 Task: Slide 8 - Products Or Services.
Action: Mouse moved to (175, 60)
Screenshot: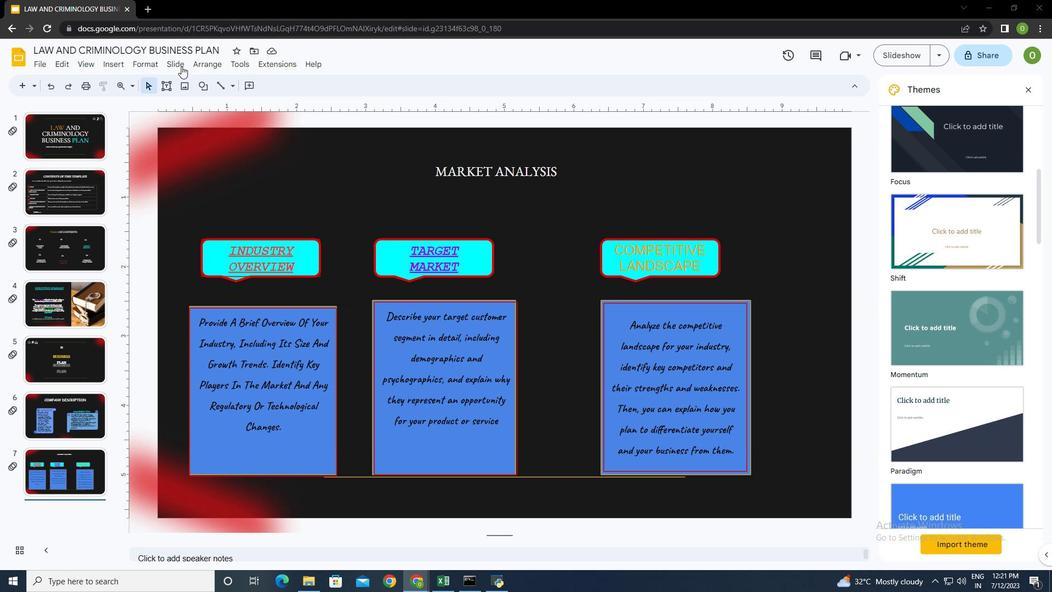
Action: Mouse pressed left at (175, 60)
Screenshot: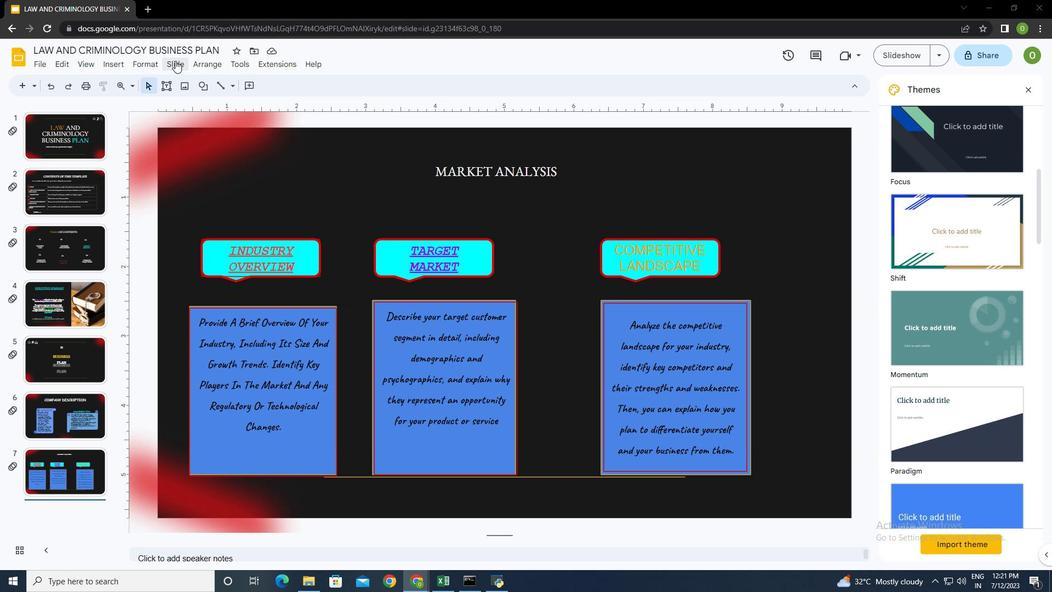 
Action: Mouse moved to (214, 81)
Screenshot: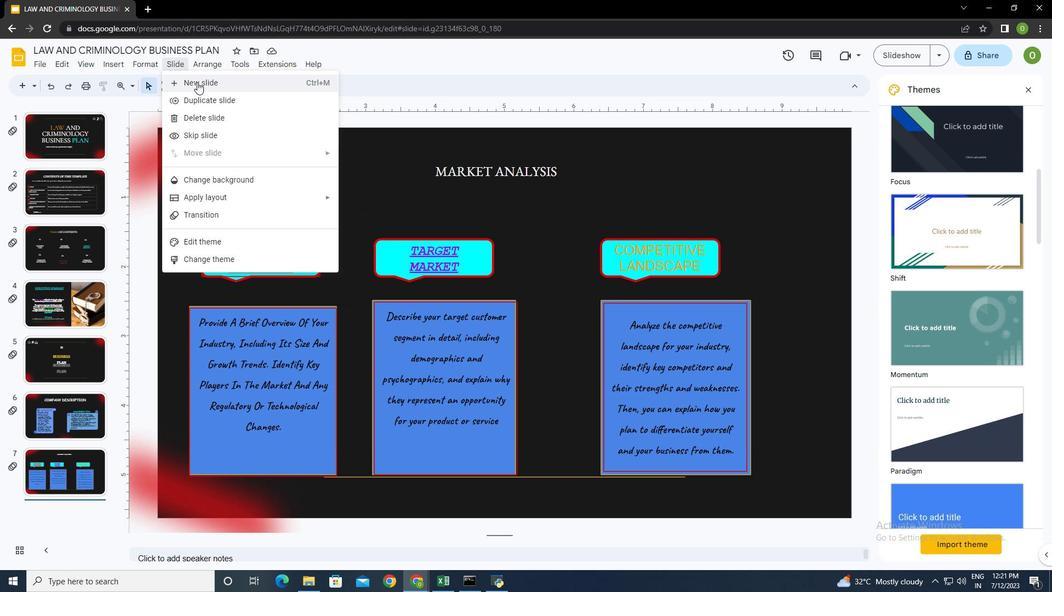 
Action: Mouse pressed left at (214, 81)
Screenshot: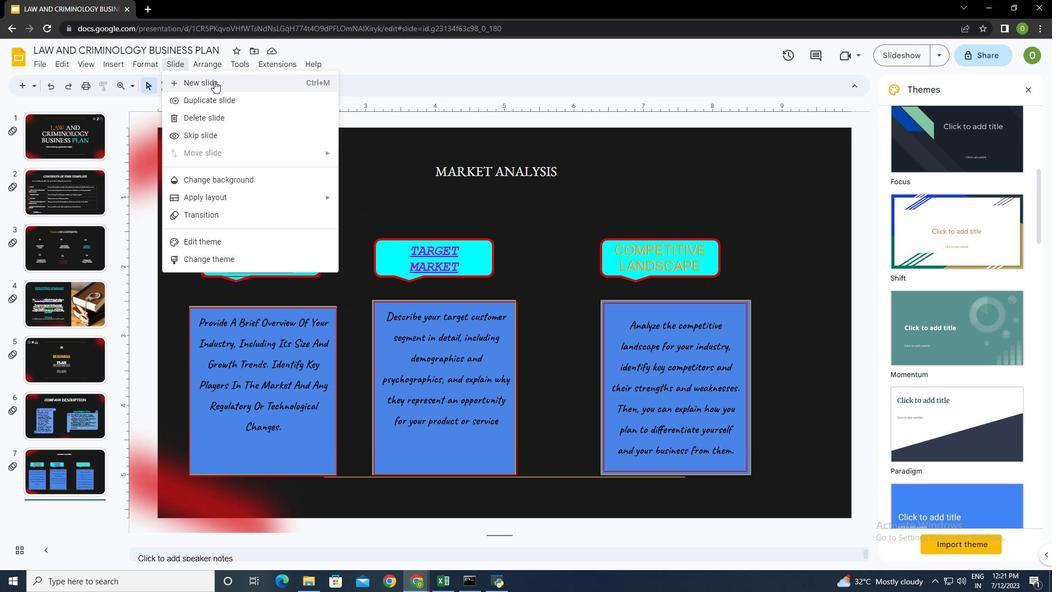 
Action: Mouse moved to (388, 276)
Screenshot: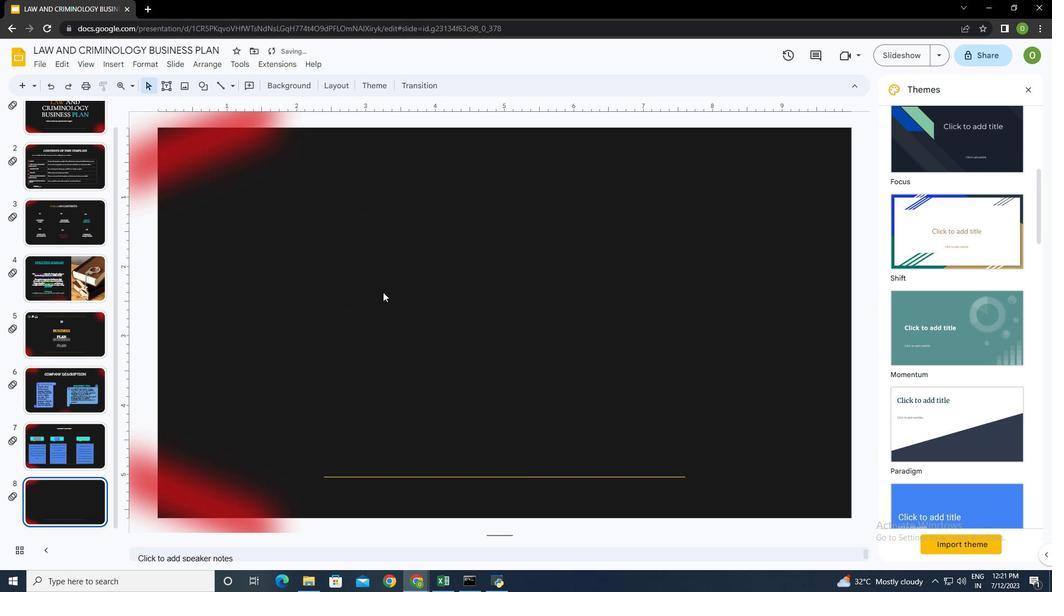 
Action: Mouse pressed left at (388, 276)
Screenshot: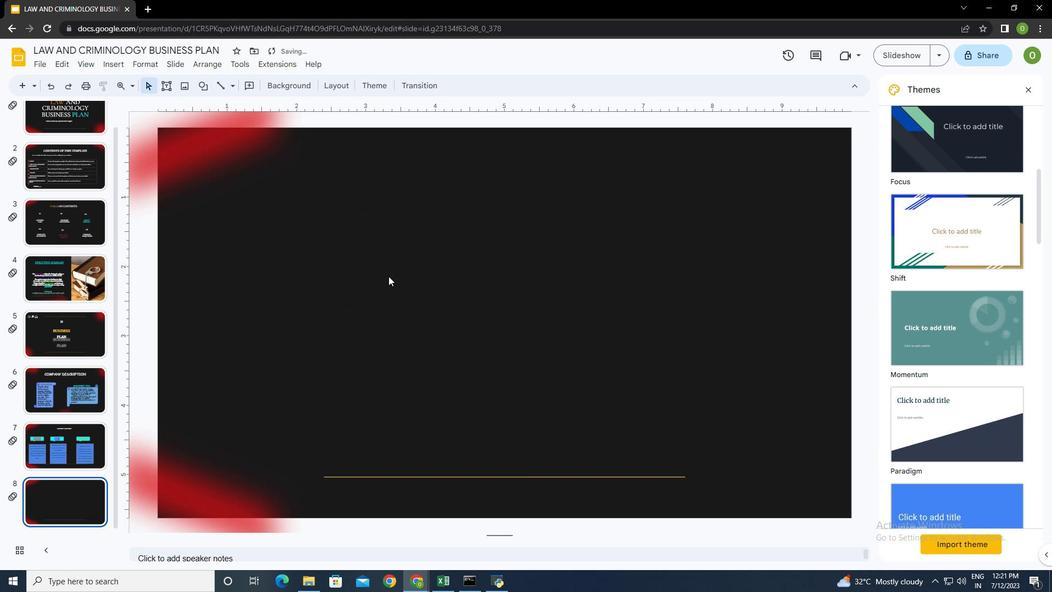 
Action: Mouse moved to (163, 89)
Screenshot: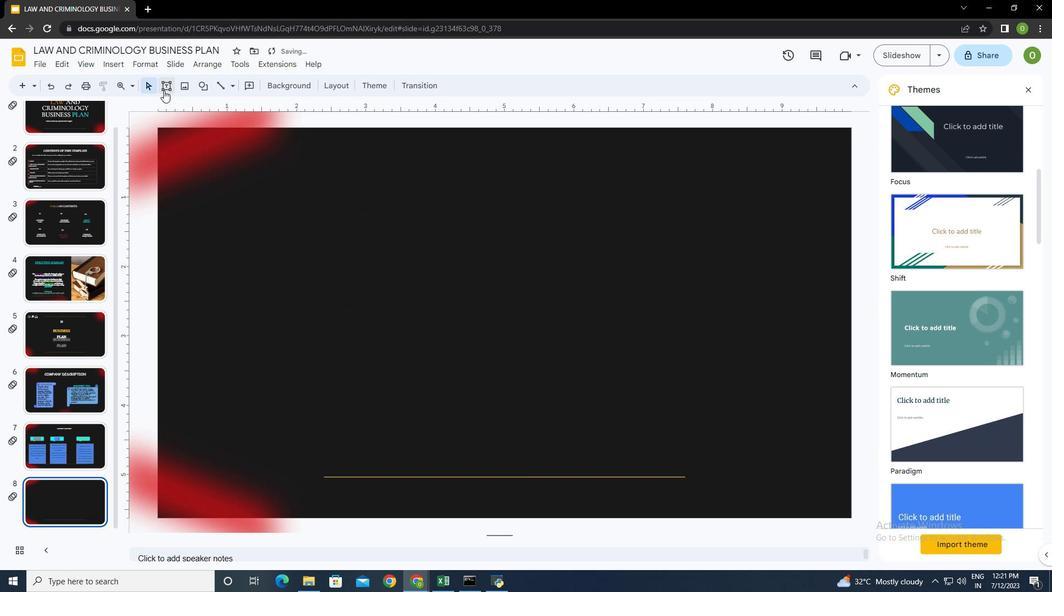 
Action: Mouse pressed left at (163, 89)
Screenshot: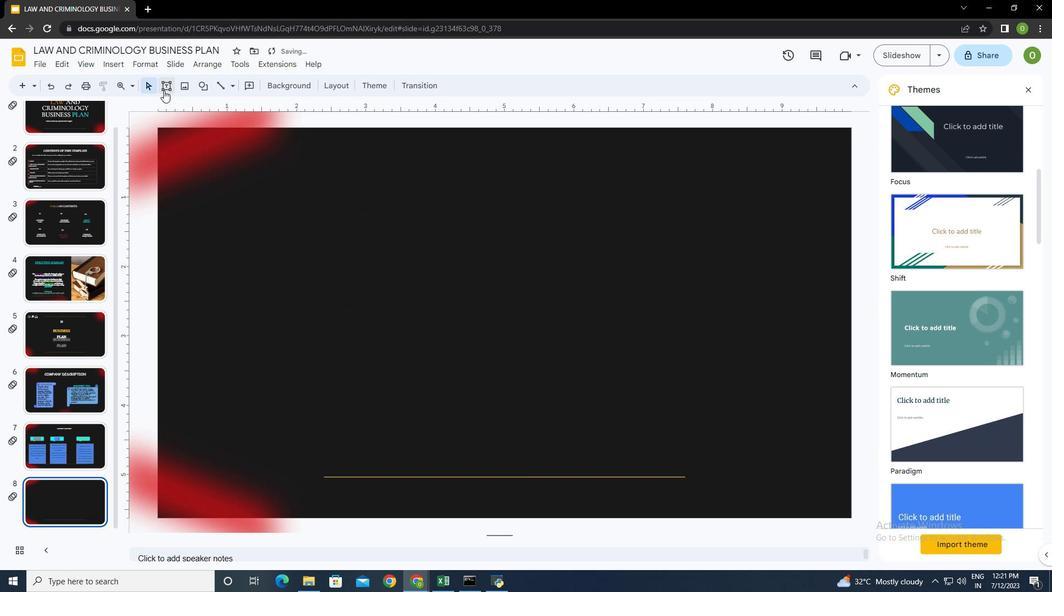 
Action: Mouse moved to (293, 146)
Screenshot: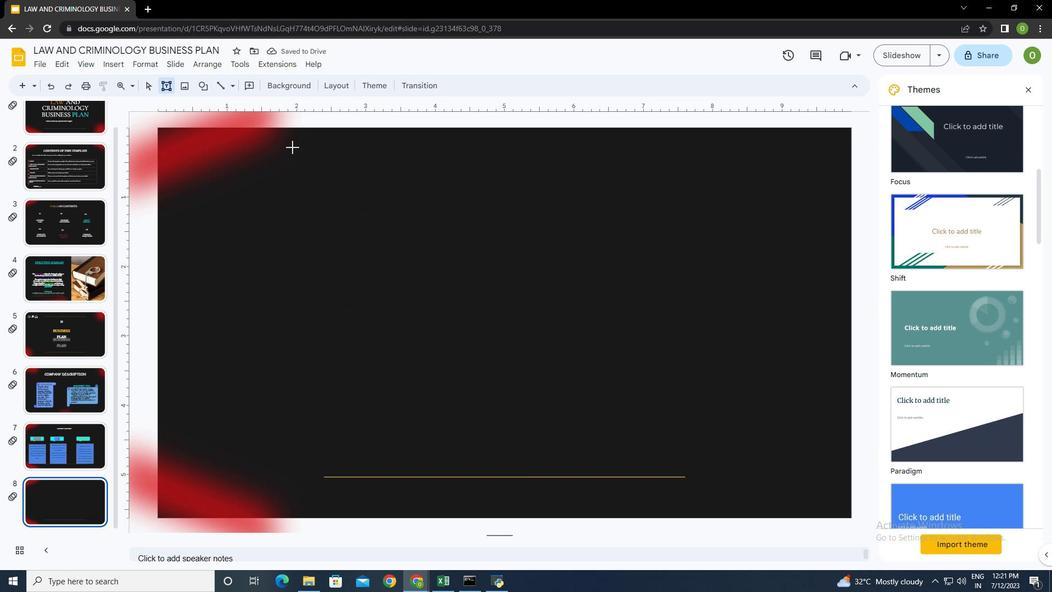 
Action: Mouse pressed left at (293, 146)
Screenshot: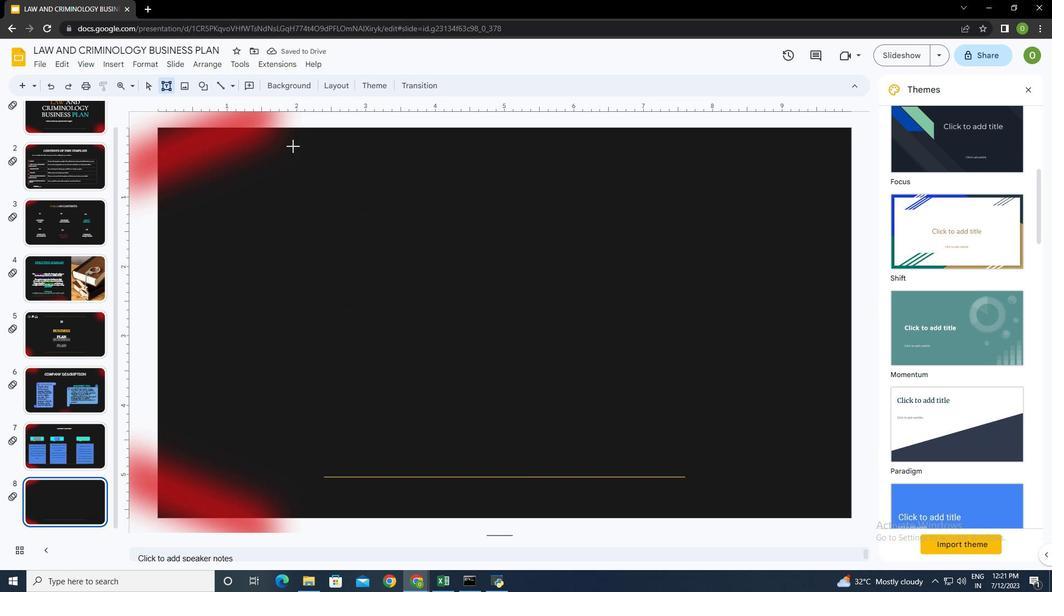 
Action: Mouse moved to (489, 85)
Screenshot: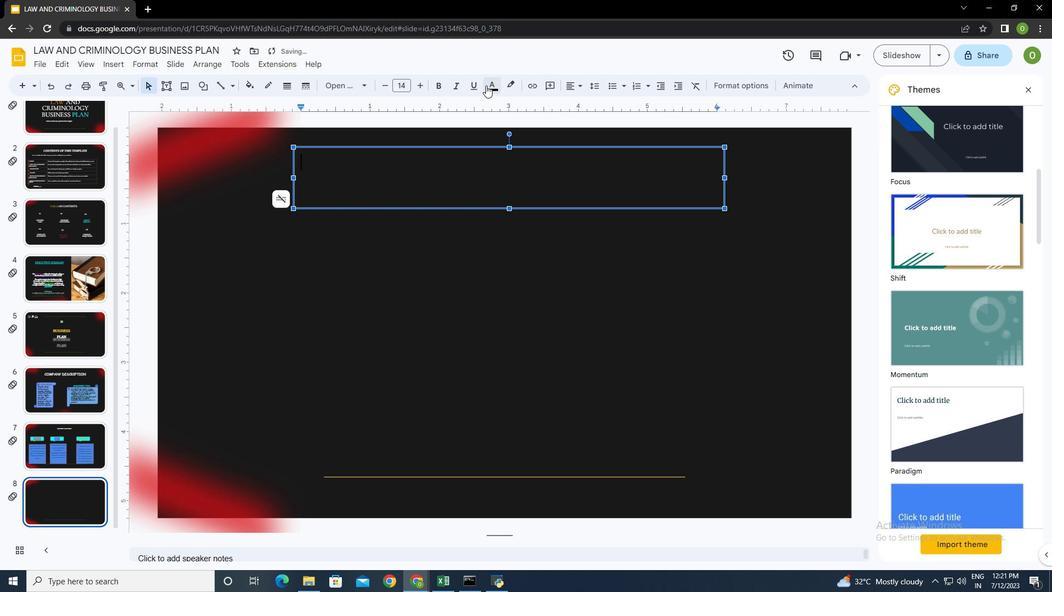 
Action: Mouse pressed left at (489, 85)
Screenshot: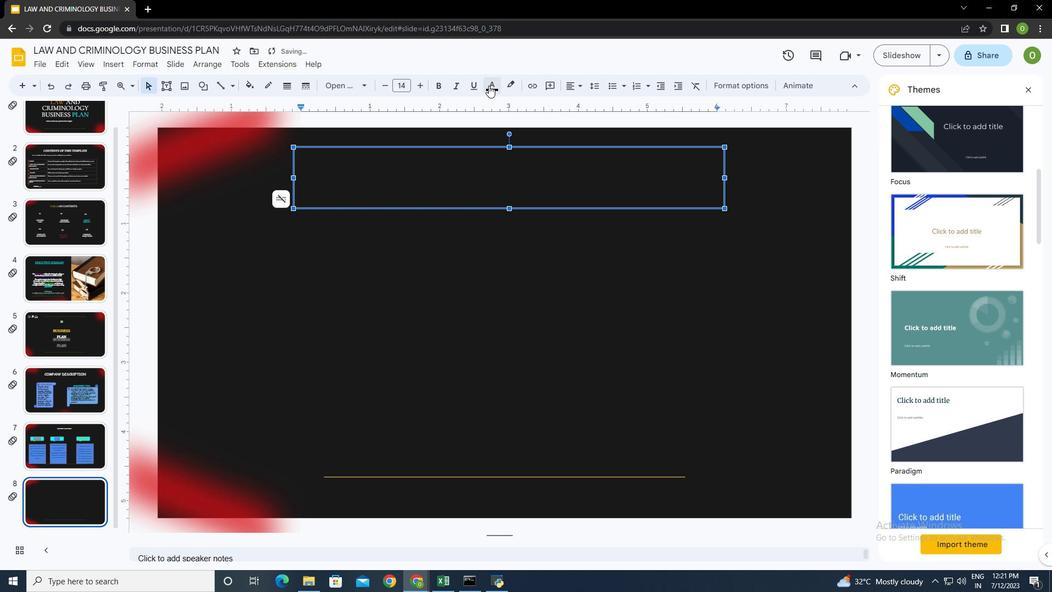 
Action: Mouse moved to (496, 120)
Screenshot: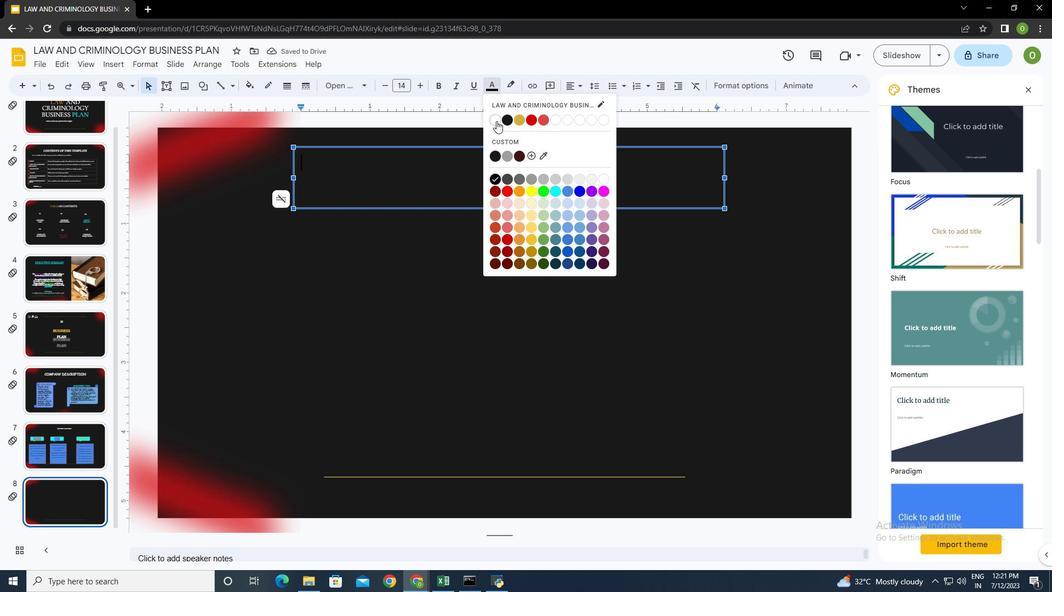 
Action: Mouse pressed left at (496, 120)
Screenshot: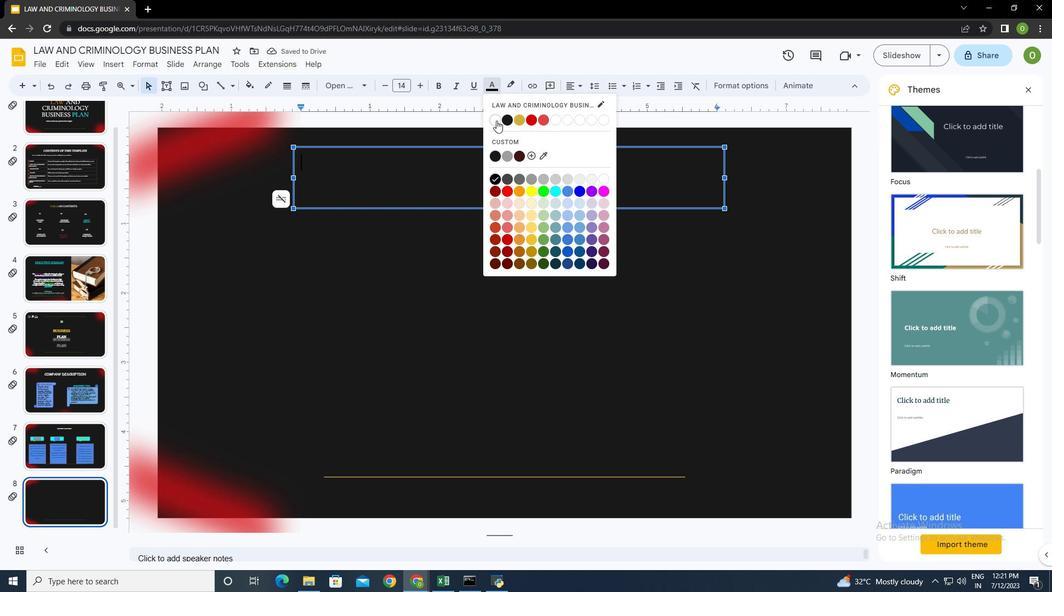 
Action: Mouse moved to (357, 166)
Screenshot: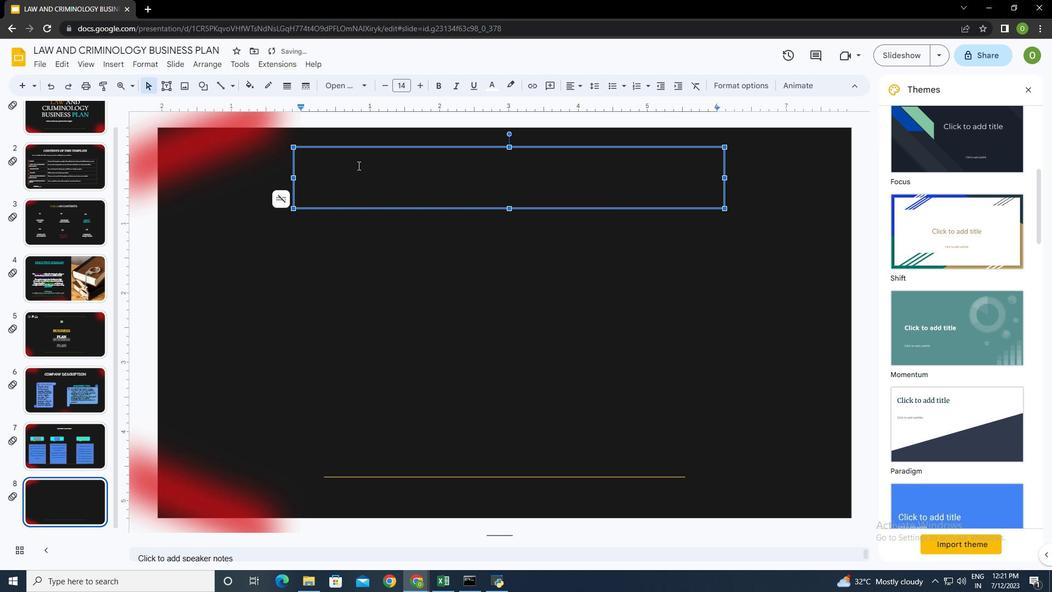 
Action: Key pressed <Key.shift><Key.caps_lock>PRODUCTS<Key.space>OR<Key.space>SERVICES
Screenshot: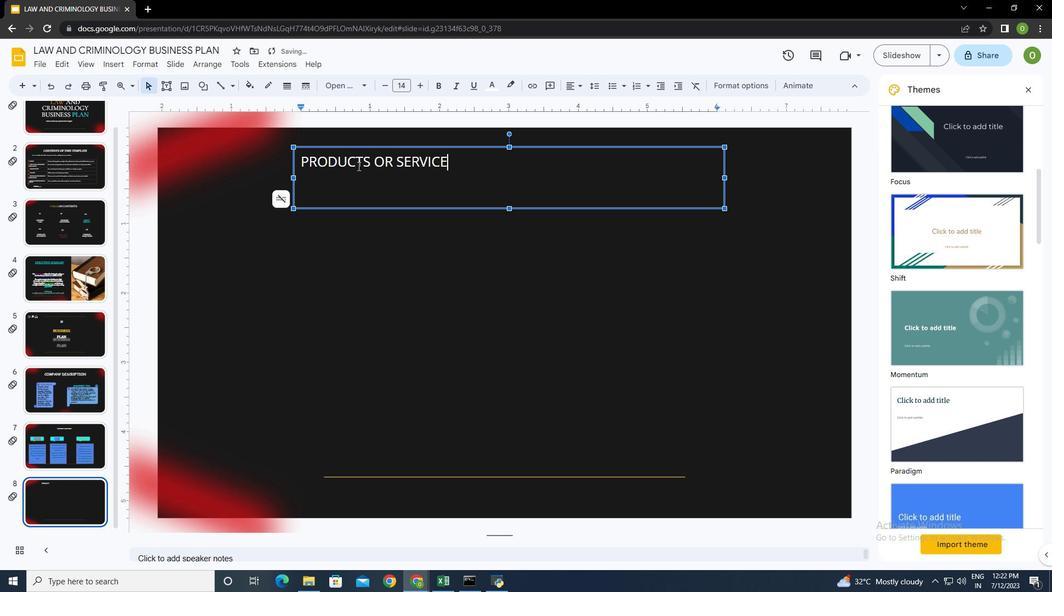 
Action: Mouse moved to (460, 161)
Screenshot: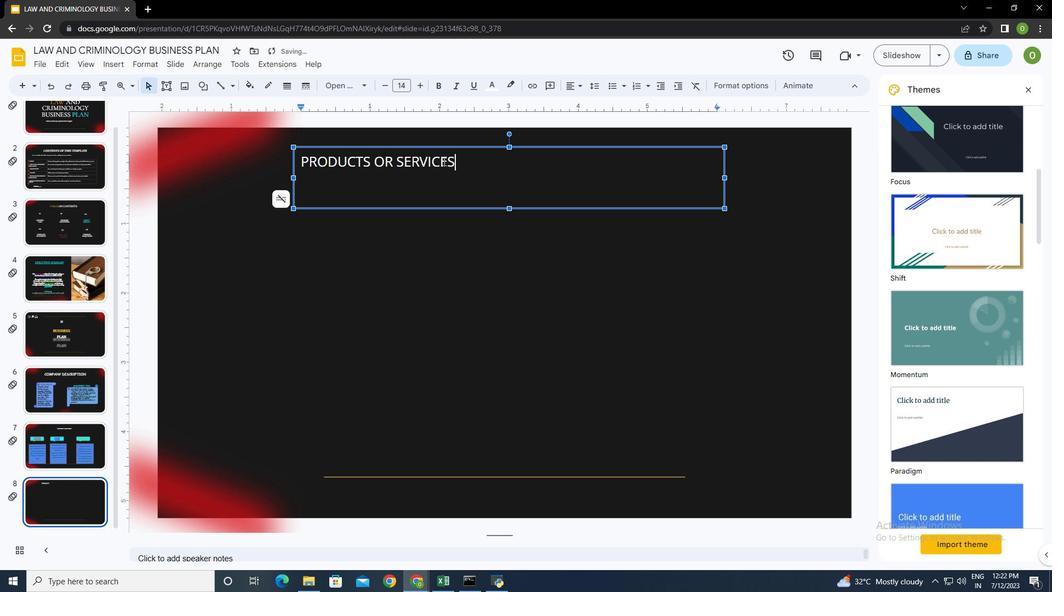 
Action: Mouse pressed left at (460, 161)
Screenshot: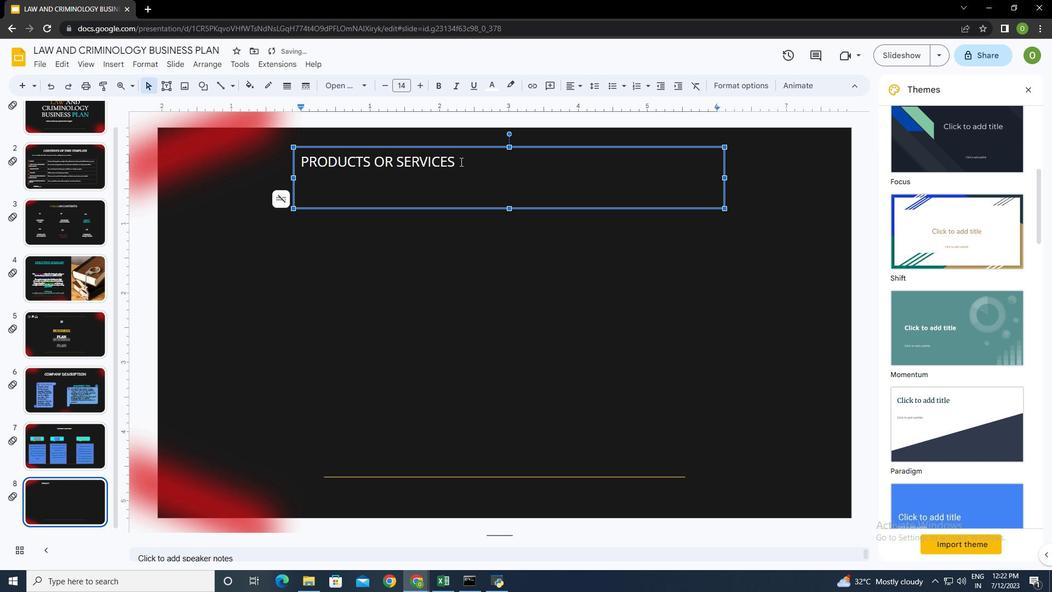 
Action: Mouse moved to (441, 87)
Screenshot: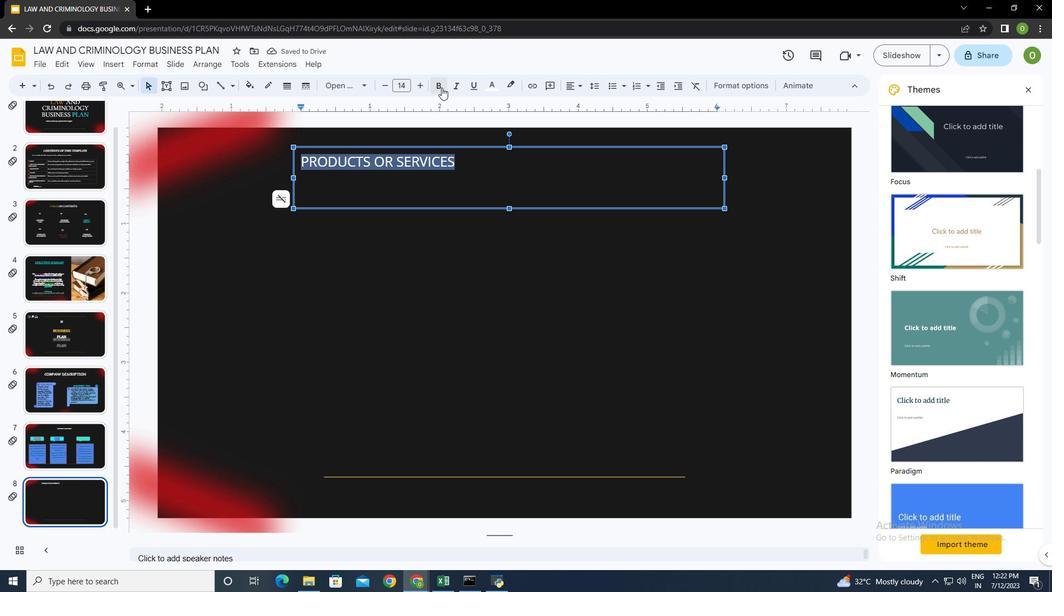 
Action: Mouse pressed left at (441, 87)
Screenshot: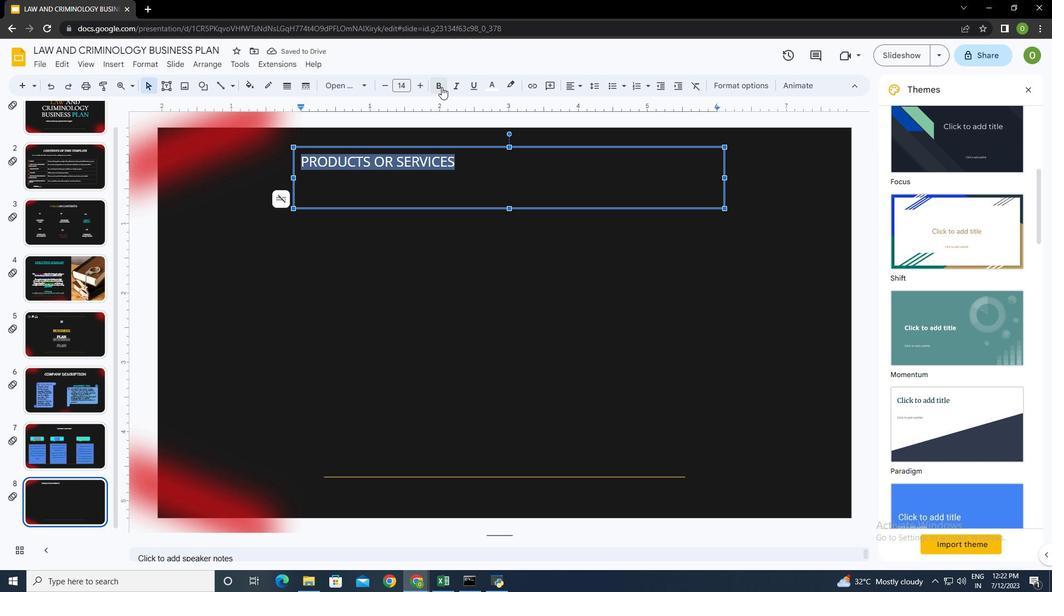 
Action: Mouse moved to (577, 86)
Screenshot: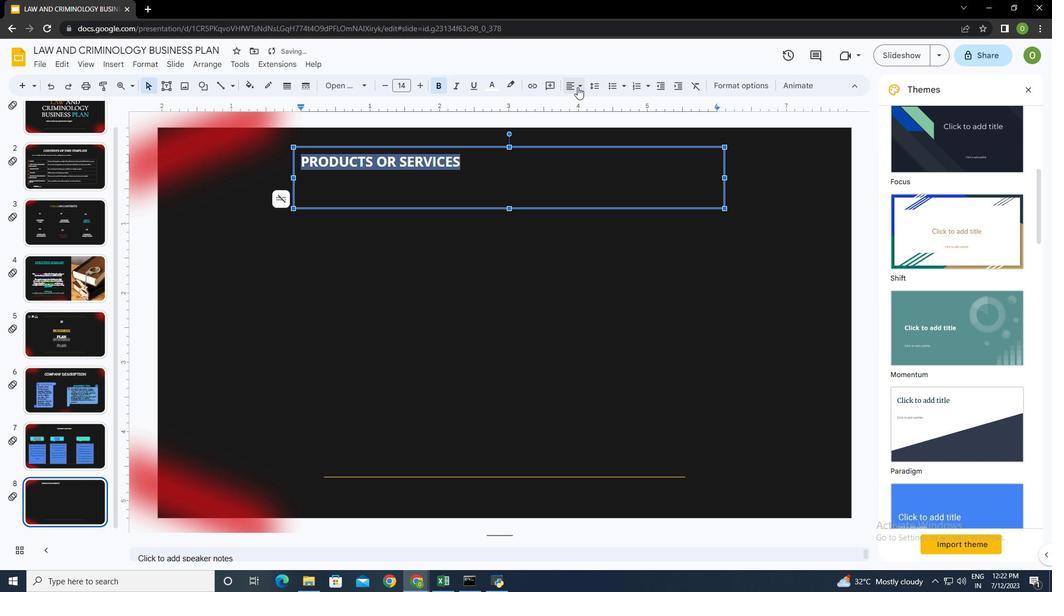 
Action: Mouse pressed left at (577, 86)
Screenshot: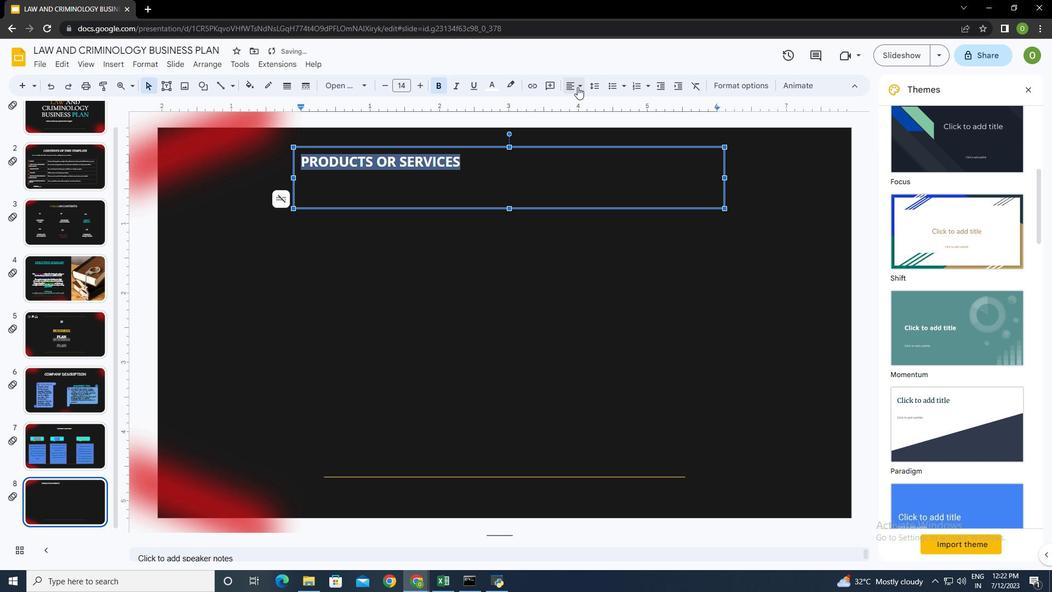 
Action: Mouse moved to (585, 105)
Screenshot: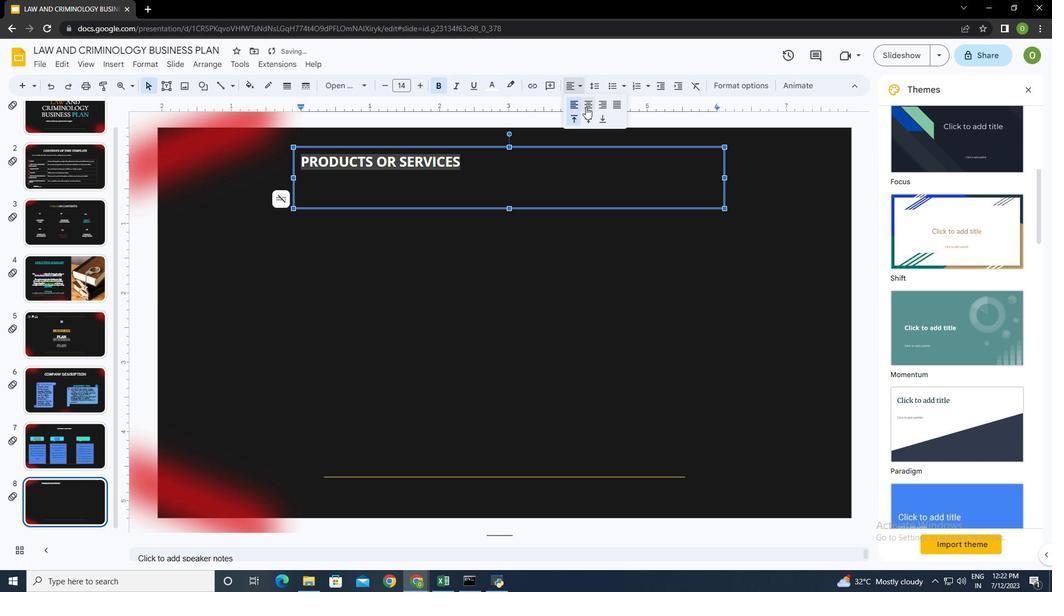 
Action: Mouse pressed left at (585, 105)
Screenshot: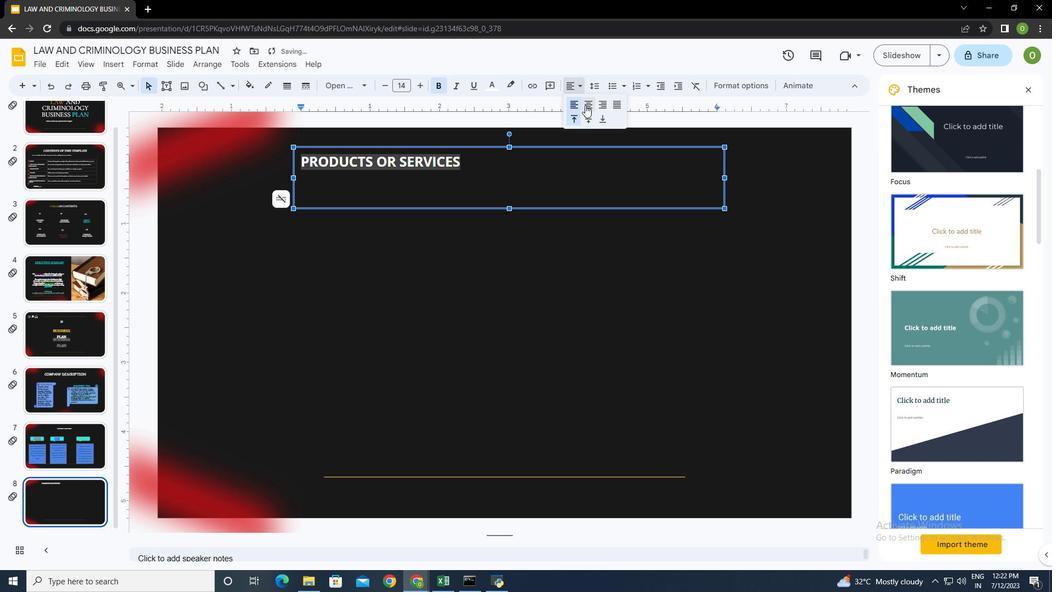 
Action: Mouse moved to (581, 88)
Screenshot: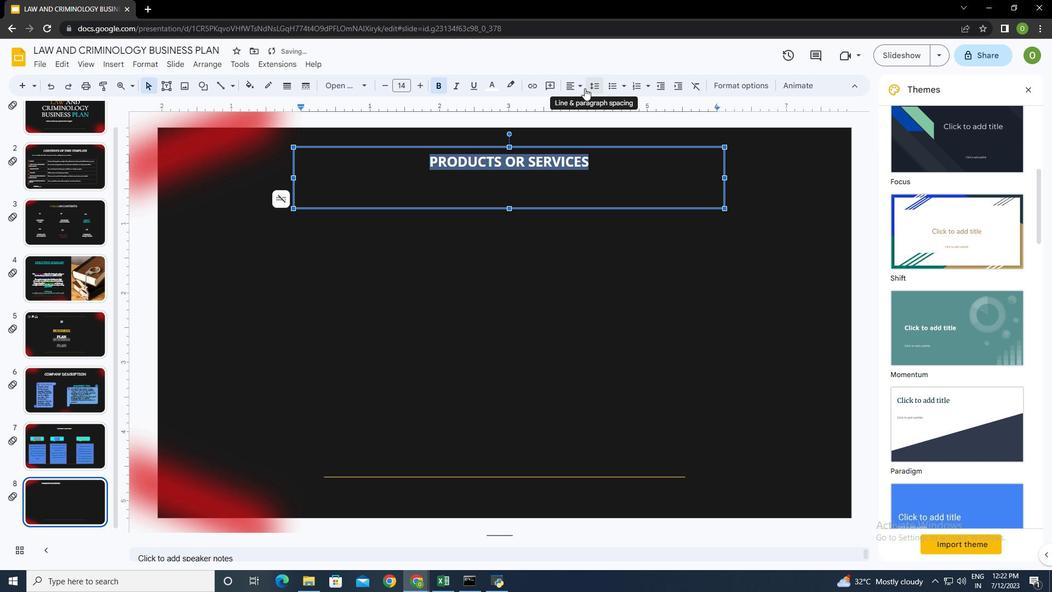 
Action: Mouse pressed left at (581, 88)
Screenshot: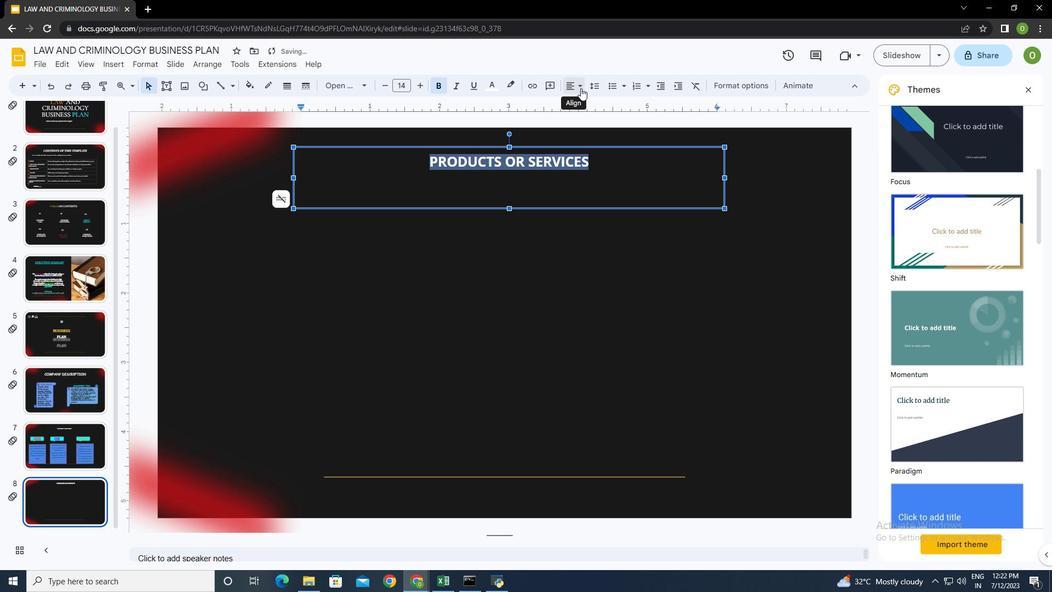 
Action: Mouse moved to (588, 120)
Screenshot: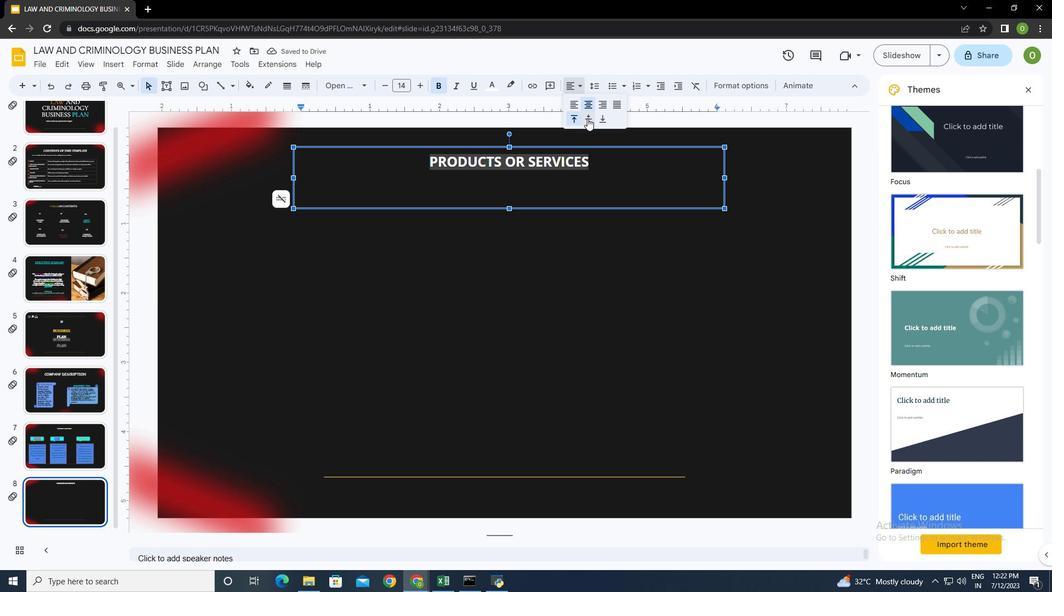 
Action: Mouse pressed left at (588, 120)
Screenshot: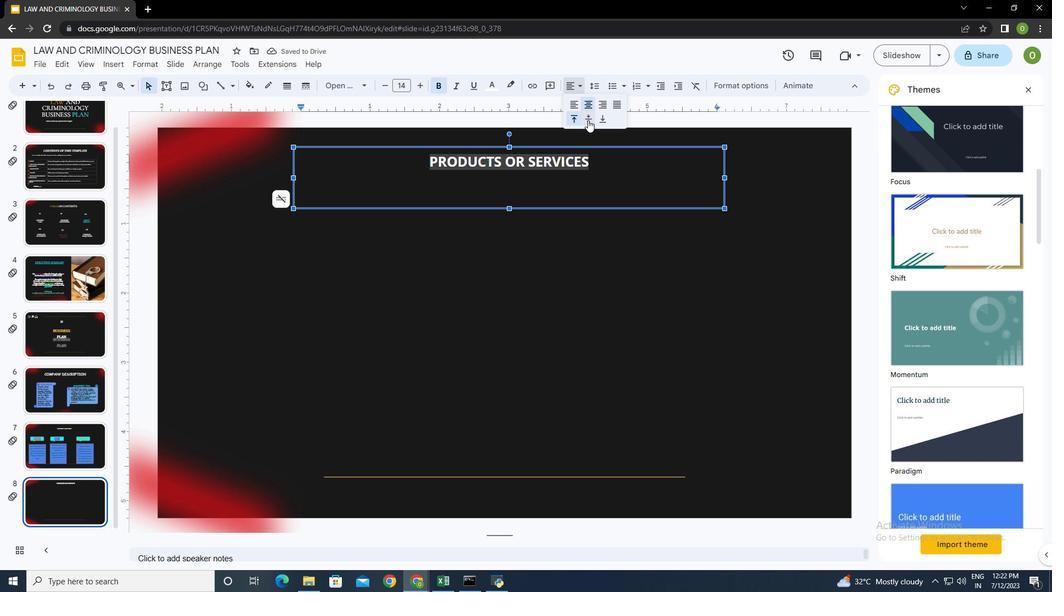 
Action: Mouse moved to (421, 80)
Screenshot: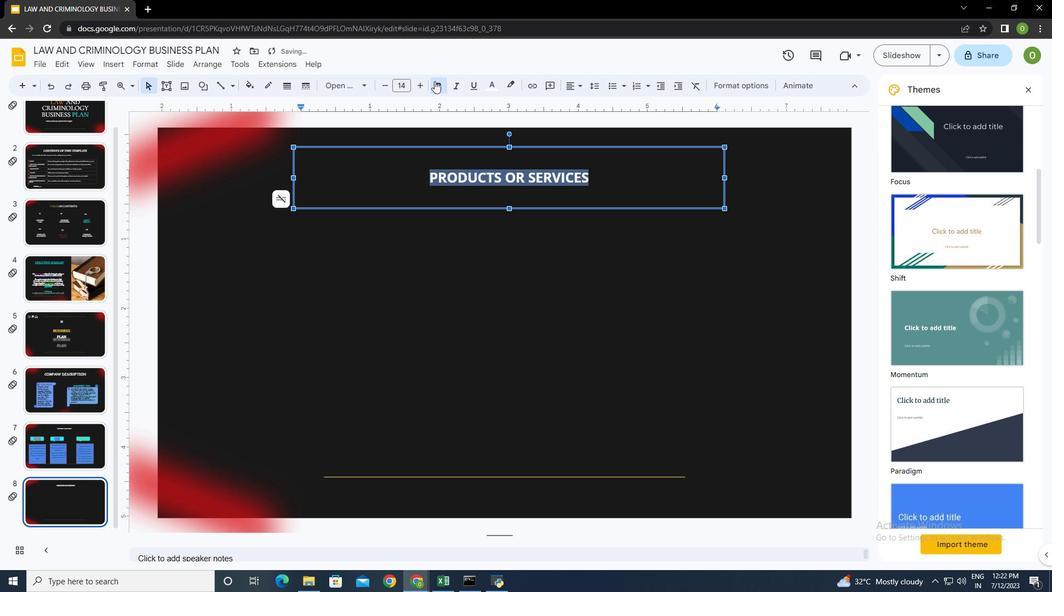 
Action: Mouse pressed left at (421, 80)
Screenshot: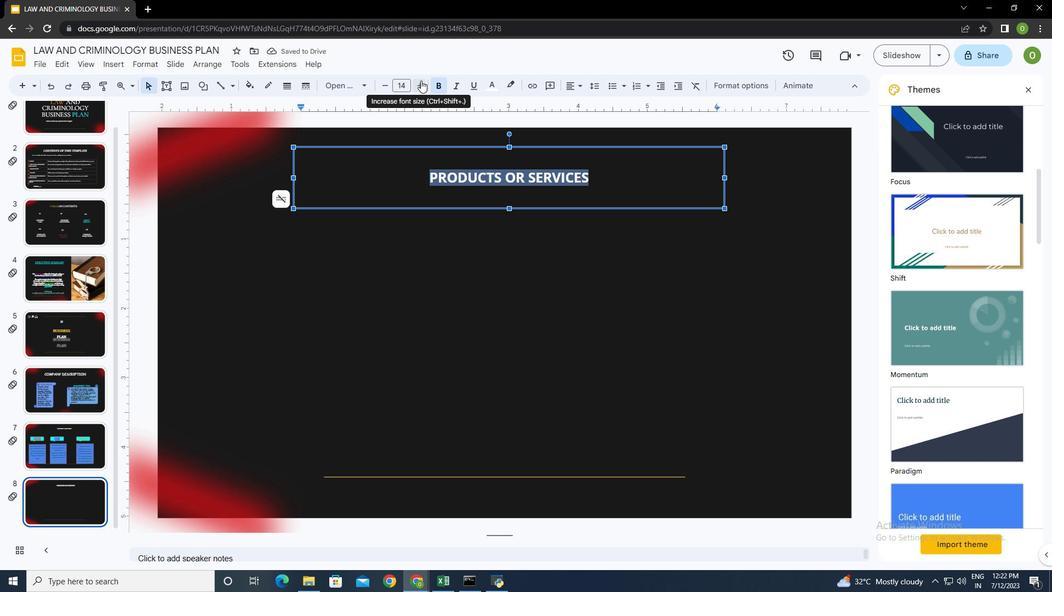 
Action: Mouse pressed left at (421, 80)
Screenshot: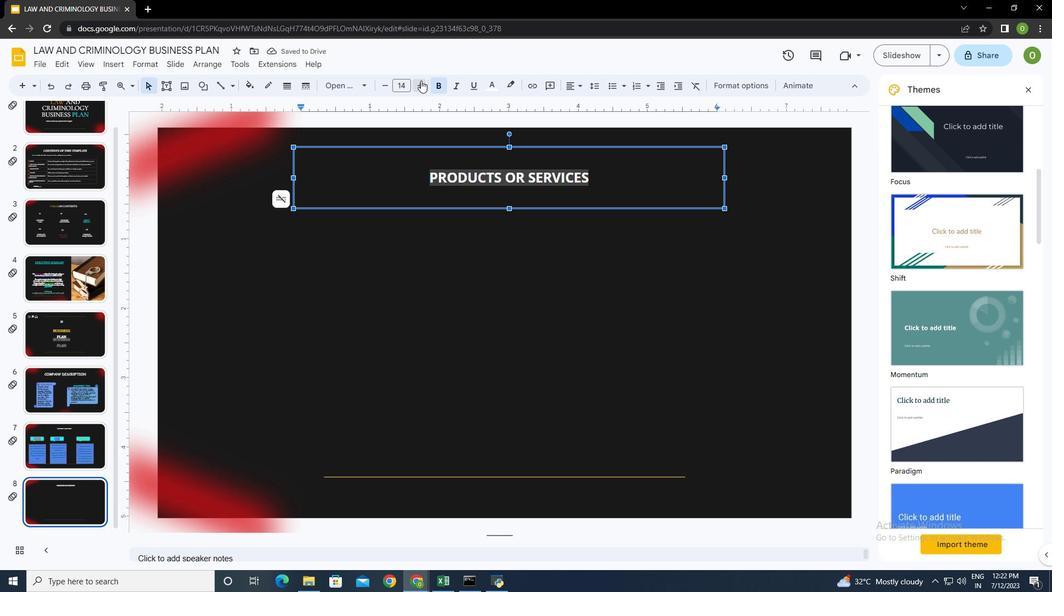 
Action: Mouse pressed left at (421, 80)
Screenshot: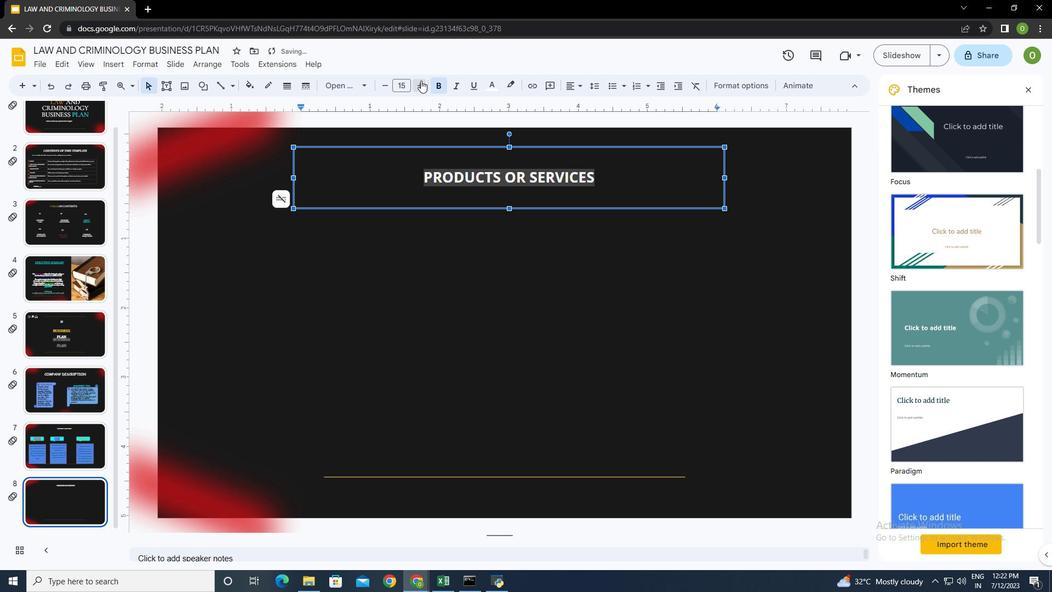 
Action: Mouse pressed left at (421, 80)
Screenshot: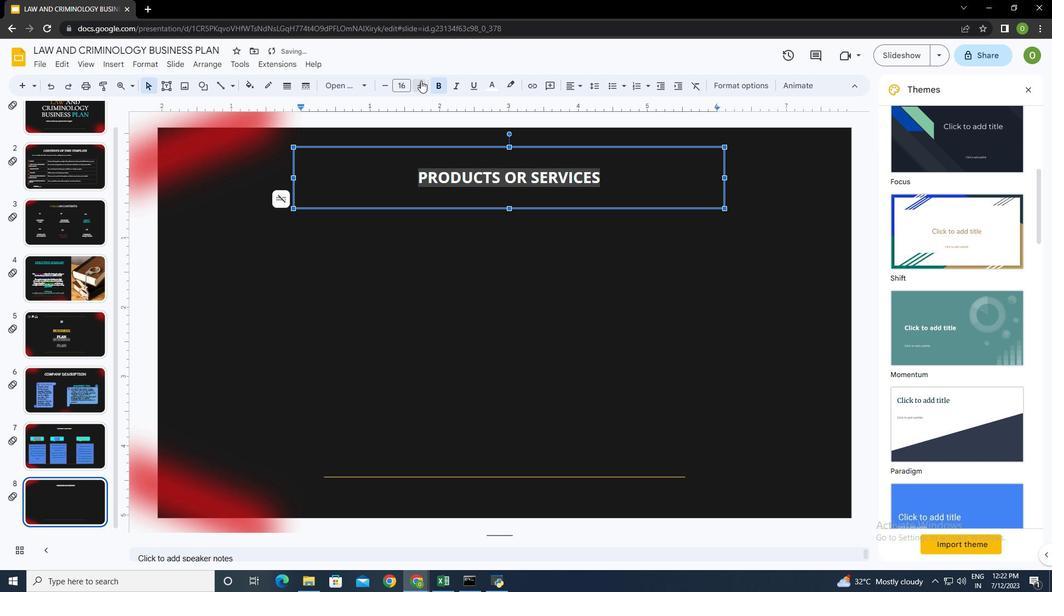 
Action: Mouse pressed left at (421, 80)
Screenshot: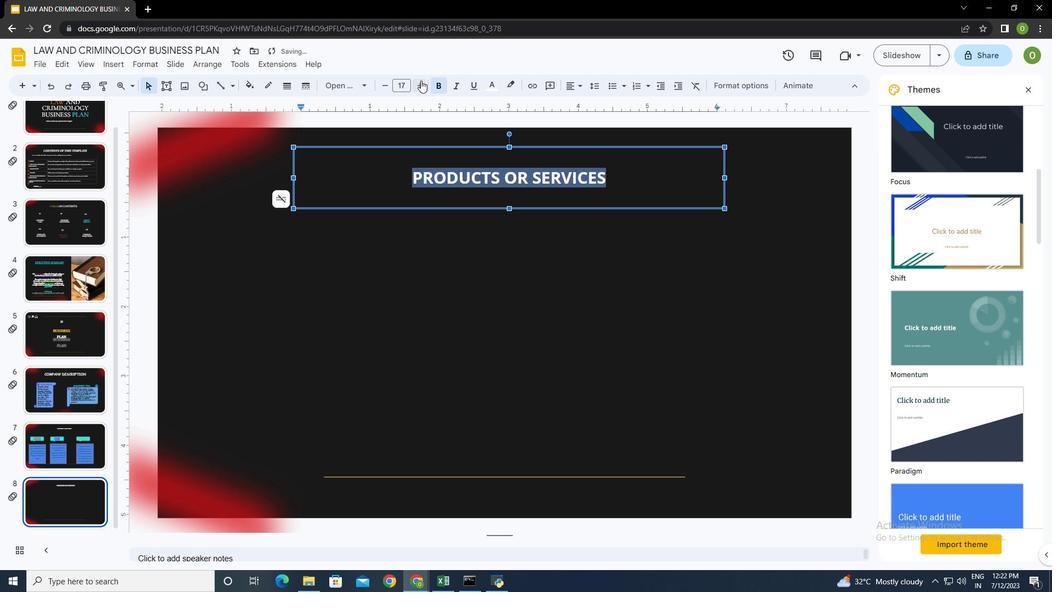 
Action: Mouse pressed left at (421, 80)
Screenshot: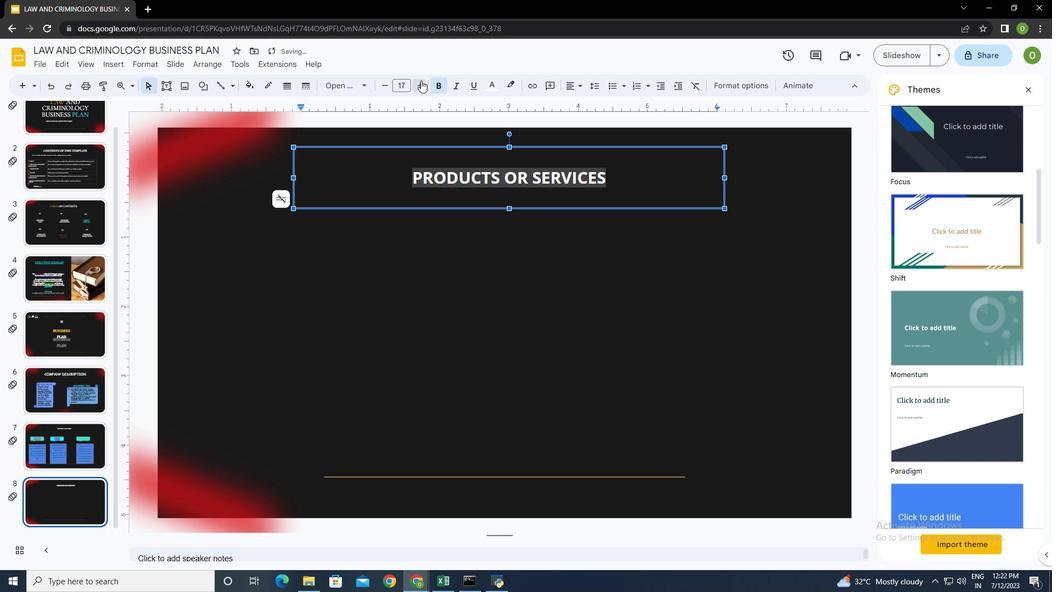 
Action: Mouse pressed left at (421, 80)
Screenshot: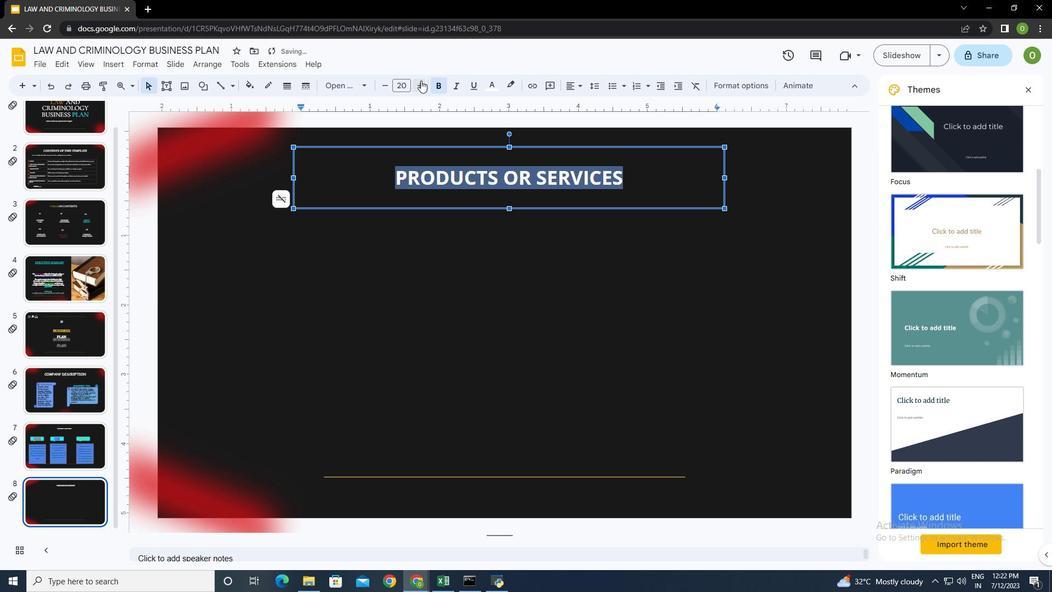 
Action: Mouse pressed left at (421, 80)
Screenshot: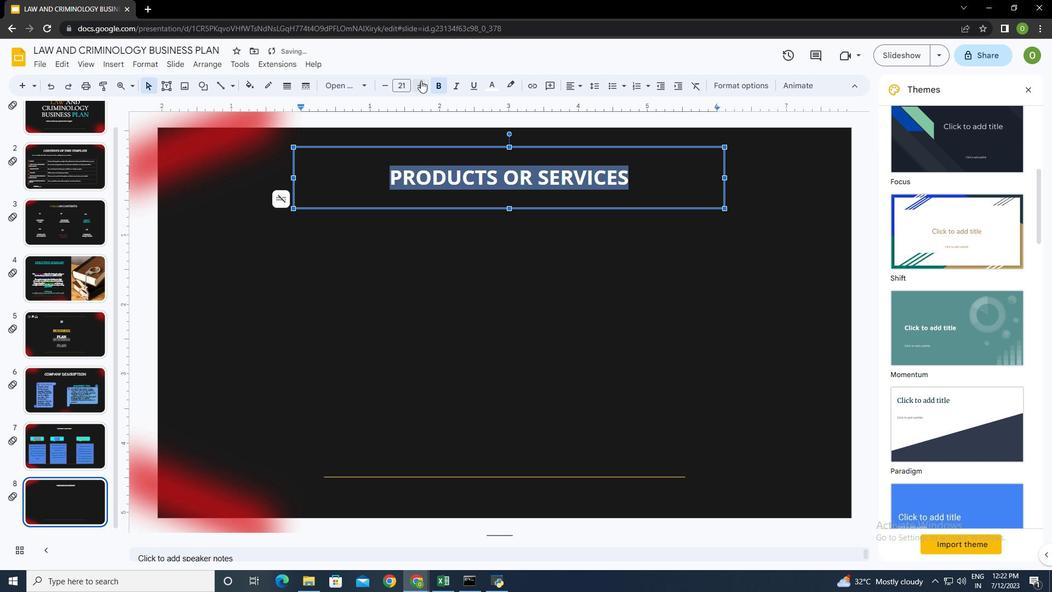 
Action: Mouse moved to (359, 86)
Screenshot: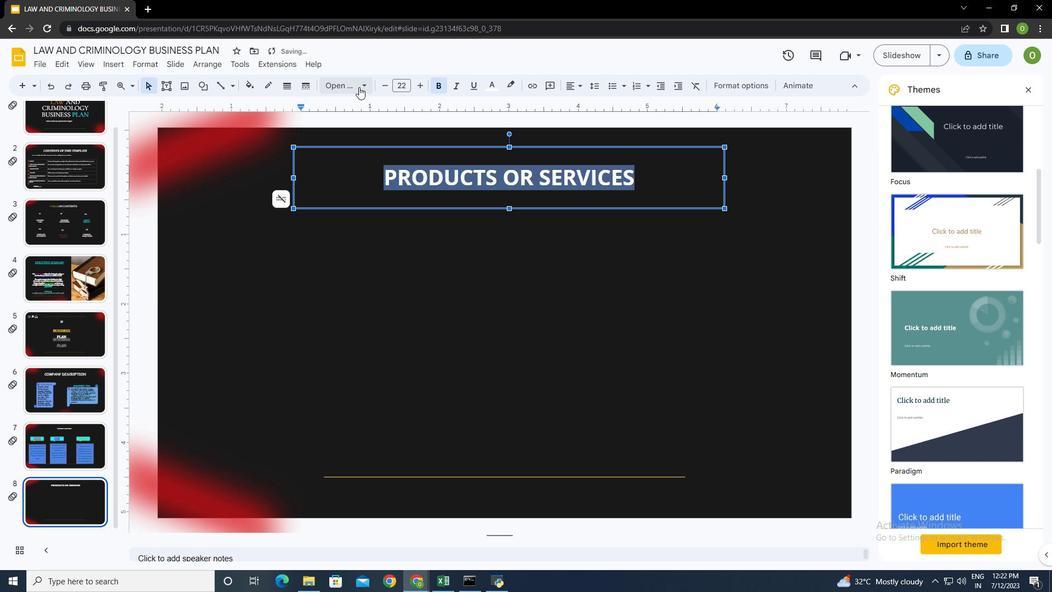 
Action: Mouse pressed left at (359, 86)
Screenshot: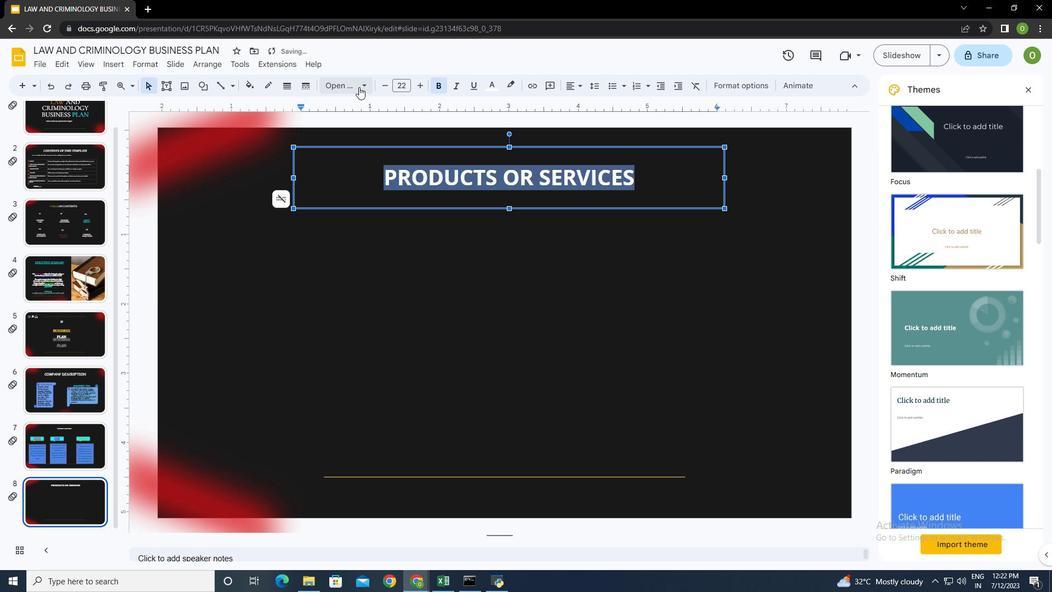 
Action: Mouse moved to (377, 274)
Screenshot: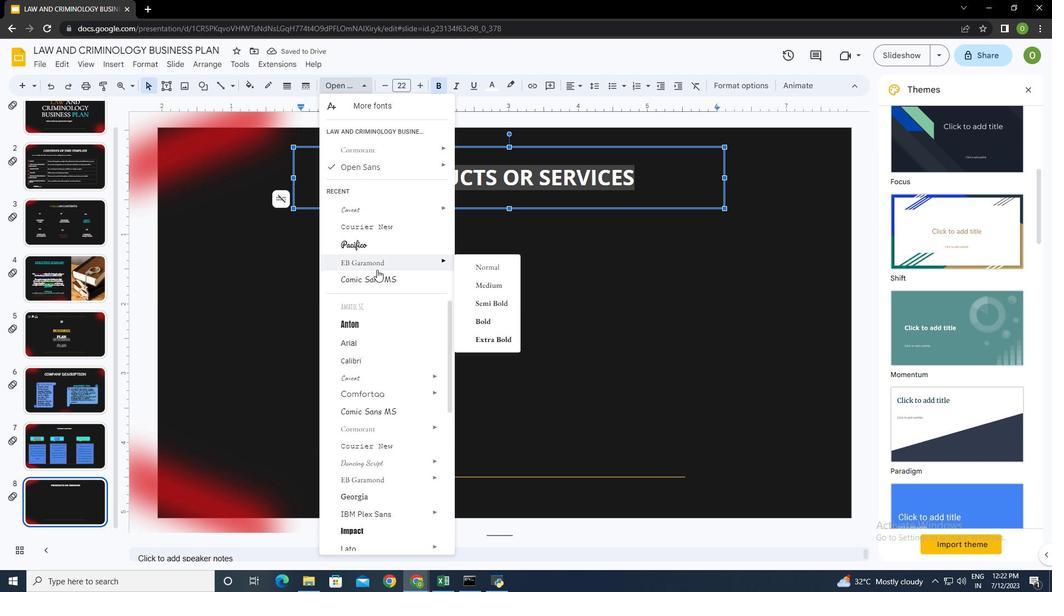 
Action: Mouse scrolled (377, 274) with delta (0, 0)
Screenshot: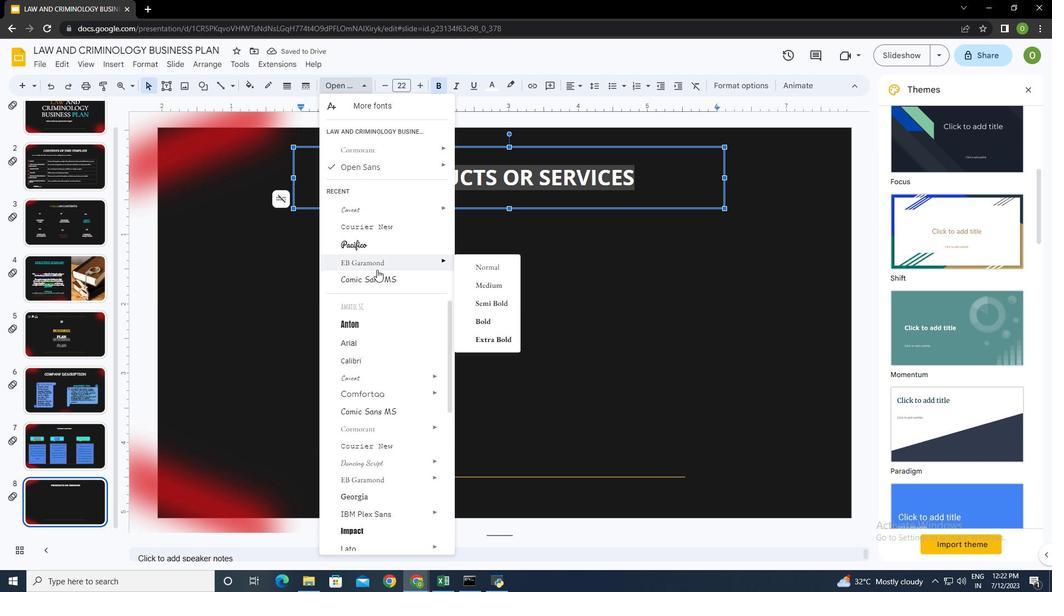 
Action: Mouse moved to (379, 286)
Screenshot: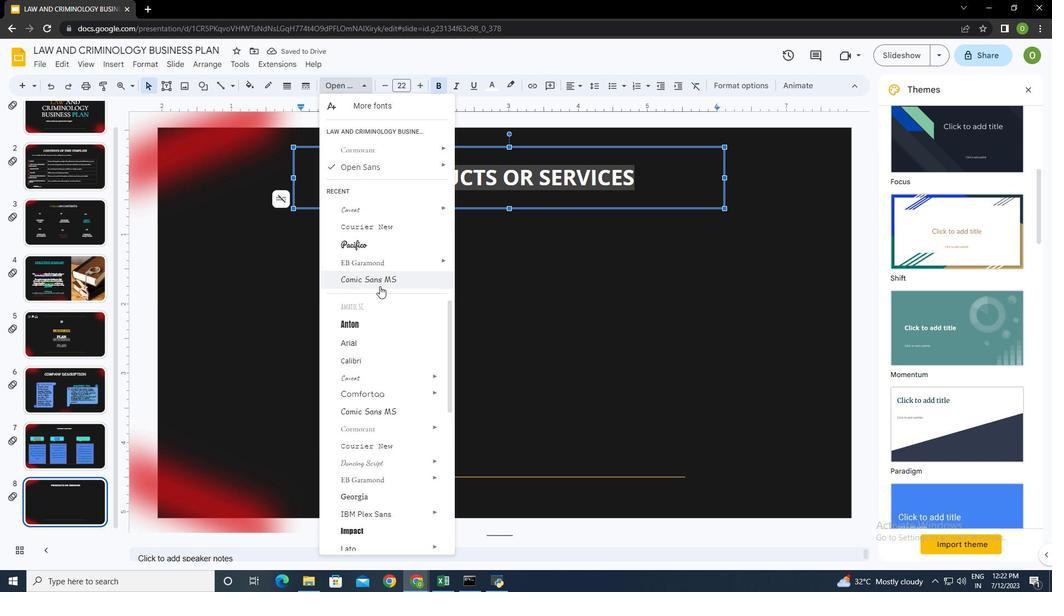 
Action: Mouse scrolled (379, 286) with delta (0, 0)
Screenshot: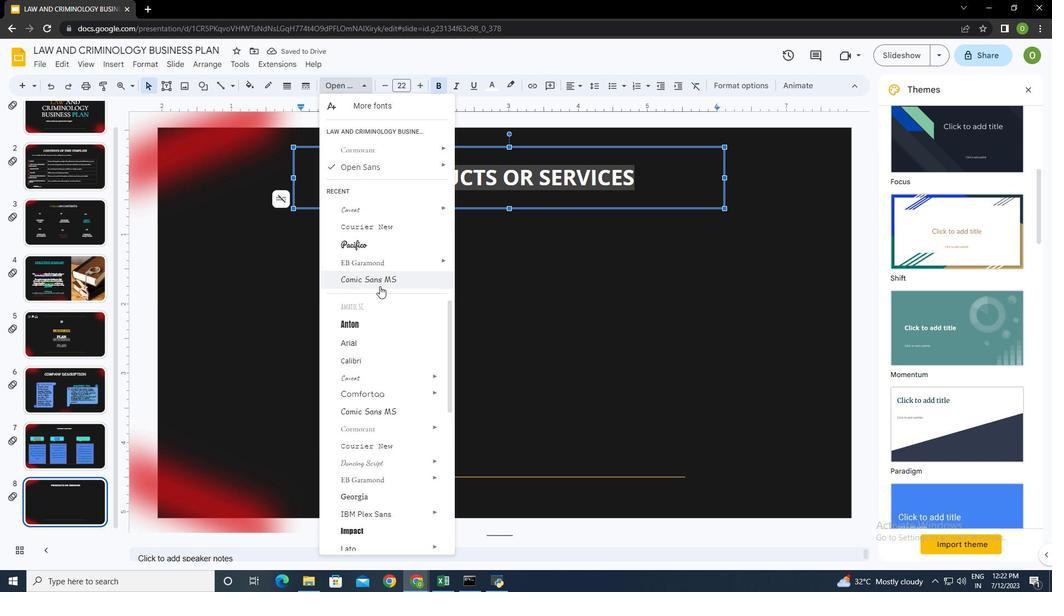 
Action: Mouse moved to (381, 299)
Screenshot: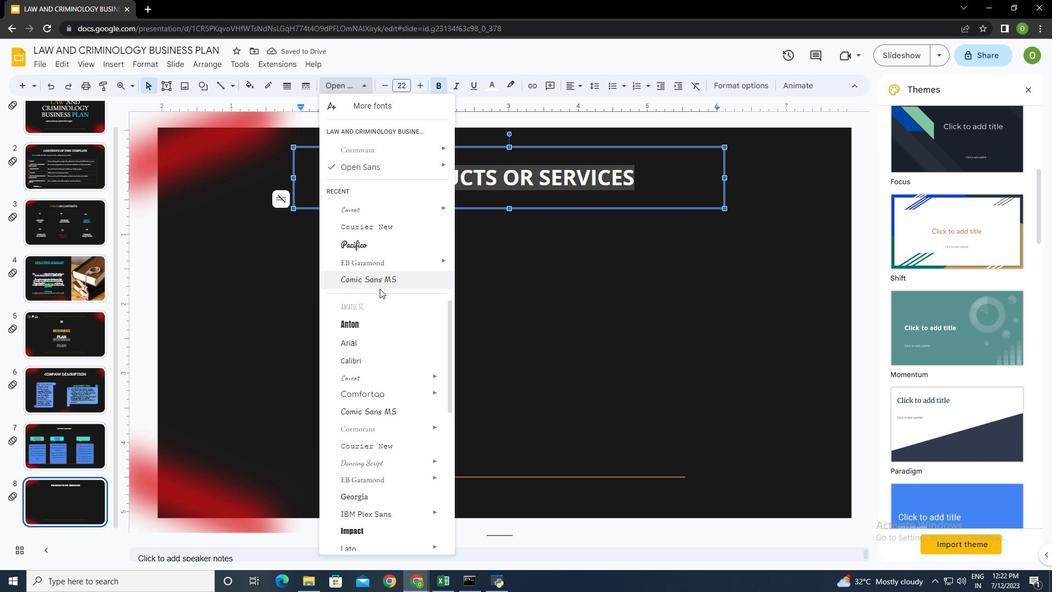
Action: Mouse scrolled (381, 299) with delta (0, 0)
Screenshot: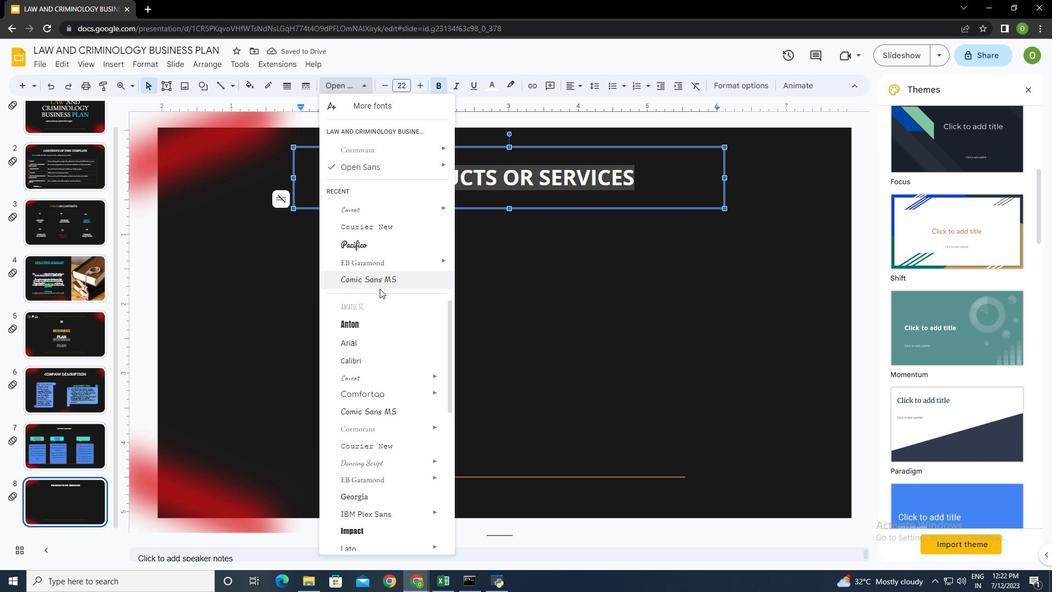 
Action: Mouse moved to (382, 308)
Screenshot: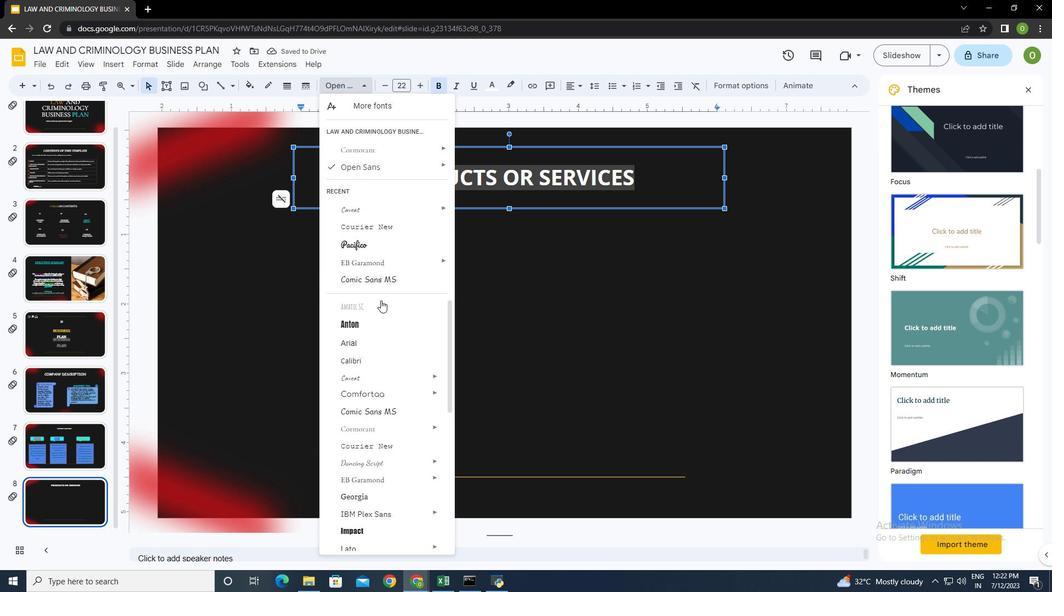 
Action: Mouse scrolled (382, 308) with delta (0, 0)
Screenshot: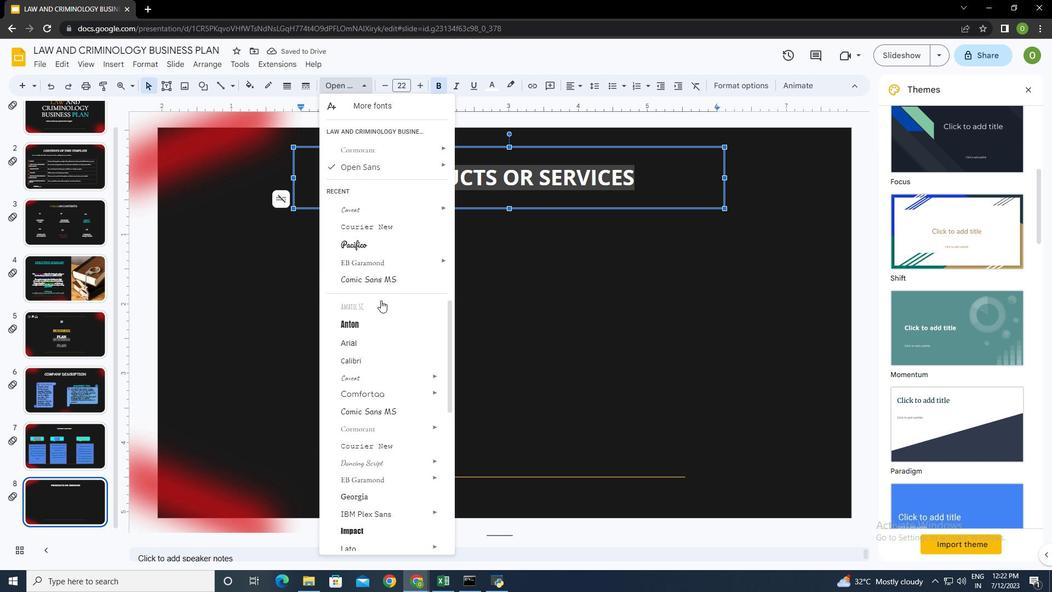 
Action: Mouse moved to (385, 337)
Screenshot: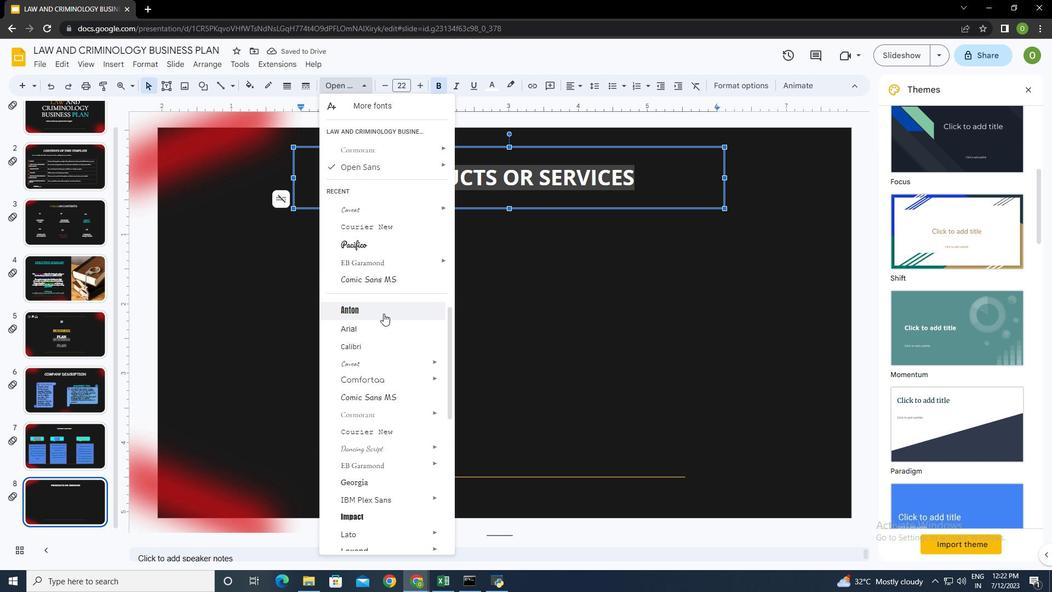
Action: Mouse scrolled (385, 337) with delta (0, 0)
Screenshot: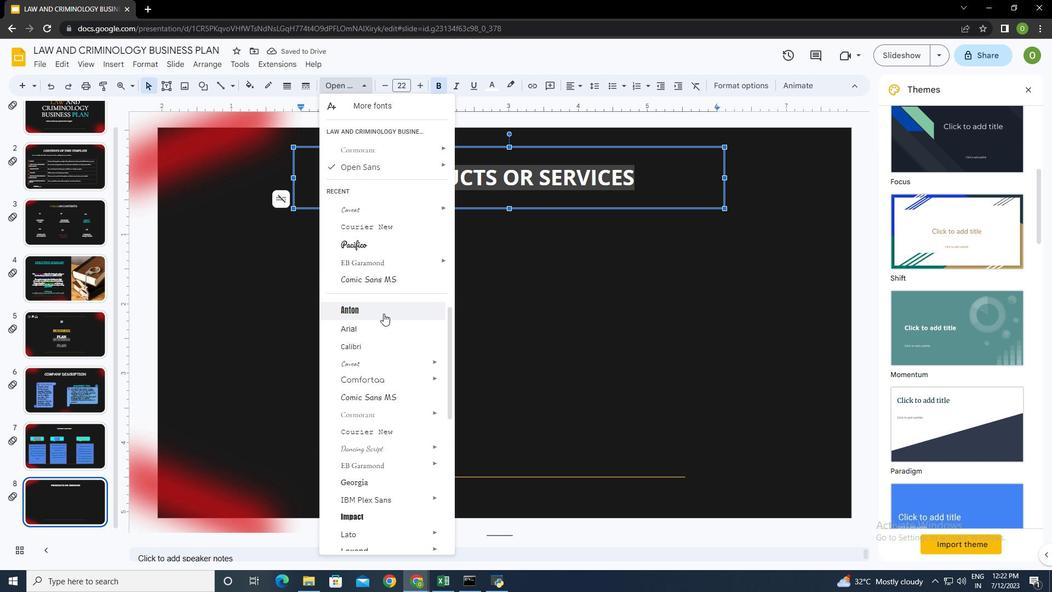 
Action: Mouse moved to (385, 491)
Screenshot: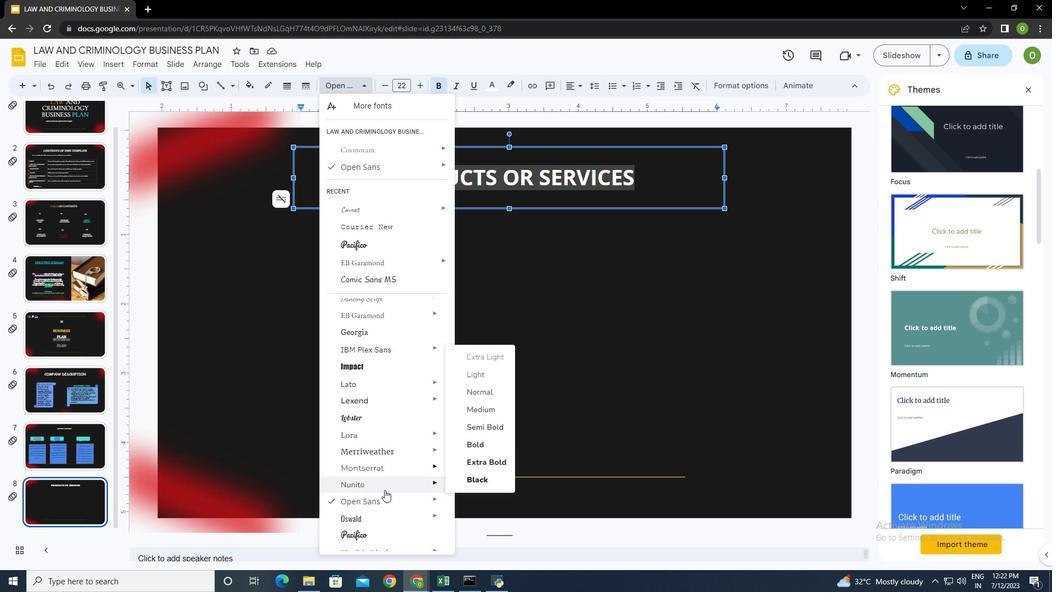 
Action: Mouse scrolled (385, 491) with delta (0, 0)
Screenshot: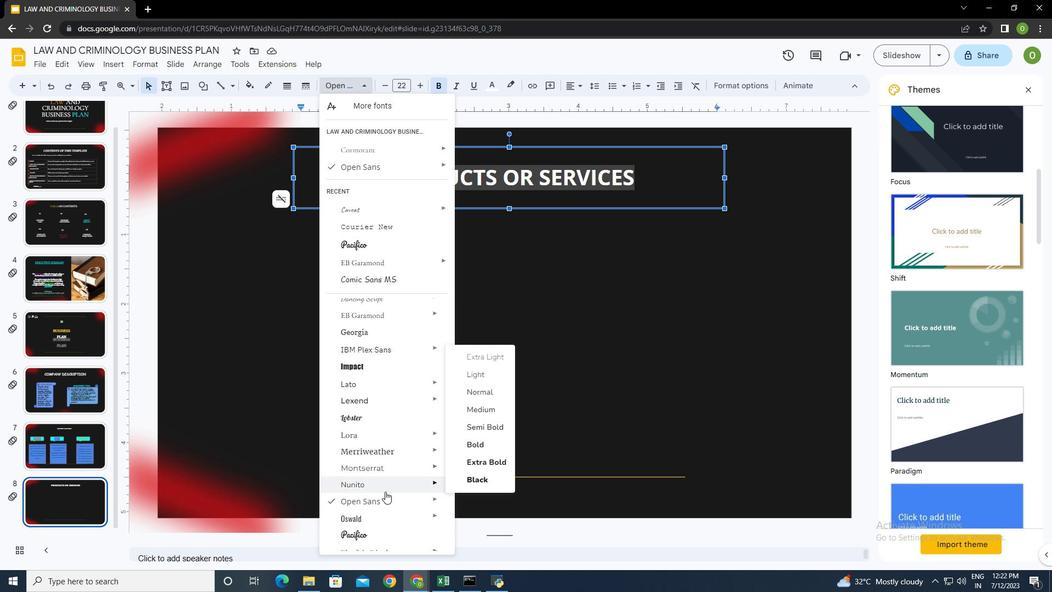 
Action: Mouse scrolled (385, 491) with delta (0, 0)
Screenshot: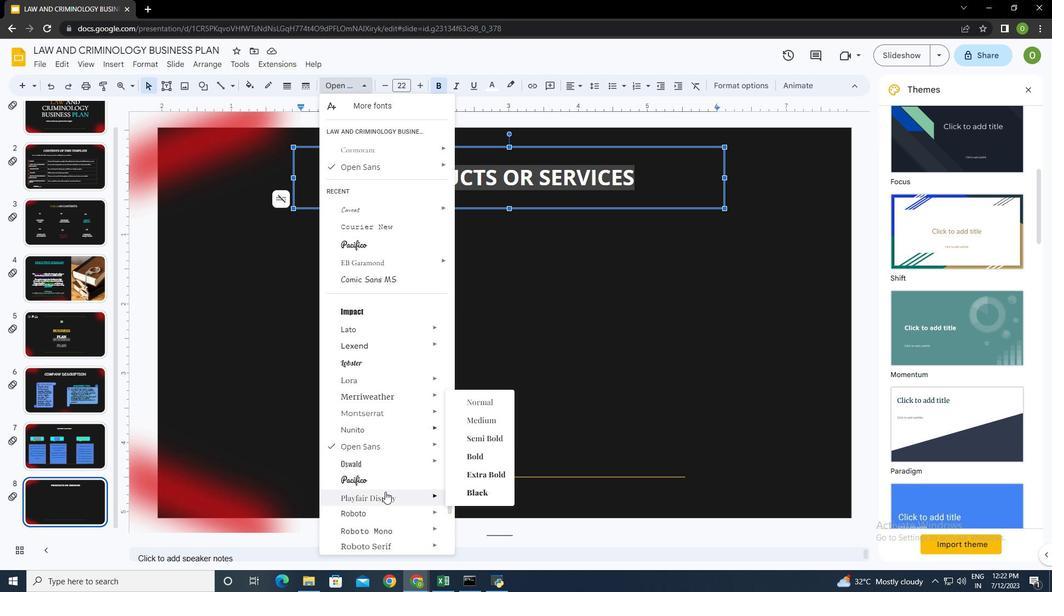
Action: Mouse moved to (385, 491)
Screenshot: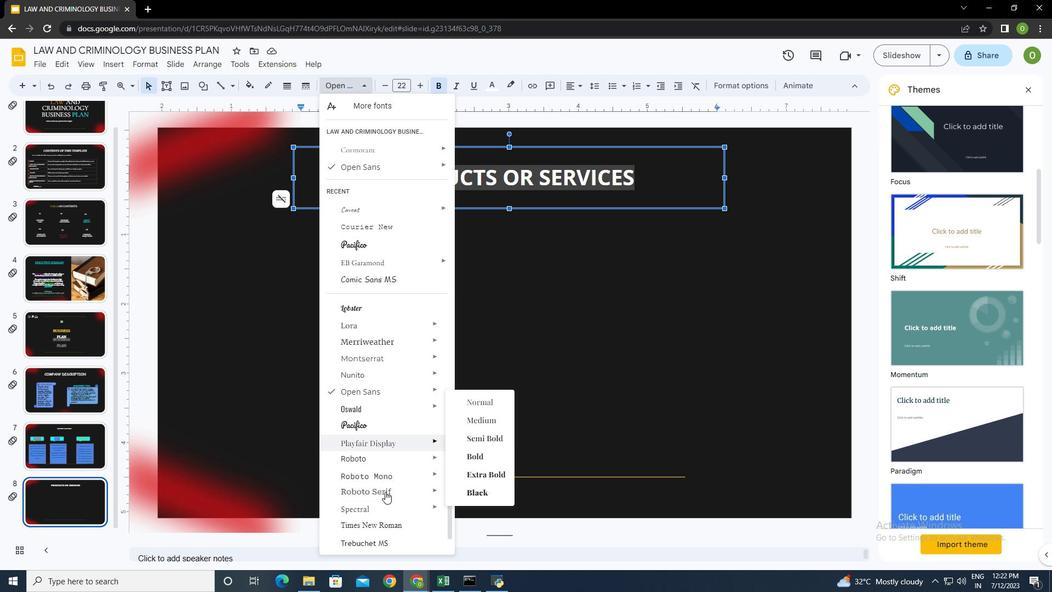 
Action: Mouse scrolled (385, 491) with delta (0, 0)
Screenshot: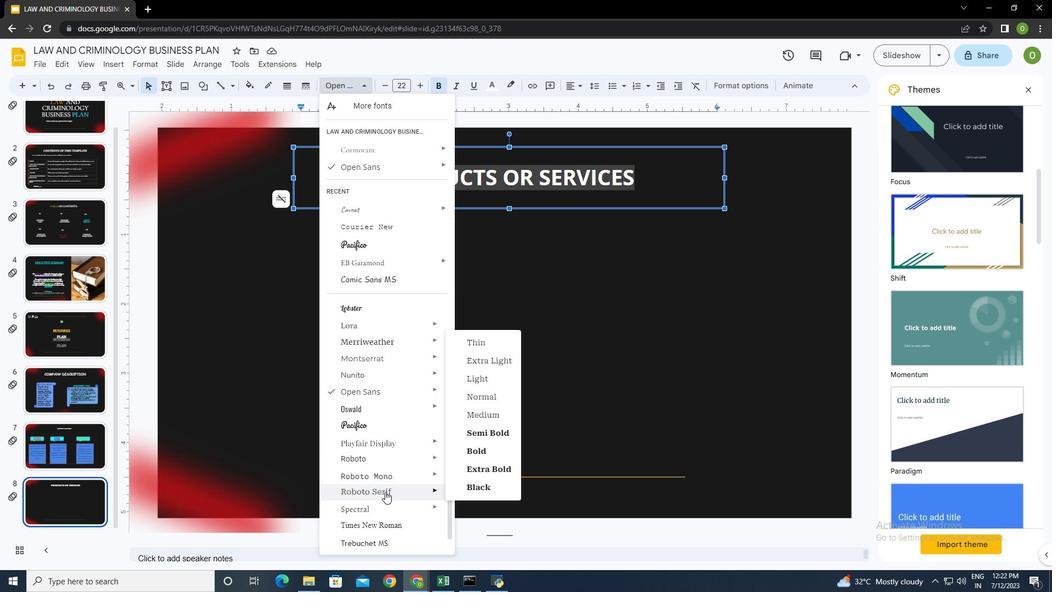
Action: Mouse moved to (385, 491)
Screenshot: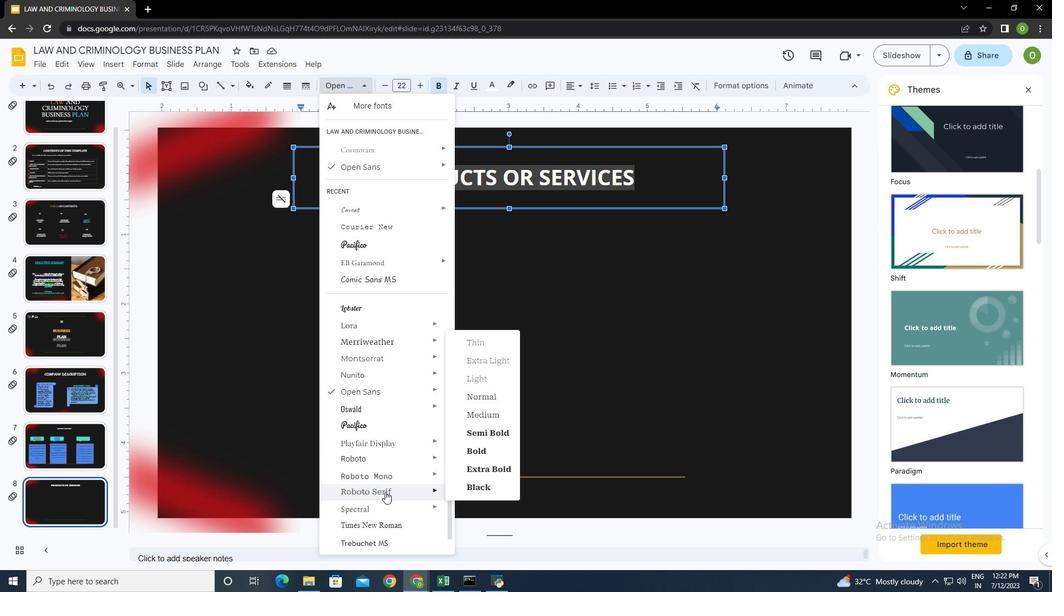 
Action: Mouse scrolled (385, 490) with delta (0, 0)
Screenshot: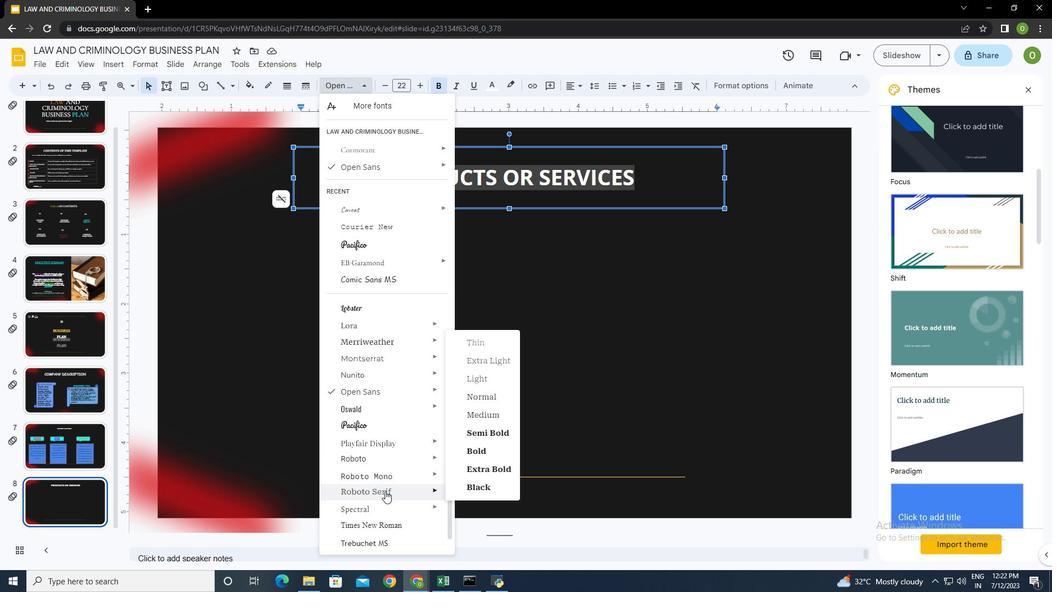 
Action: Mouse moved to (405, 521)
Screenshot: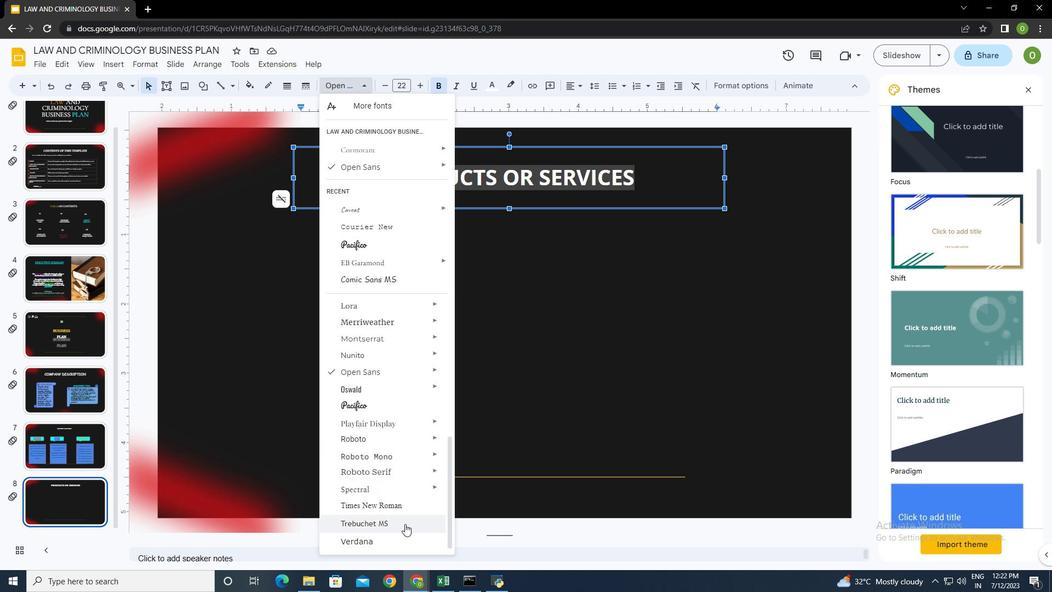 
Action: Mouse scrolled (405, 521) with delta (0, 0)
Screenshot: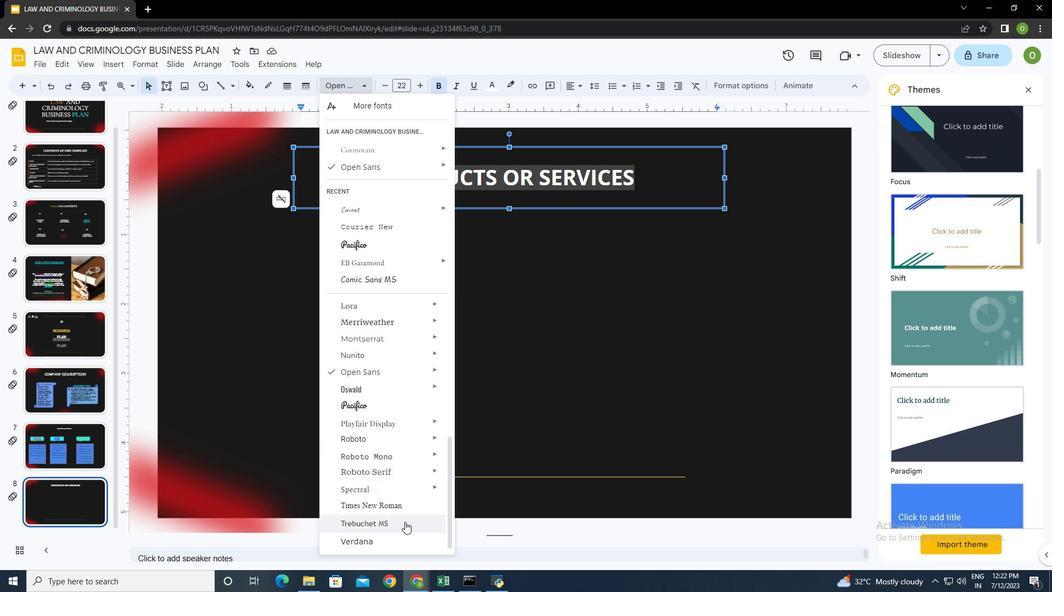 
Action: Mouse scrolled (405, 521) with delta (0, 0)
Screenshot: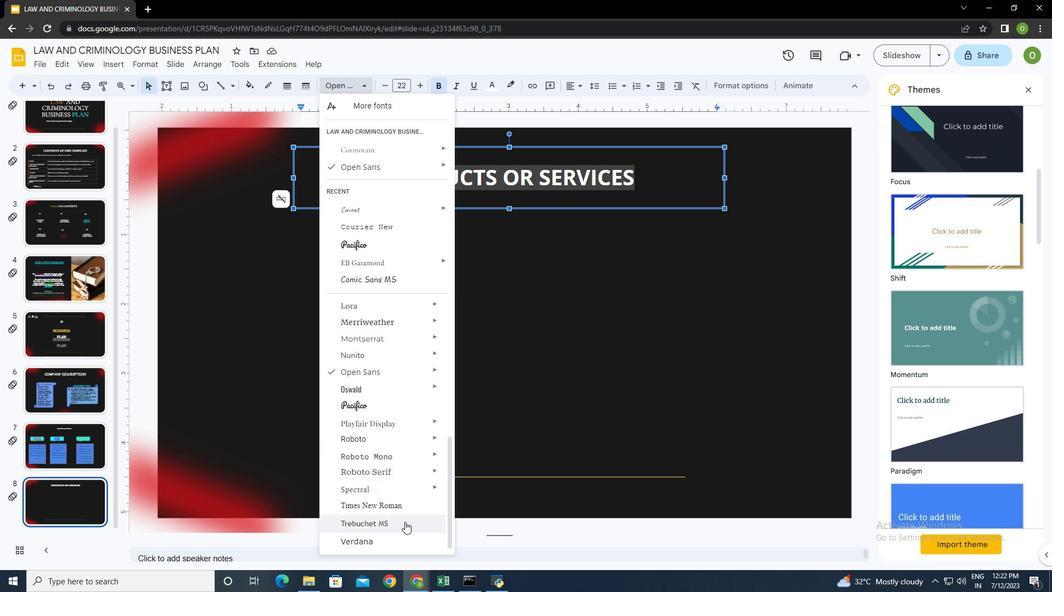 
Action: Mouse scrolled (405, 521) with delta (0, 0)
Screenshot: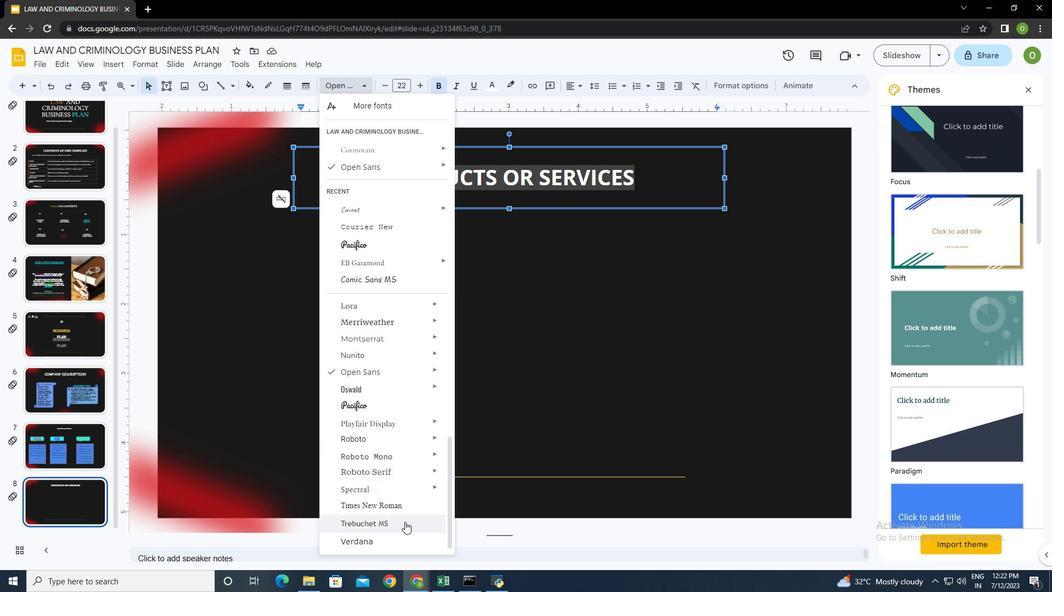 
Action: Mouse moved to (479, 449)
Screenshot: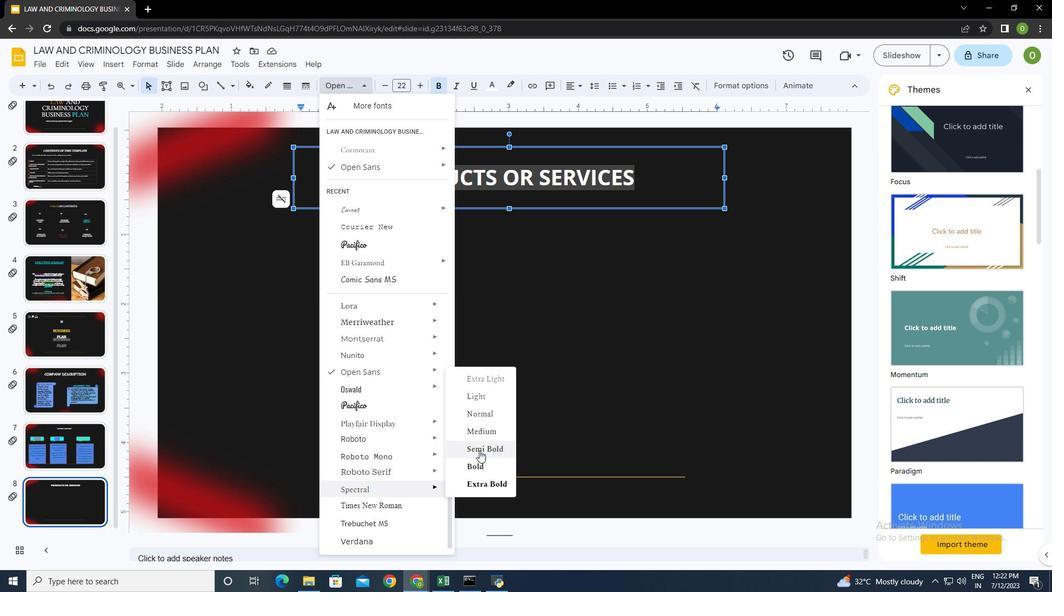
Action: Mouse pressed left at (479, 449)
Screenshot: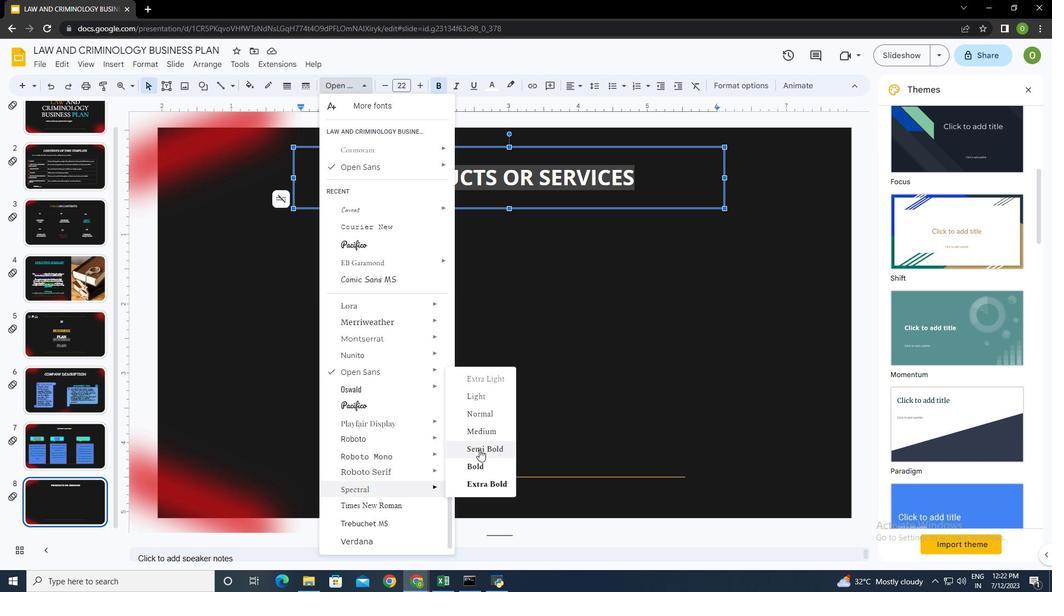 
Action: Mouse moved to (497, 254)
Screenshot: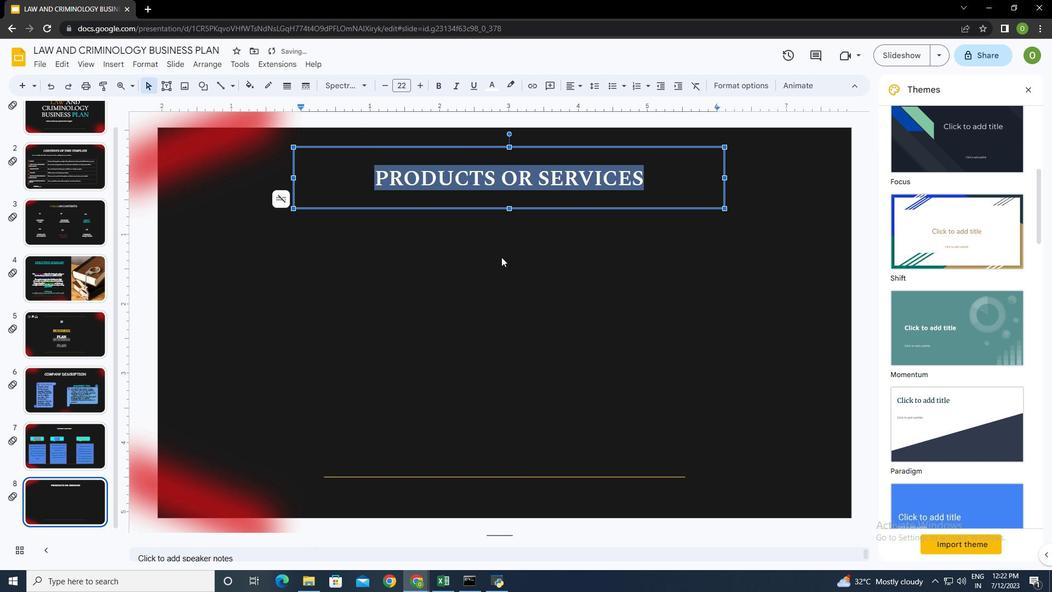 
Action: Mouse pressed left at (497, 254)
Screenshot: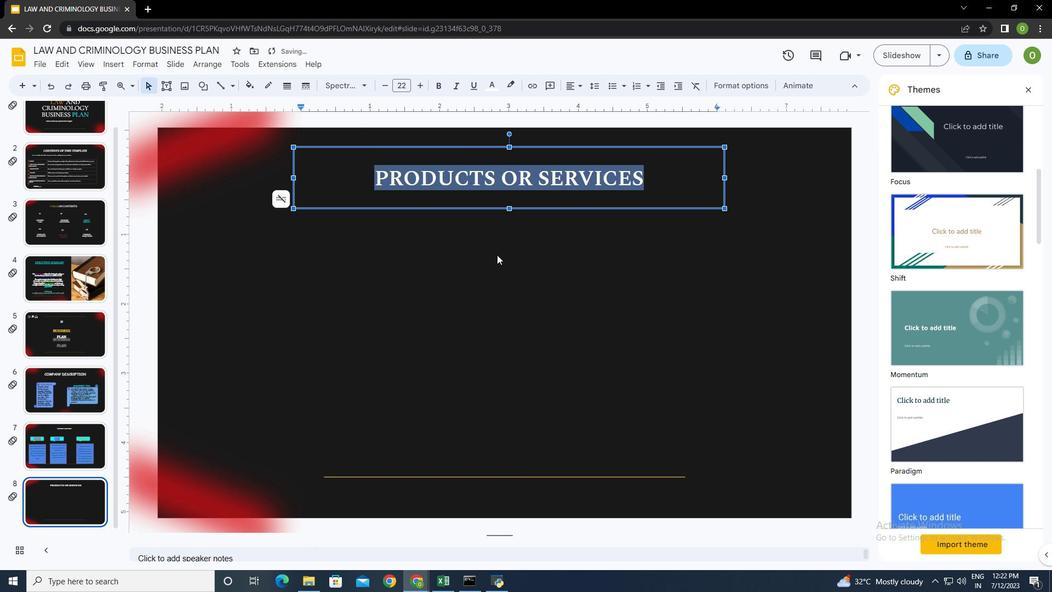 
Action: Mouse moved to (643, 173)
Screenshot: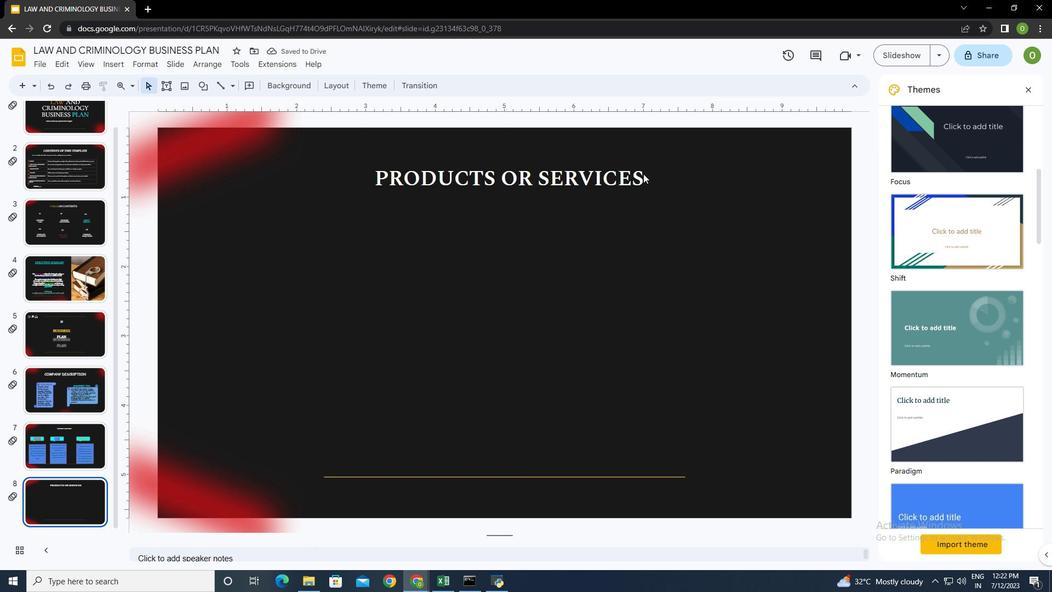 
Action: Mouse pressed left at (643, 173)
Screenshot: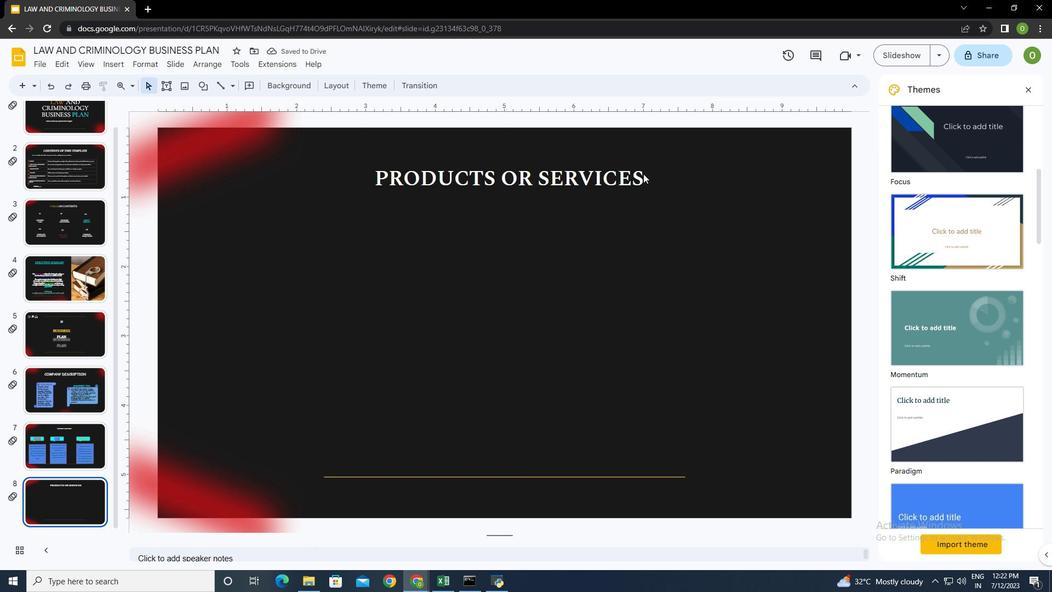 
Action: Mouse moved to (1030, 86)
Screenshot: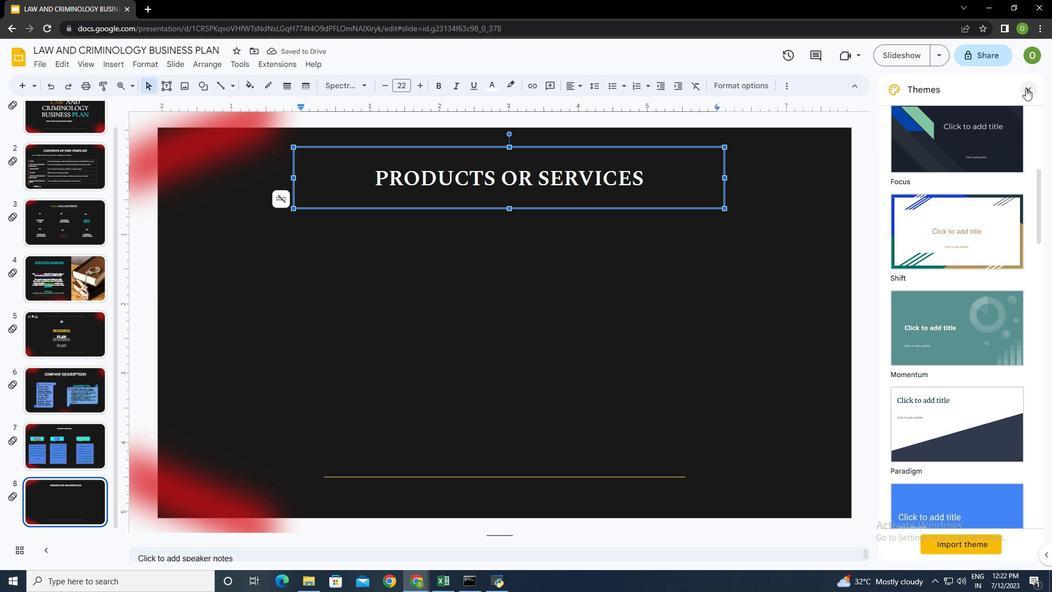 
Action: Mouse pressed left at (1030, 86)
Screenshot: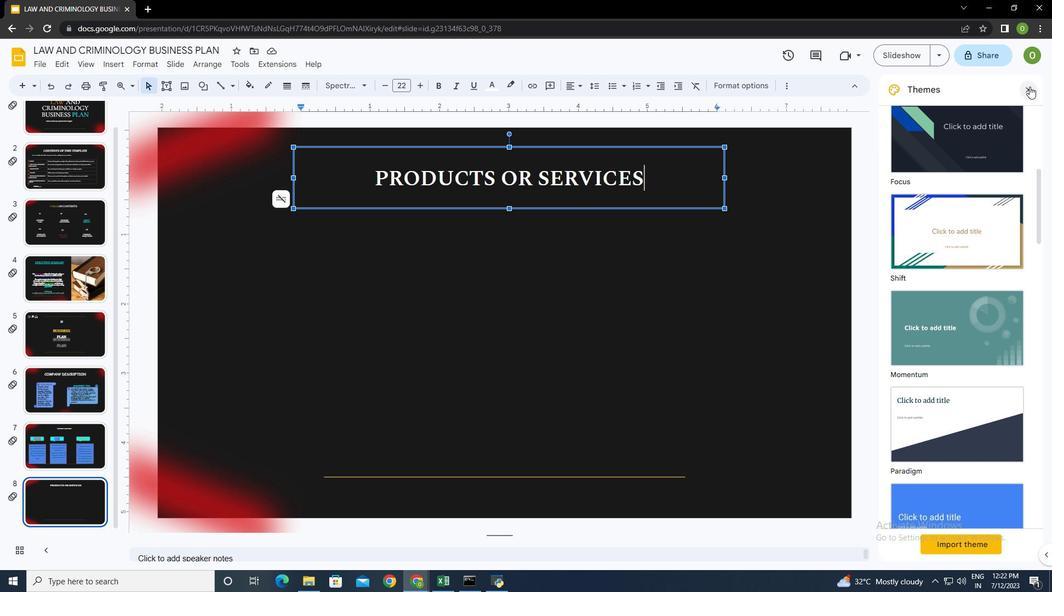
Action: Mouse moved to (754, 84)
Screenshot: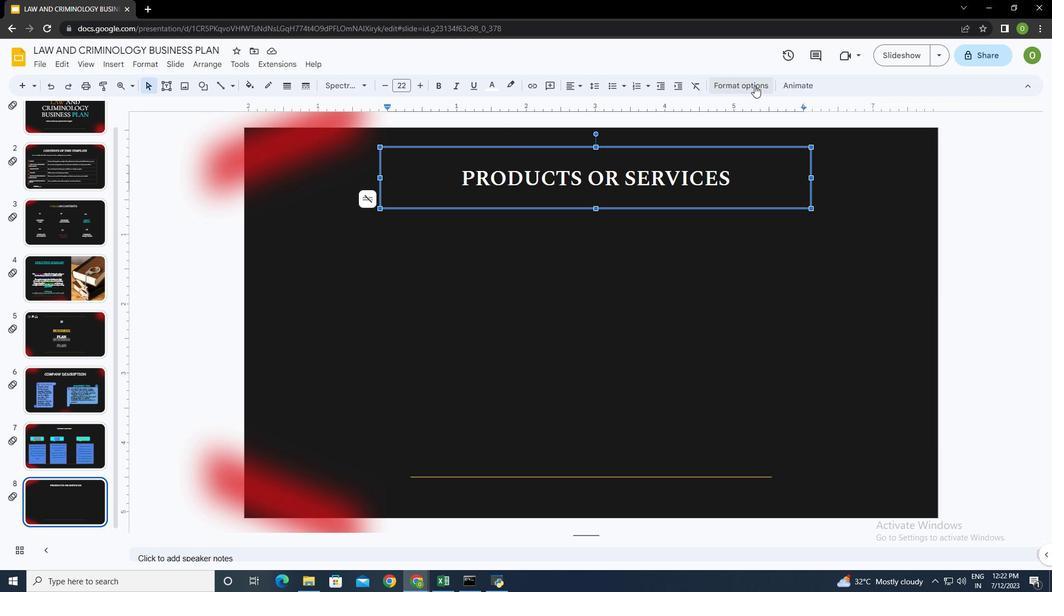 
Action: Mouse pressed left at (754, 84)
Screenshot: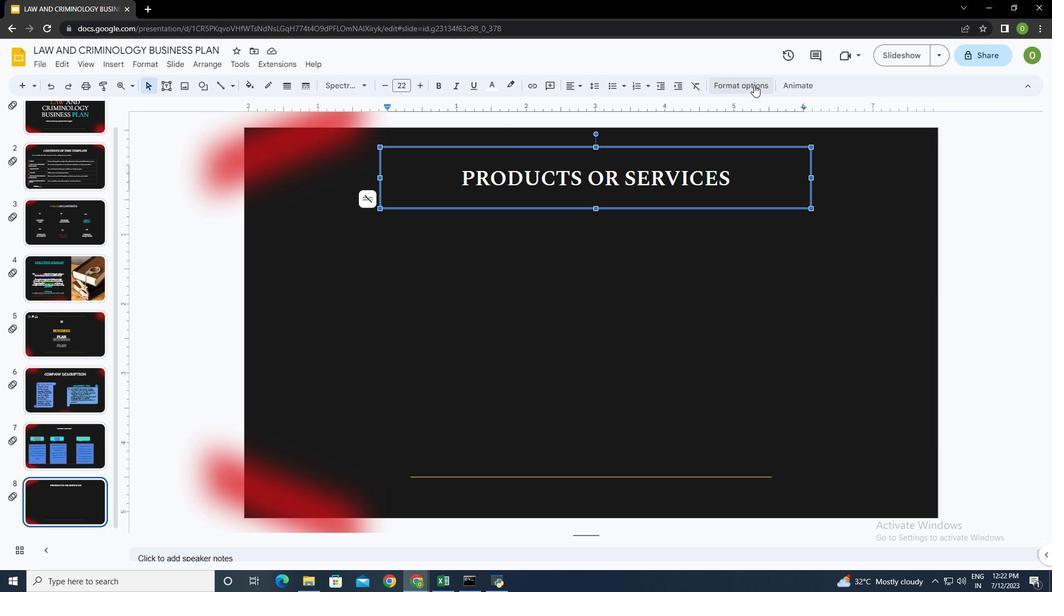 
Action: Mouse moved to (932, 190)
Screenshot: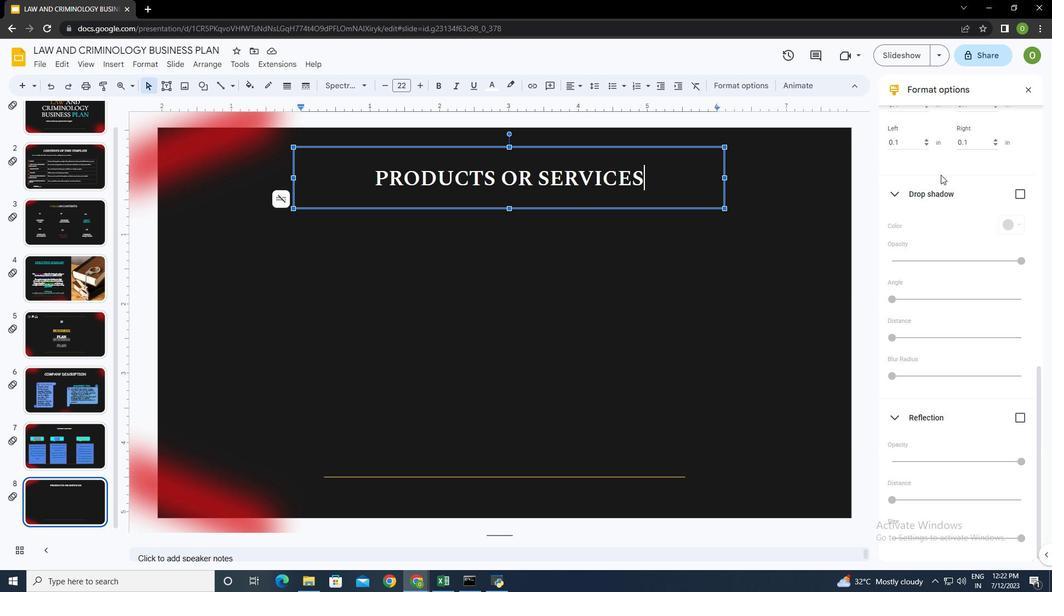 
Action: Mouse scrolled (932, 190) with delta (0, 0)
Screenshot: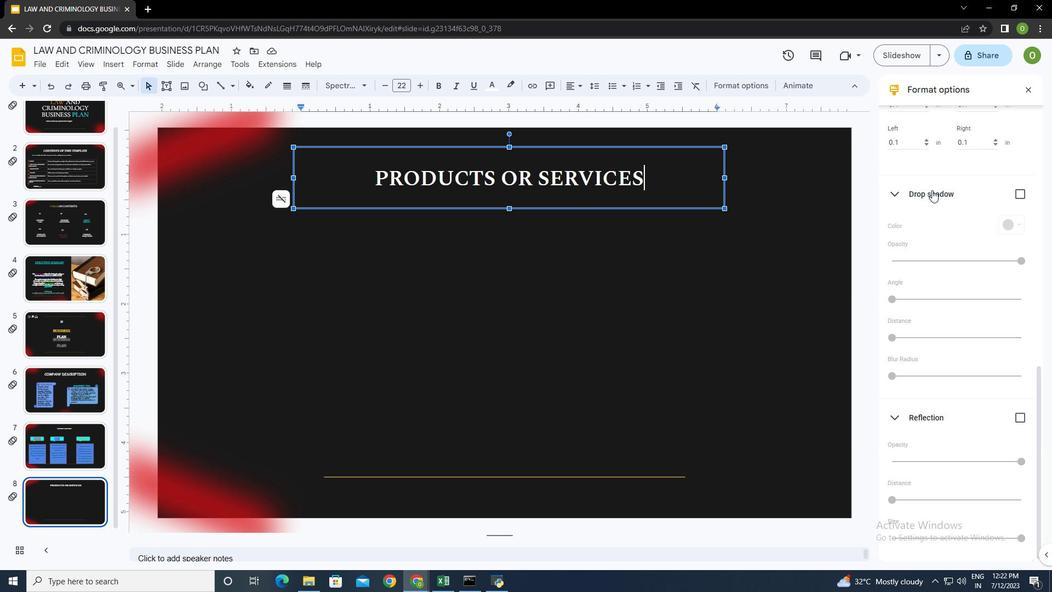 
Action: Mouse moved to (932, 190)
Screenshot: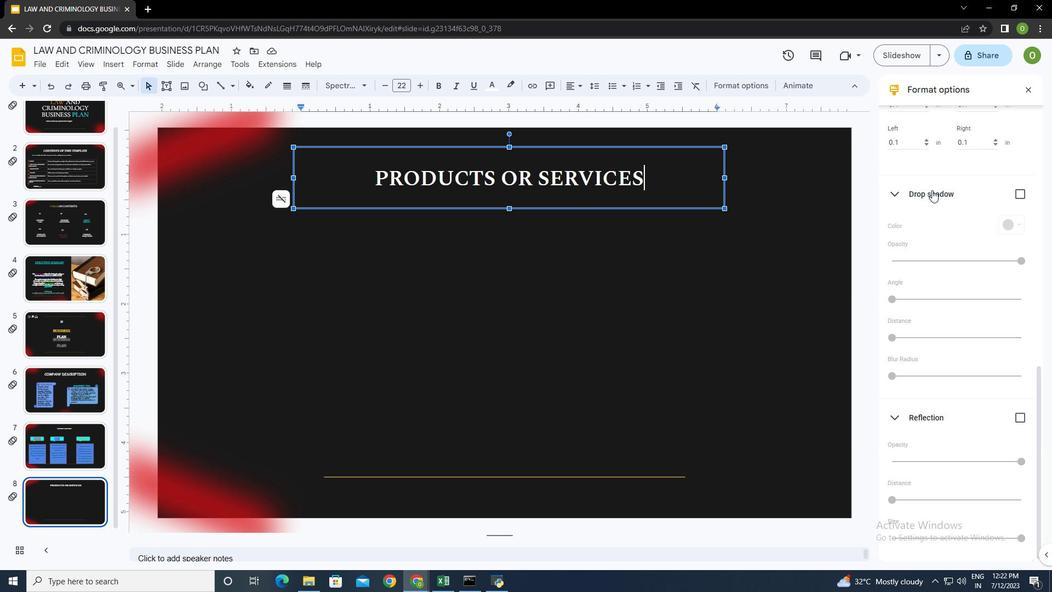 
Action: Mouse scrolled (932, 190) with delta (0, 0)
Screenshot: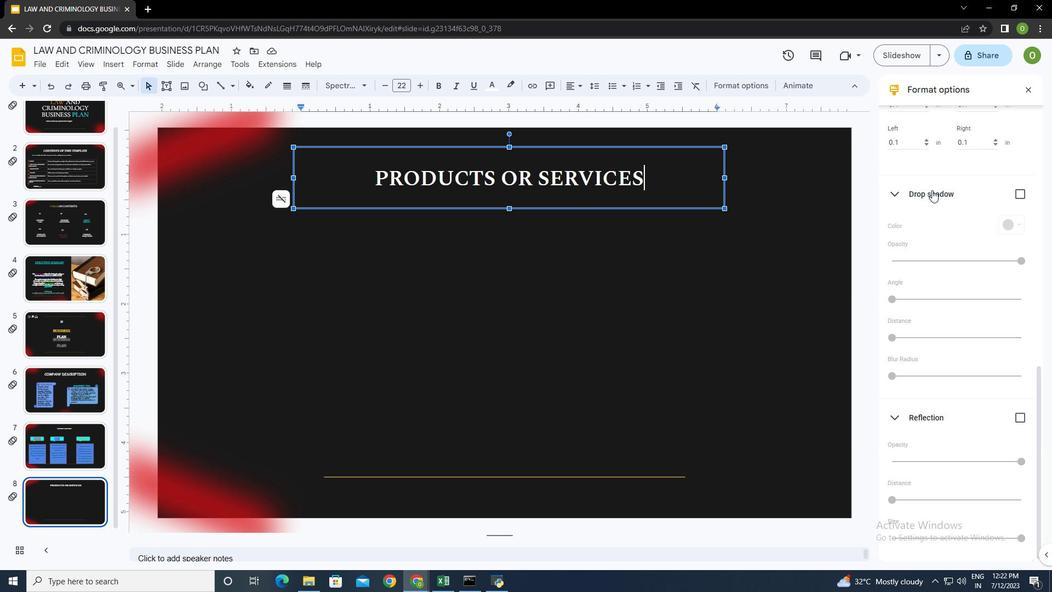 
Action: Mouse scrolled (932, 190) with delta (0, 0)
Screenshot: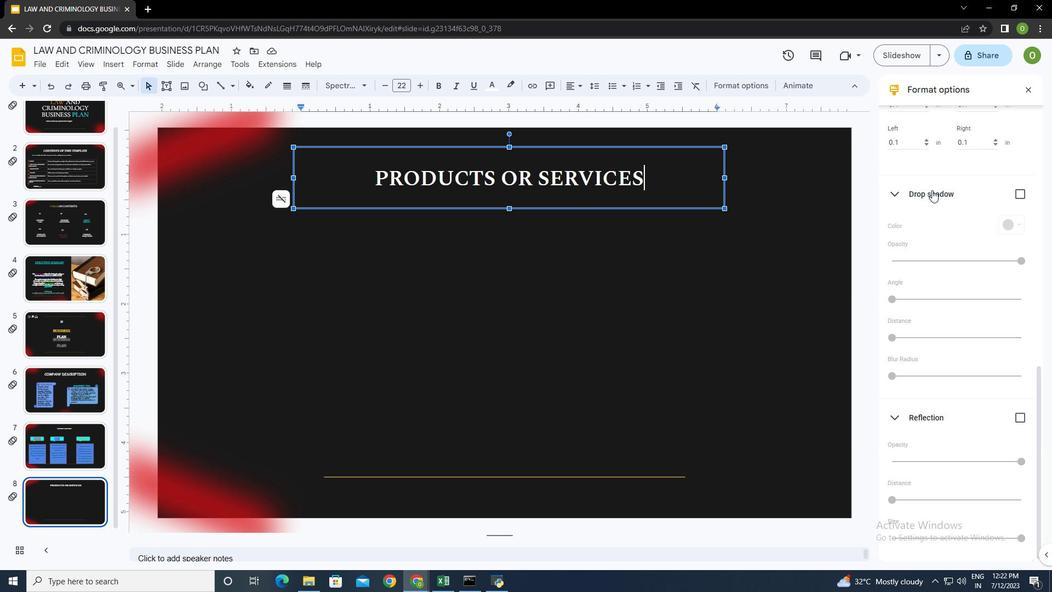 
Action: Mouse scrolled (932, 190) with delta (0, 0)
Screenshot: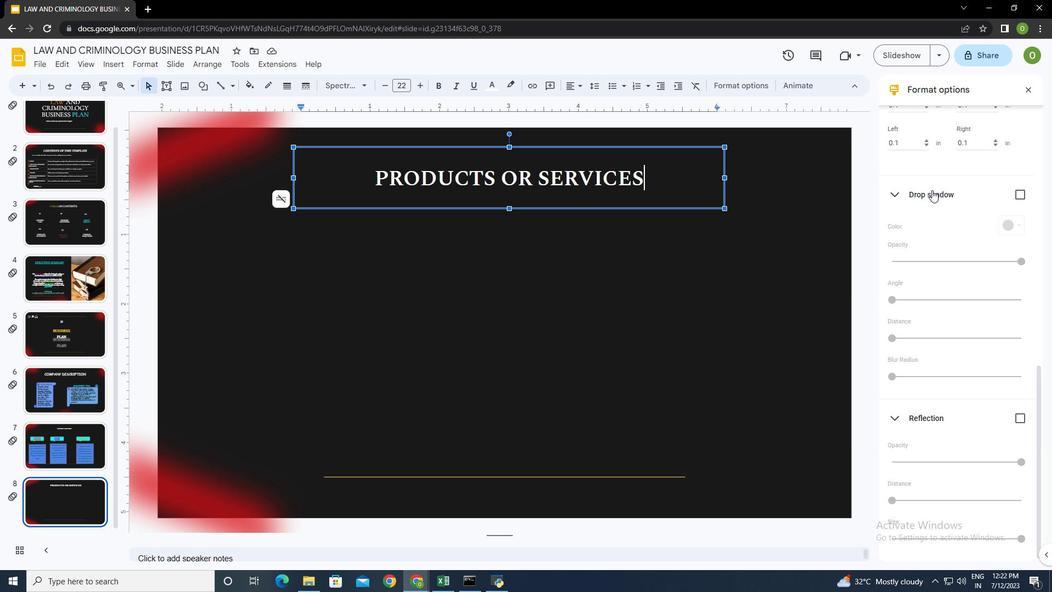 
Action: Mouse scrolled (932, 190) with delta (0, 0)
Screenshot: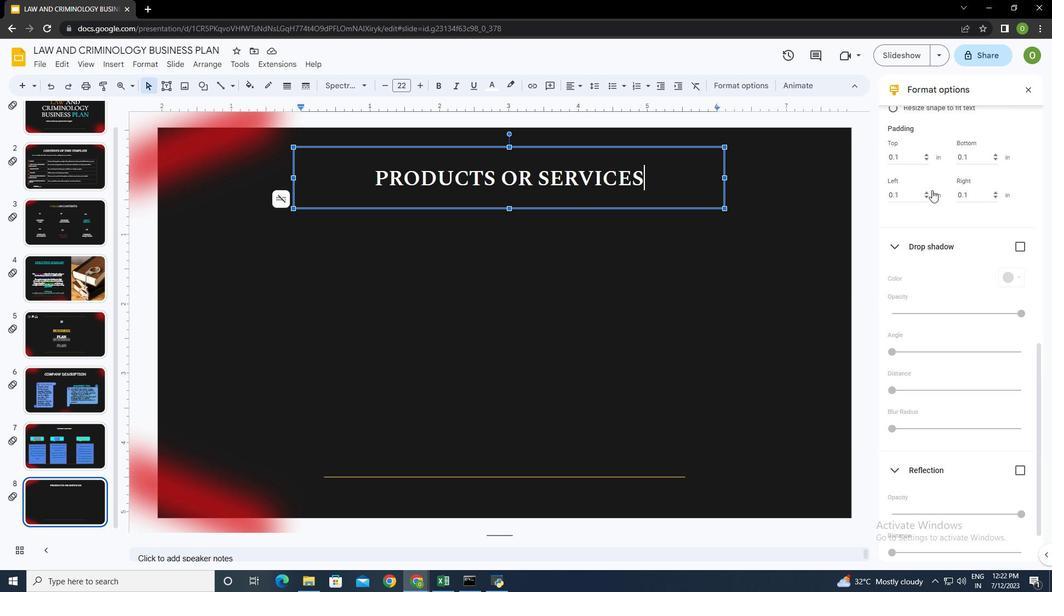 
Action: Mouse moved to (932, 190)
Screenshot: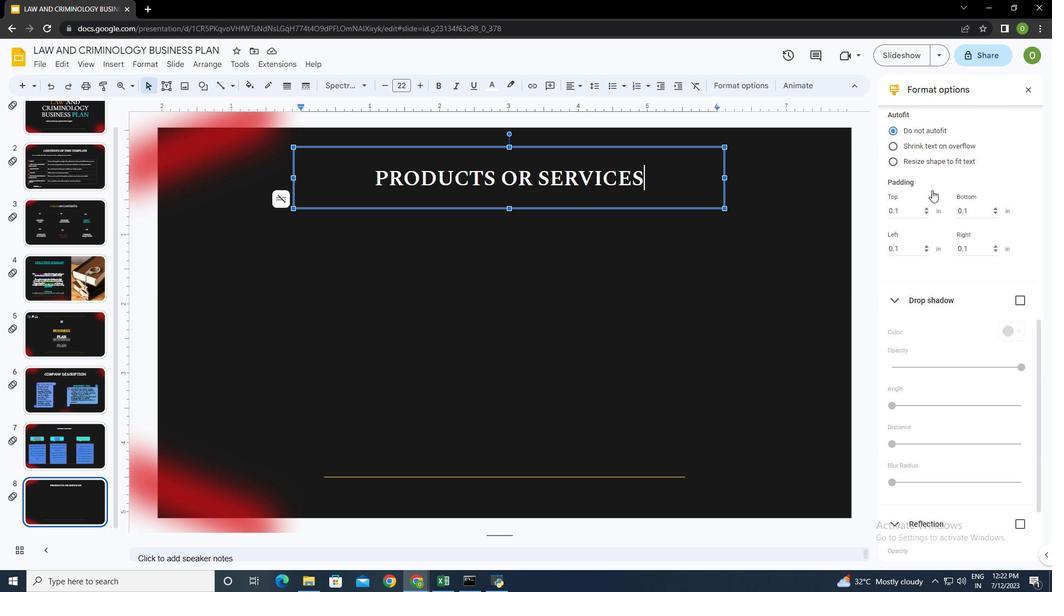 
Action: Mouse scrolled (932, 190) with delta (0, 0)
Screenshot: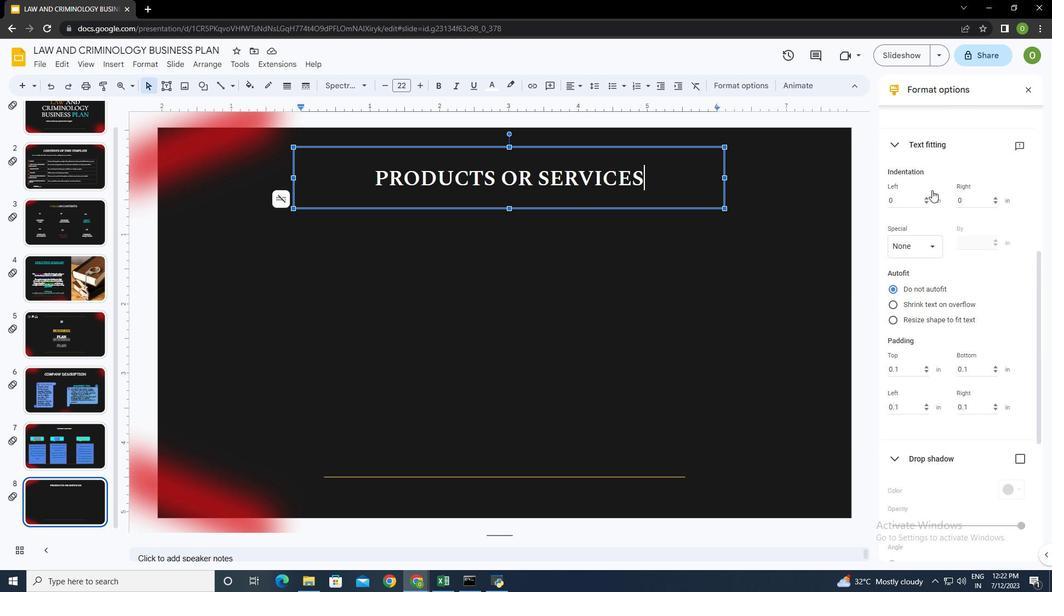 
Action: Mouse scrolled (932, 190) with delta (0, 0)
Screenshot: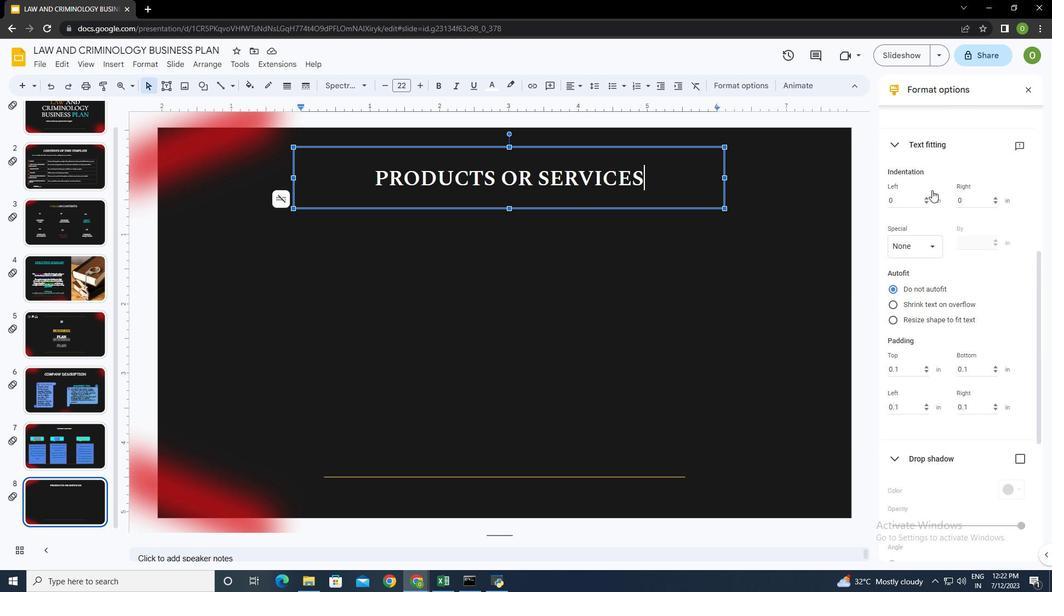 
Action: Mouse scrolled (932, 190) with delta (0, 0)
Screenshot: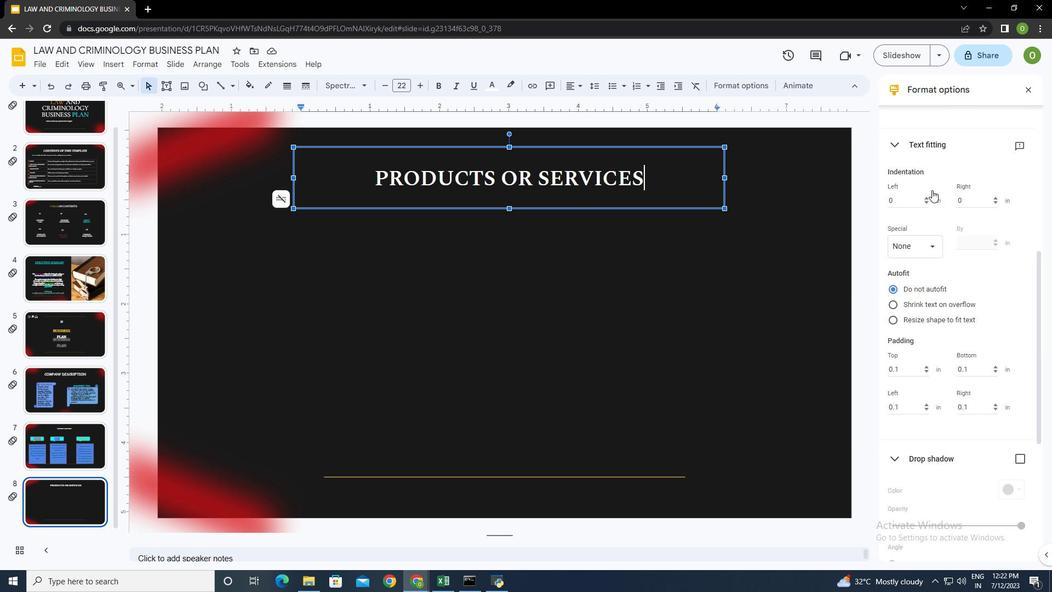 
Action: Mouse scrolled (932, 190) with delta (0, 0)
Screenshot: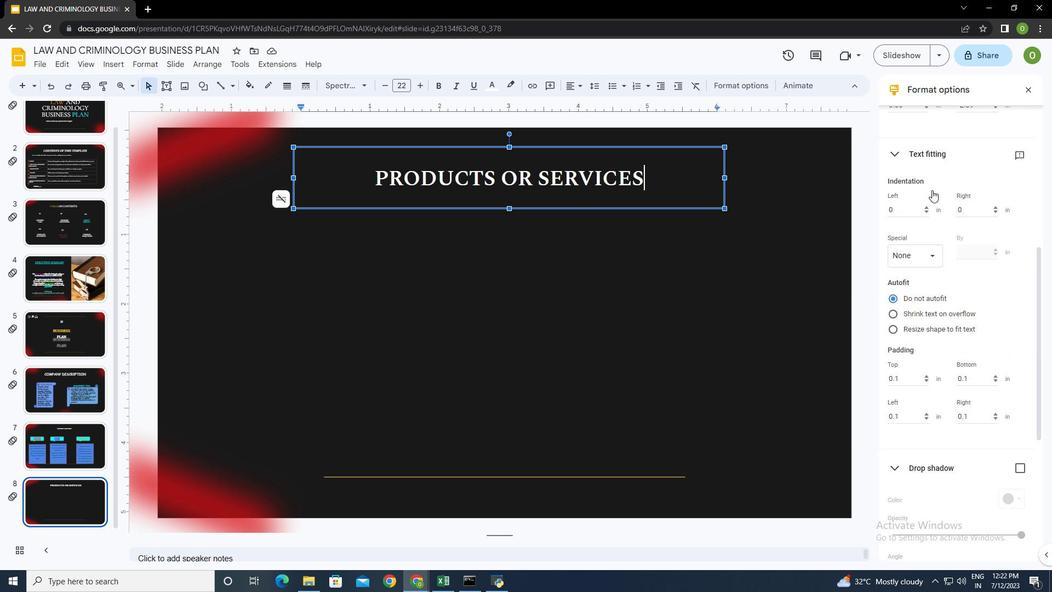 
Action: Mouse scrolled (932, 190) with delta (0, 0)
Screenshot: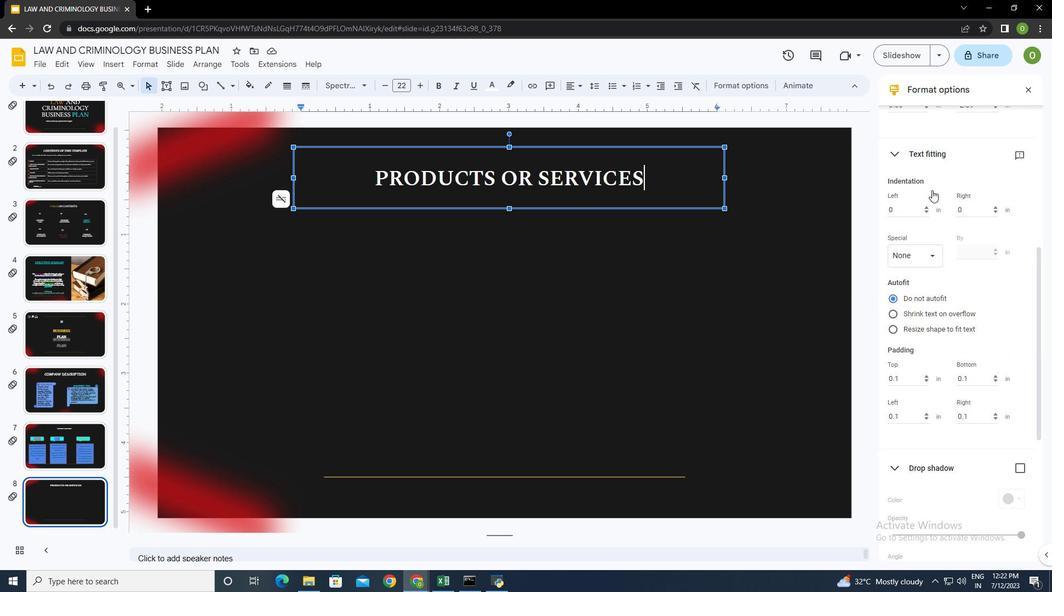 
Action: Mouse moved to (932, 188)
Screenshot: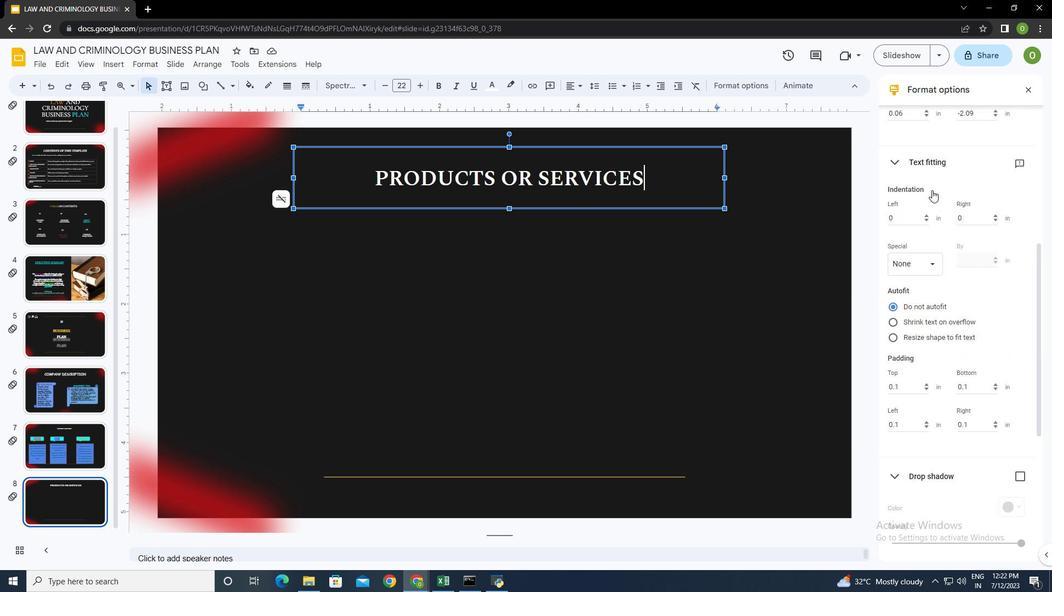 
Action: Mouse scrolled (932, 188) with delta (0, 0)
Screenshot: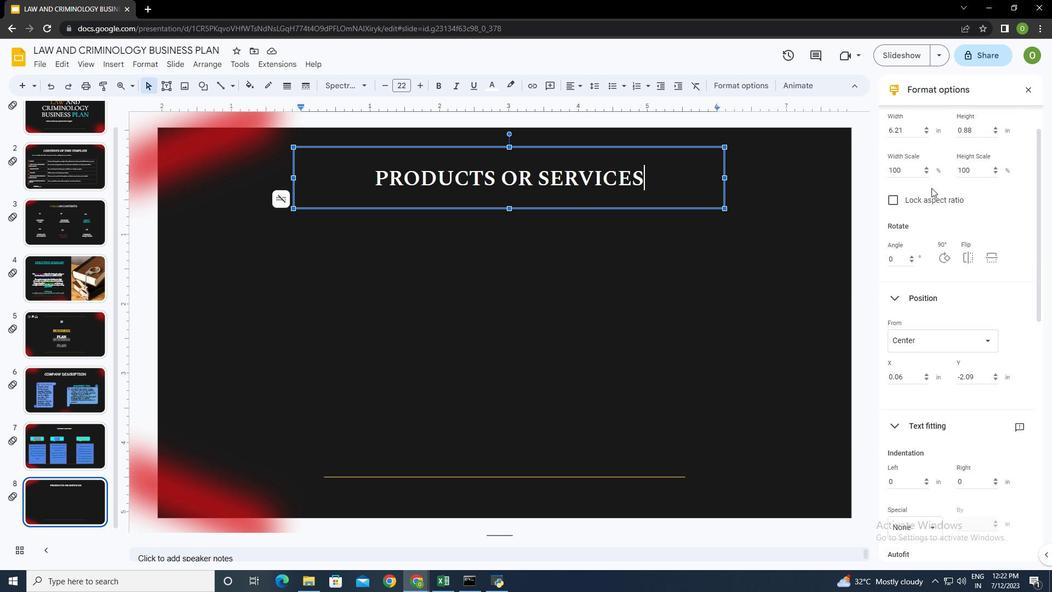 
Action: Mouse scrolled (932, 188) with delta (0, 0)
Screenshot: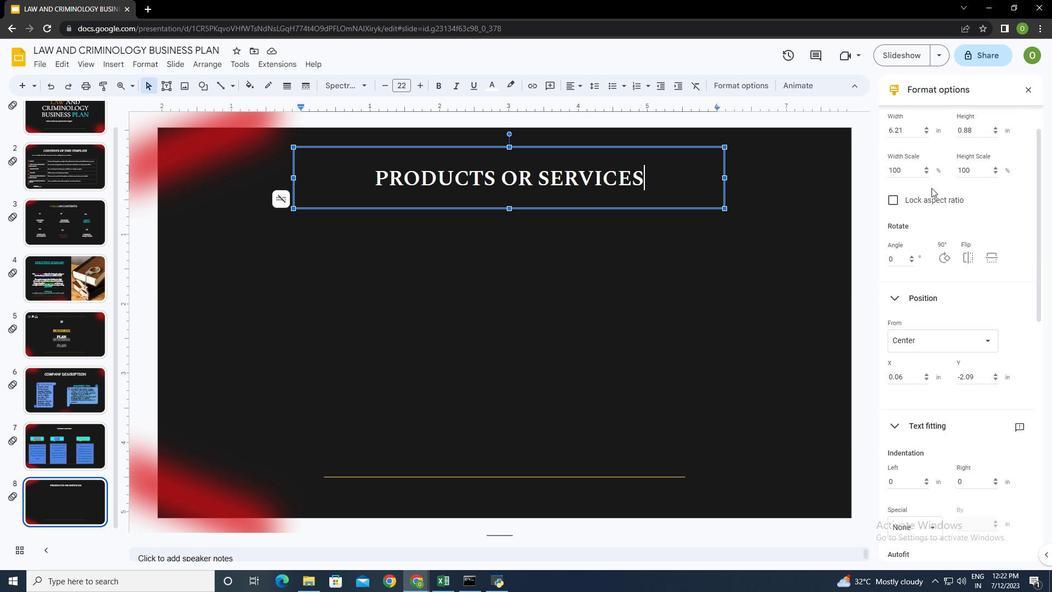 
Action: Mouse scrolled (932, 188) with delta (0, 0)
Screenshot: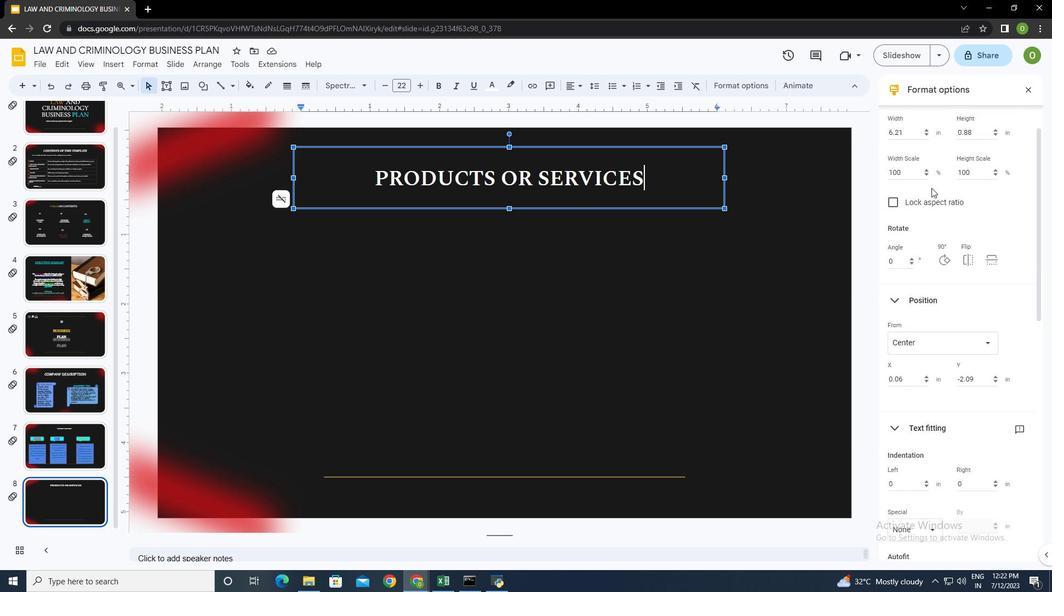 
Action: Mouse scrolled (932, 188) with delta (0, 0)
Screenshot: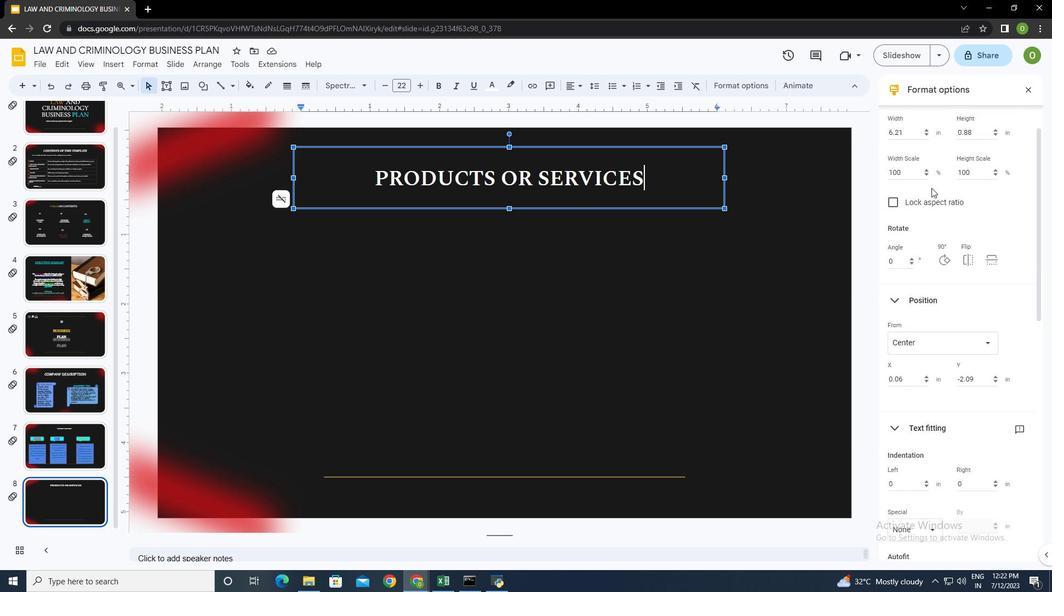 
Action: Mouse scrolled (932, 188) with delta (0, 0)
Screenshot: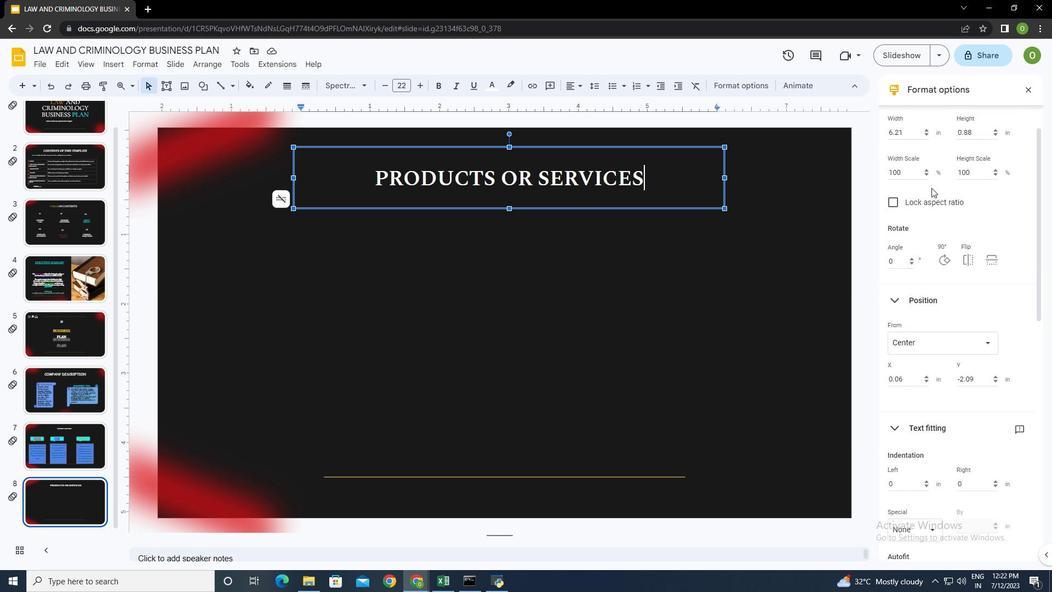 
Action: Mouse scrolled (932, 188) with delta (0, 0)
Screenshot: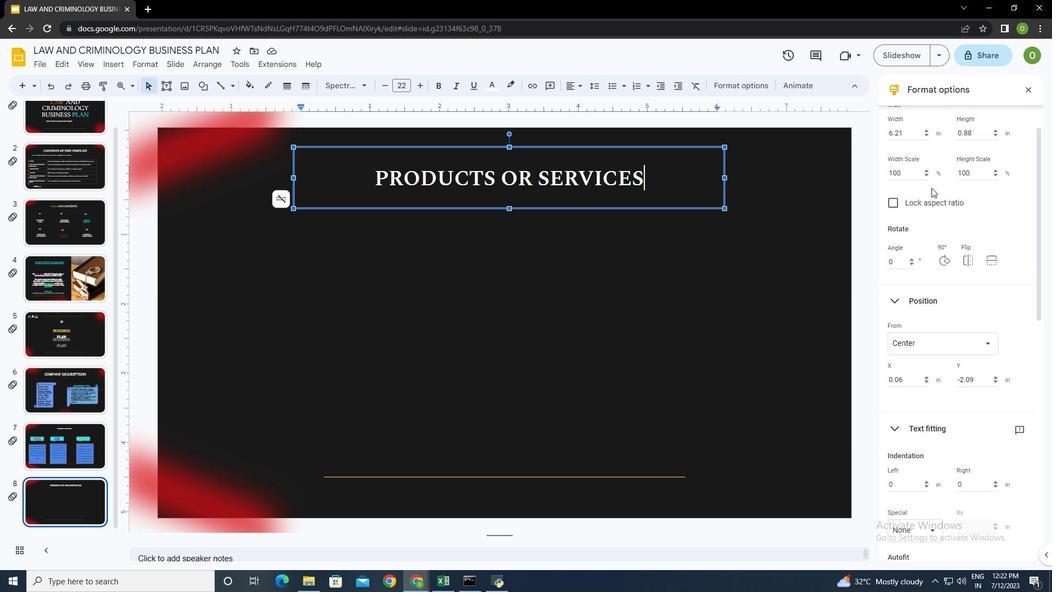 
Action: Mouse scrolled (932, 188) with delta (0, 0)
Screenshot: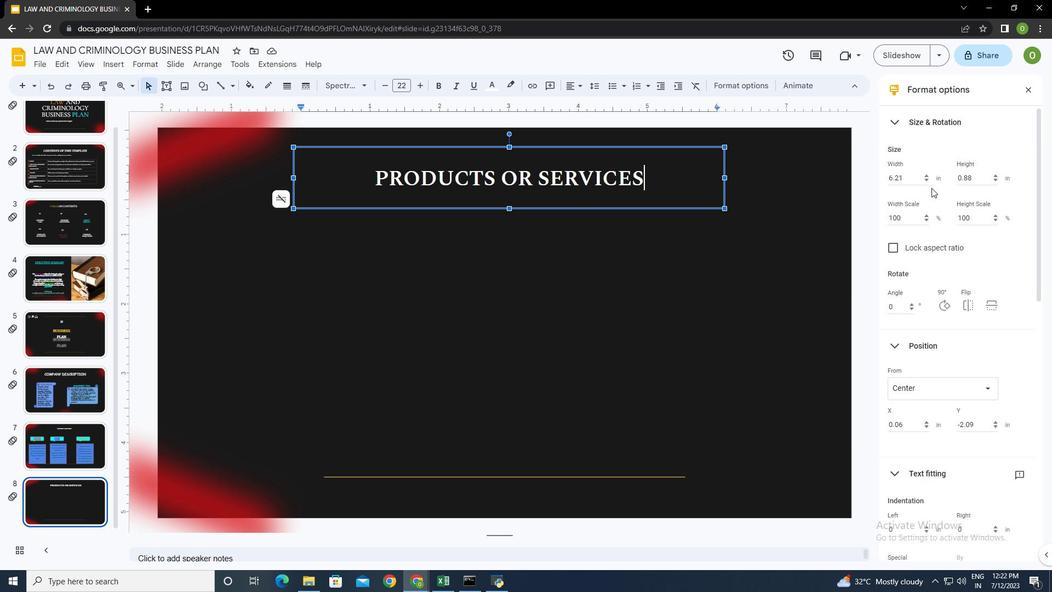 
Action: Mouse scrolled (932, 188) with delta (0, 0)
Screenshot: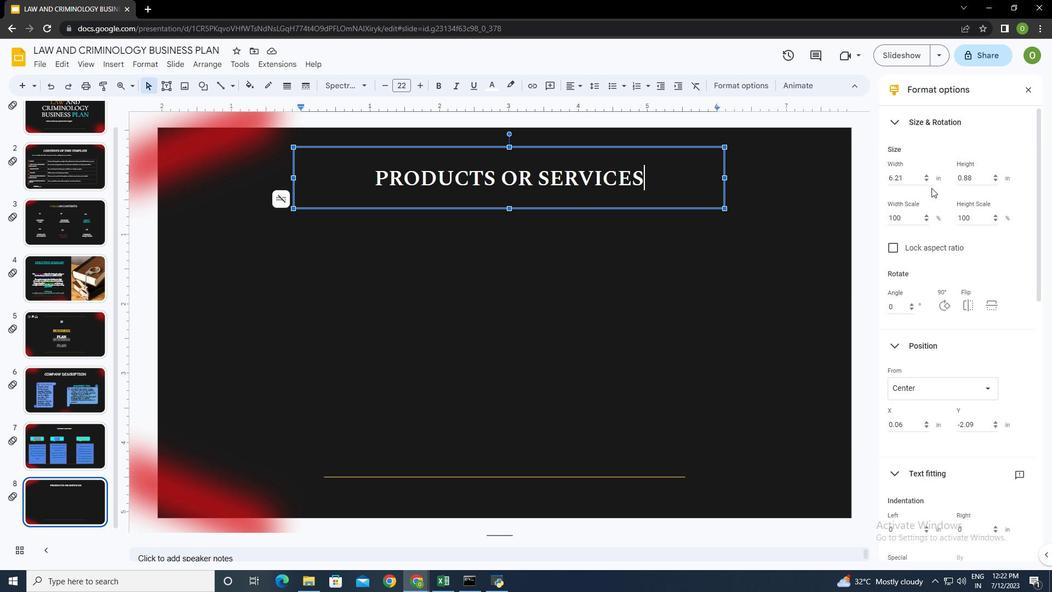 
Action: Mouse scrolled (932, 188) with delta (0, 0)
Screenshot: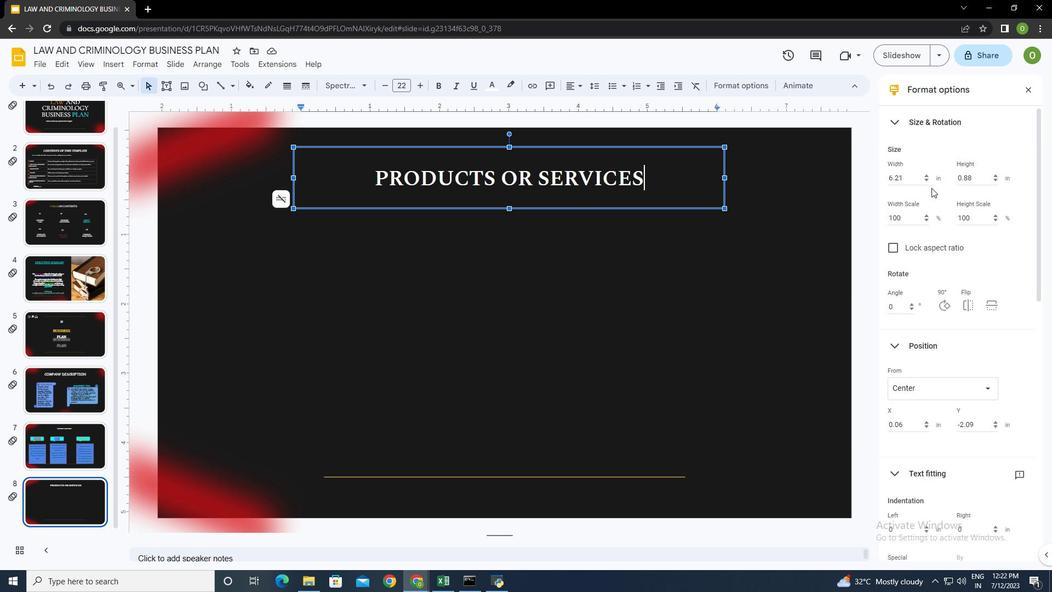 
Action: Mouse scrolled (932, 188) with delta (0, 0)
Screenshot: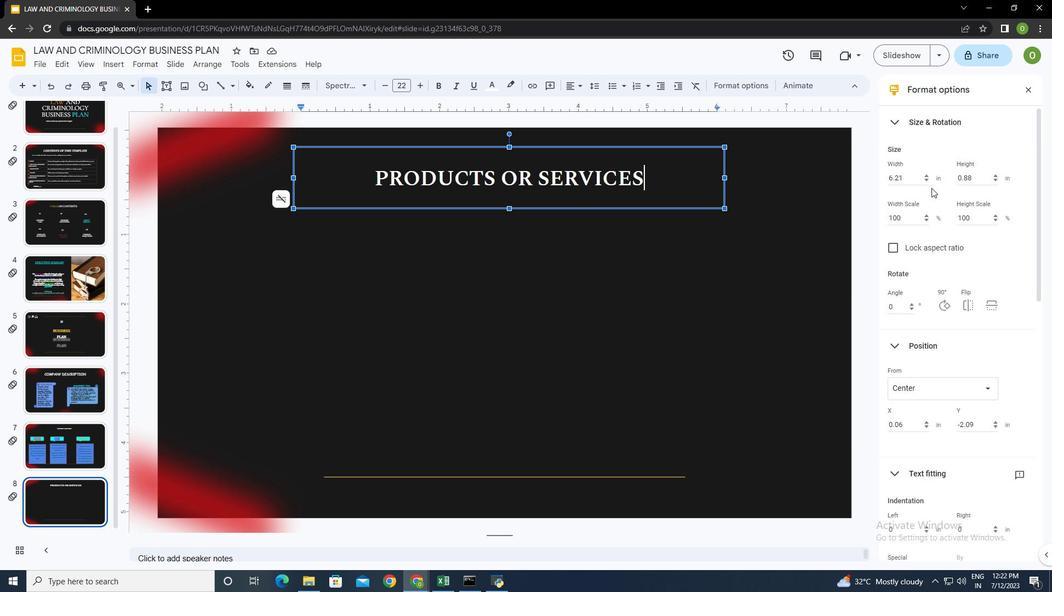 
Action: Mouse moved to (927, 180)
Screenshot: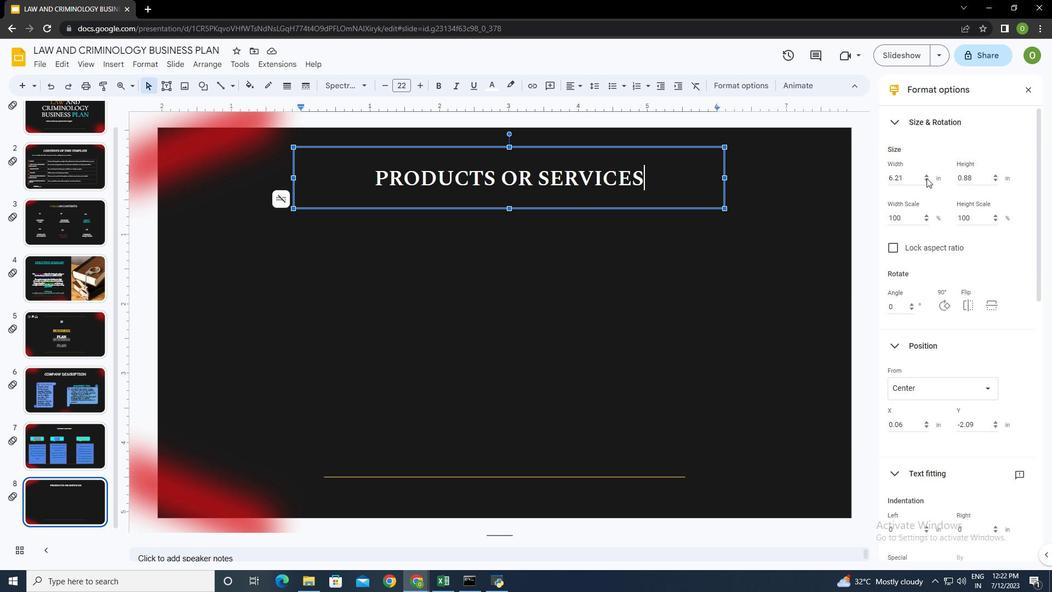 
Action: Mouse pressed left at (927, 180)
Screenshot: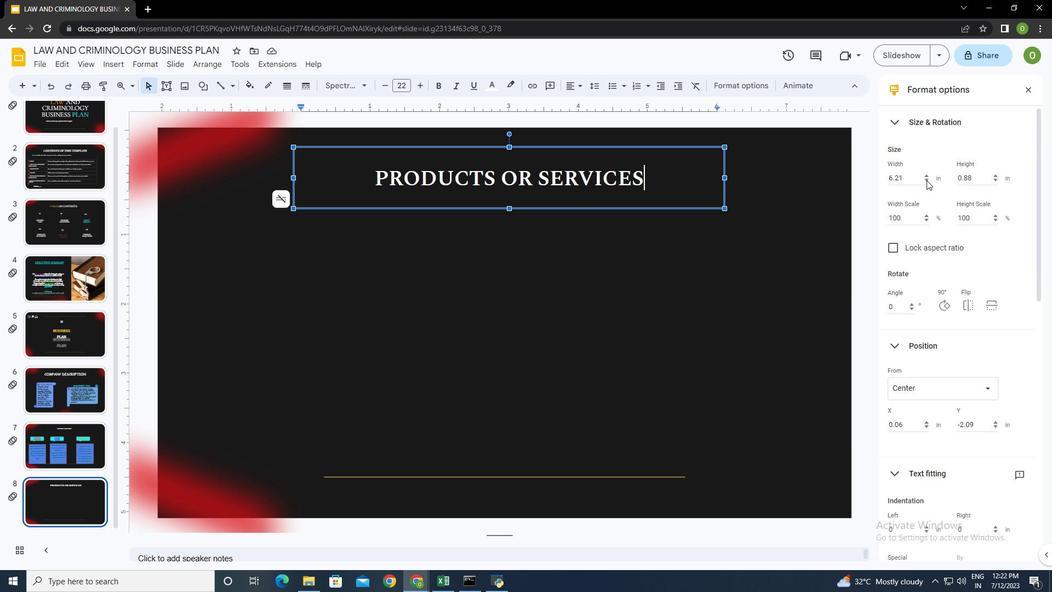 
Action: Mouse pressed left at (927, 180)
Screenshot: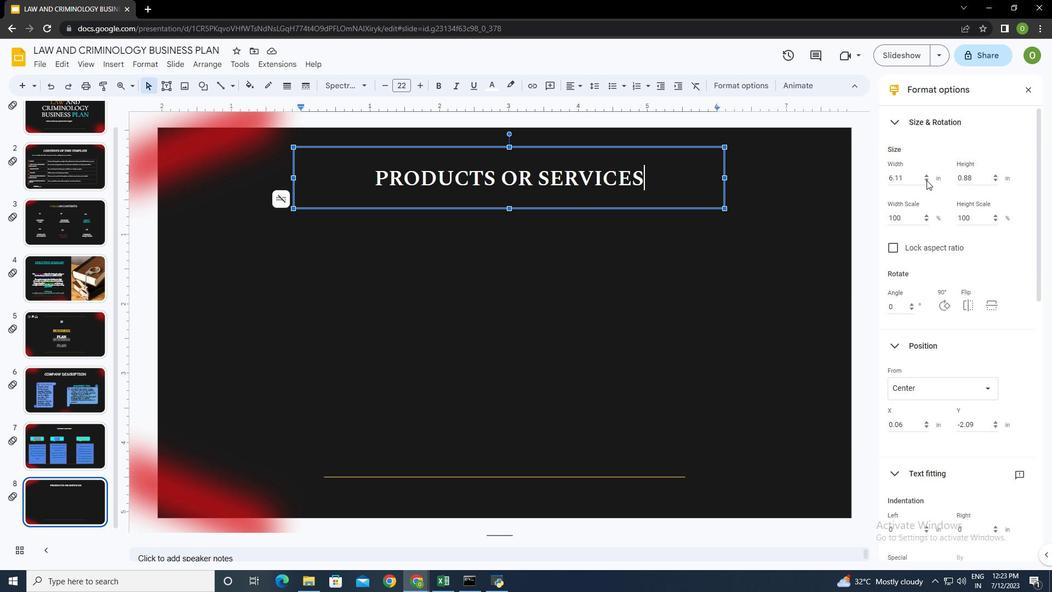 
Action: Mouse pressed left at (927, 180)
Screenshot: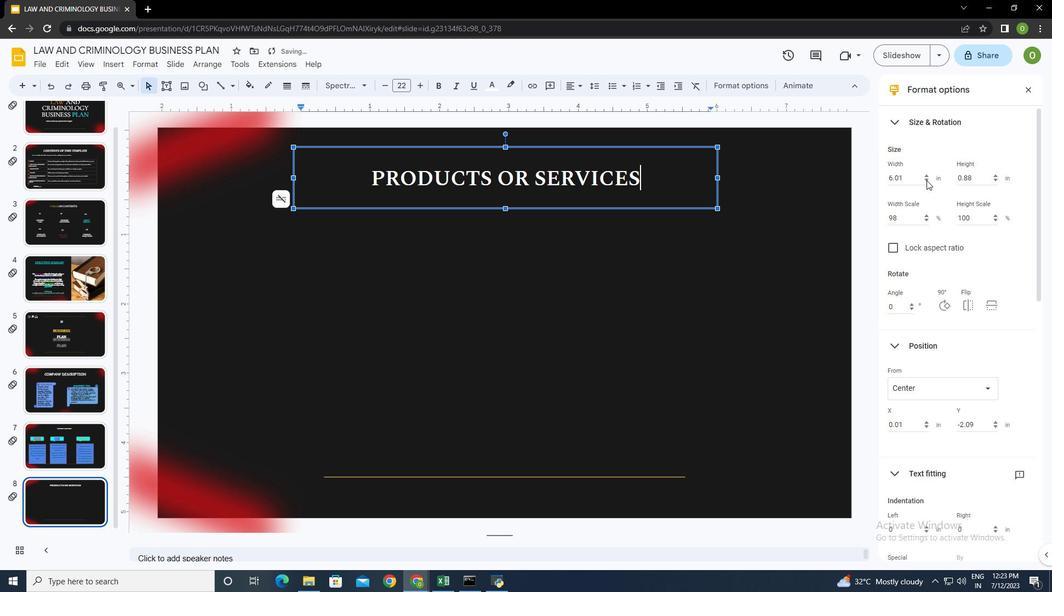
Action: Mouse pressed left at (927, 180)
Screenshot: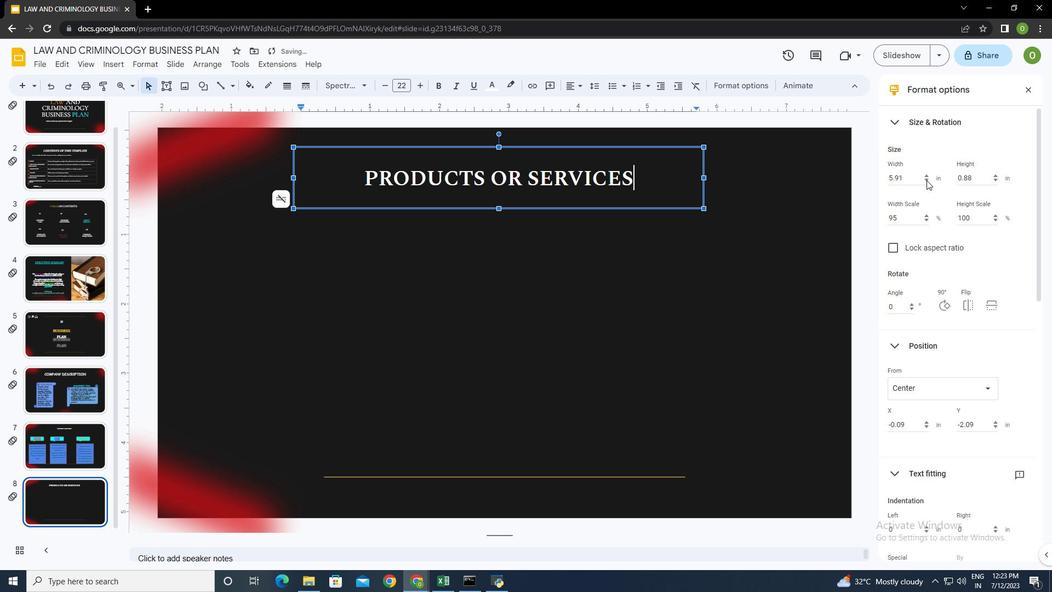 
Action: Mouse pressed left at (927, 180)
Screenshot: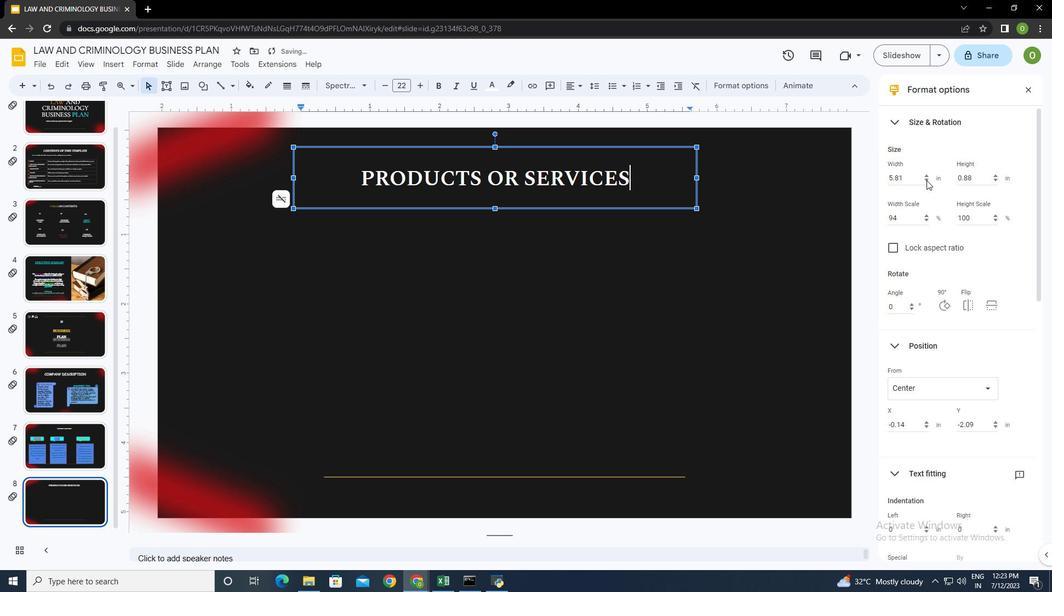 
Action: Mouse pressed left at (927, 180)
Screenshot: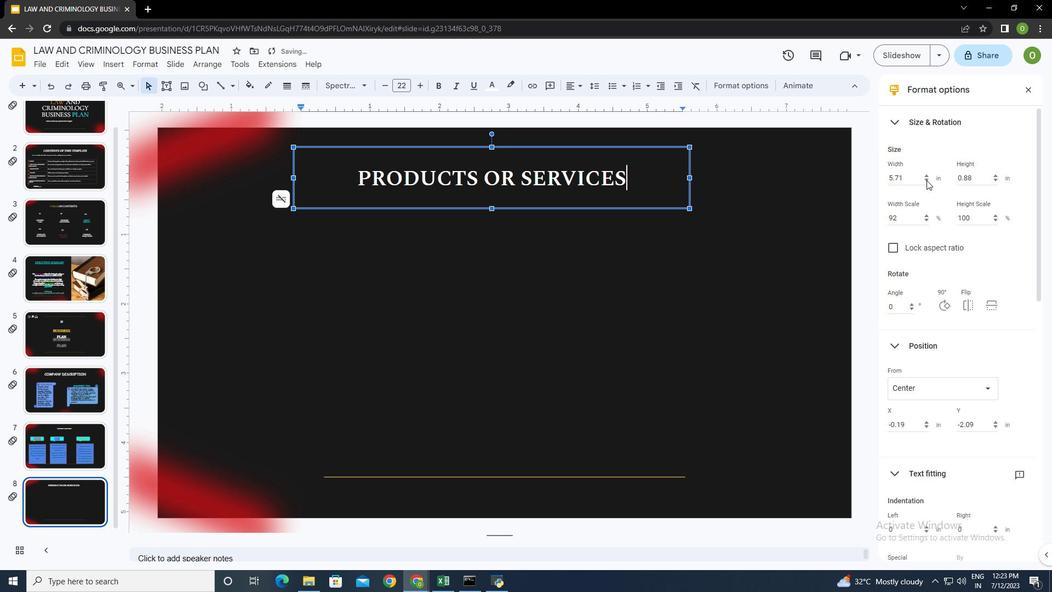 
Action: Mouse pressed left at (927, 180)
Screenshot: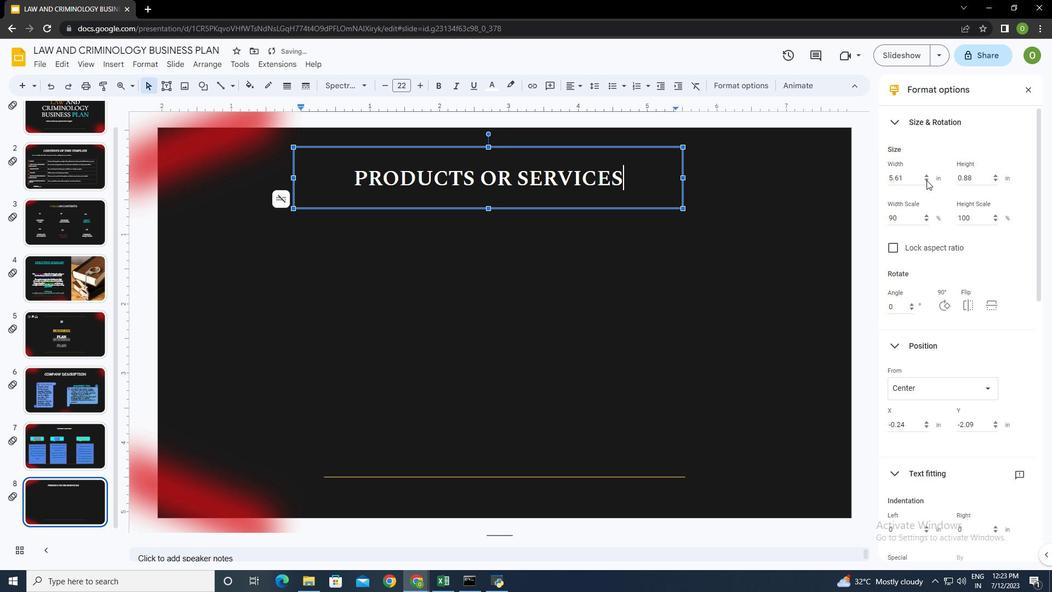 
Action: Mouse pressed left at (927, 180)
Screenshot: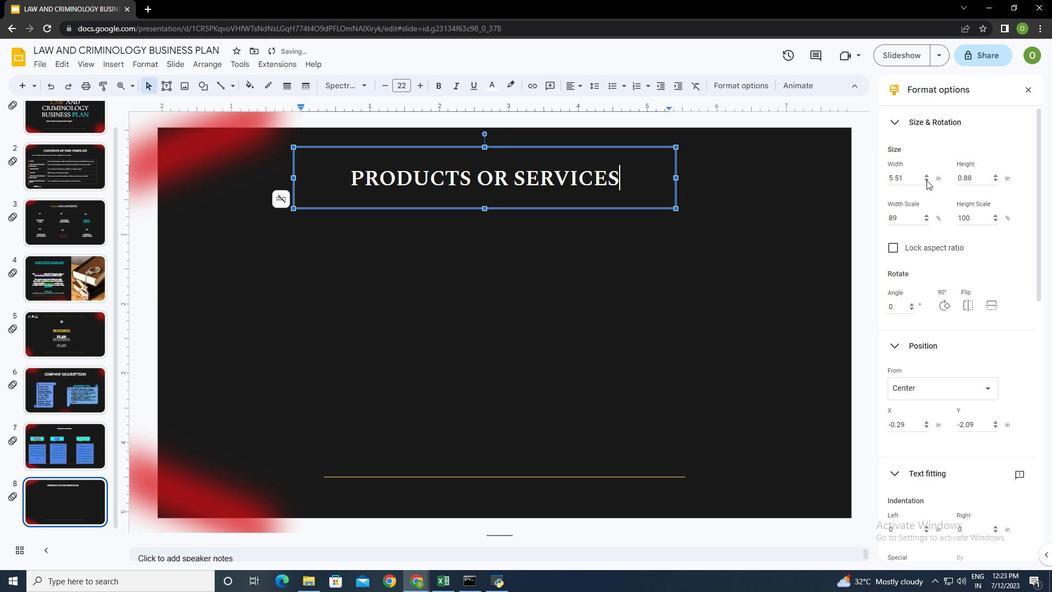 
Action: Mouse pressed left at (927, 180)
Screenshot: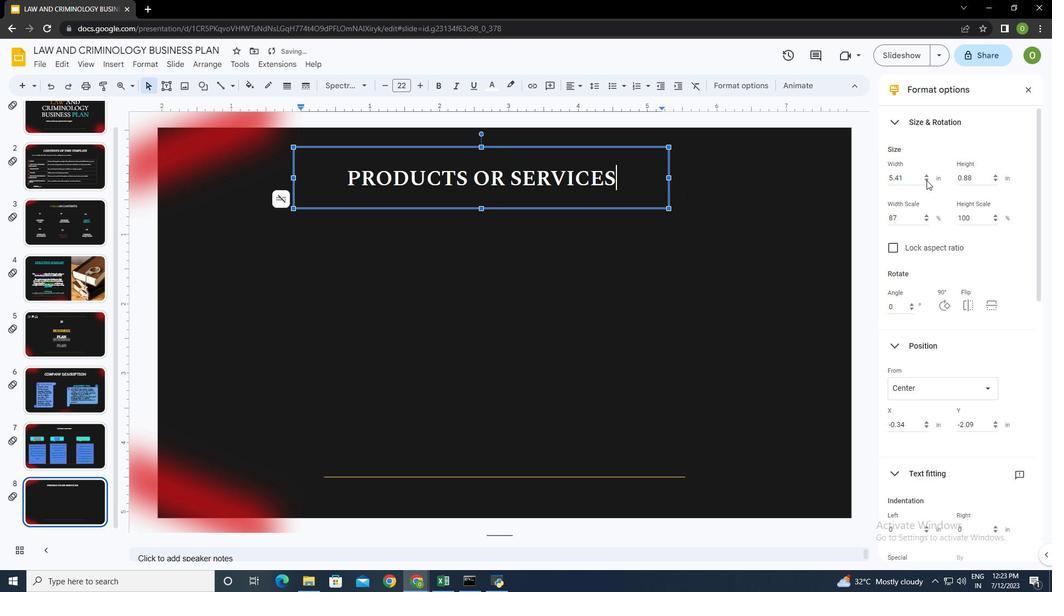 
Action: Mouse pressed left at (927, 180)
Screenshot: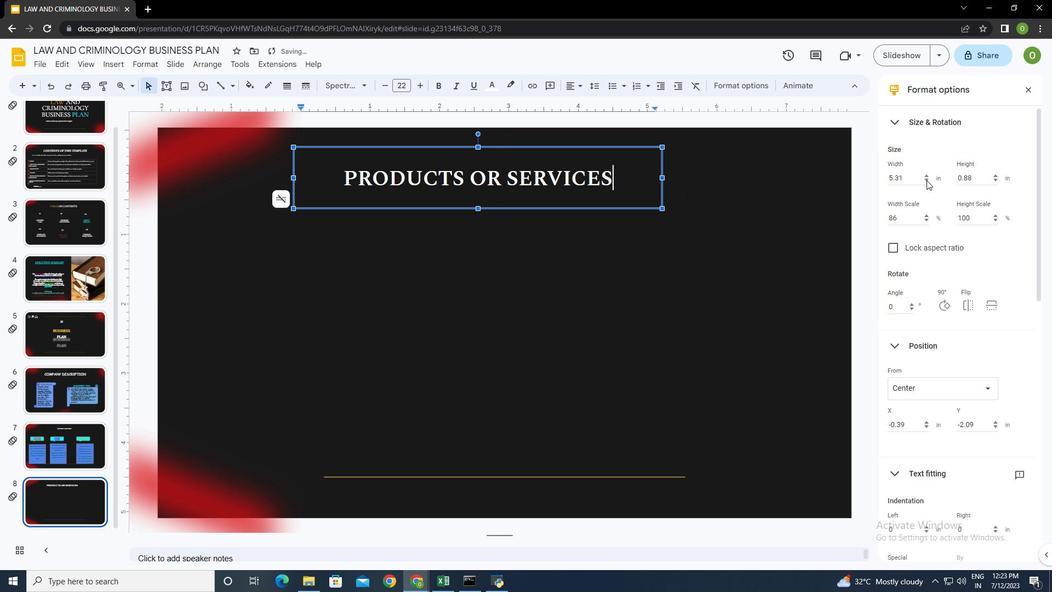 
Action: Mouse moved to (995, 180)
Screenshot: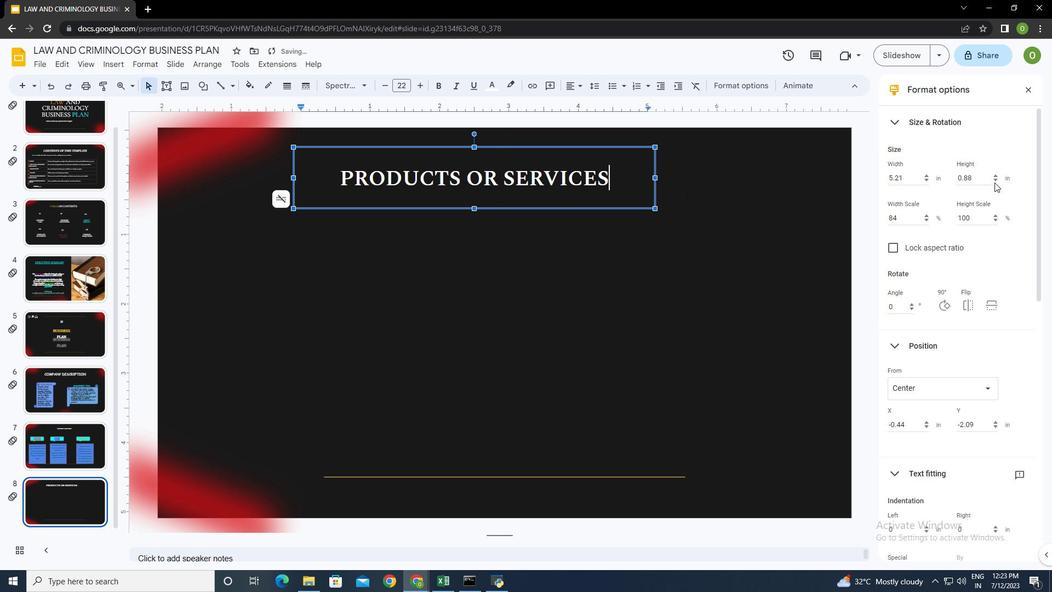
Action: Mouse pressed left at (995, 180)
Screenshot: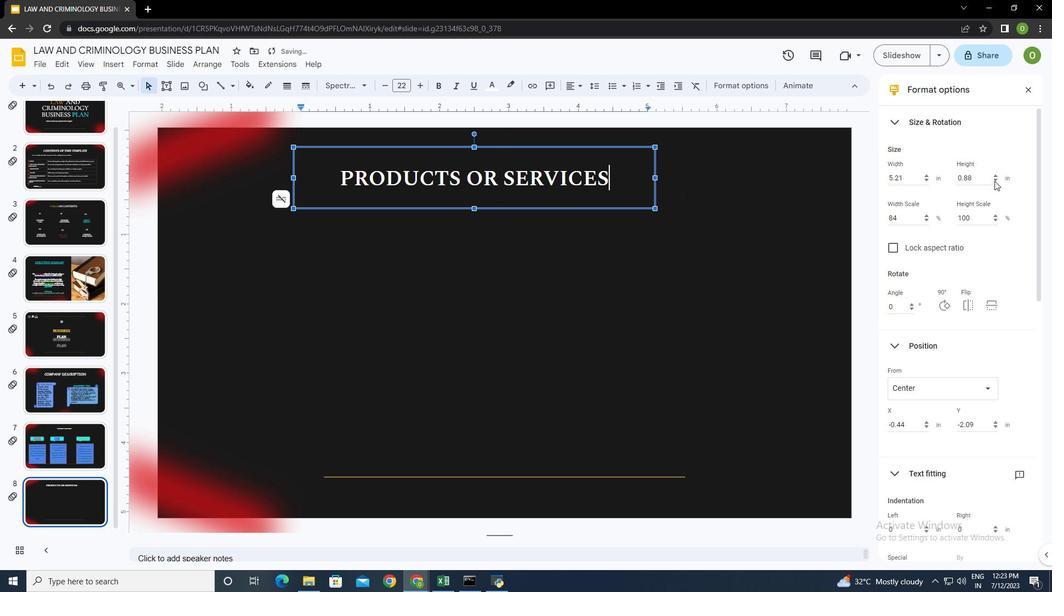 
Action: Mouse pressed left at (995, 180)
Screenshot: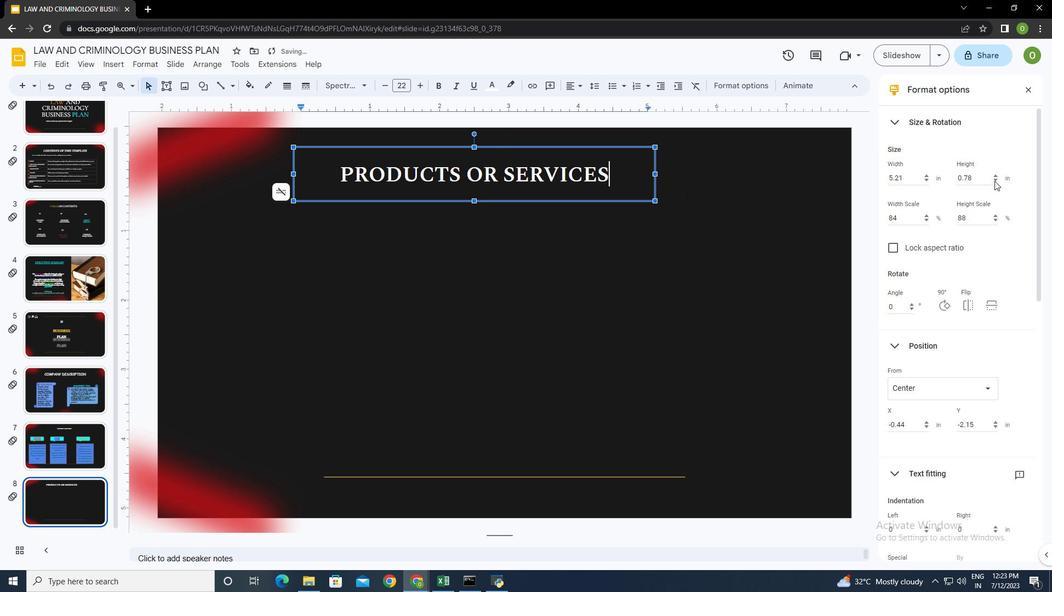 
Action: Mouse pressed left at (995, 180)
Screenshot: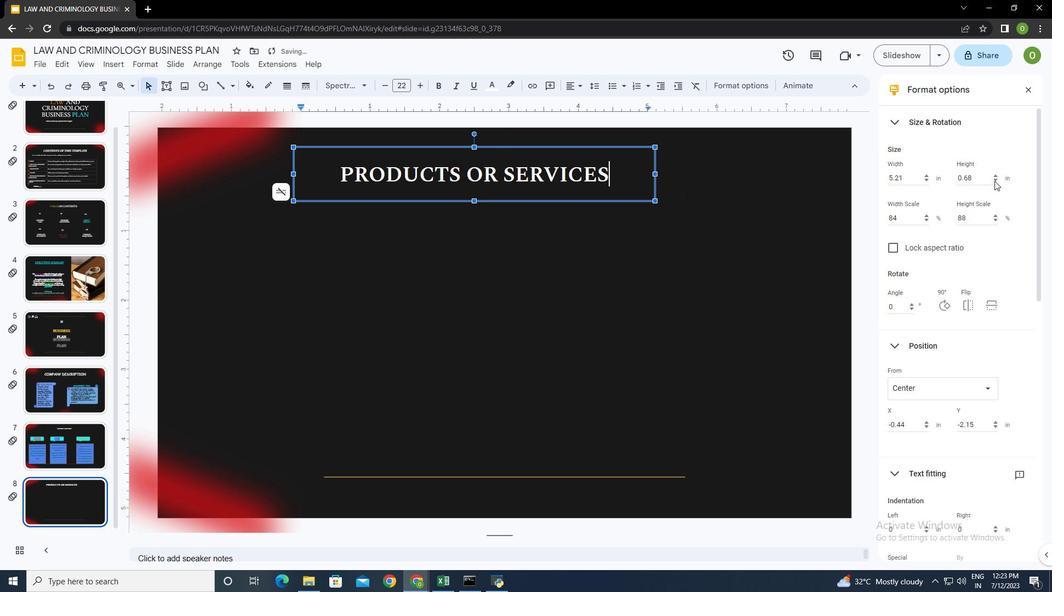 
Action: Mouse pressed left at (995, 180)
Screenshot: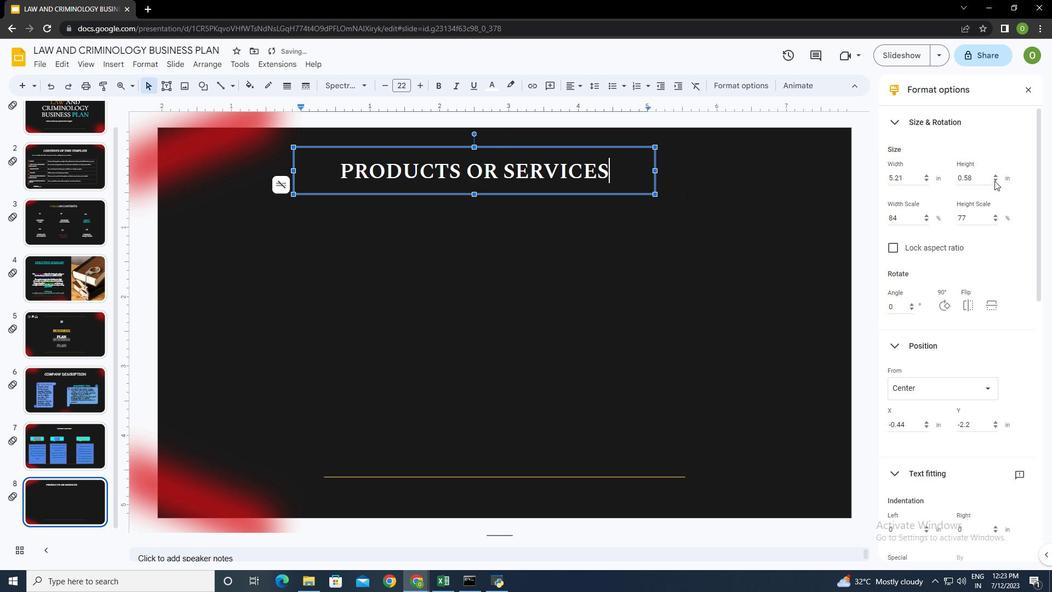 
Action: Mouse moved to (939, 380)
Screenshot: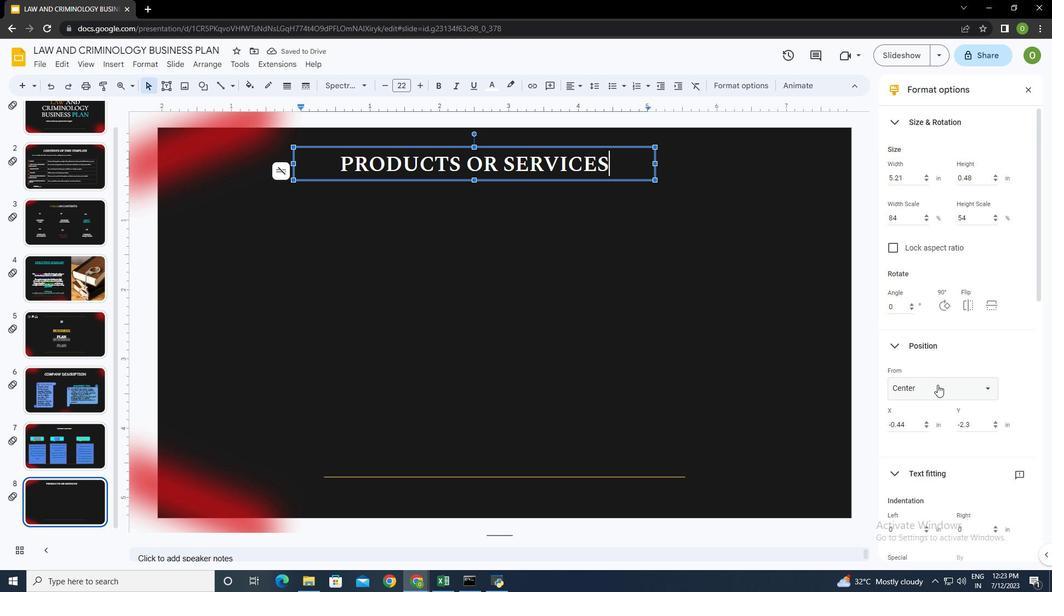 
Action: Mouse pressed left at (939, 380)
Screenshot: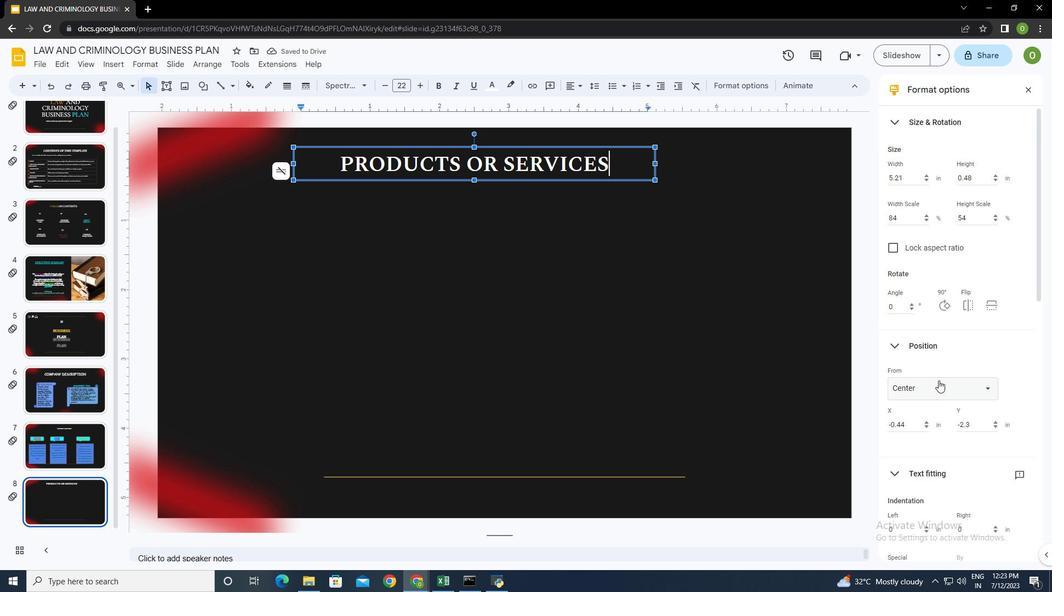 
Action: Mouse moved to (922, 411)
Screenshot: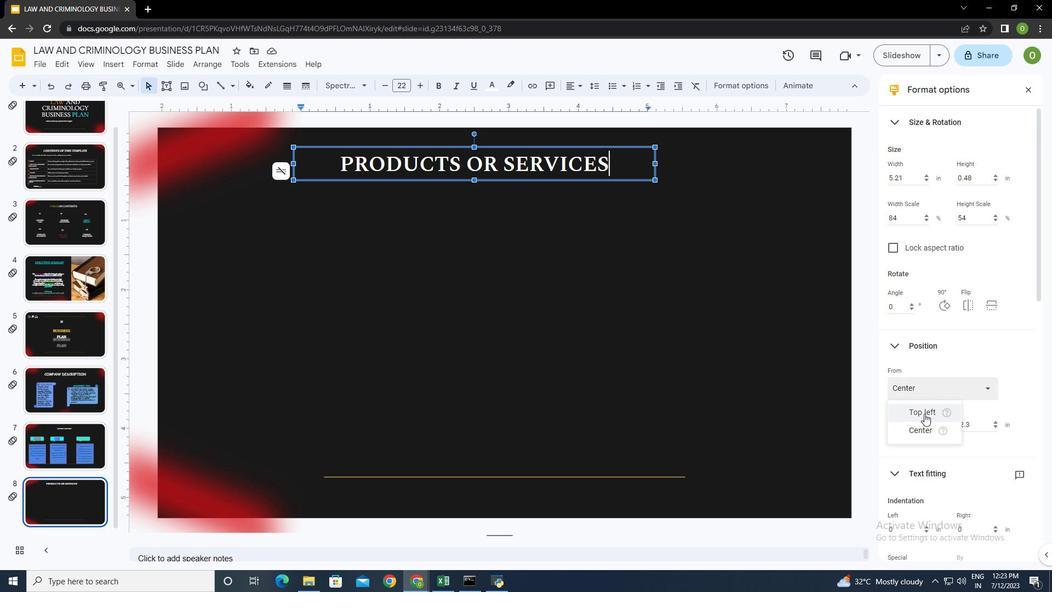 
Action: Mouse pressed left at (922, 411)
Screenshot: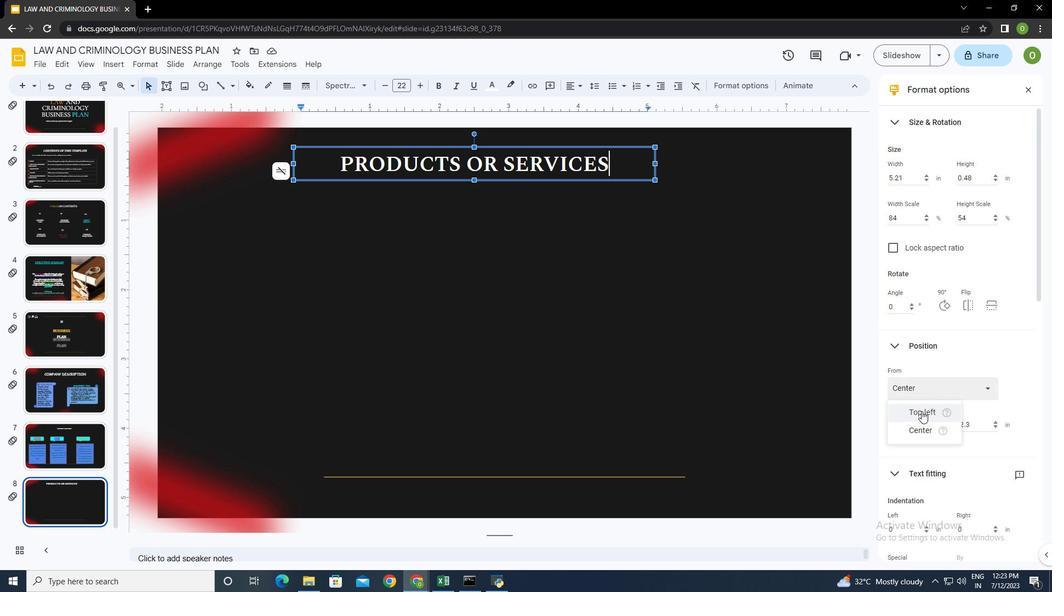 
Action: Mouse moved to (915, 445)
Screenshot: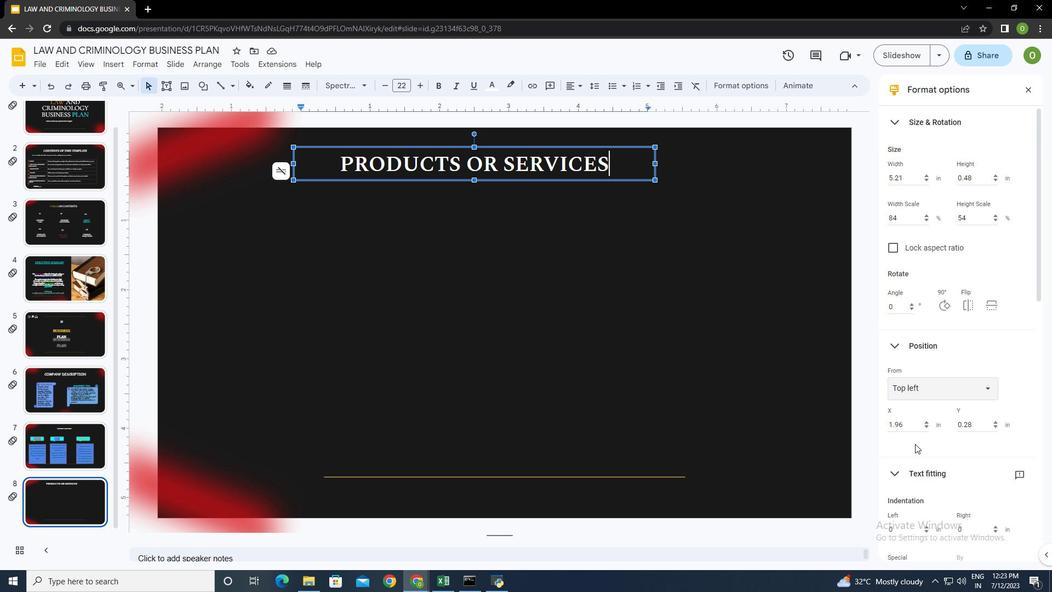 
Action: Mouse scrolled (915, 444) with delta (0, 0)
Screenshot: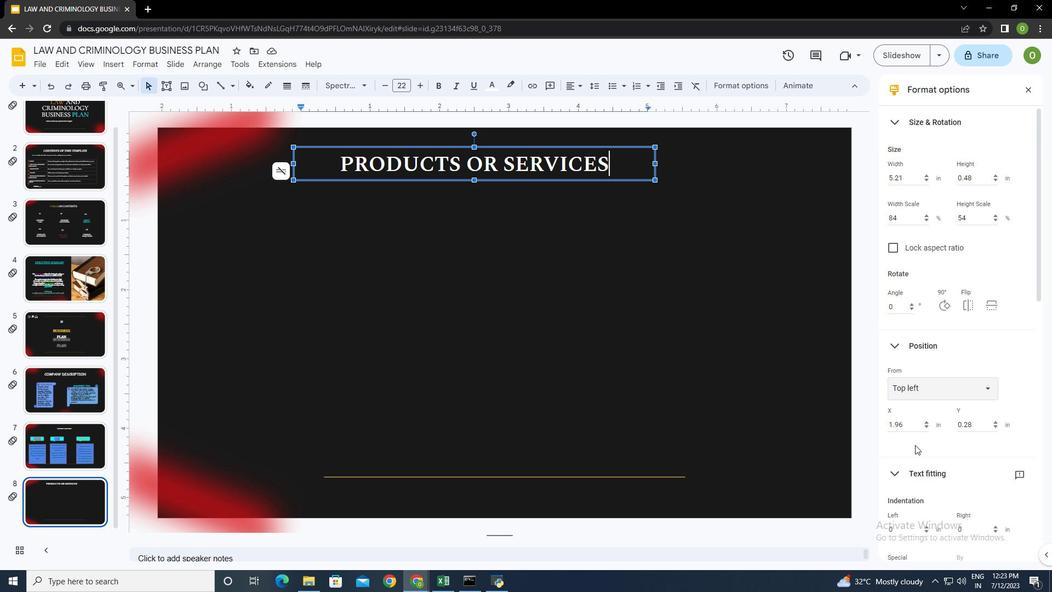 
Action: Mouse moved to (915, 445)
Screenshot: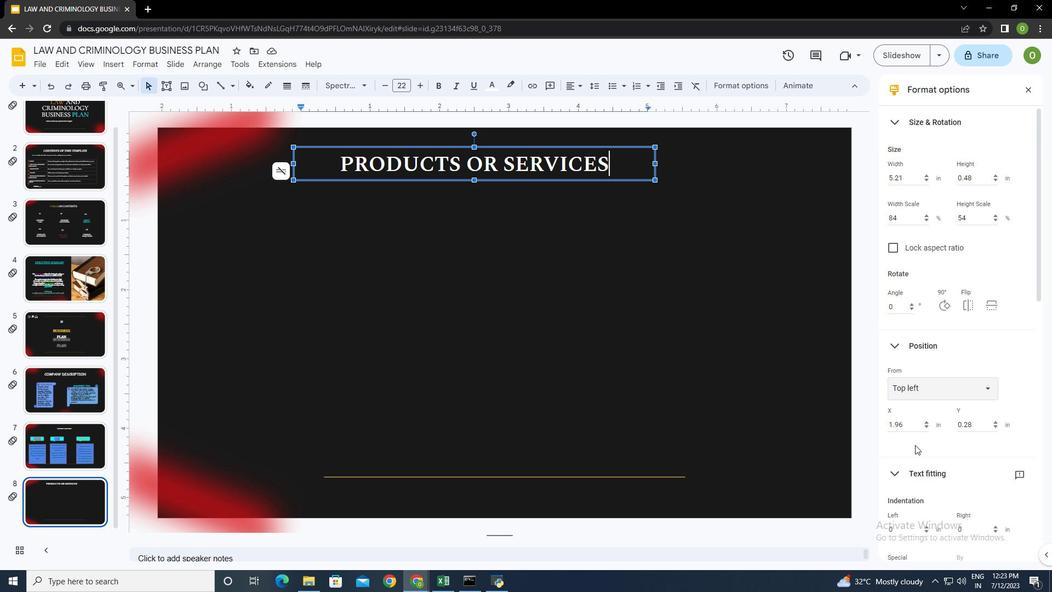
Action: Mouse scrolled (915, 444) with delta (0, 0)
Screenshot: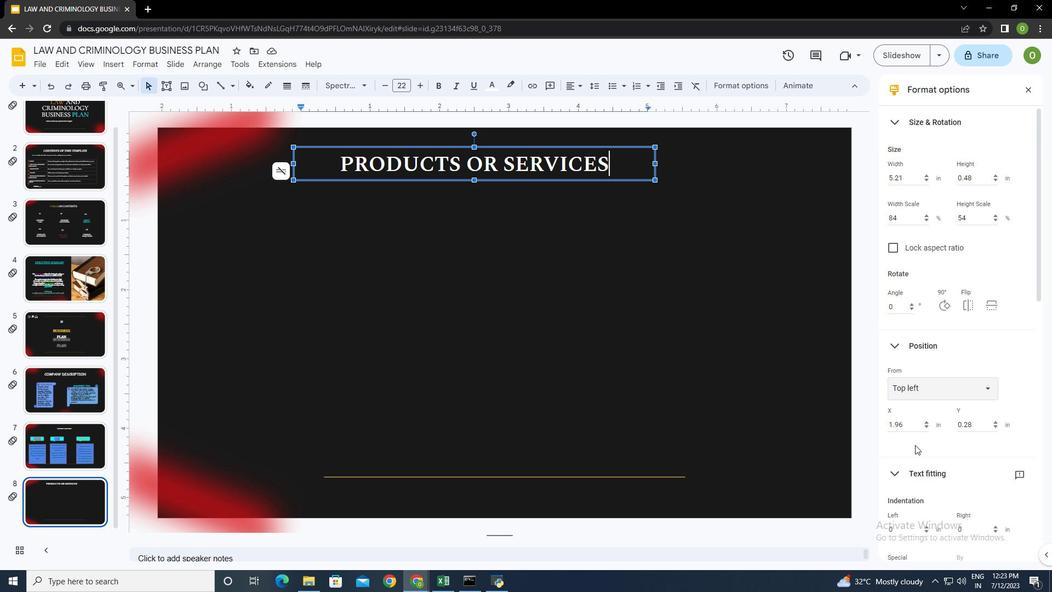 
Action: Mouse moved to (915, 444)
Screenshot: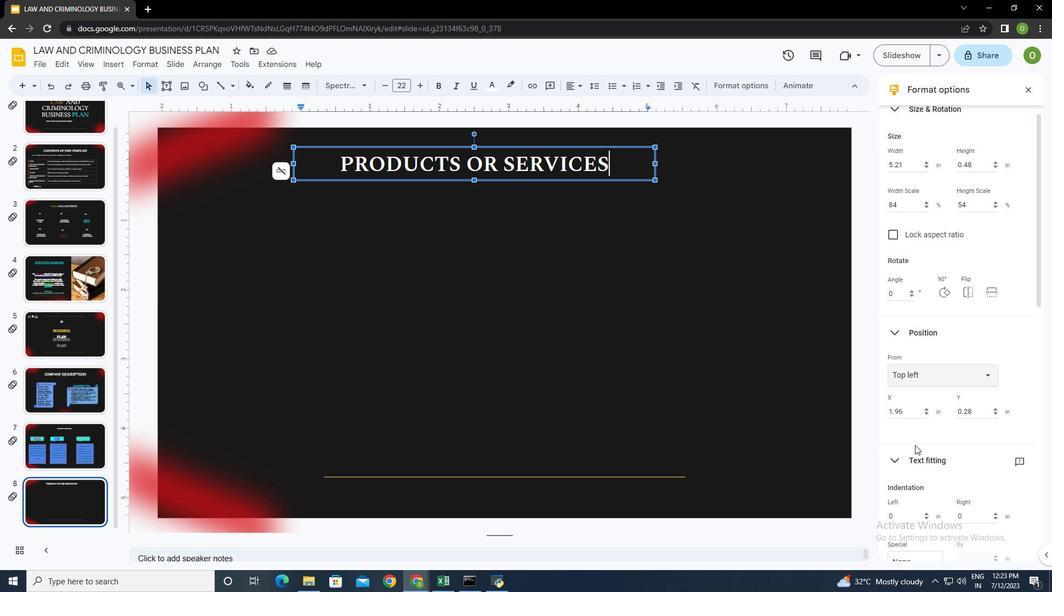 
Action: Mouse scrolled (915, 444) with delta (0, 0)
Screenshot: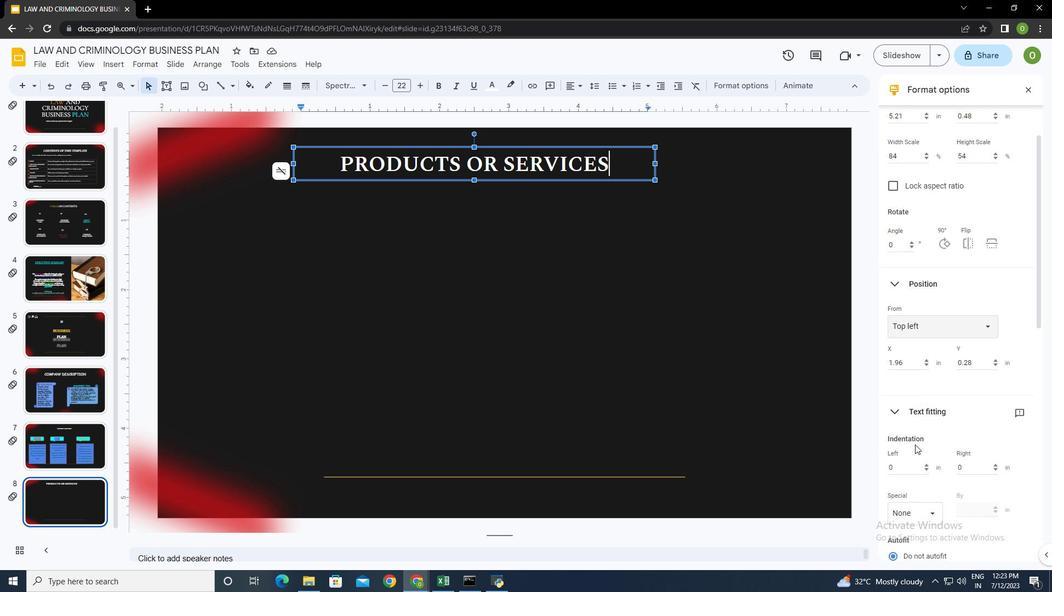 
Action: Mouse scrolled (915, 444) with delta (0, 0)
Screenshot: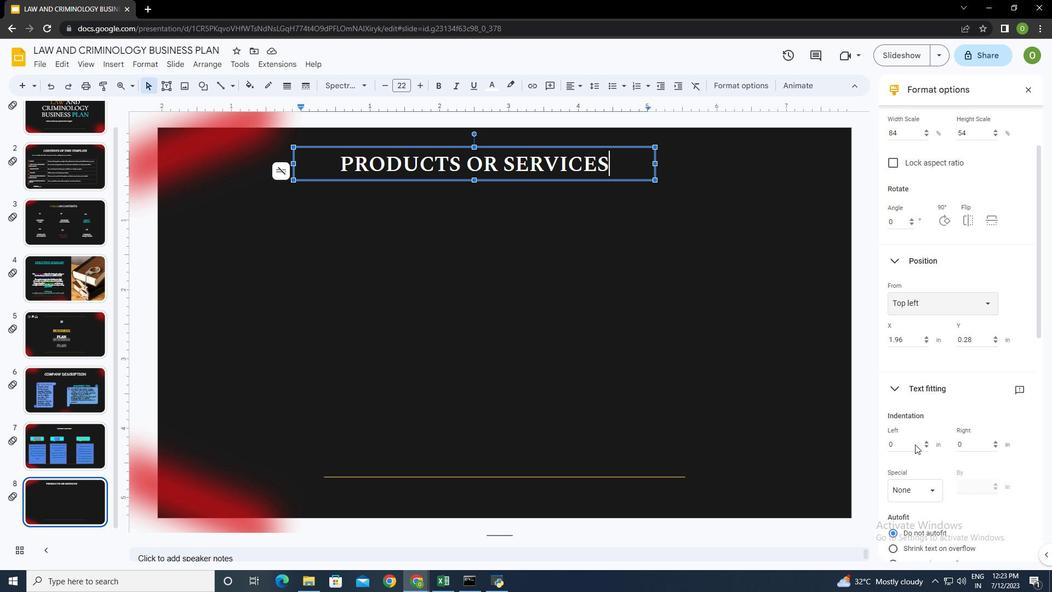
Action: Mouse moved to (915, 443)
Screenshot: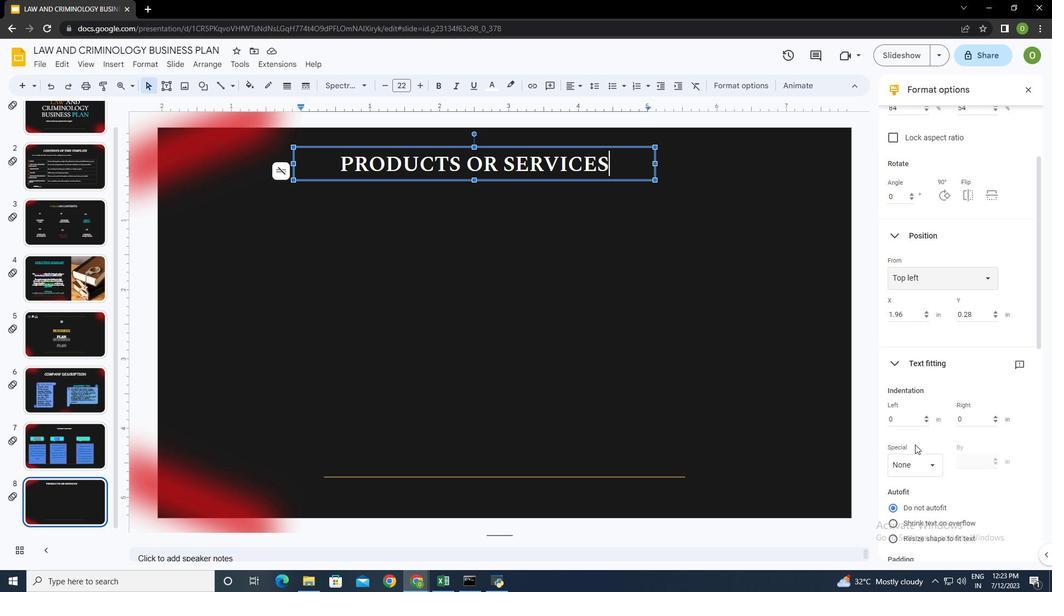 
Action: Mouse scrolled (915, 442) with delta (0, 0)
Screenshot: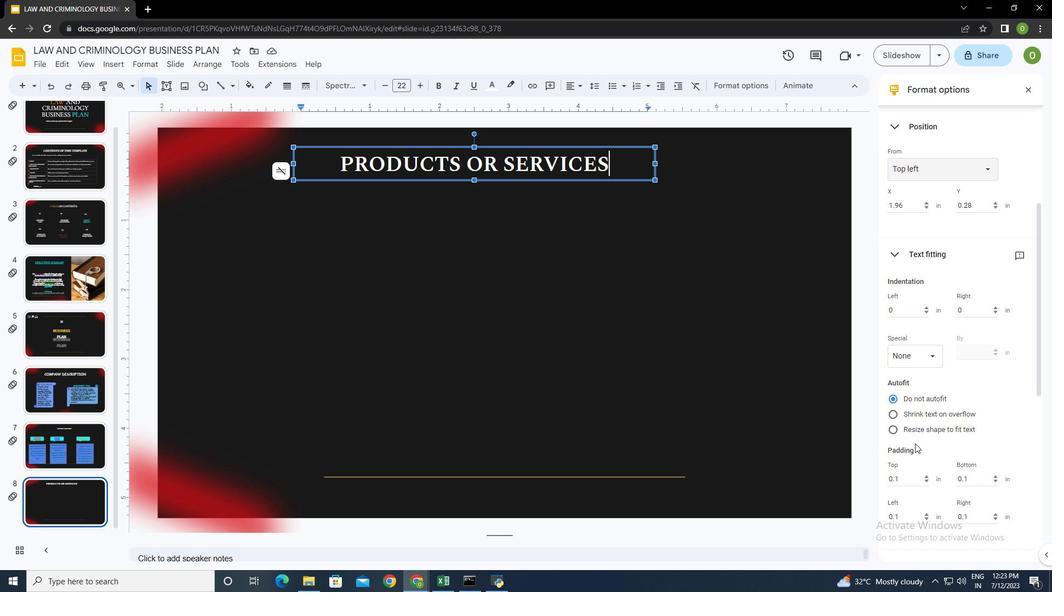 
Action: Mouse moved to (915, 444)
Screenshot: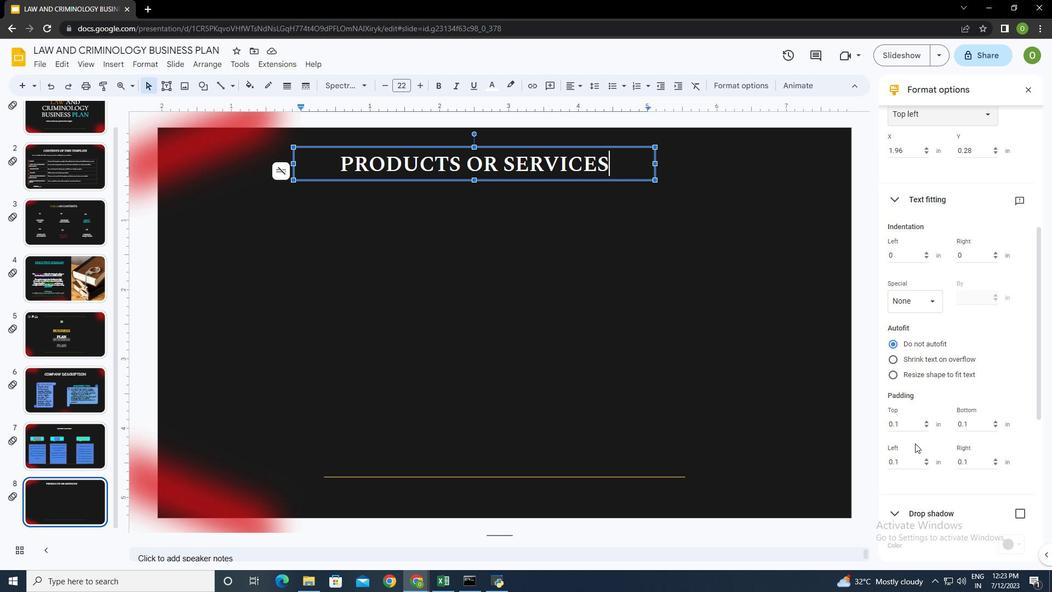 
Action: Mouse scrolled (915, 443) with delta (0, 0)
Screenshot: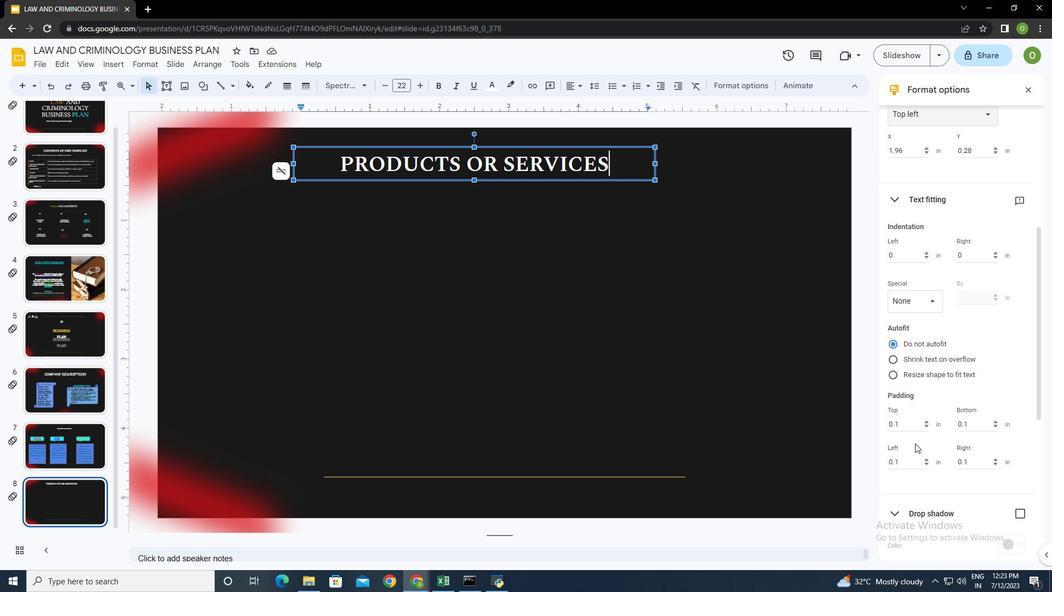 
Action: Mouse moved to (915, 444)
Screenshot: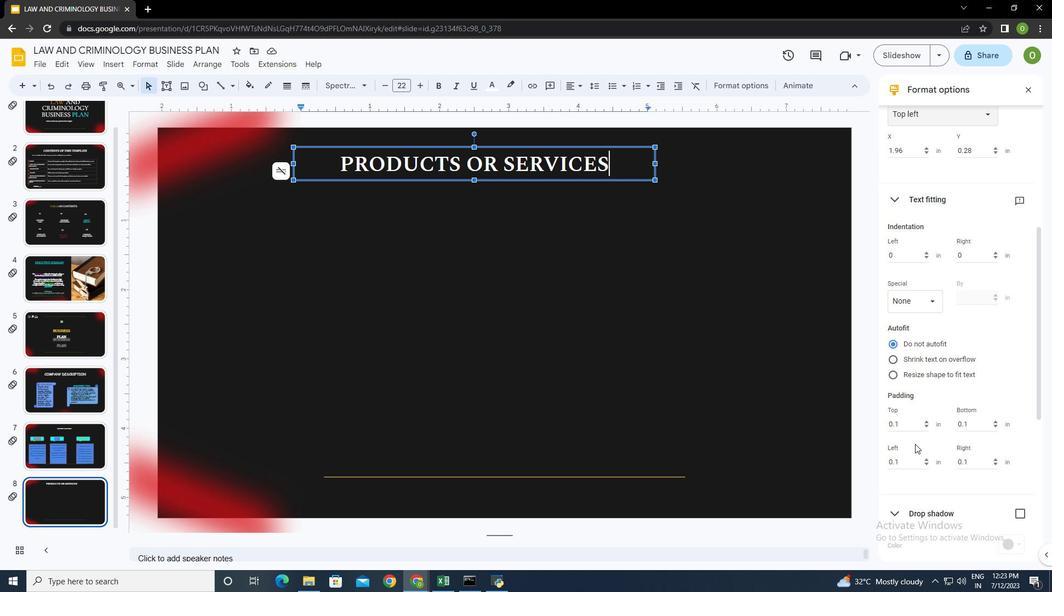 
Action: Mouse scrolled (915, 443) with delta (0, 0)
Screenshot: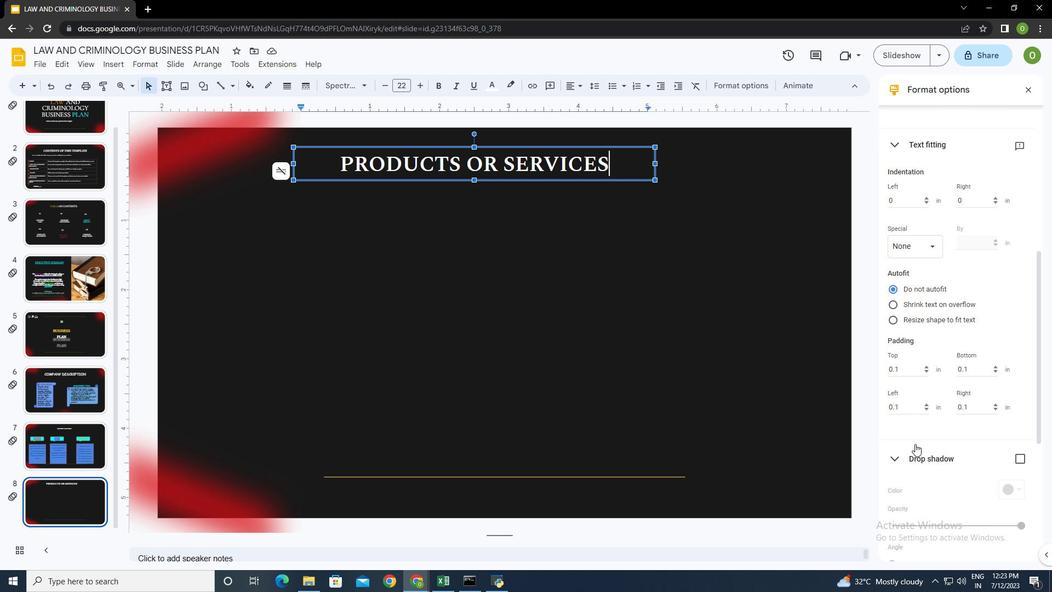 
Action: Mouse moved to (917, 442)
Screenshot: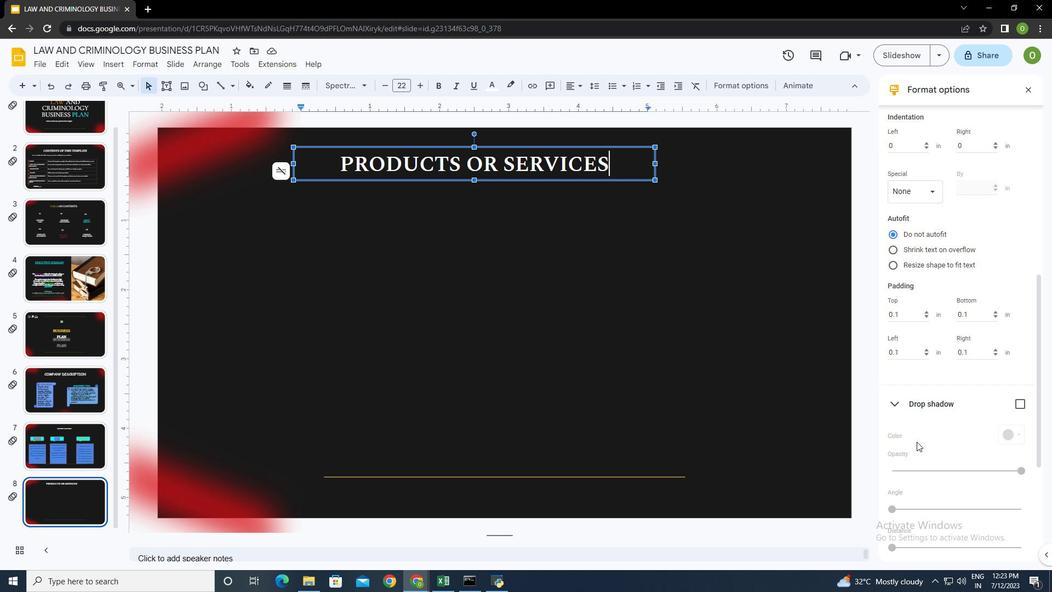 
Action: Mouse scrolled (917, 441) with delta (0, 0)
Screenshot: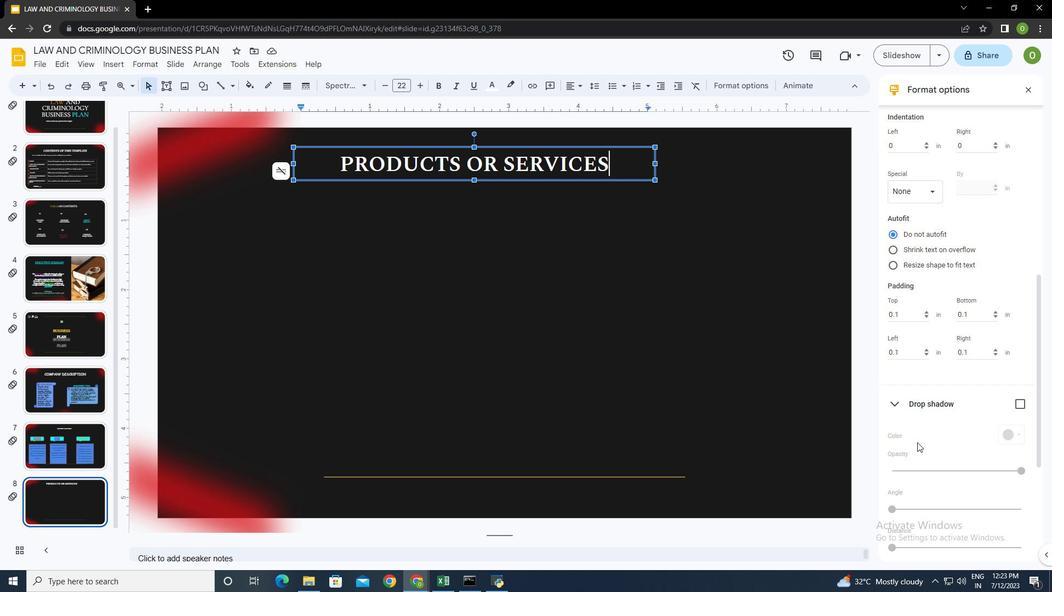 
Action: Mouse scrolled (917, 441) with delta (0, 0)
Screenshot: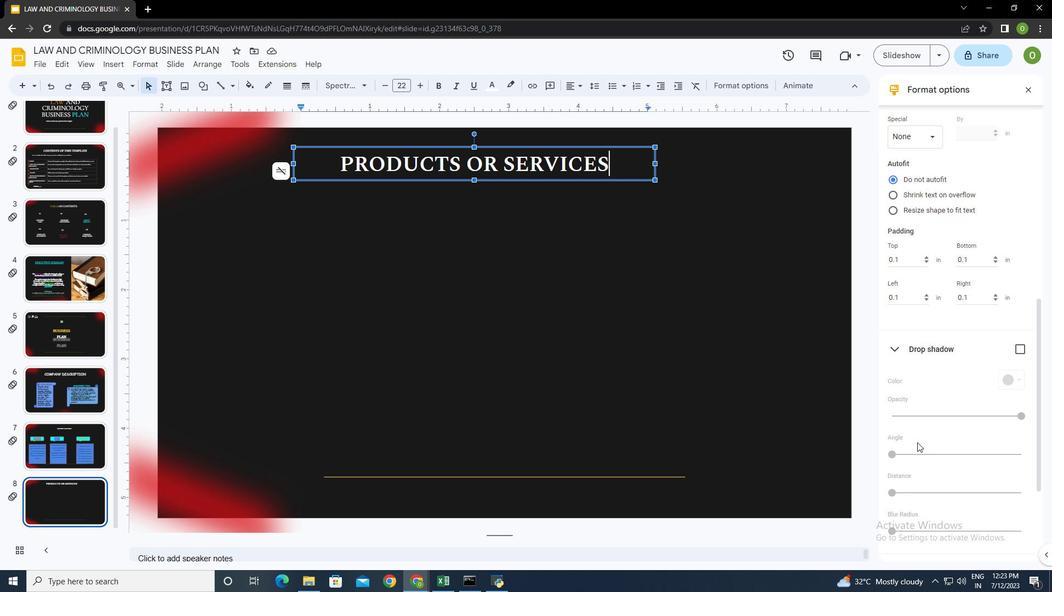 
Action: Mouse scrolled (917, 442) with delta (0, 0)
Screenshot: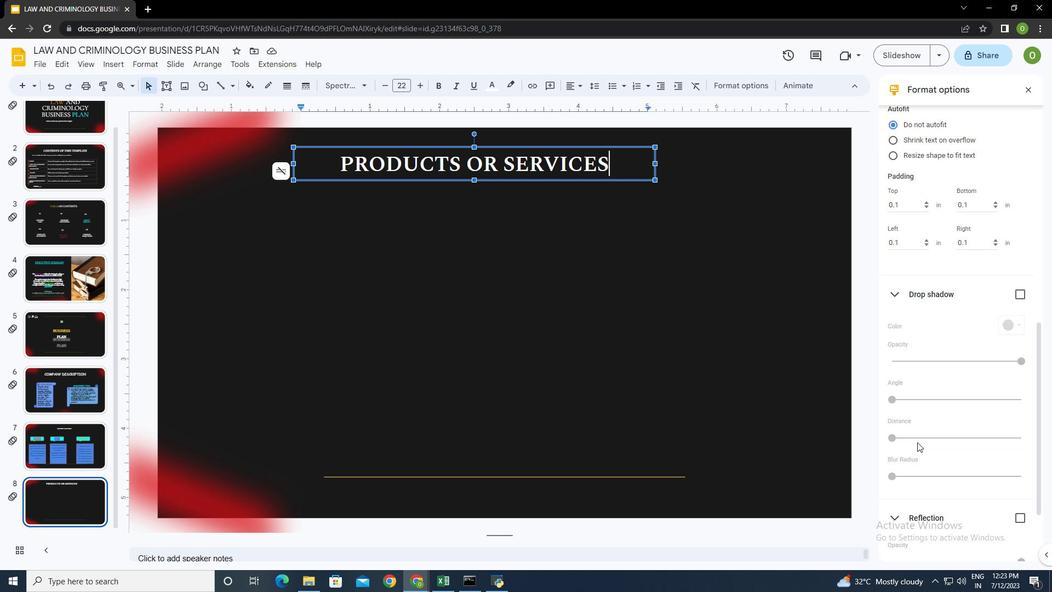 
Action: Mouse moved to (892, 194)
Screenshot: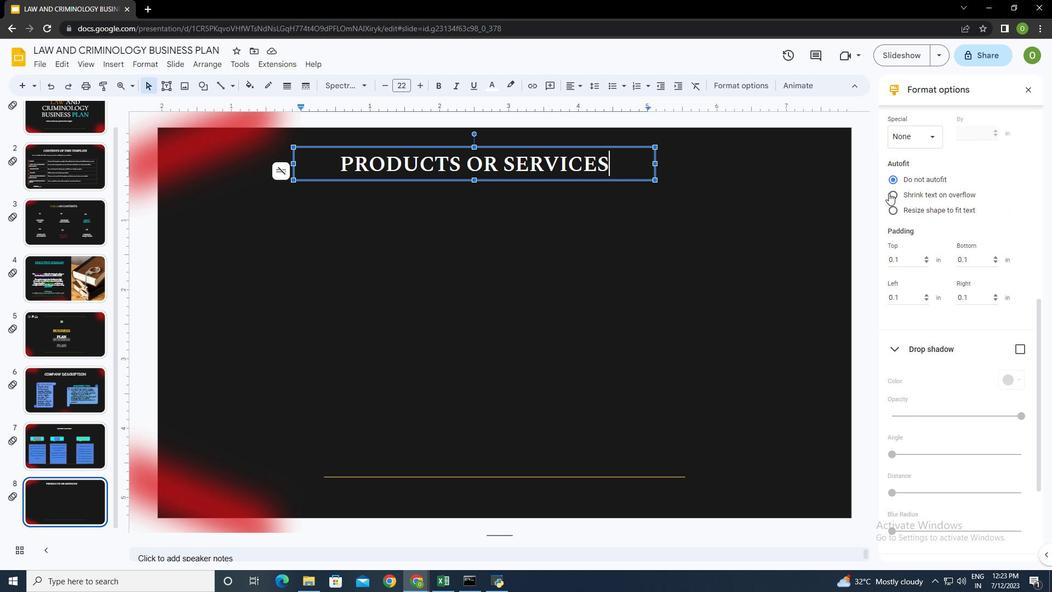 
Action: Mouse pressed left at (892, 194)
Screenshot: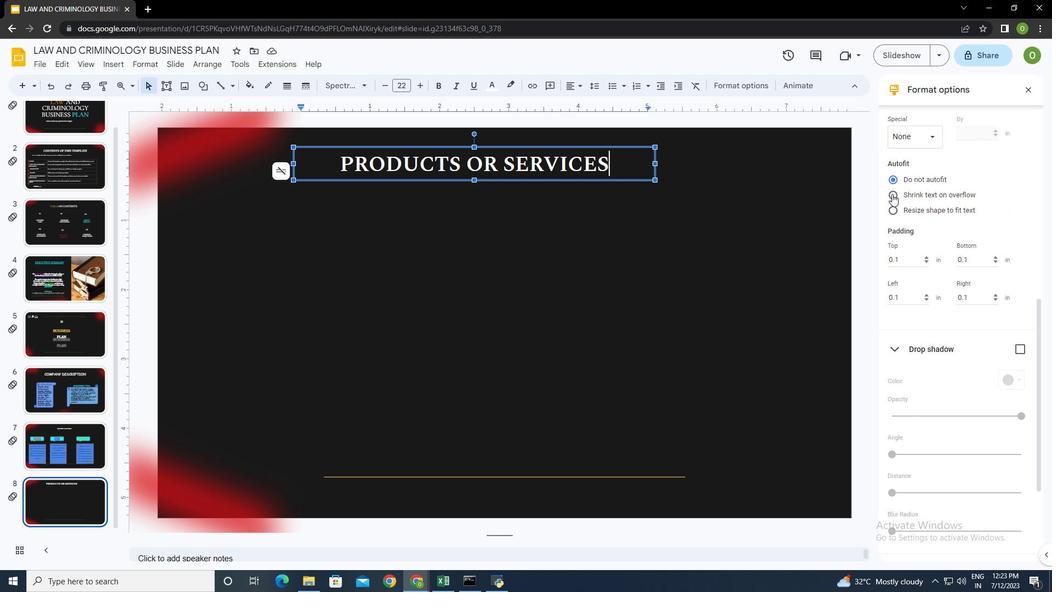 
Action: Mouse moved to (918, 237)
Screenshot: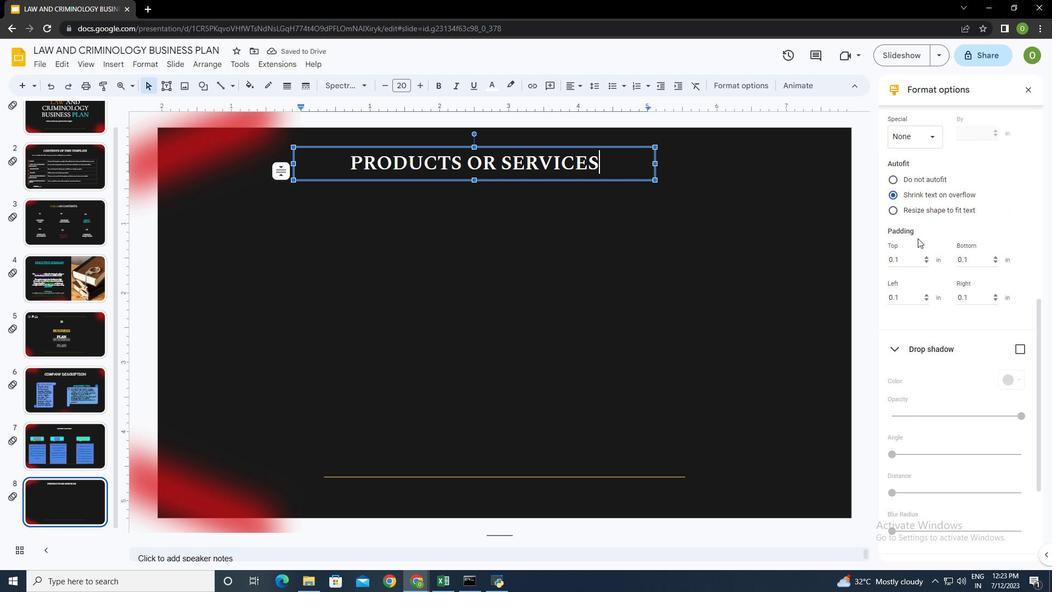 
Action: Mouse scrolled (918, 237) with delta (0, 0)
Screenshot: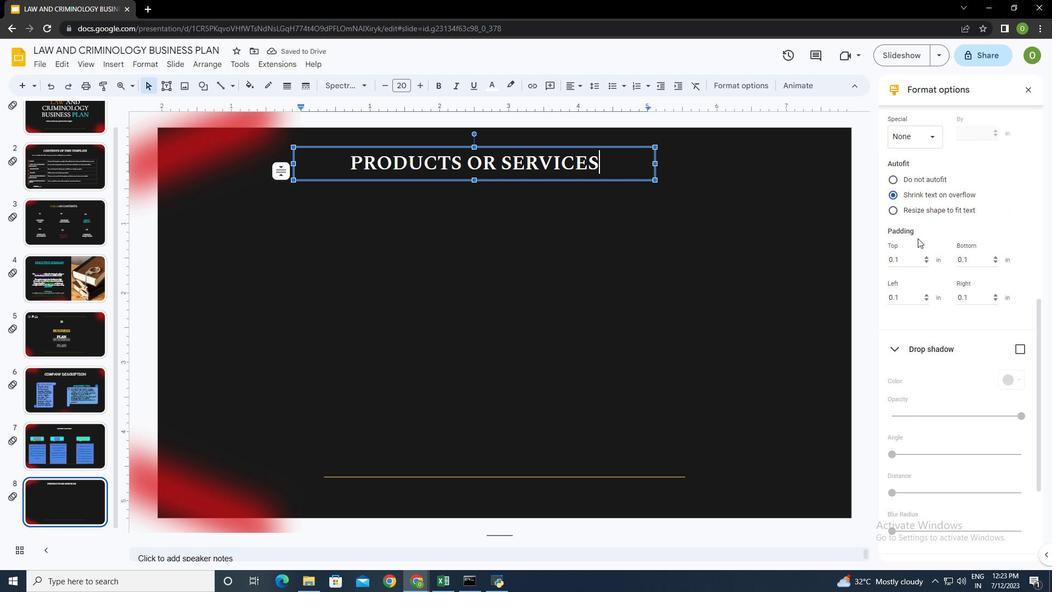 
Action: Mouse moved to (915, 292)
Screenshot: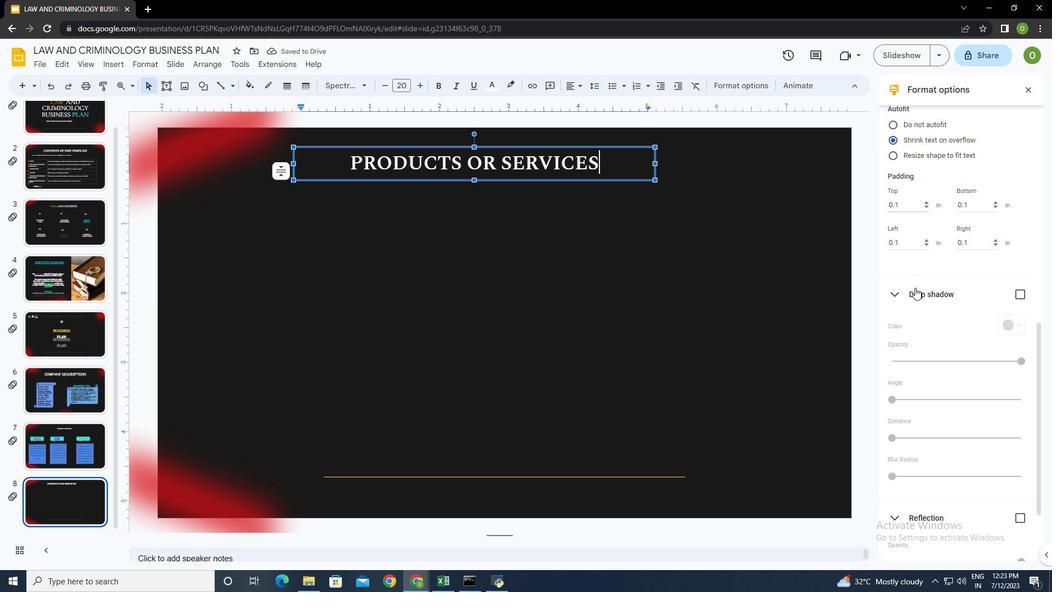 
Action: Mouse scrolled (915, 292) with delta (0, 0)
Screenshot: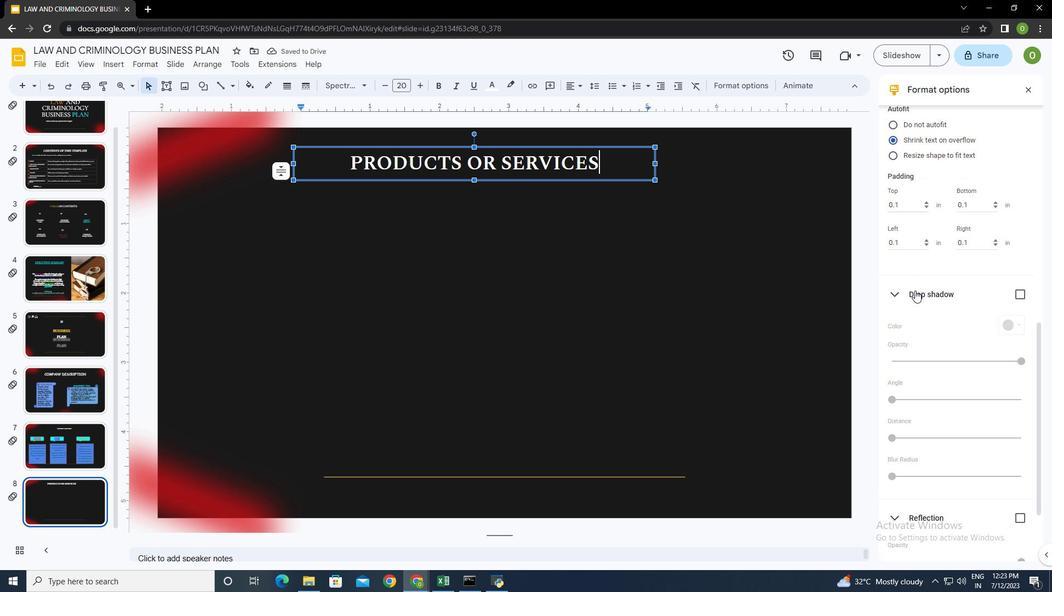 
Action: Mouse moved to (915, 293)
Screenshot: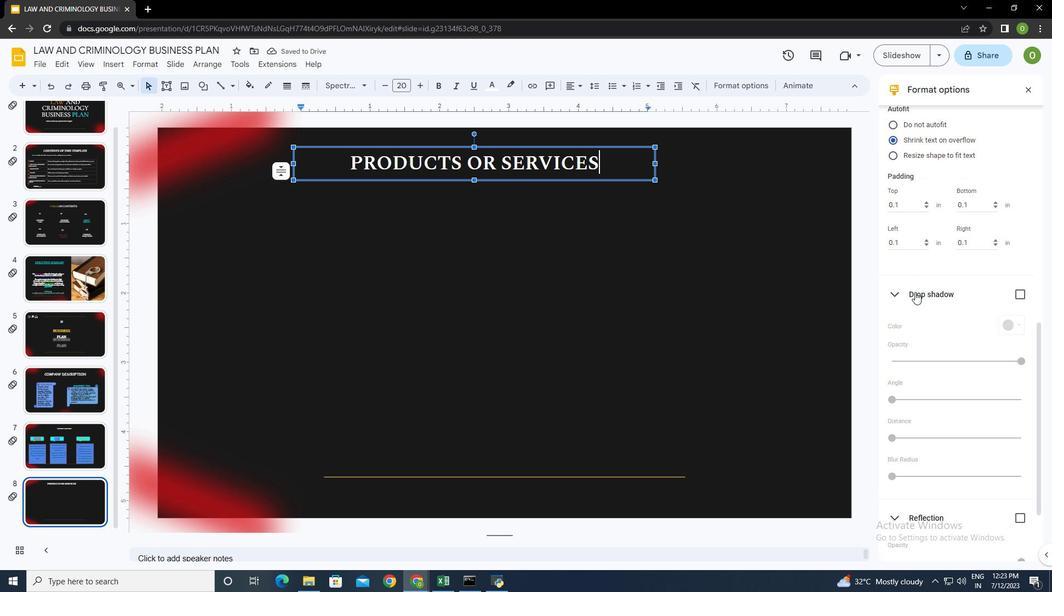 
Action: Mouse scrolled (915, 292) with delta (0, 0)
Screenshot: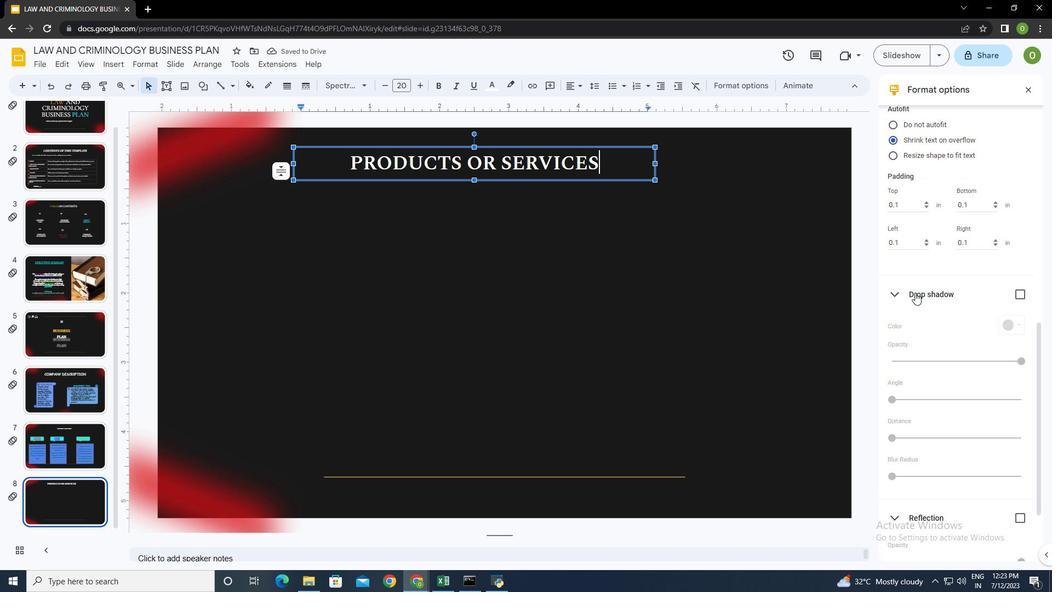 
Action: Mouse scrolled (915, 292) with delta (0, 0)
Screenshot: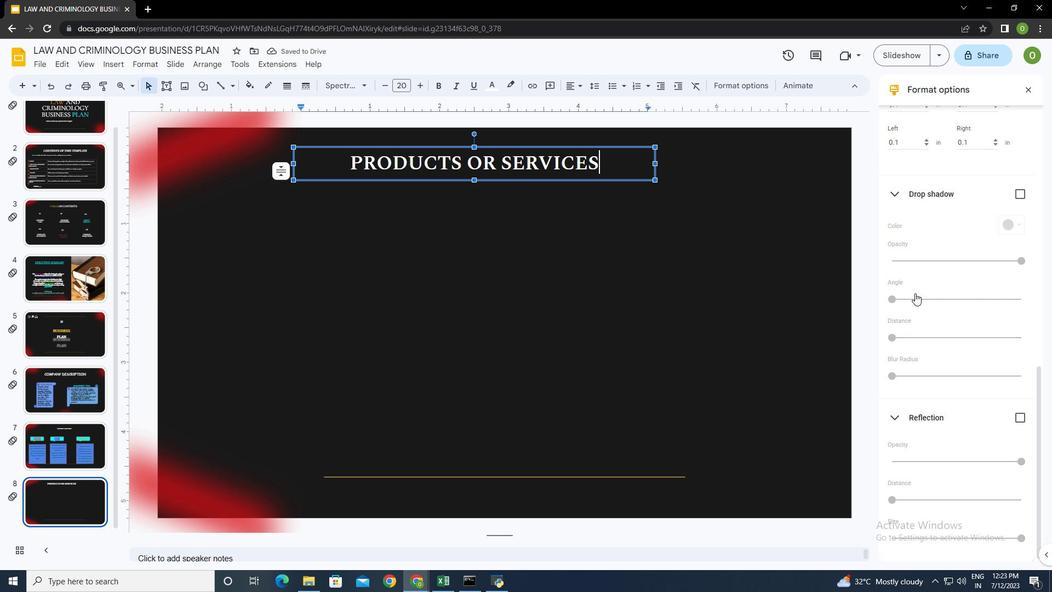 
Action: Mouse scrolled (915, 292) with delta (0, 0)
Screenshot: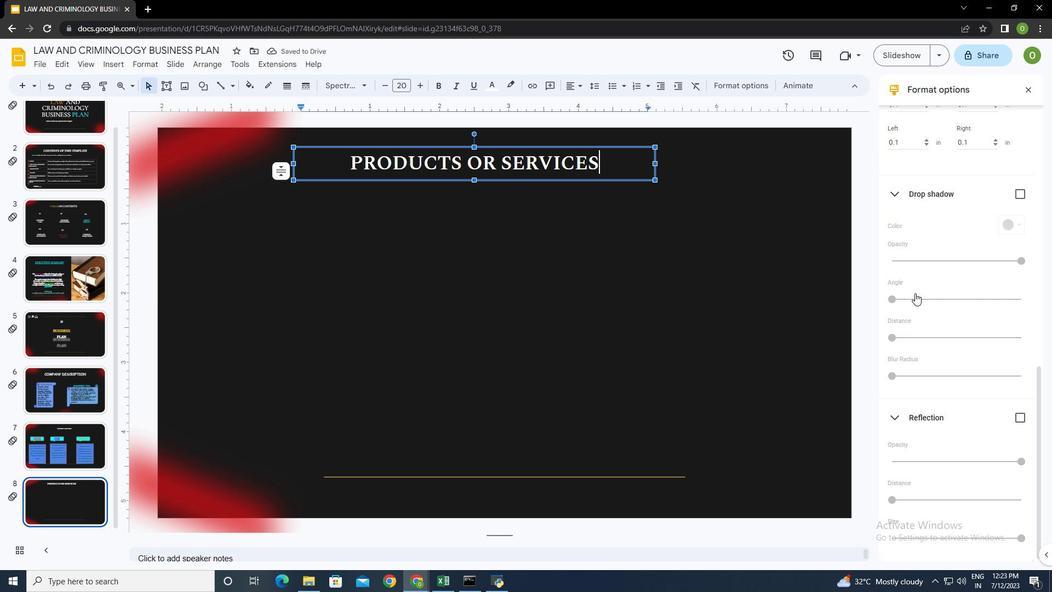 
Action: Mouse scrolled (915, 292) with delta (0, 0)
Screenshot: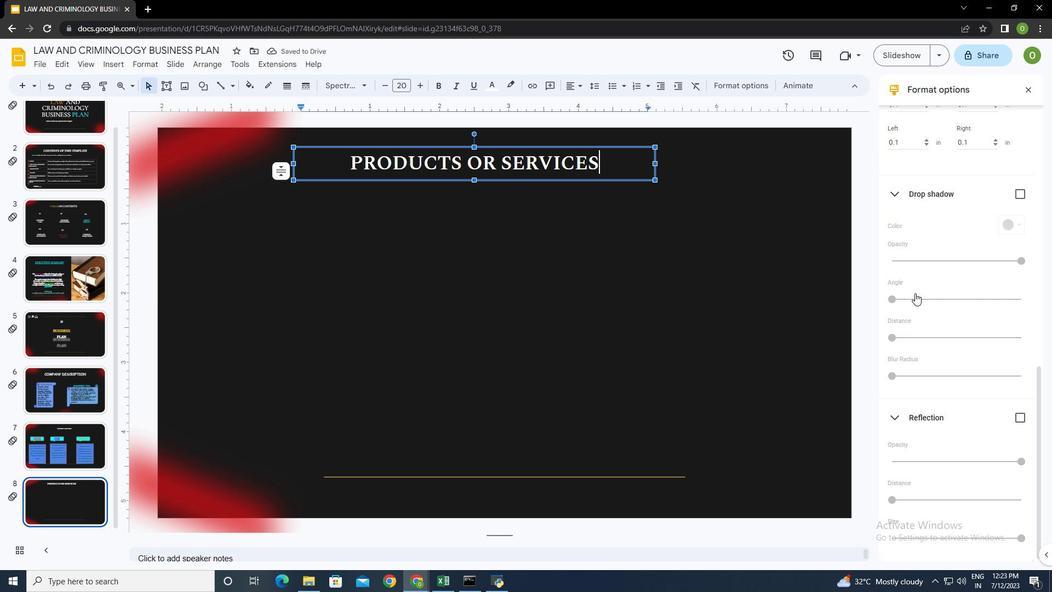 
Action: Mouse moved to (953, 405)
Screenshot: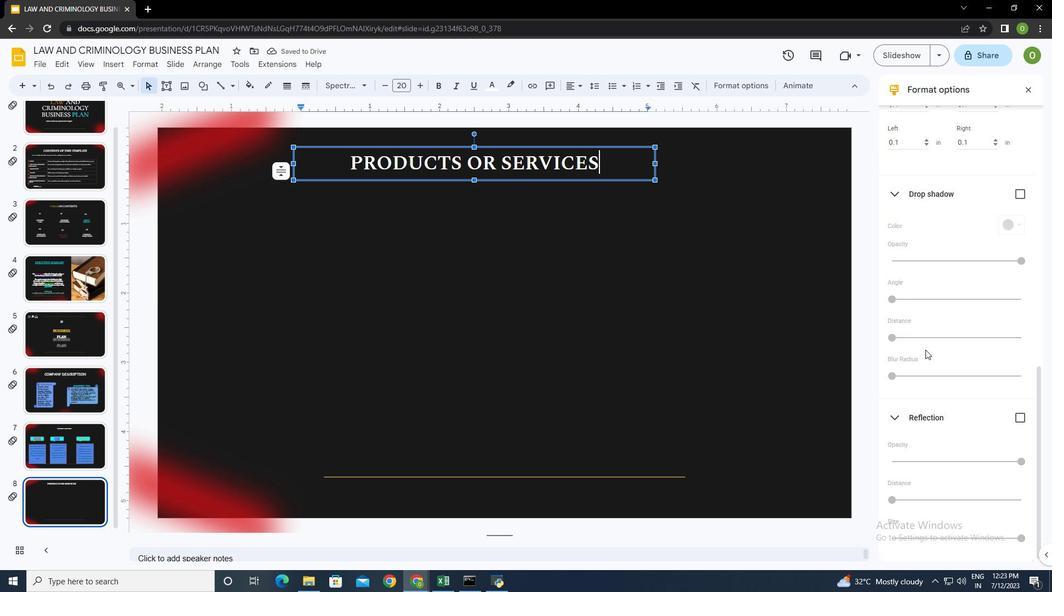 
Action: Mouse scrolled (953, 404) with delta (0, 0)
Screenshot: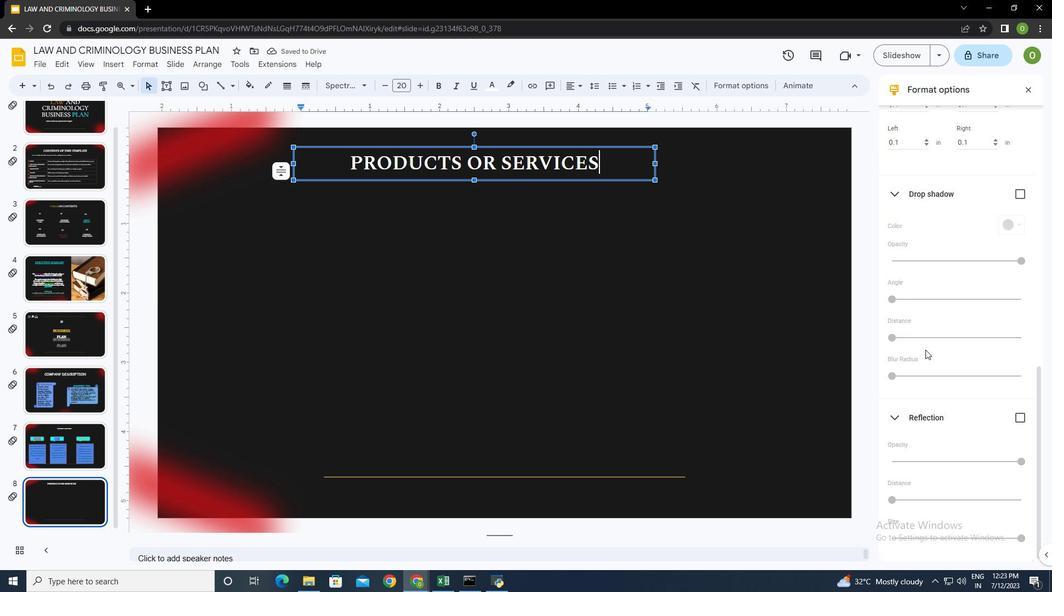 
Action: Mouse moved to (956, 412)
Screenshot: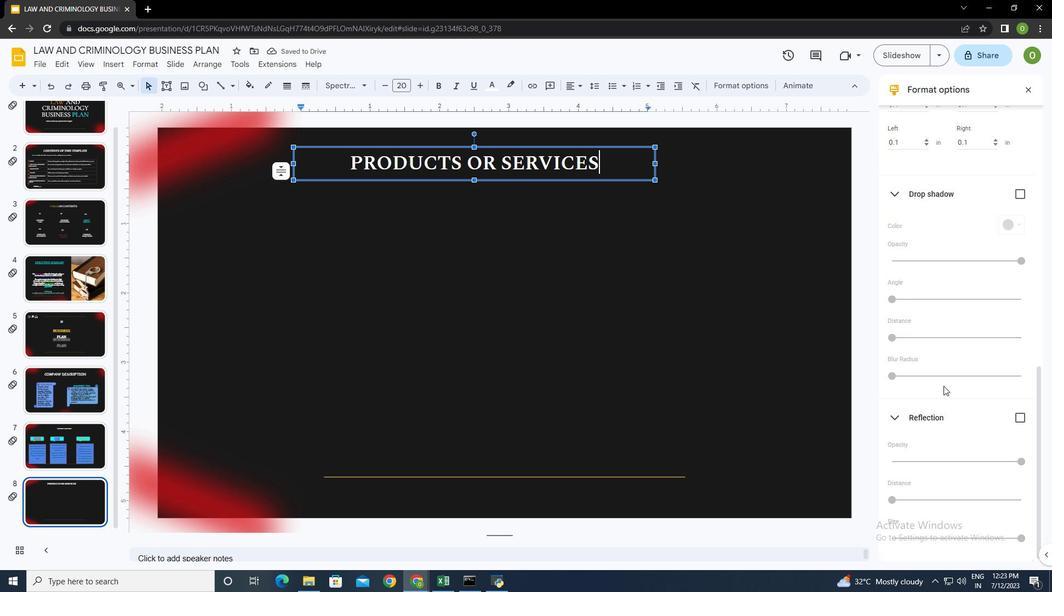 
Action: Mouse scrolled (956, 412) with delta (0, 0)
Screenshot: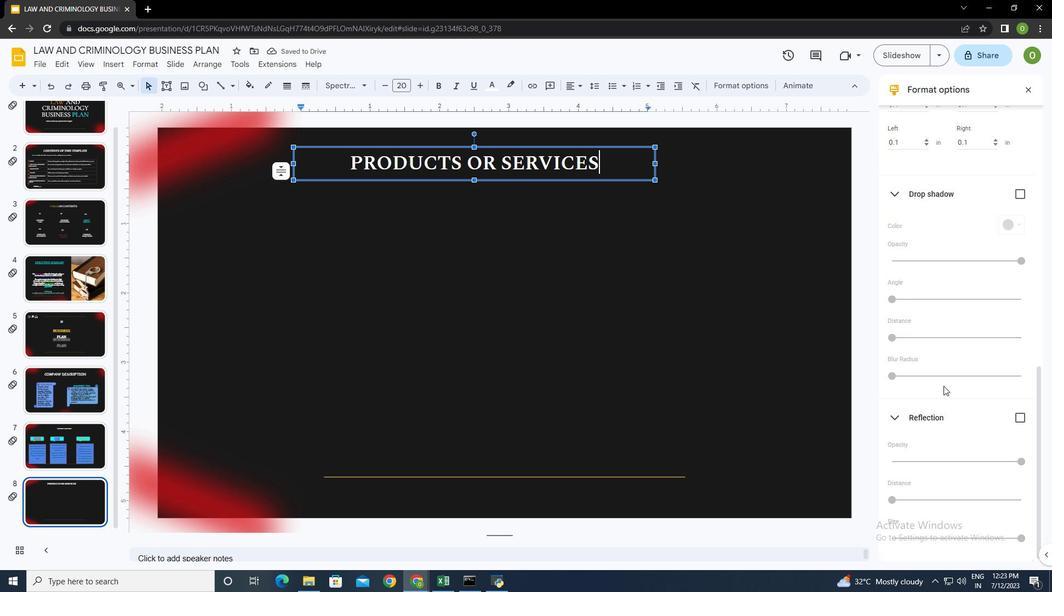 
Action: Mouse moved to (1018, 416)
Screenshot: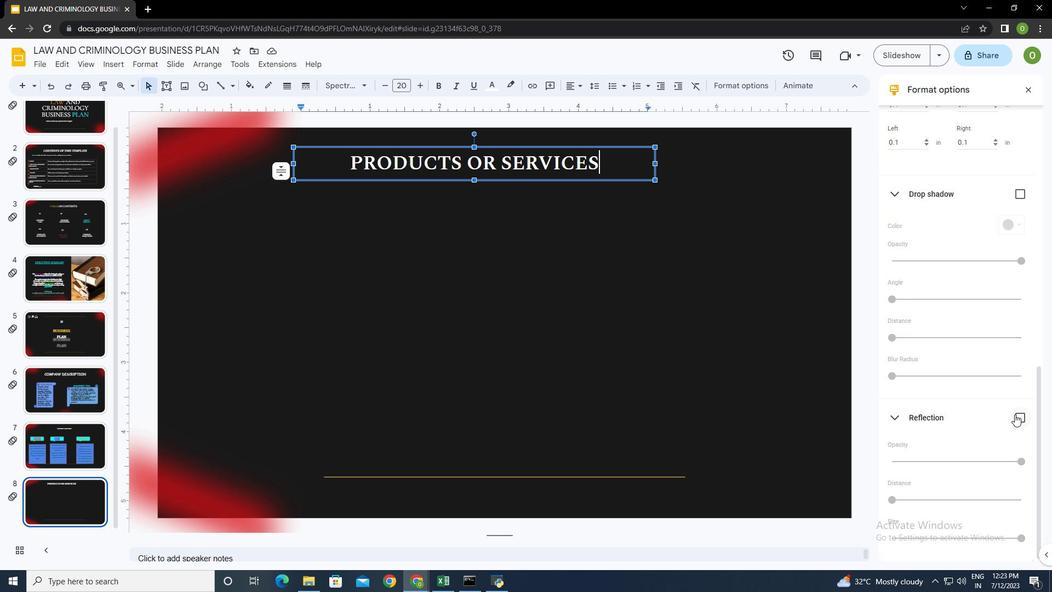 
Action: Mouse pressed left at (1018, 416)
Screenshot: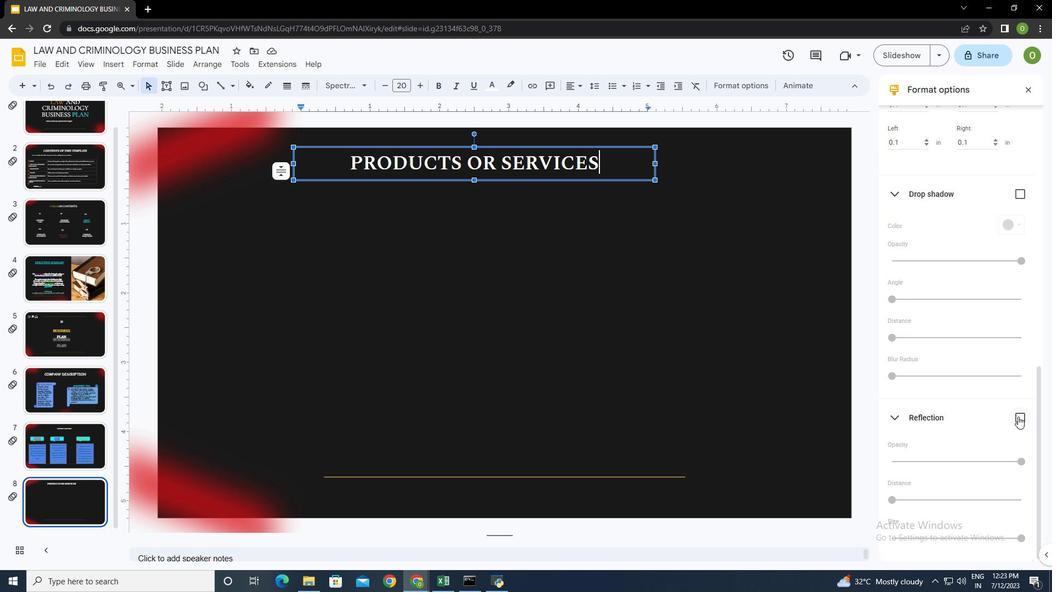 
Action: Mouse moved to (1037, 403)
Screenshot: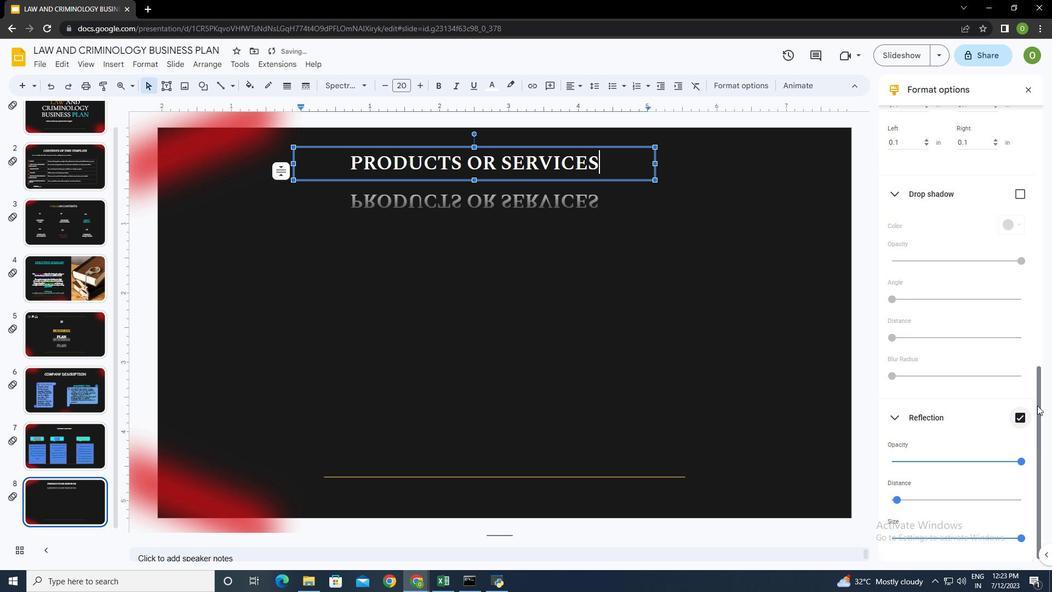 
Action: Mouse pressed left at (1037, 403)
Screenshot: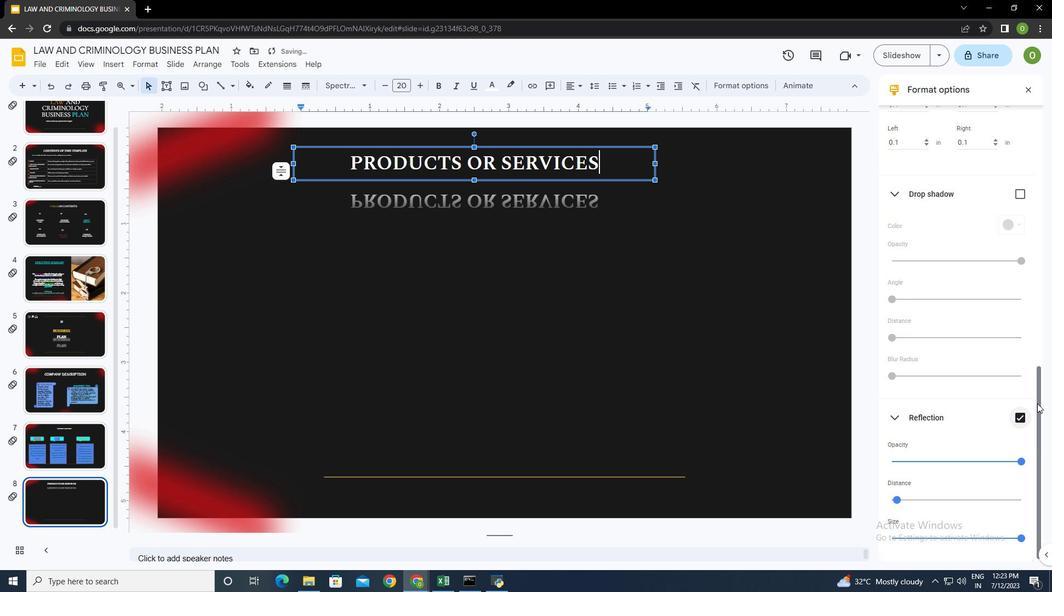 
Action: Mouse moved to (898, 500)
Screenshot: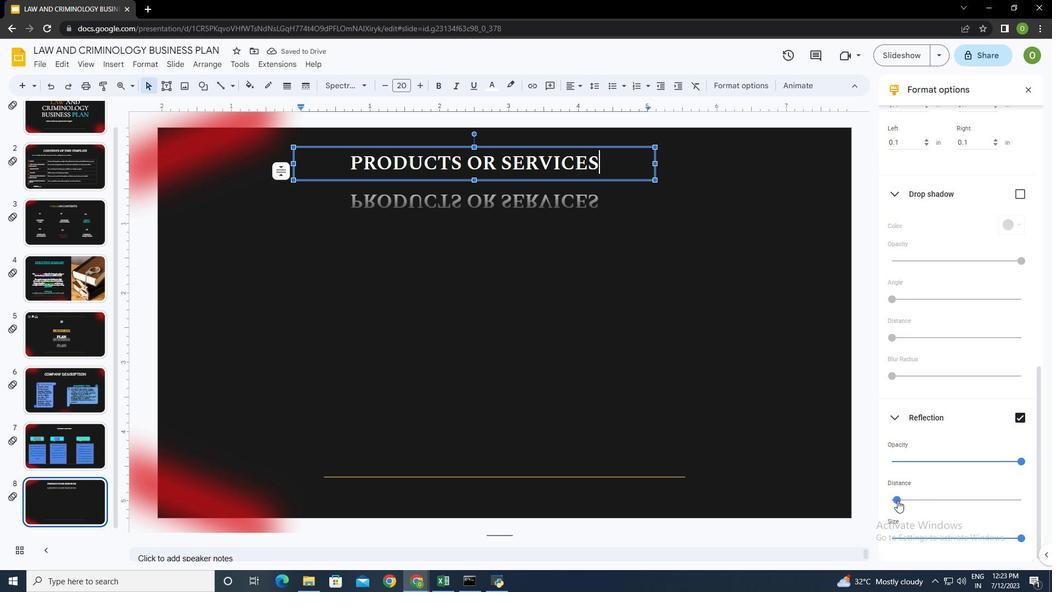 
Action: Mouse pressed left at (898, 500)
Screenshot: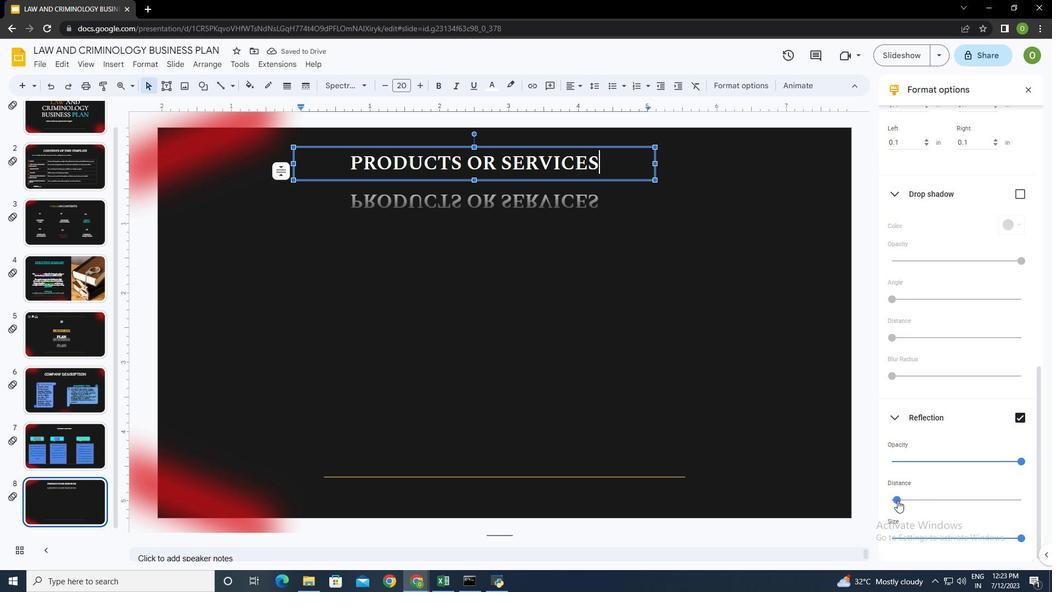 
Action: Mouse moved to (967, 461)
Screenshot: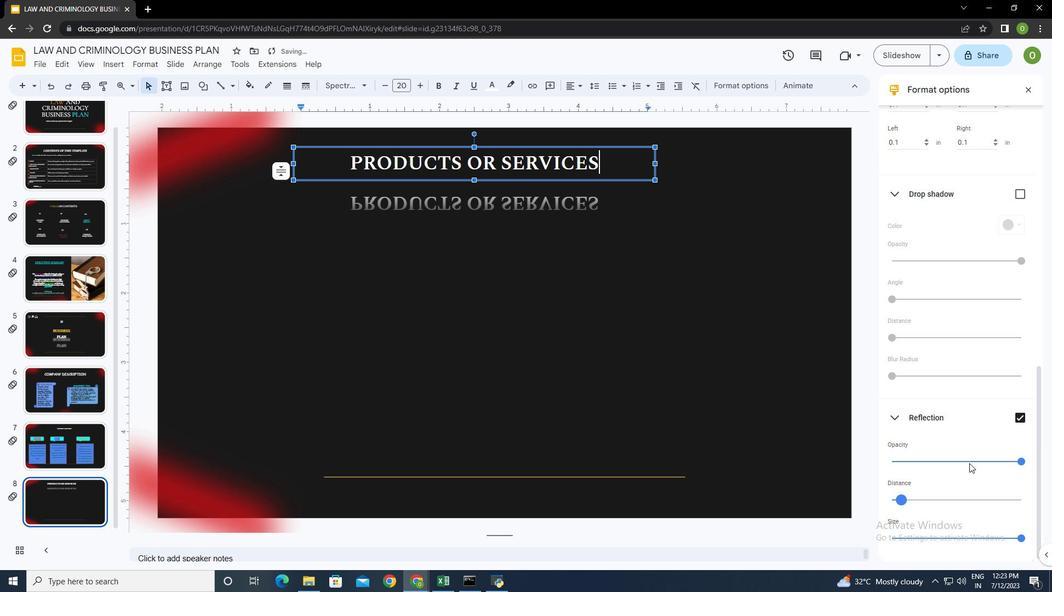 
Action: Mouse pressed left at (967, 461)
Screenshot: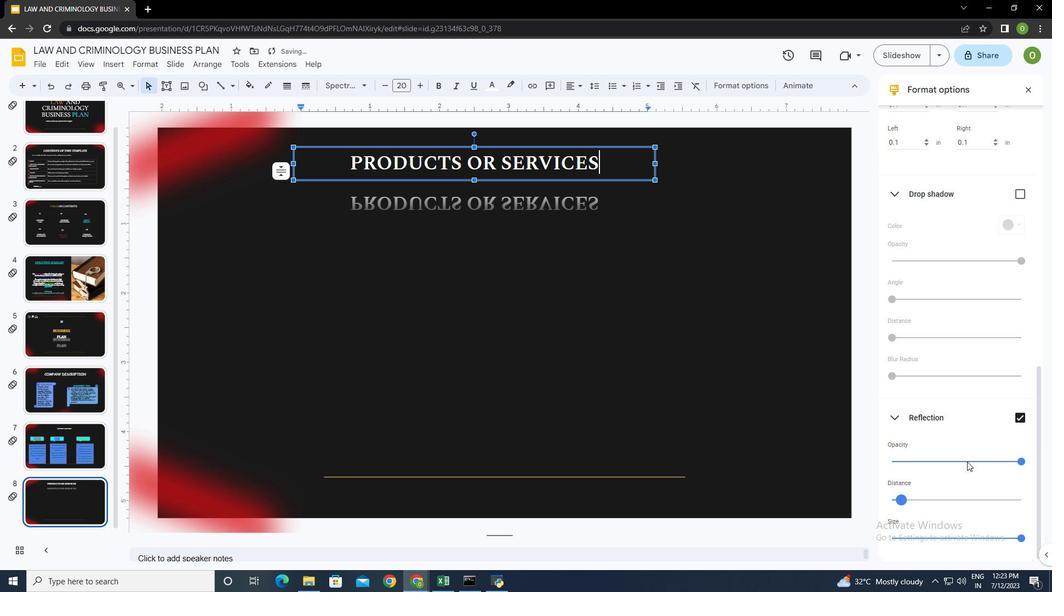
Action: Mouse moved to (1037, 426)
Screenshot: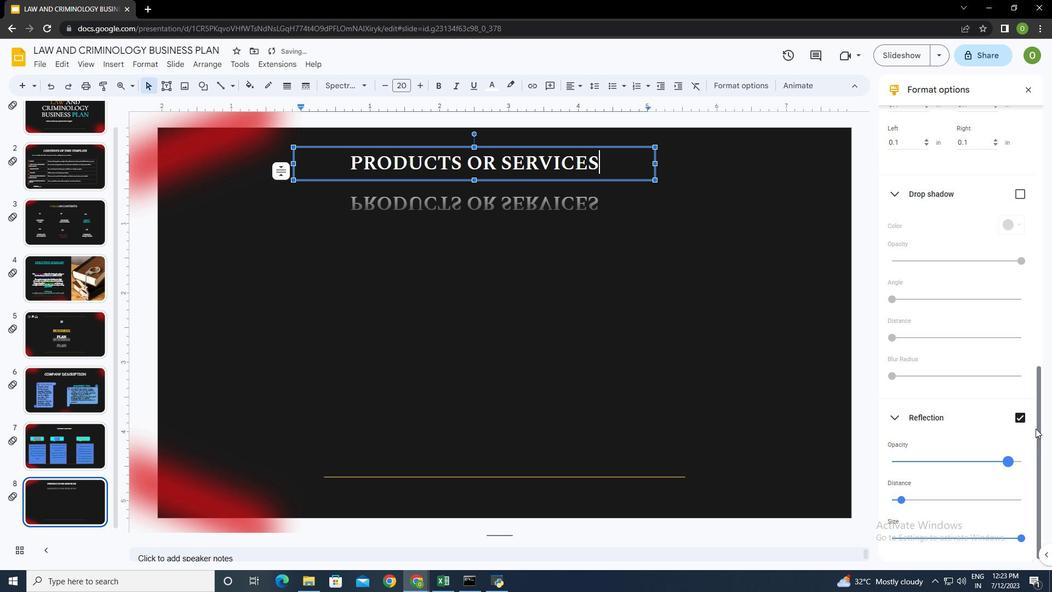 
Action: Mouse pressed left at (1037, 426)
Screenshot: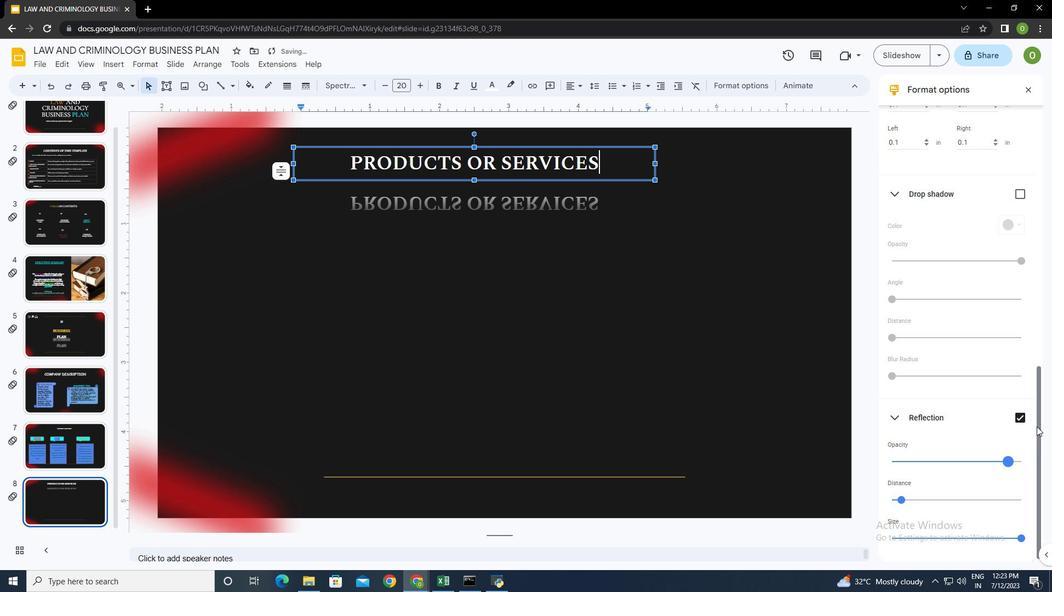 
Action: Mouse moved to (1041, 462)
Screenshot: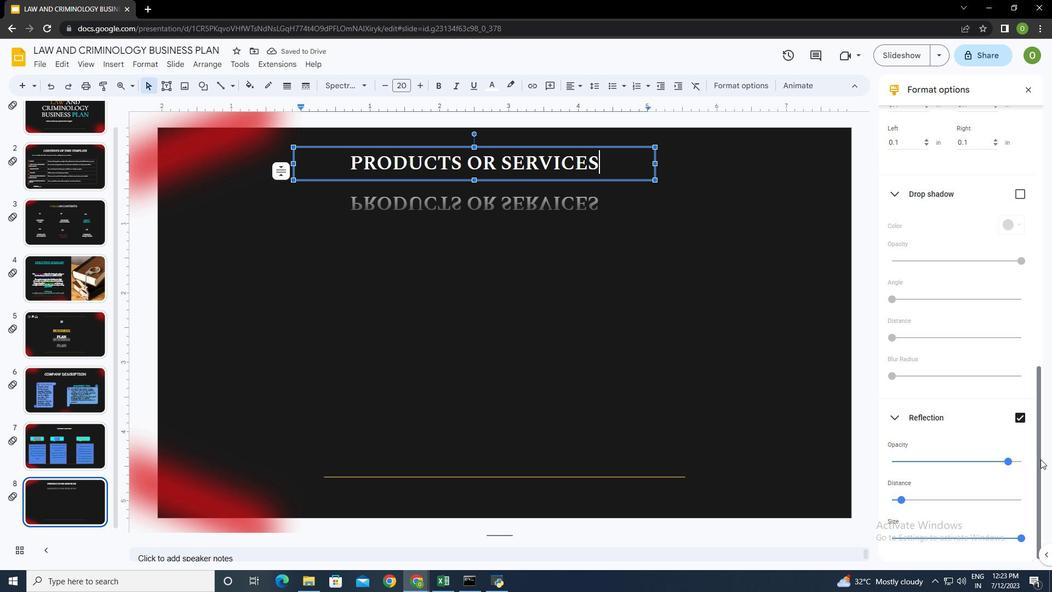 
Action: Mouse pressed left at (1041, 462)
Screenshot: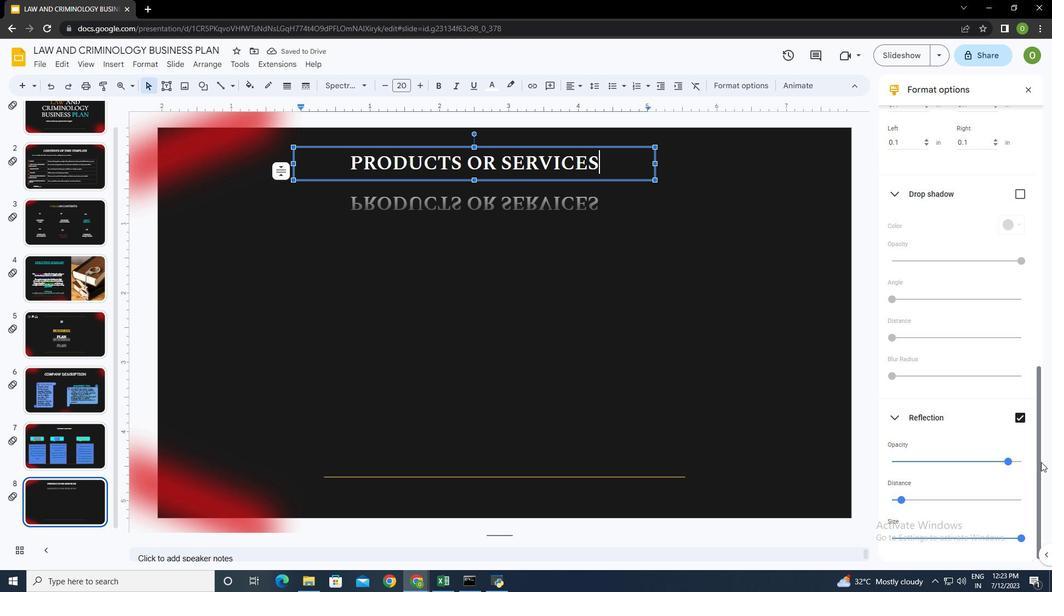 
Action: Mouse moved to (1008, 491)
Screenshot: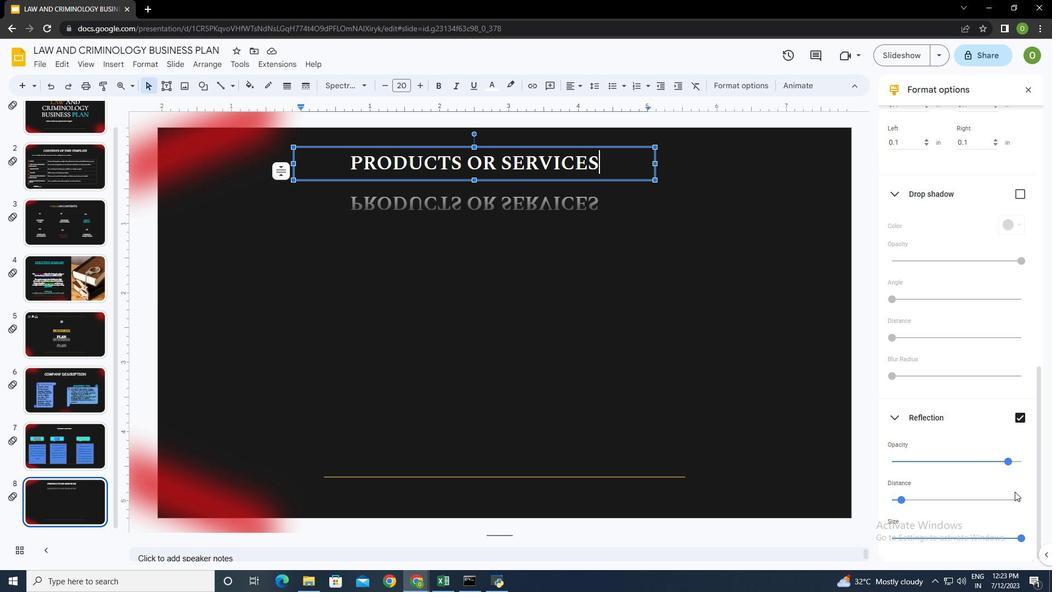 
Action: Mouse scrolled (1008, 491) with delta (0, 0)
Screenshot: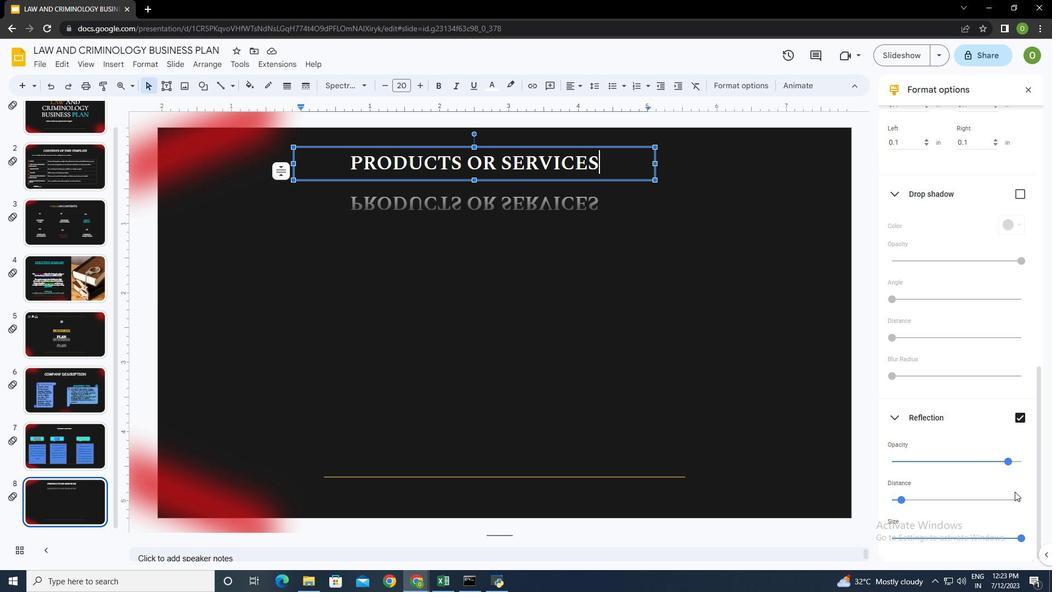 
Action: Mouse moved to (1008, 491)
Screenshot: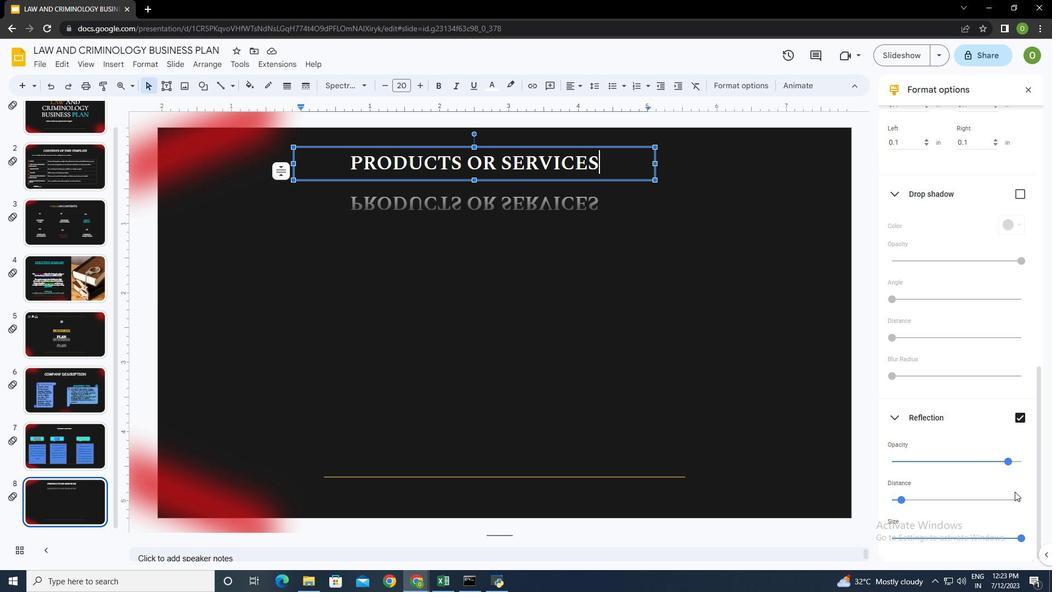 
Action: Mouse scrolled (1008, 491) with delta (0, 0)
Screenshot: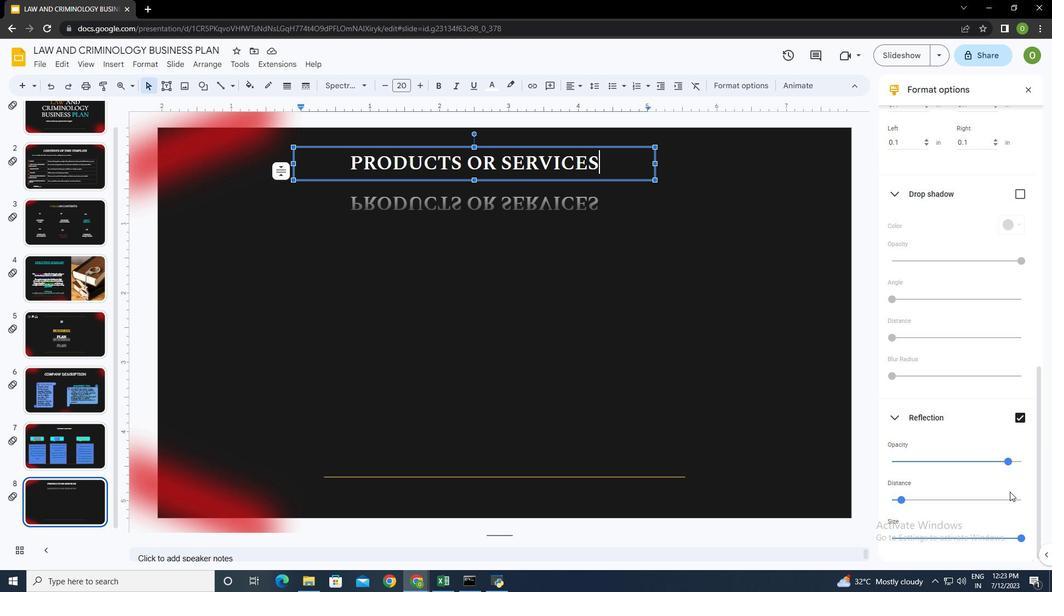 
Action: Mouse moved to (1007, 491)
Screenshot: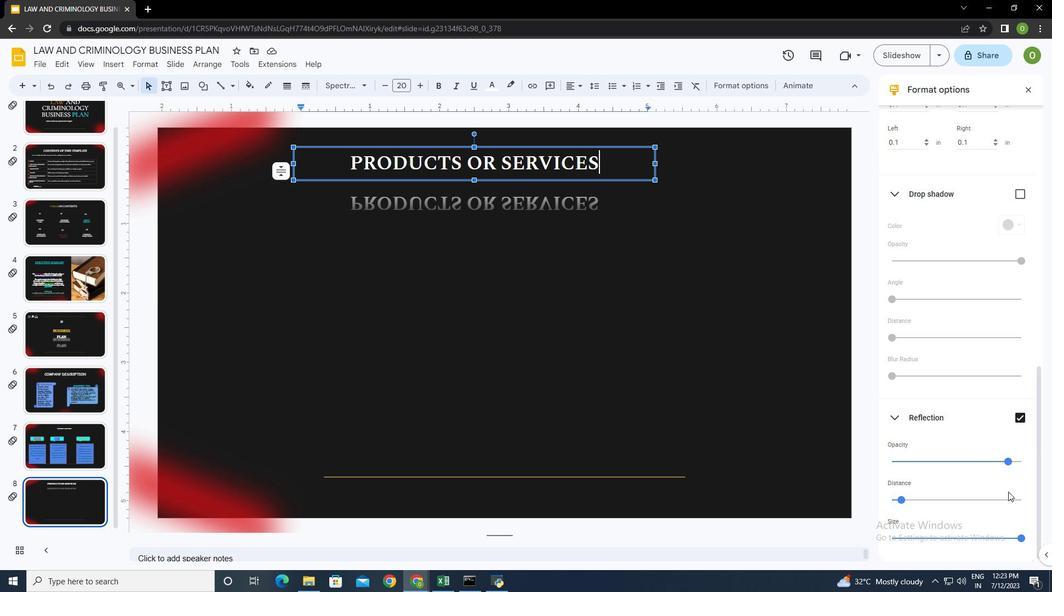
Action: Mouse scrolled (1007, 491) with delta (0, 0)
Screenshot: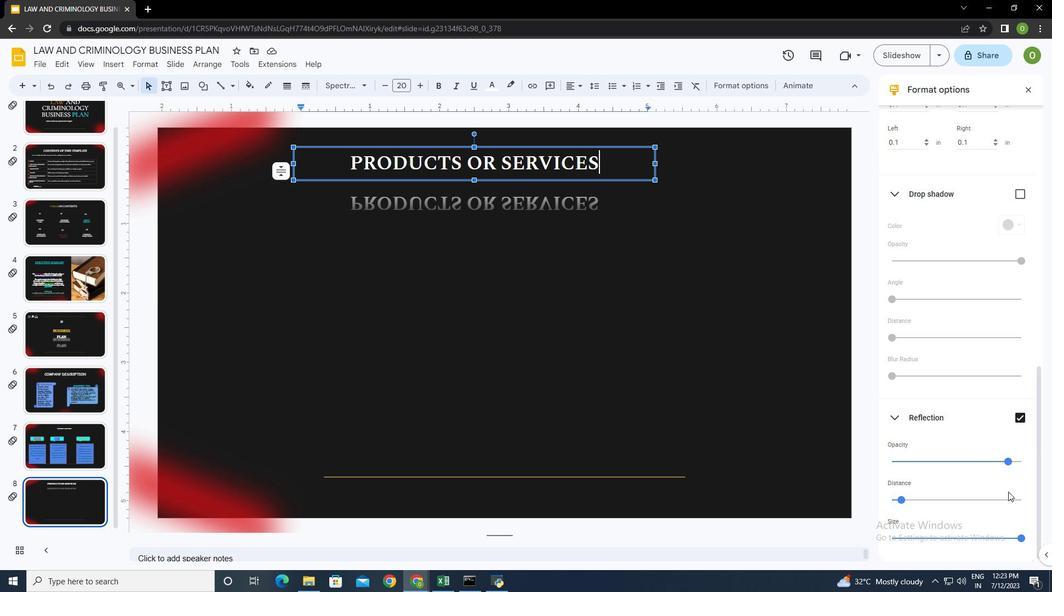 
Action: Mouse moved to (1005, 491)
Screenshot: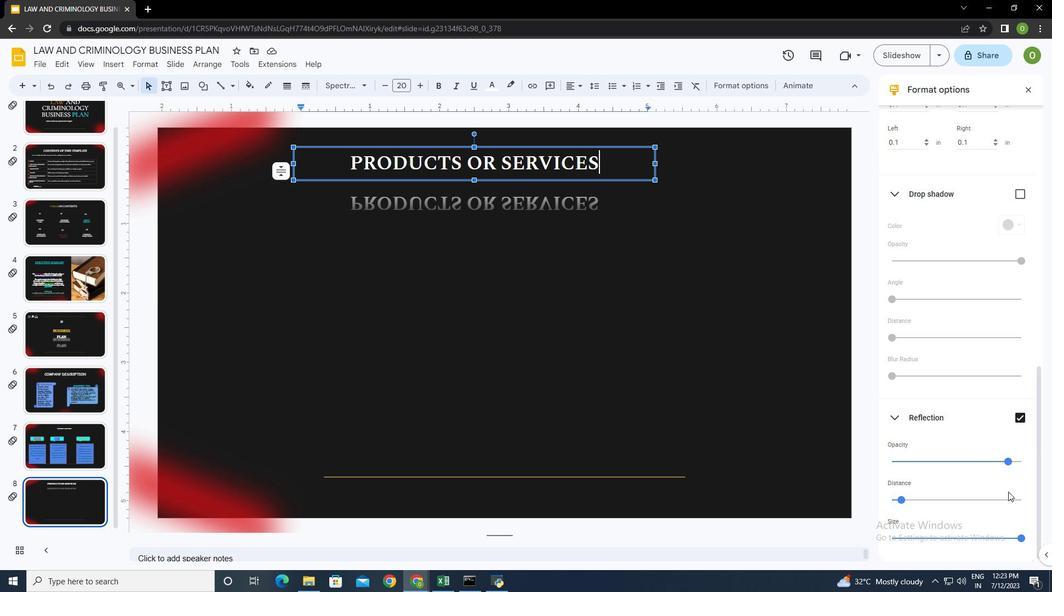 
Action: Mouse scrolled (1005, 491) with delta (0, 0)
Screenshot: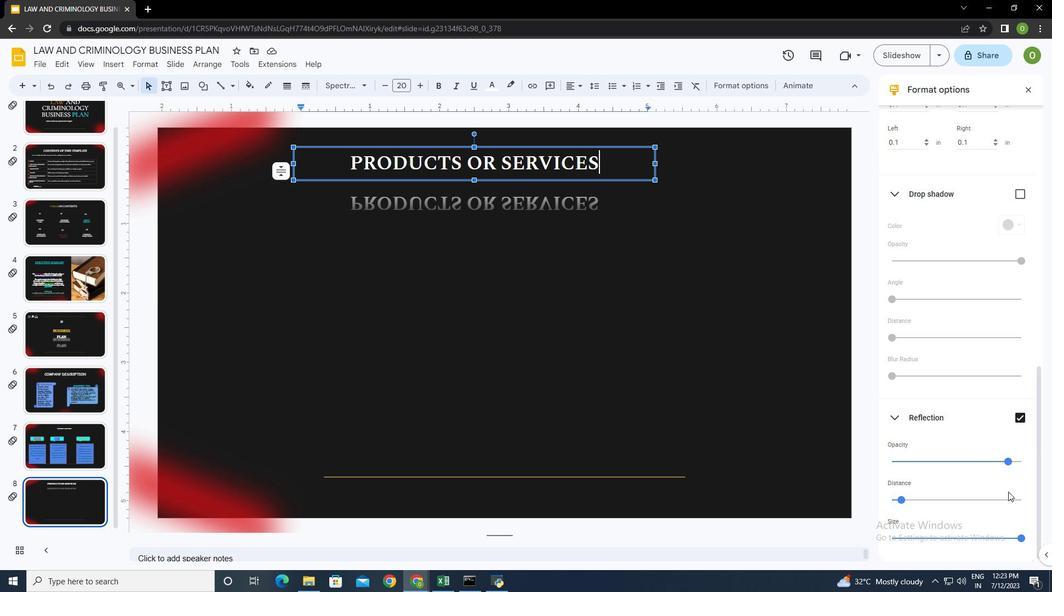 
Action: Mouse moved to (1000, 536)
Screenshot: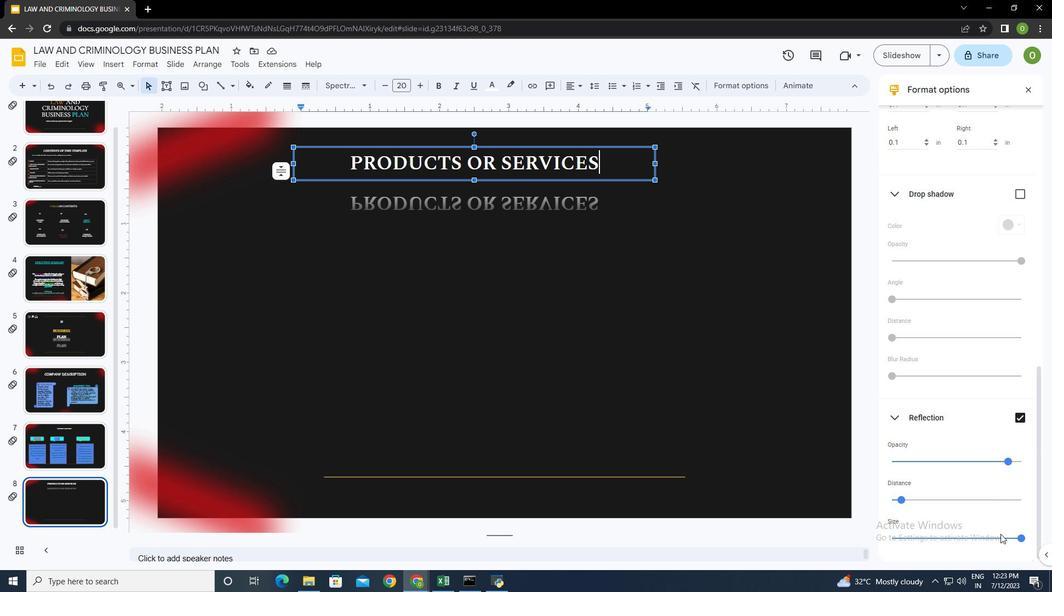 
Action: Mouse pressed left at (1000, 536)
Screenshot: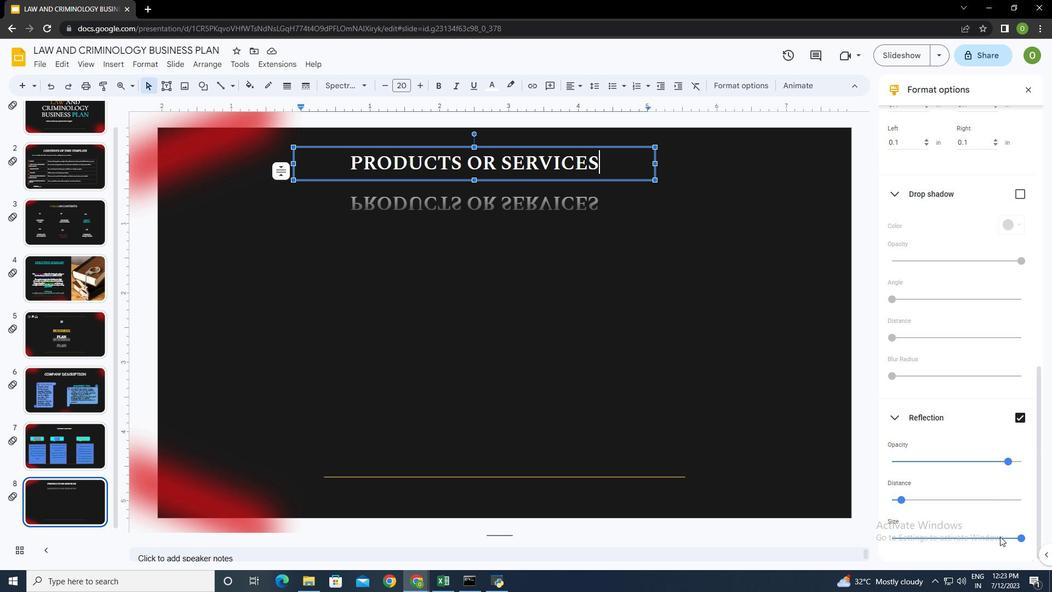 
Action: Mouse moved to (985, 537)
Screenshot: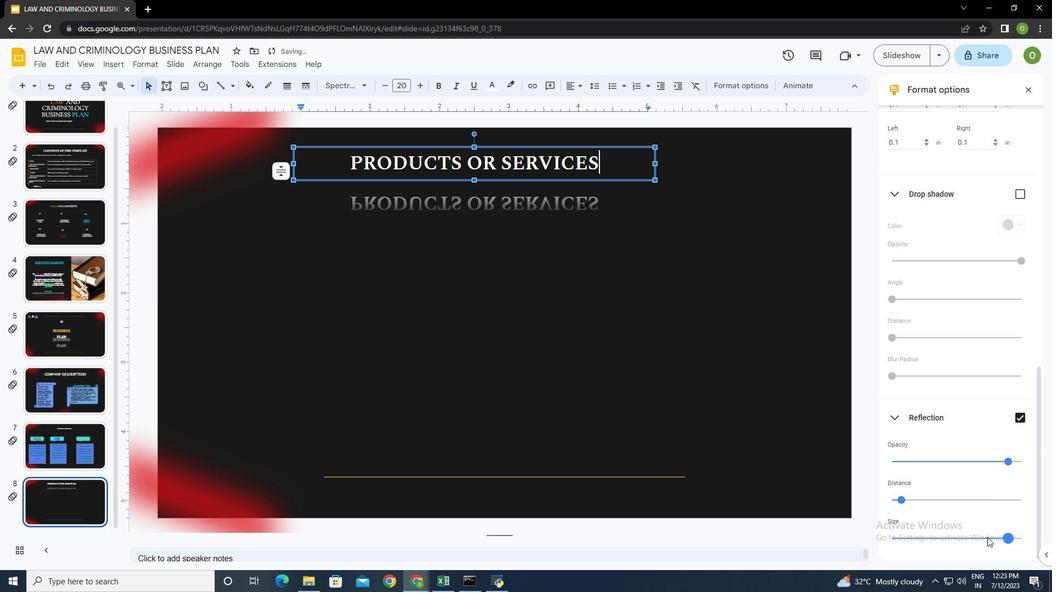 
Action: Mouse pressed left at (985, 537)
Screenshot: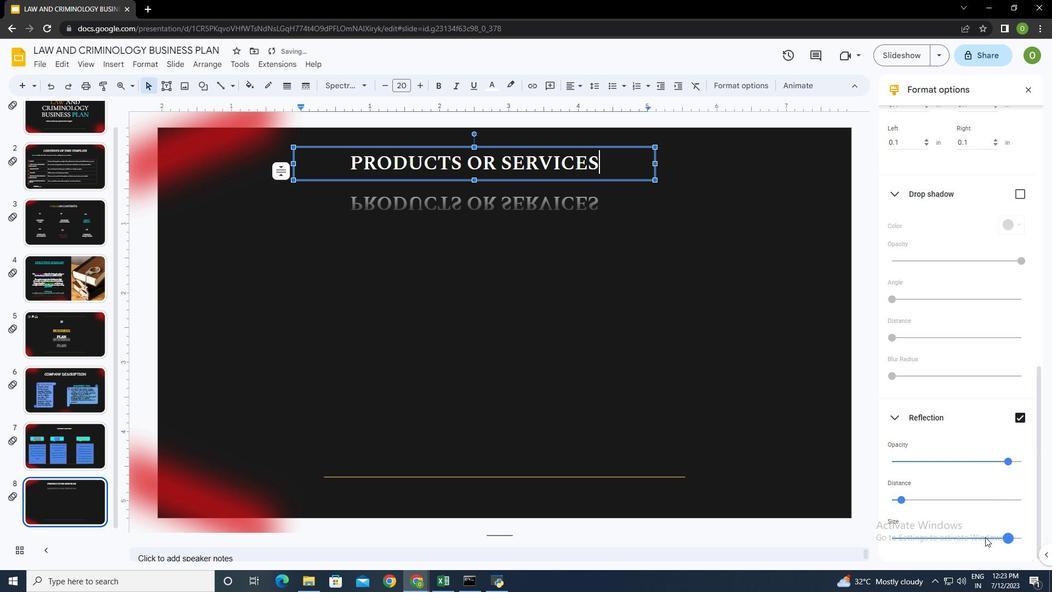 
Action: Mouse moved to (978, 536)
Screenshot: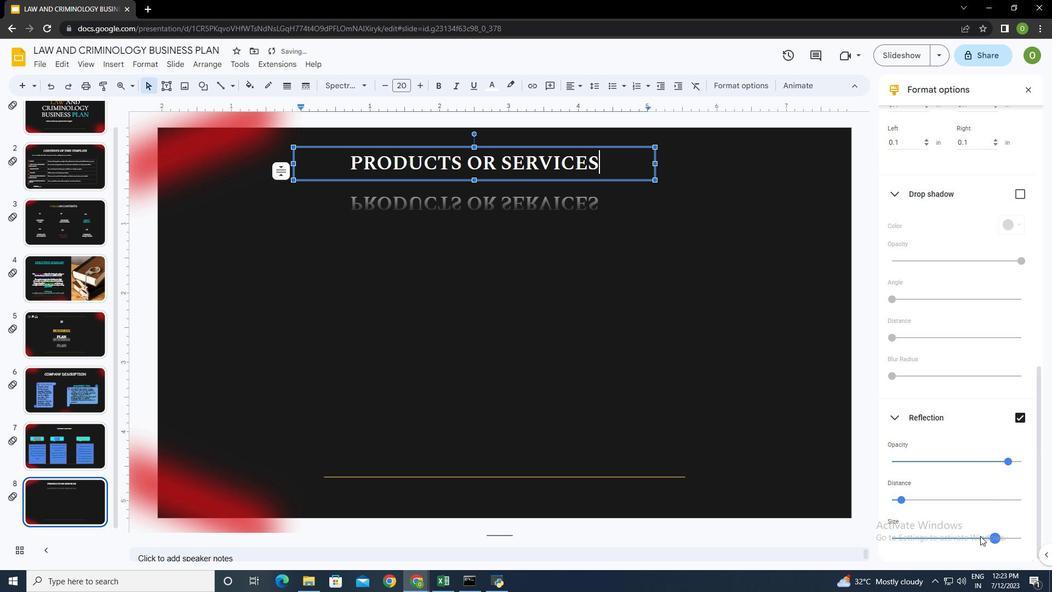 
Action: Mouse pressed left at (978, 536)
Screenshot: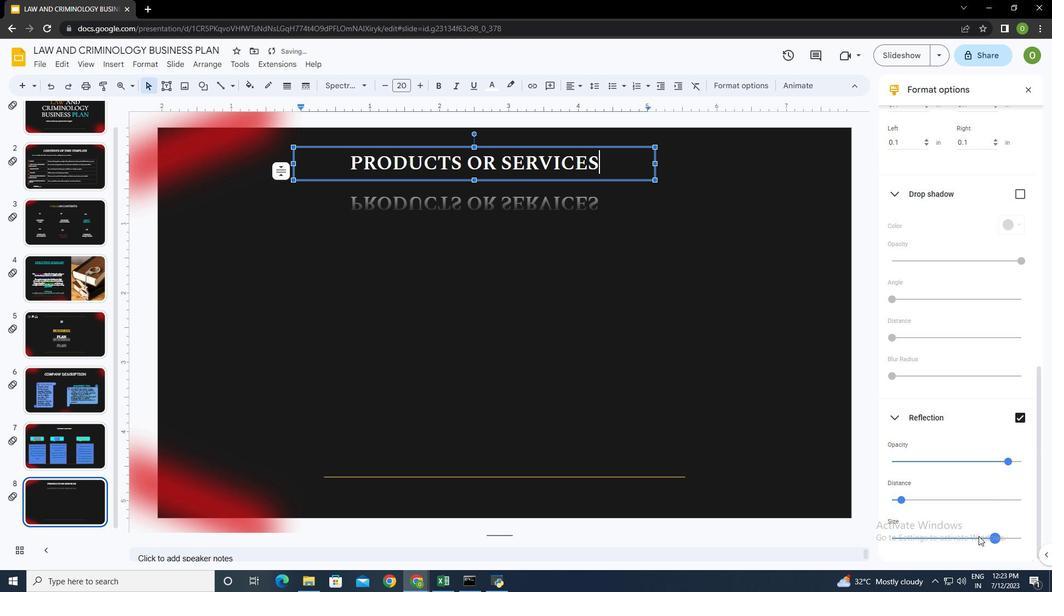 
Action: Mouse moved to (702, 337)
Screenshot: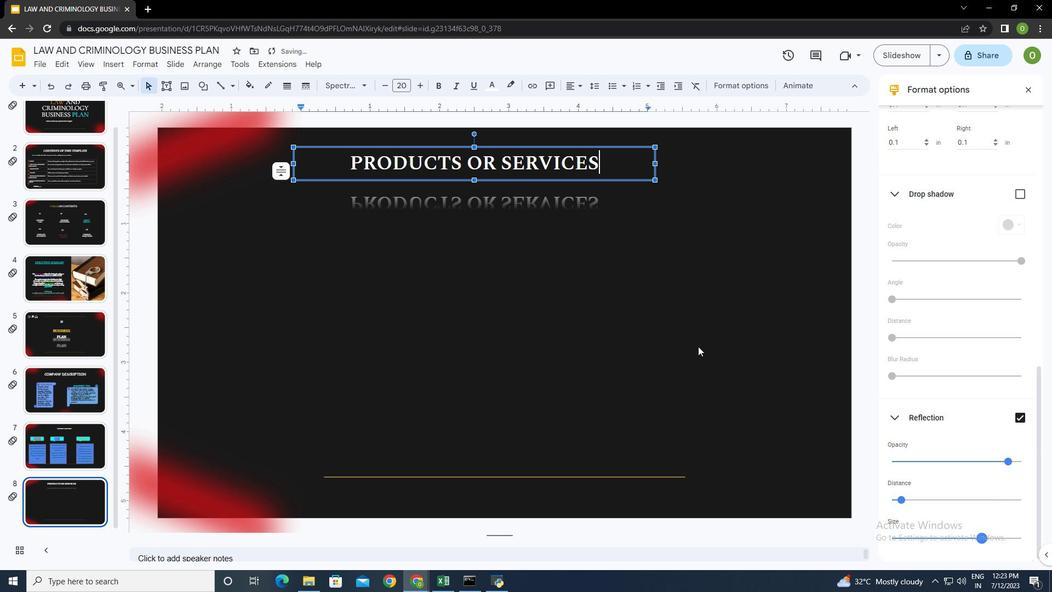 
Action: Mouse pressed left at (702, 337)
Screenshot: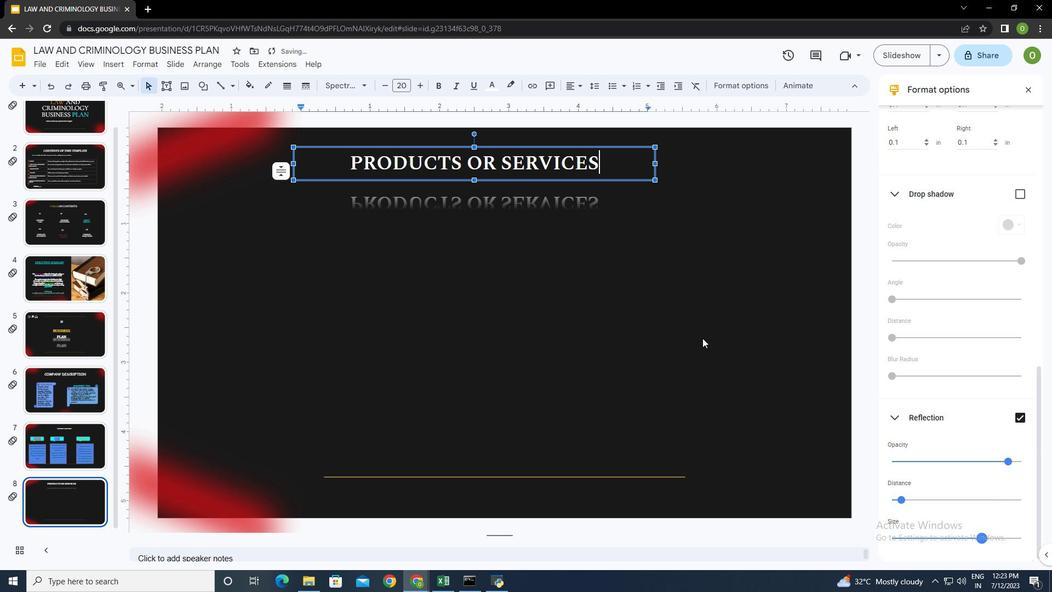 
Action: Mouse moved to (113, 65)
Screenshot: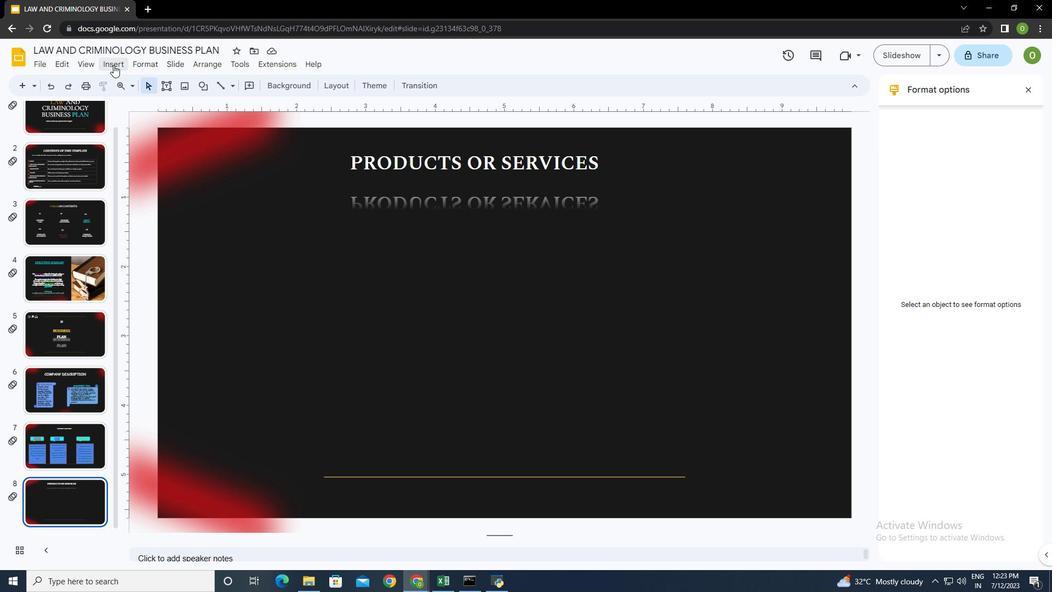 
Action: Mouse pressed left at (113, 65)
Screenshot: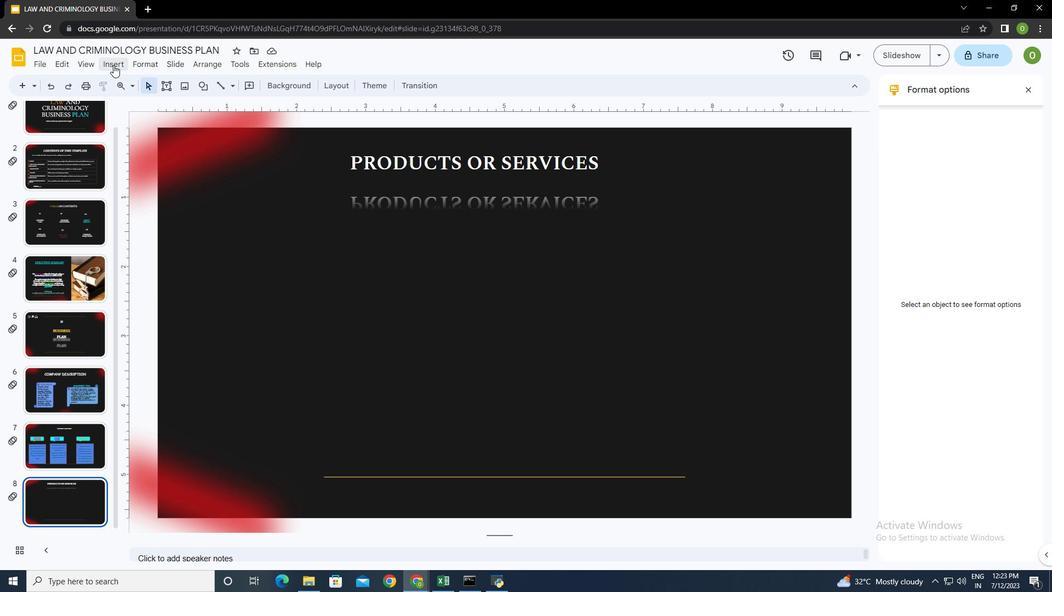 
Action: Mouse moved to (290, 183)
Screenshot: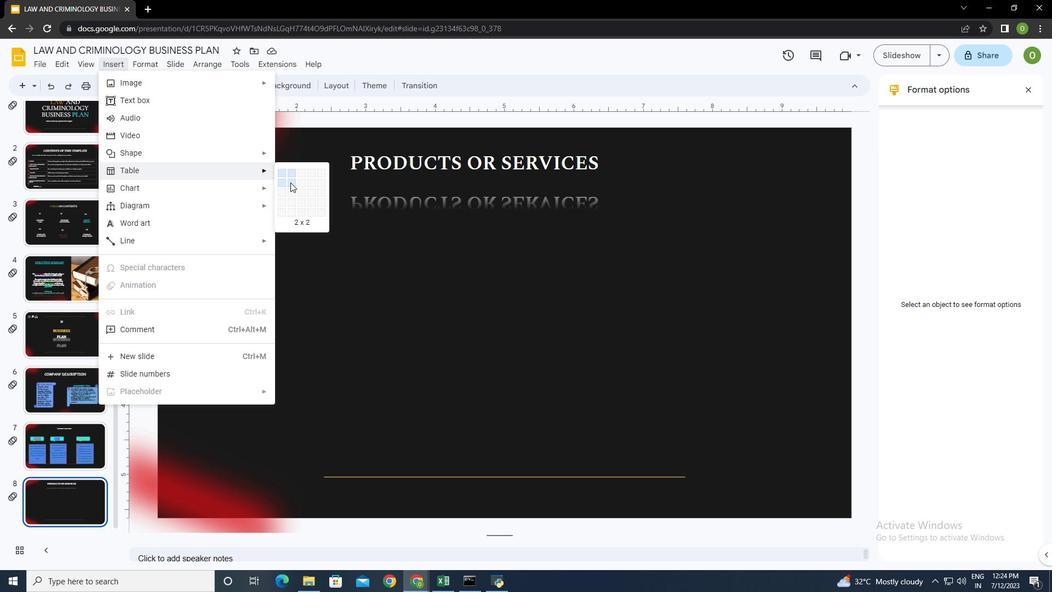 
Action: Mouse pressed left at (290, 183)
Screenshot: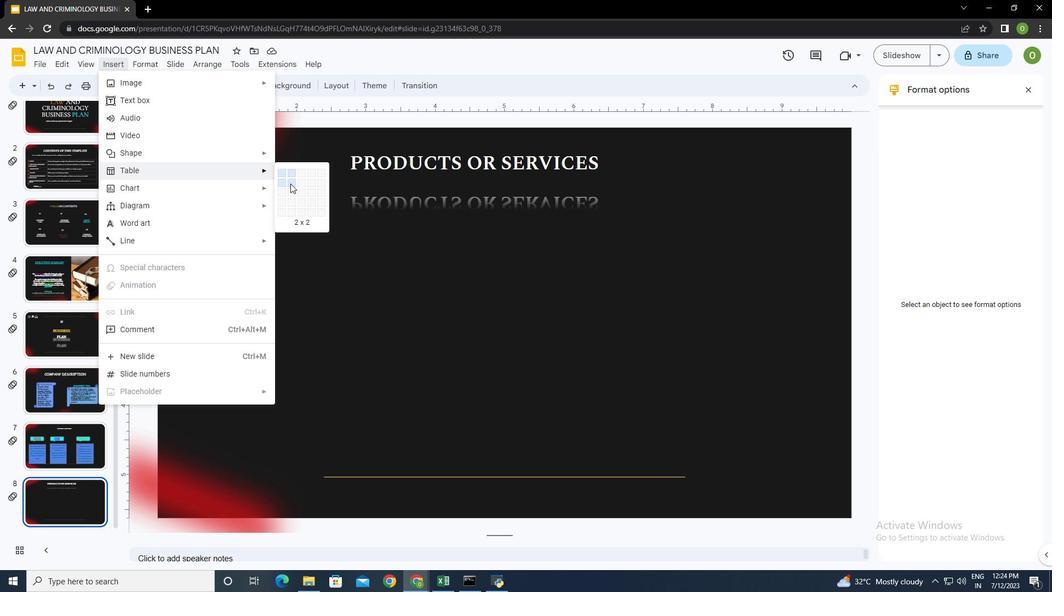 
Action: Mouse moved to (287, 309)
Screenshot: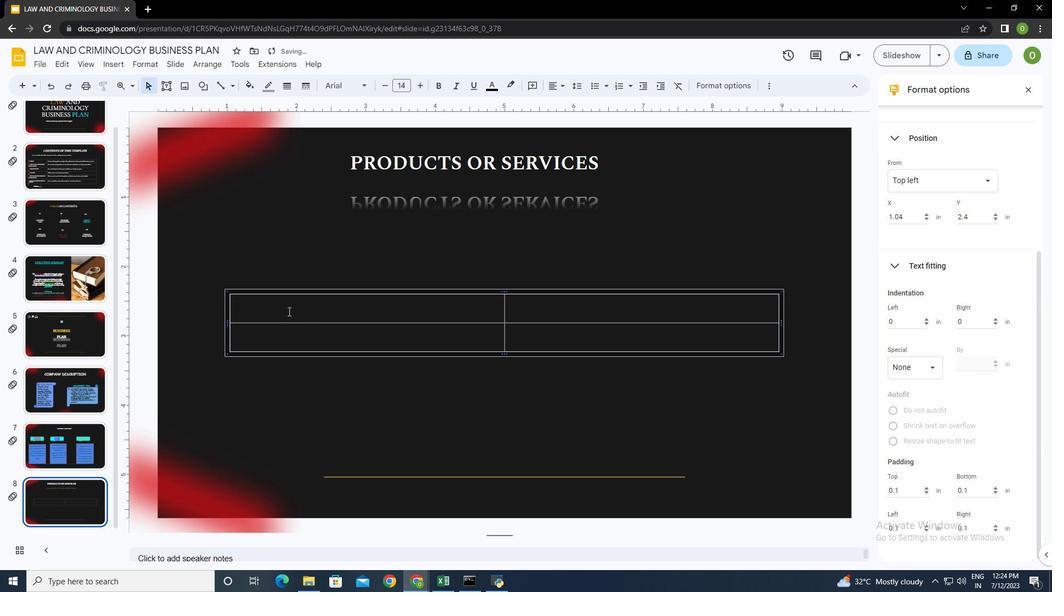 
Action: Mouse pressed left at (287, 309)
Screenshot: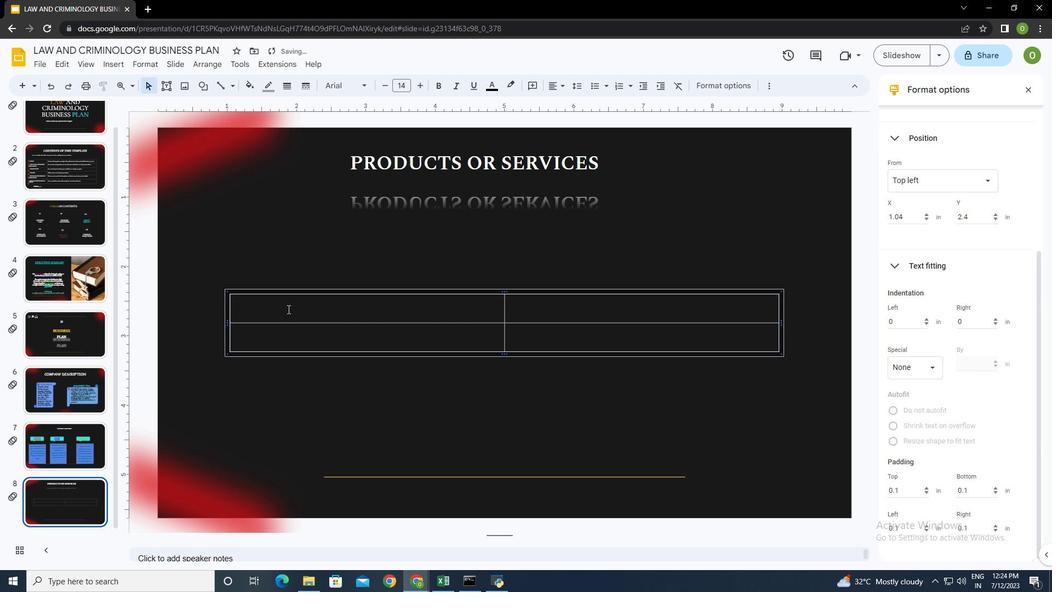 
Action: Mouse moved to (490, 83)
Screenshot: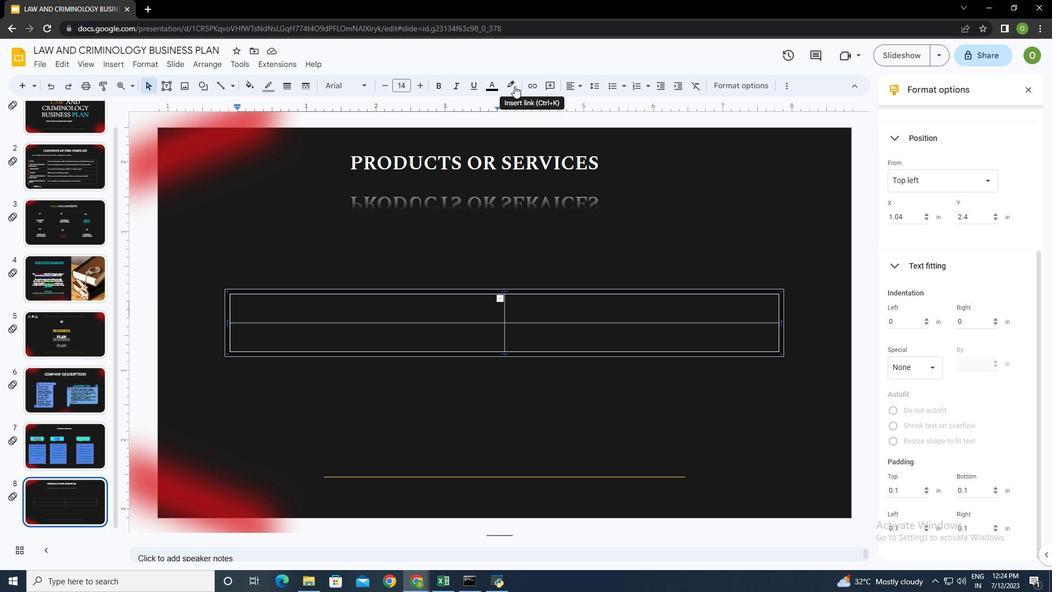 
Action: Mouse pressed left at (490, 83)
Screenshot: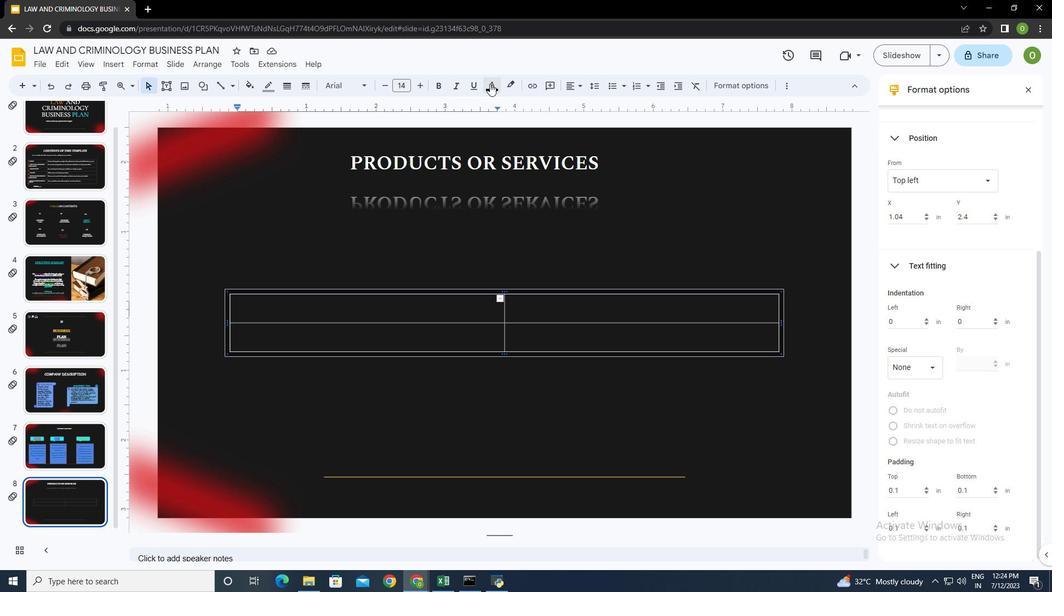 
Action: Mouse moved to (493, 119)
Screenshot: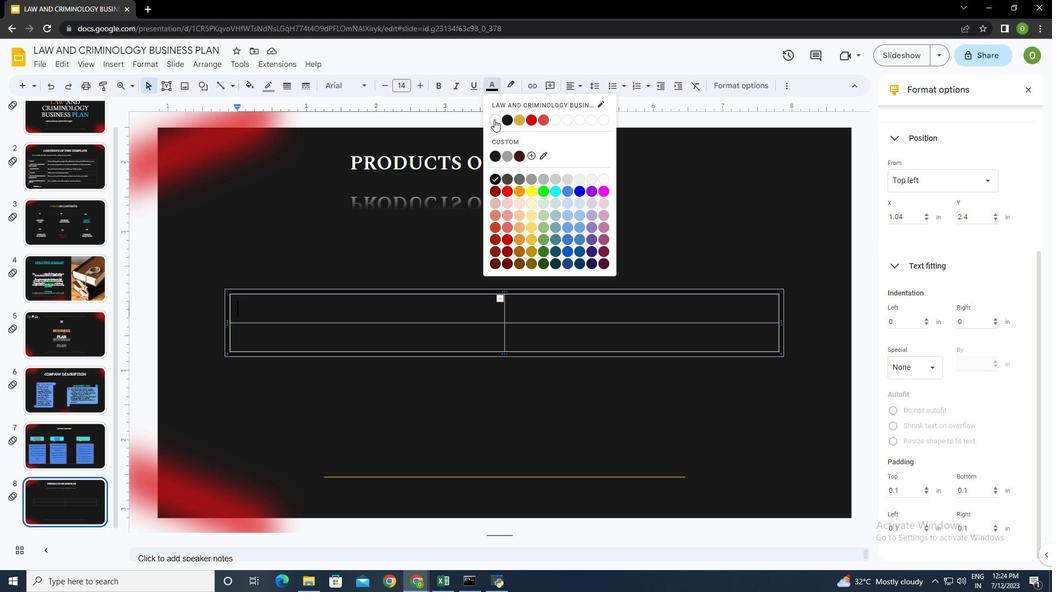 
Action: Mouse pressed left at (493, 119)
Screenshot: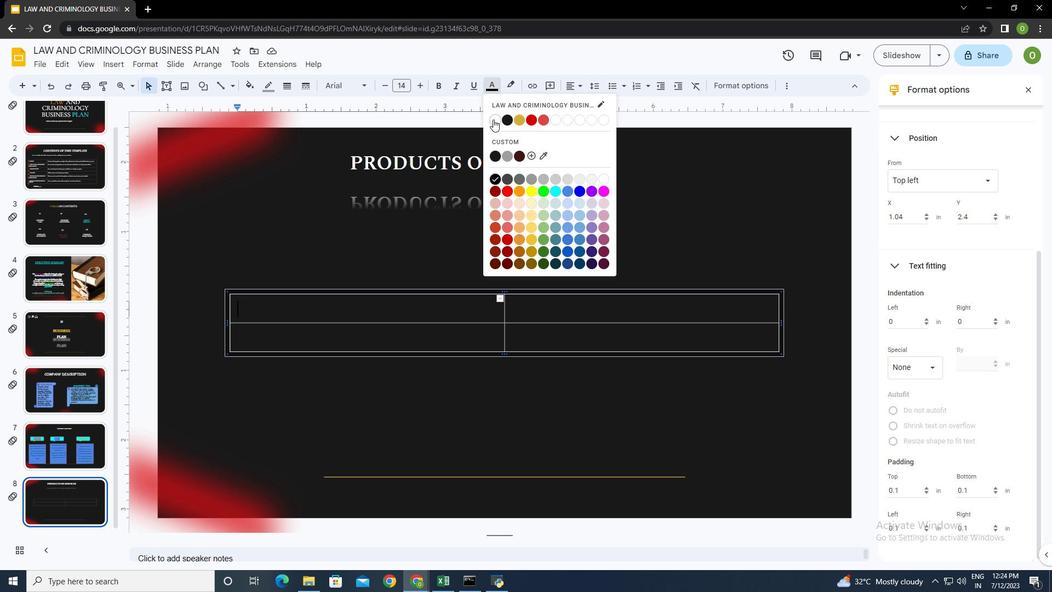 
Action: Mouse moved to (280, 304)
Screenshot: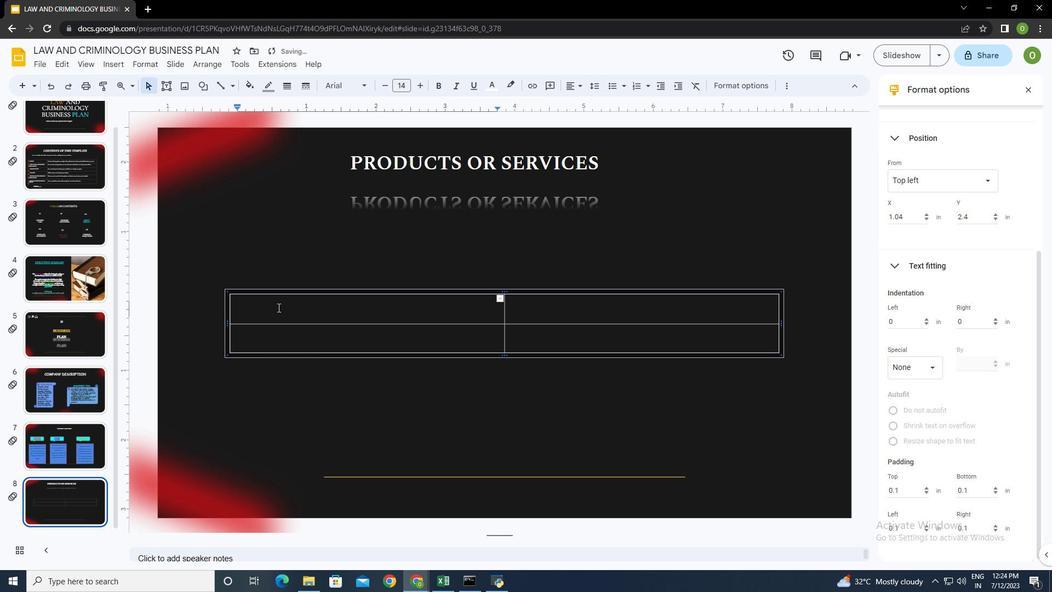 
Action: Key pressed <Key.shift>dESCRIPTION
Screenshot: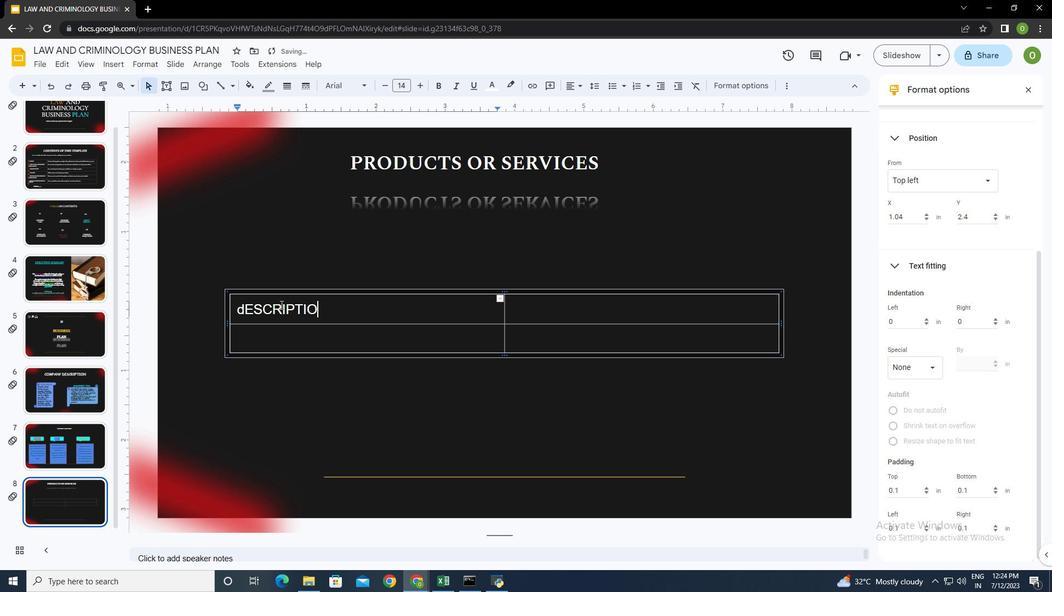
Action: Mouse moved to (245, 308)
Screenshot: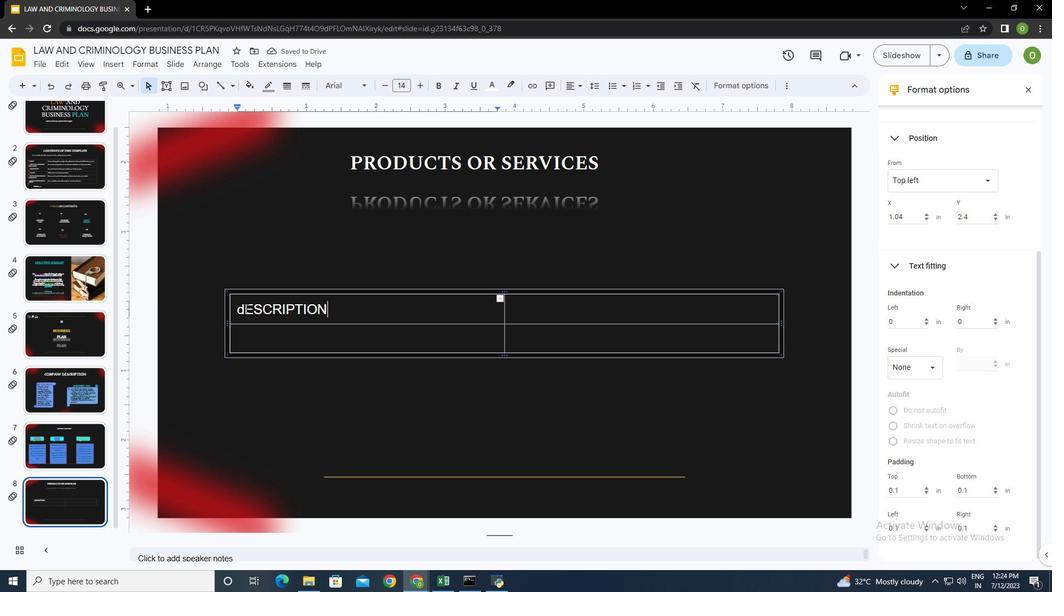 
Action: Mouse pressed left at (245, 308)
Screenshot: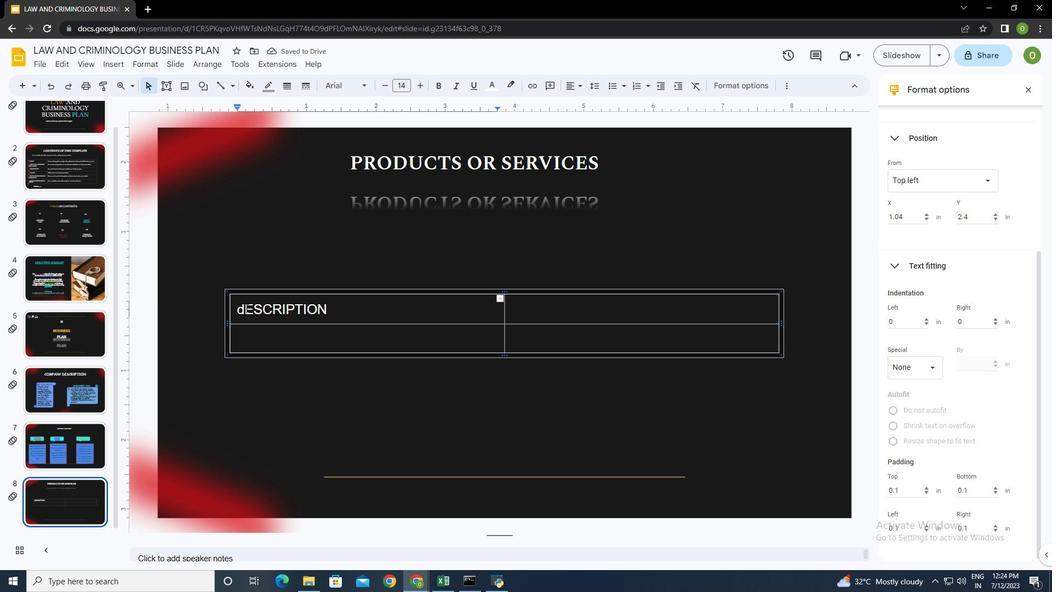 
Action: Mouse moved to (245, 308)
Screenshot: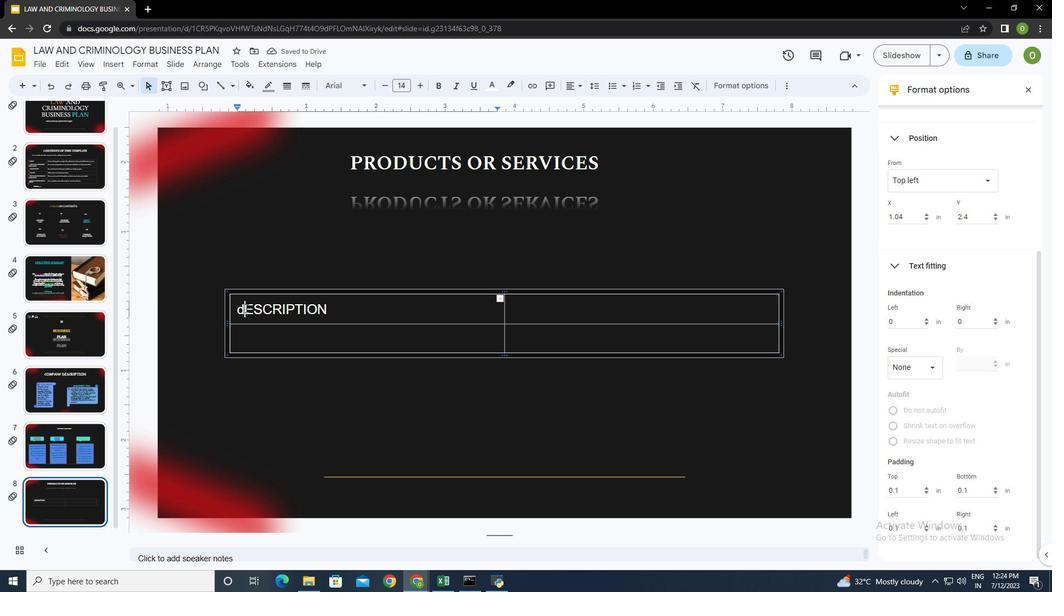 
Action: Key pressed <Key.backspace>D
Screenshot: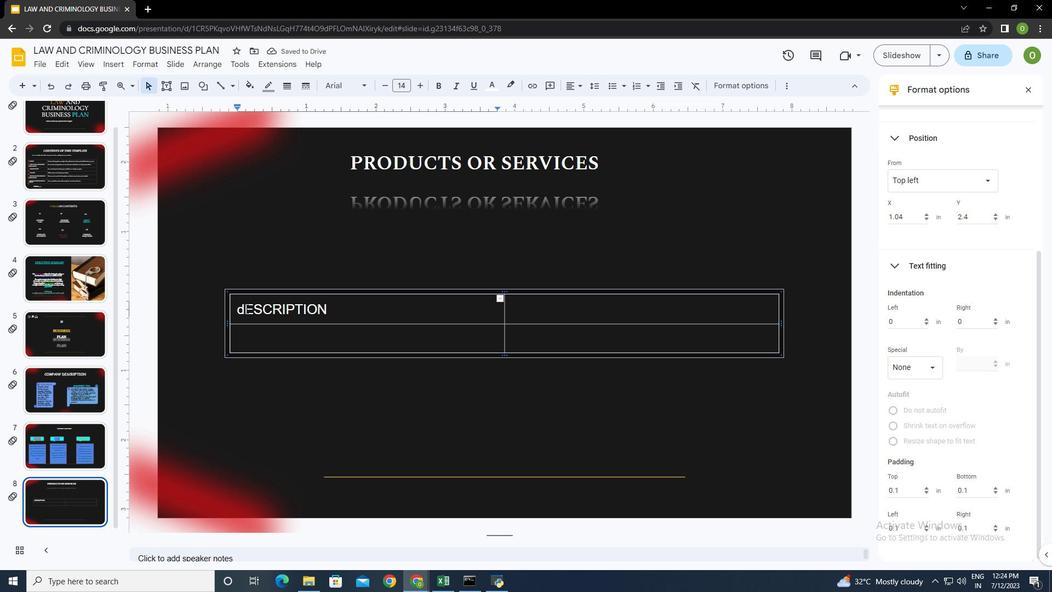 
Action: Mouse moved to (504, 315)
Screenshot: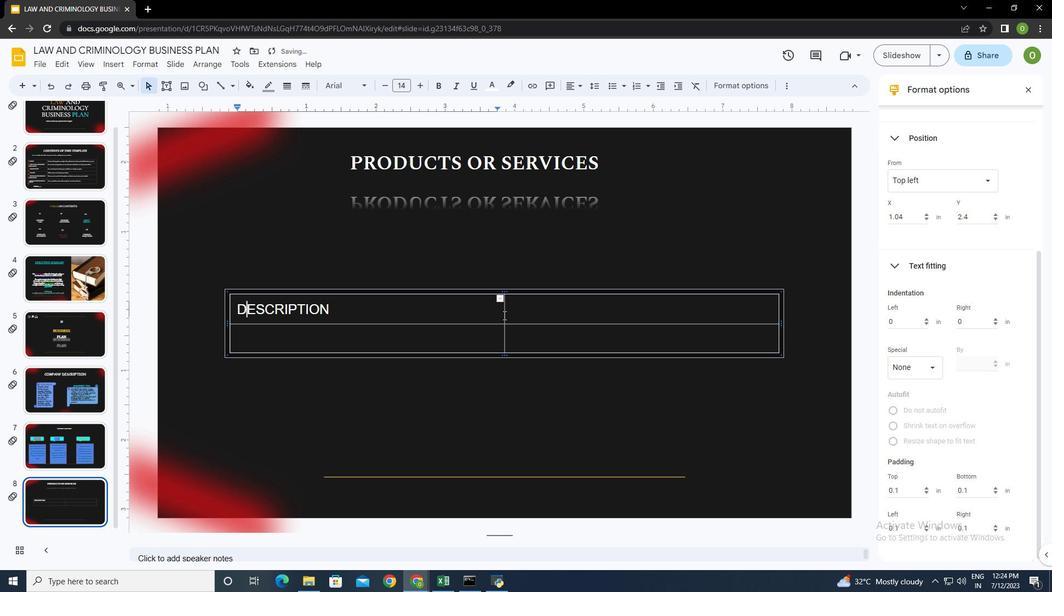 
Action: Mouse pressed left at (504, 315)
Screenshot: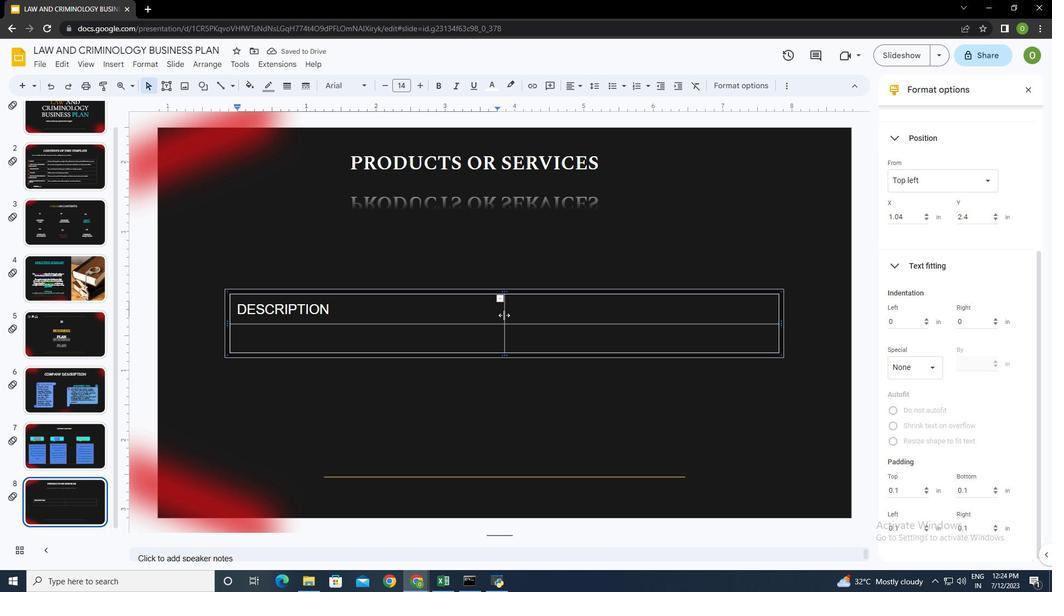 
Action: Mouse moved to (226, 329)
Screenshot: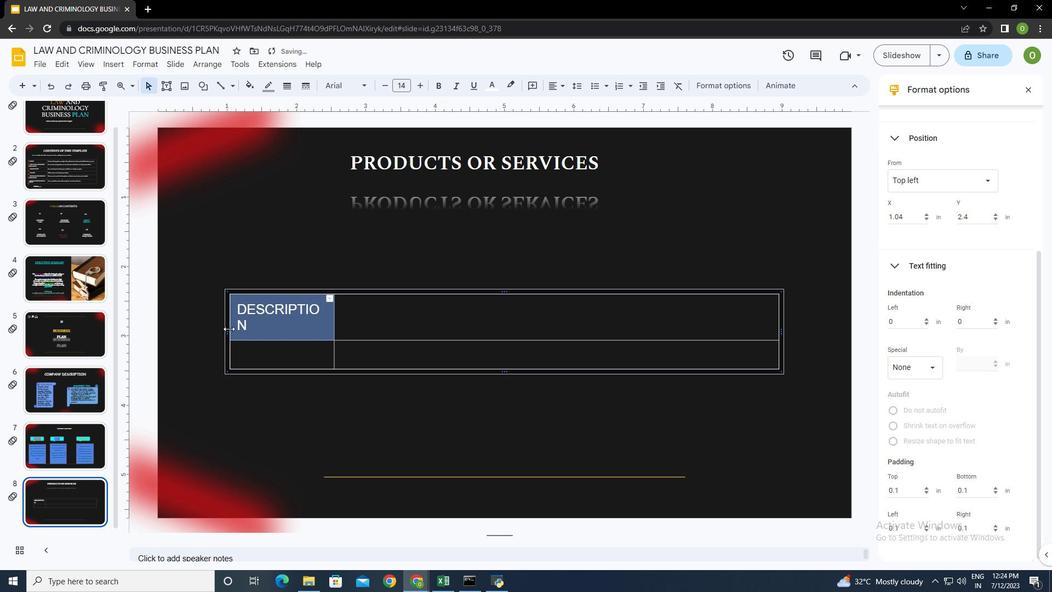 
Action: Mouse pressed left at (226, 329)
Screenshot: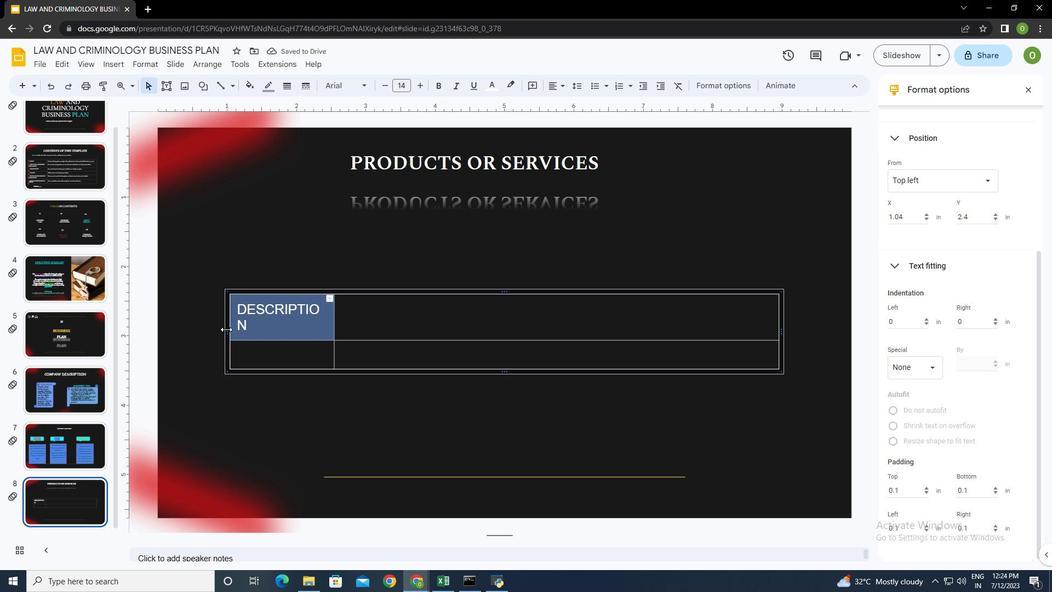 
Action: Mouse moved to (328, 311)
Screenshot: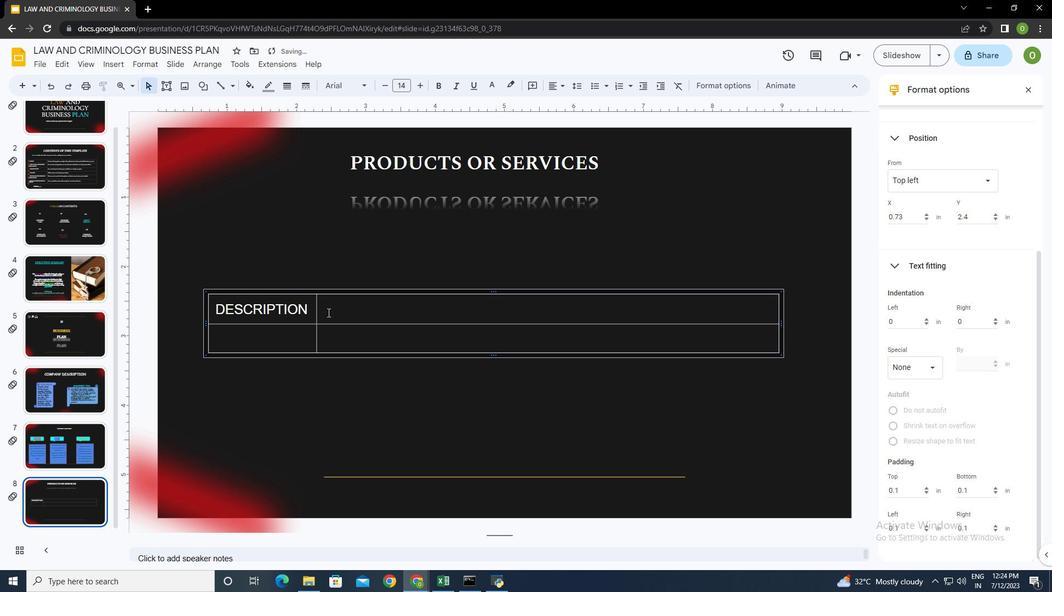 
Action: Mouse pressed left at (328, 311)
Screenshot: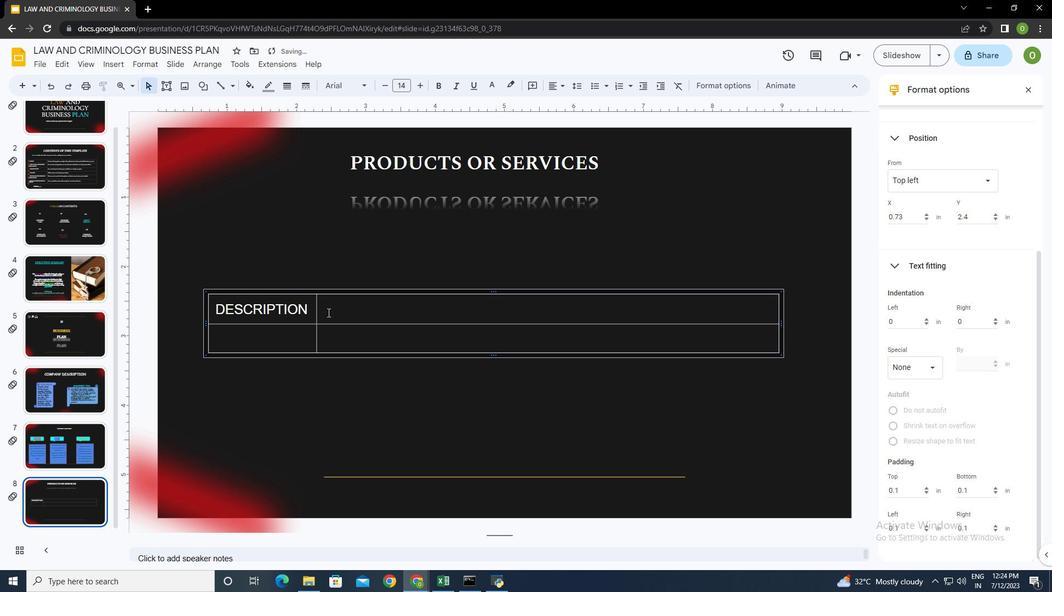 
Action: Mouse moved to (494, 84)
Screenshot: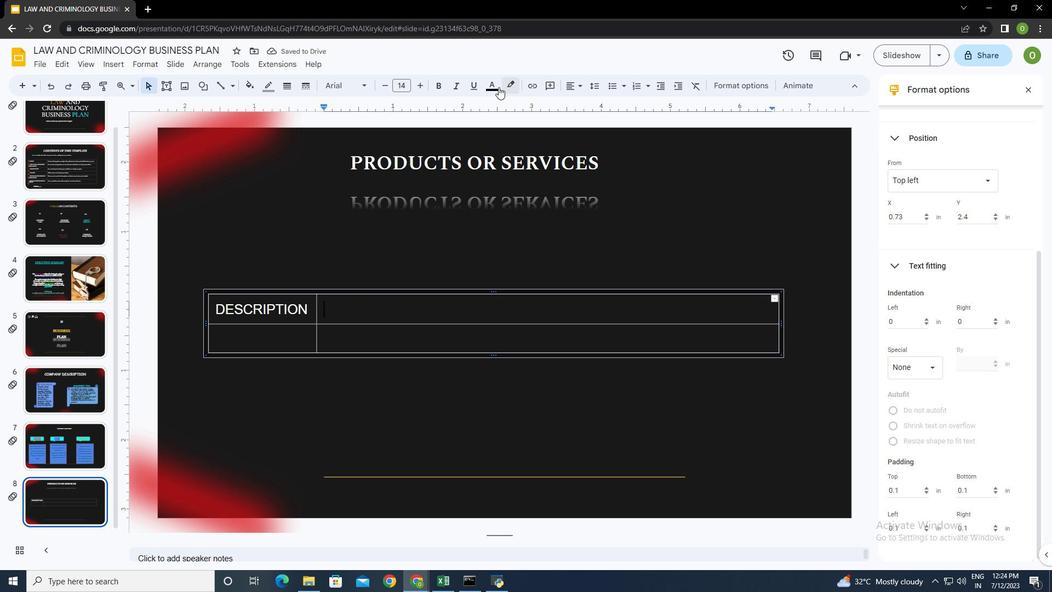
Action: Mouse pressed left at (494, 84)
Screenshot: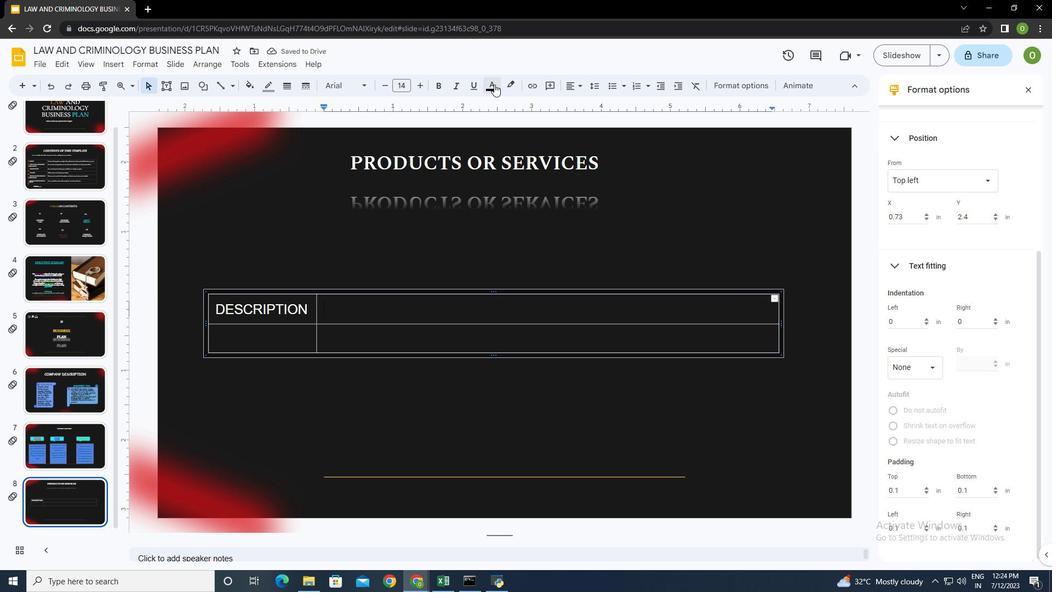 
Action: Mouse moved to (494, 117)
Screenshot: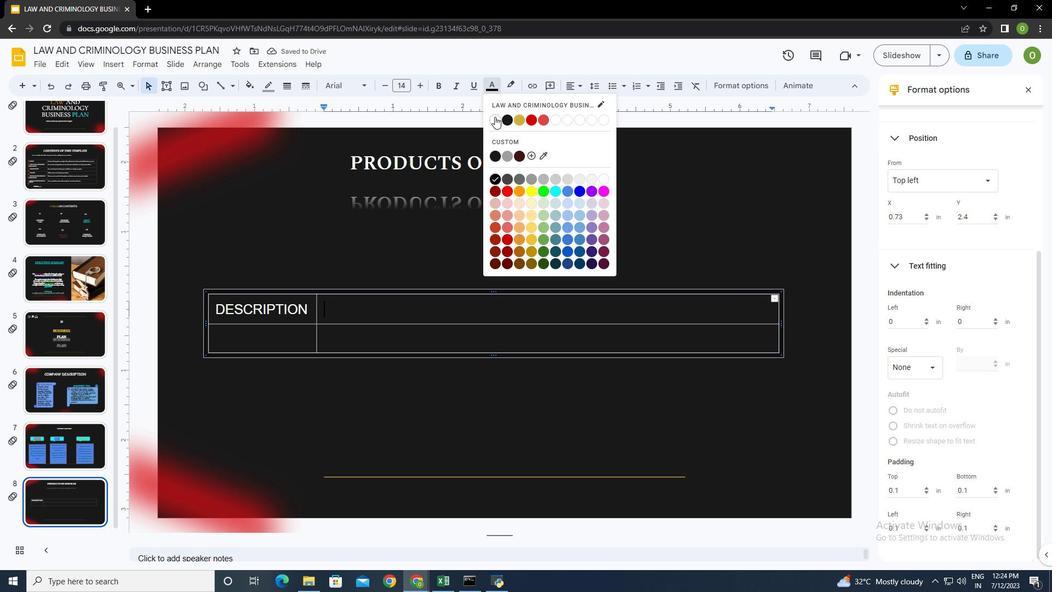 
Action: Mouse pressed left at (494, 117)
Screenshot: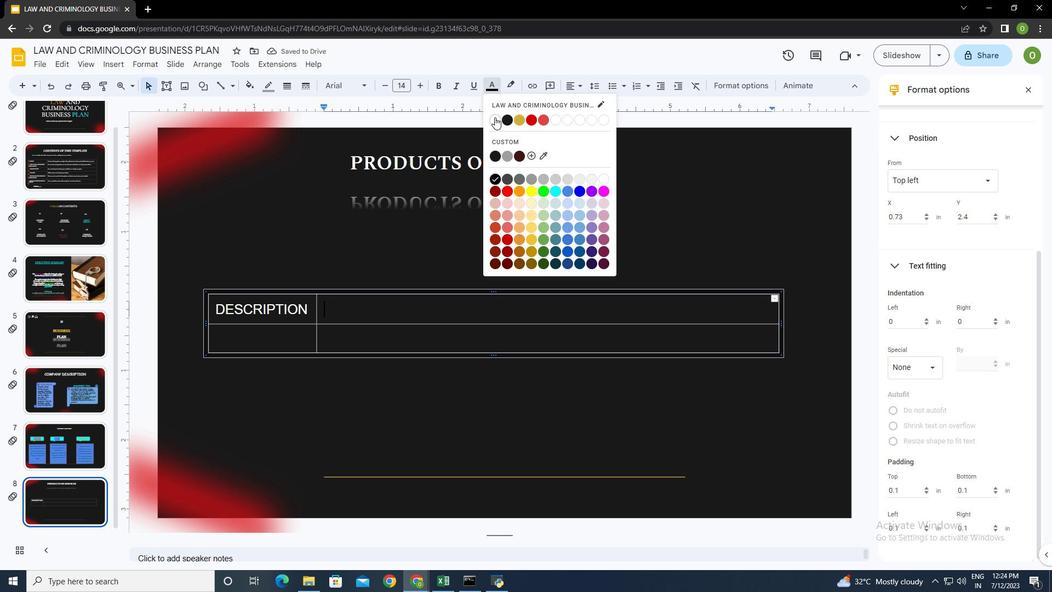 
Action: Mouse moved to (372, 305)
Screenshot: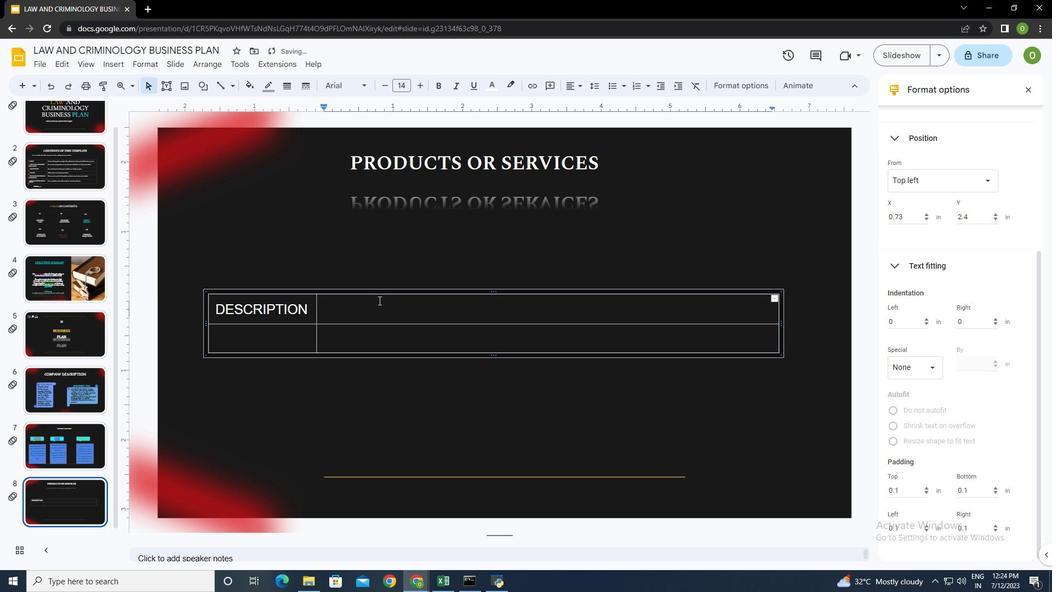 
Action: Key pressed <Key.shift>pROVIDE<Key.space>A<Key.space>DETAILED<Key.space>DESCRIPTION<Key.space>OF<Key.space>YOUR<Key.space>PRODUCTS<Key.space>OR<Key.space>SERC<Key.backspace>VICE,<Key.space>HIGHIL<Key.backspace><Key.backspace>LIGHTING<Key.space>THEIR<Key.space>FR<Key.backspace>EATURES<Key.space>AND<Key.space>BENEFITS.<Key.space><Key.shift>uSE<Key.space>IMAGES<Key.space>OR<Key.space>VIDEO<Key.space><Key.backspace>S<Key.space>TO<Key.space>HELP<Key.space>ILLUSTRATE<Key.space>YOUR<Key.space>OFFERINGS
Screenshot: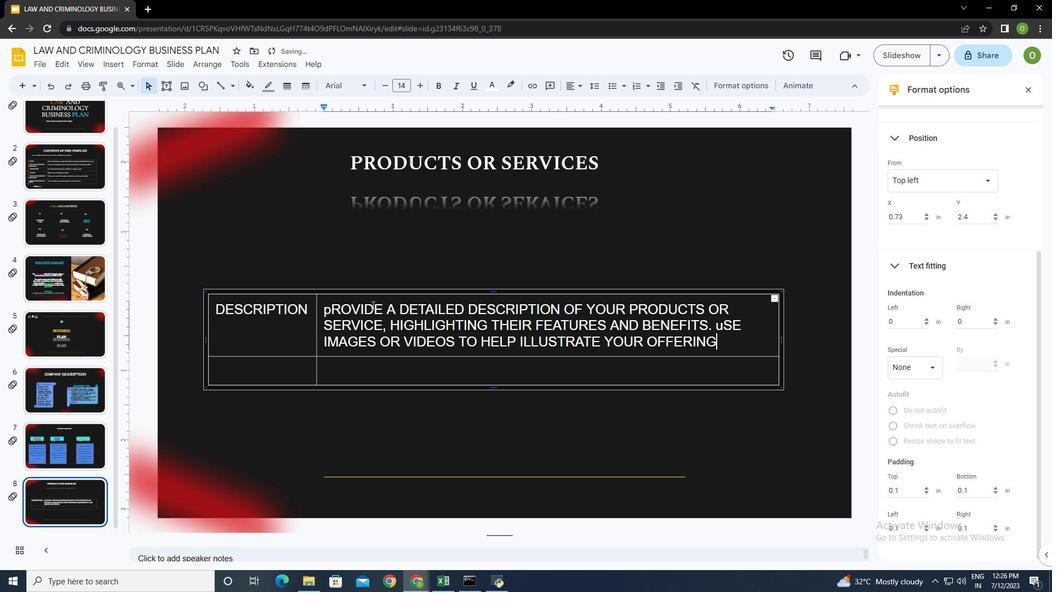
Action: Mouse moved to (330, 309)
Screenshot: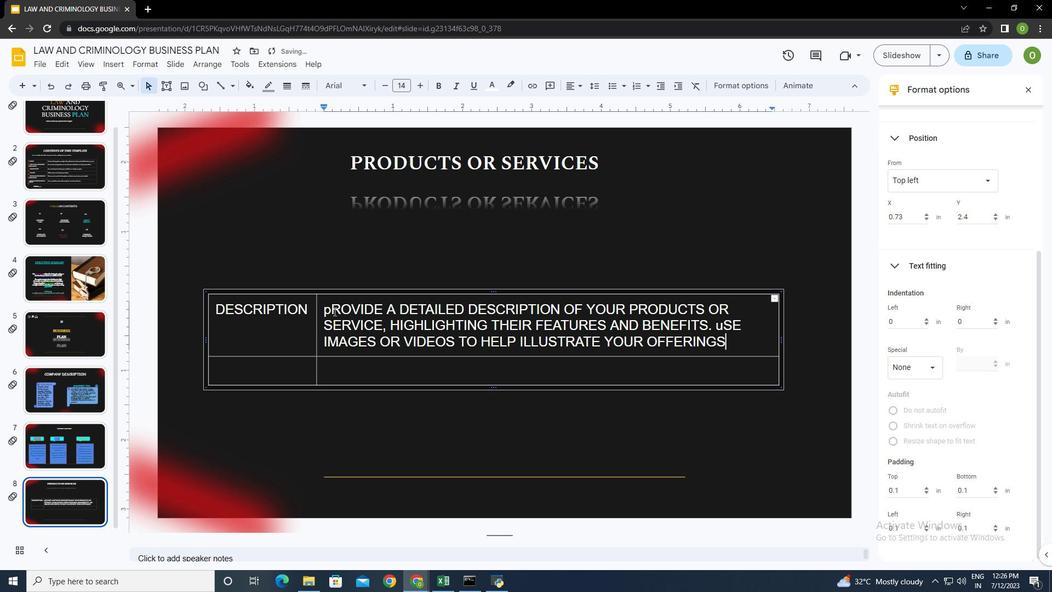 
Action: Mouse pressed left at (330, 309)
Screenshot: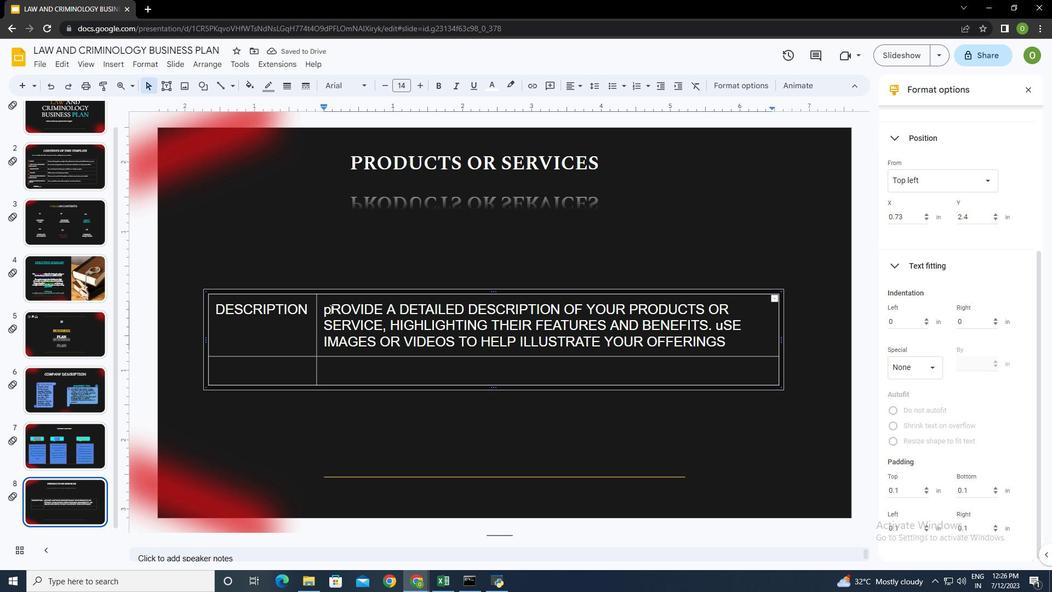 
Action: Mouse moved to (356, 310)
Screenshot: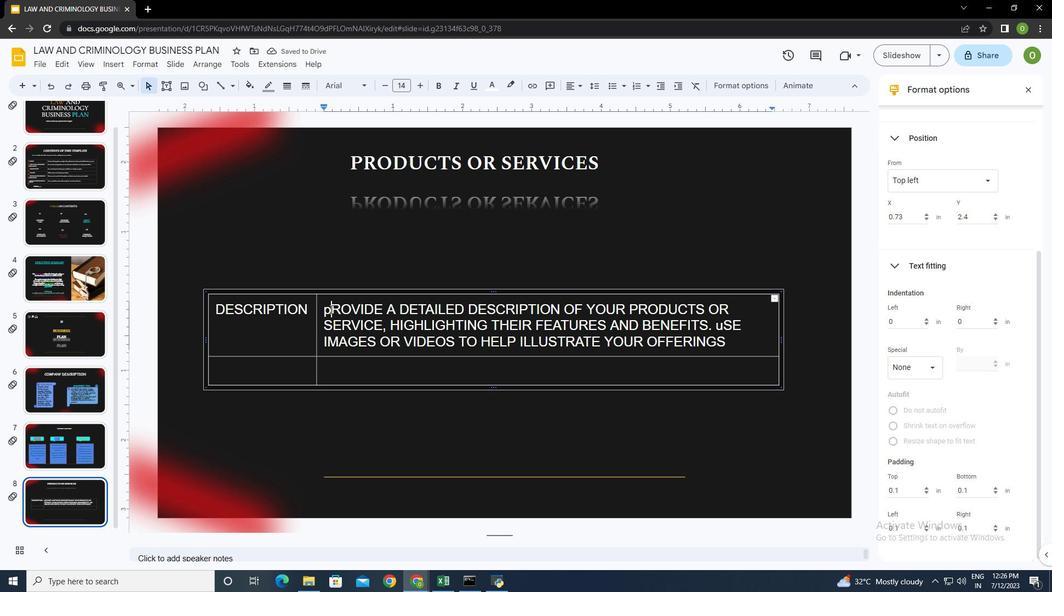 
Action: Key pressed <Key.backspace>P
Screenshot: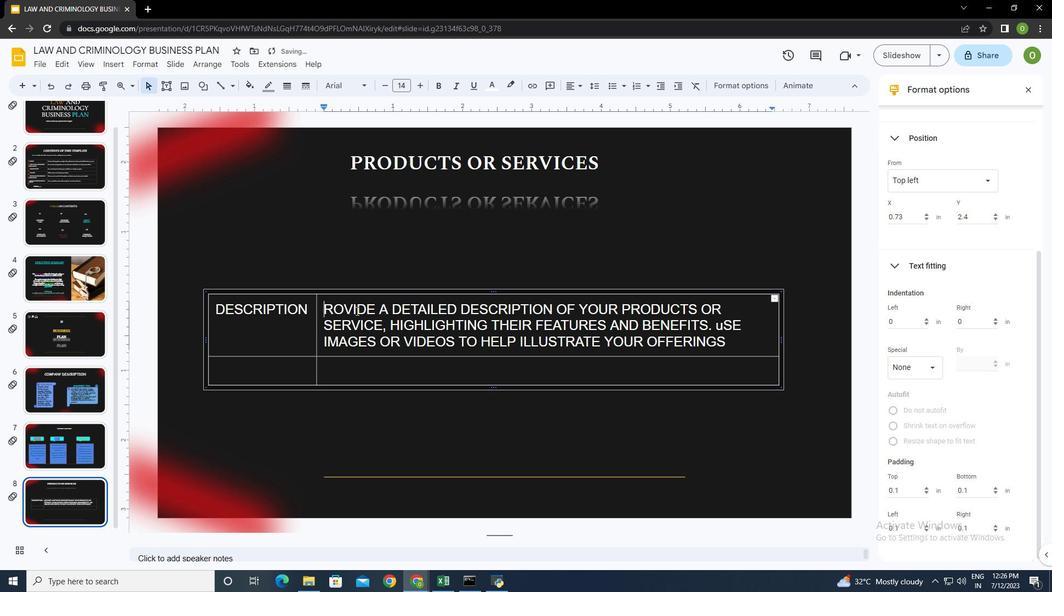 
Action: Mouse moved to (729, 342)
Screenshot: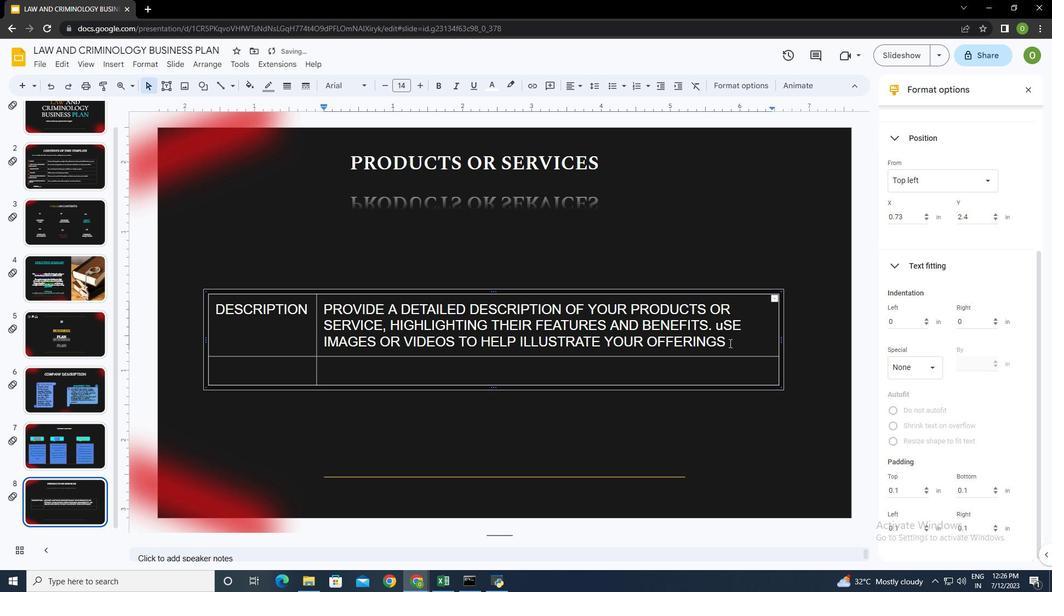 
Action: Mouse pressed left at (729, 342)
Screenshot: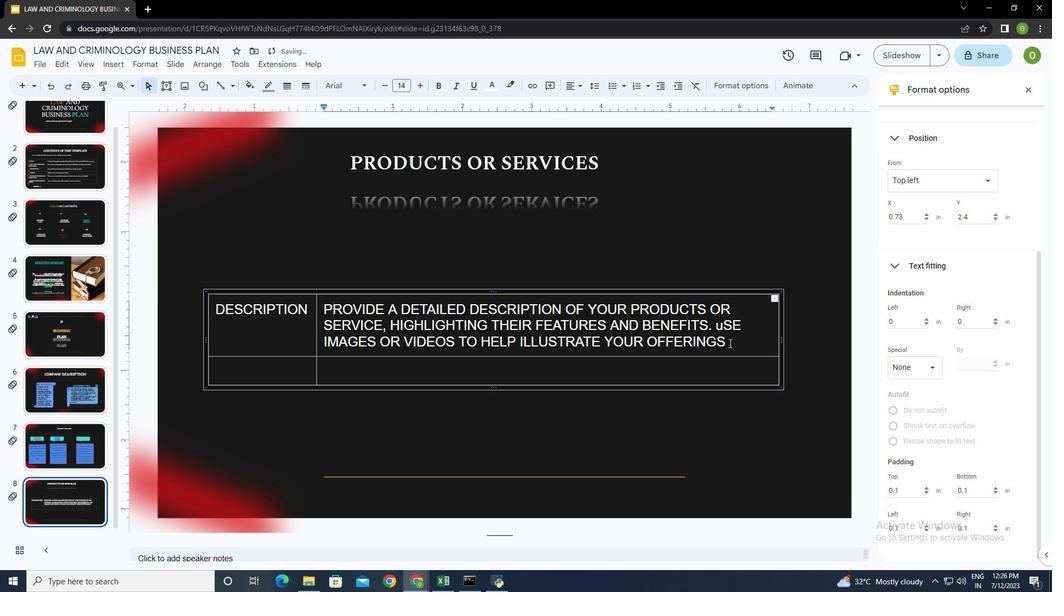 
Action: Mouse moved to (734, 343)
Screenshot: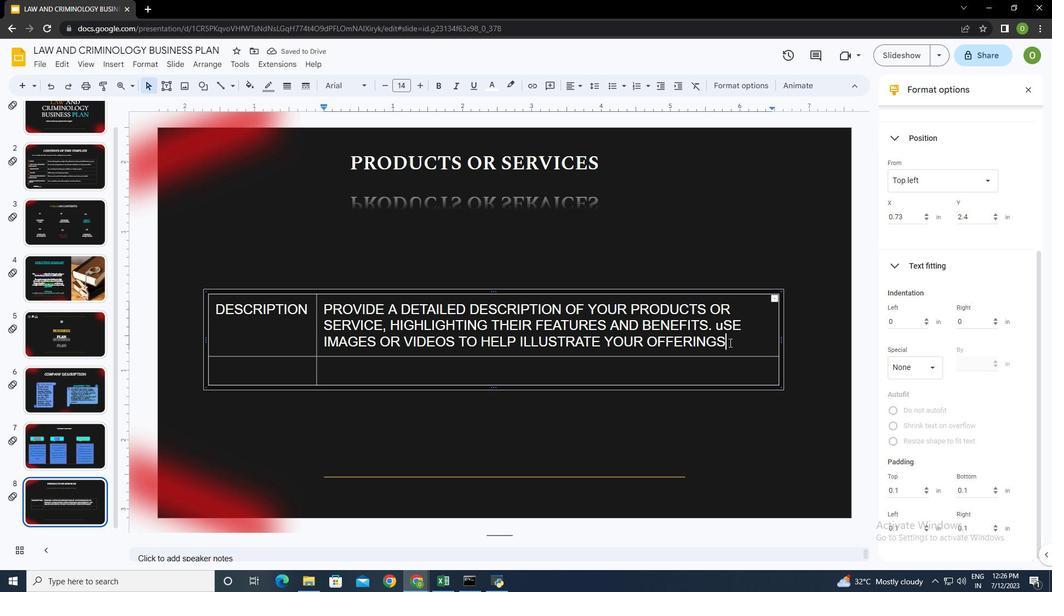 
Action: Mouse pressed left at (734, 343)
Screenshot: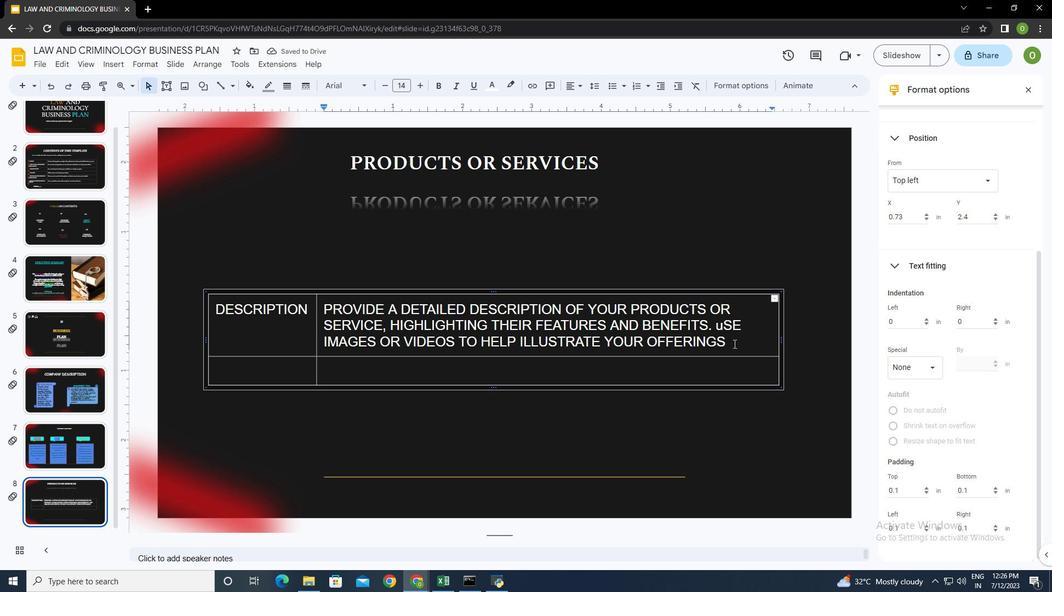 
Action: Mouse moved to (146, 64)
Screenshot: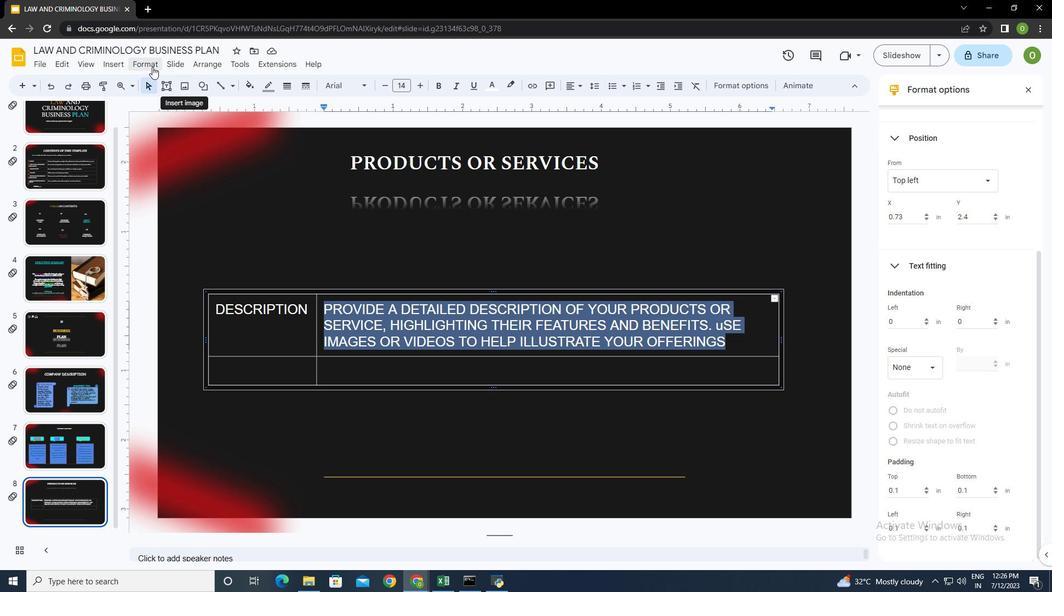 
Action: Mouse pressed left at (146, 64)
Screenshot: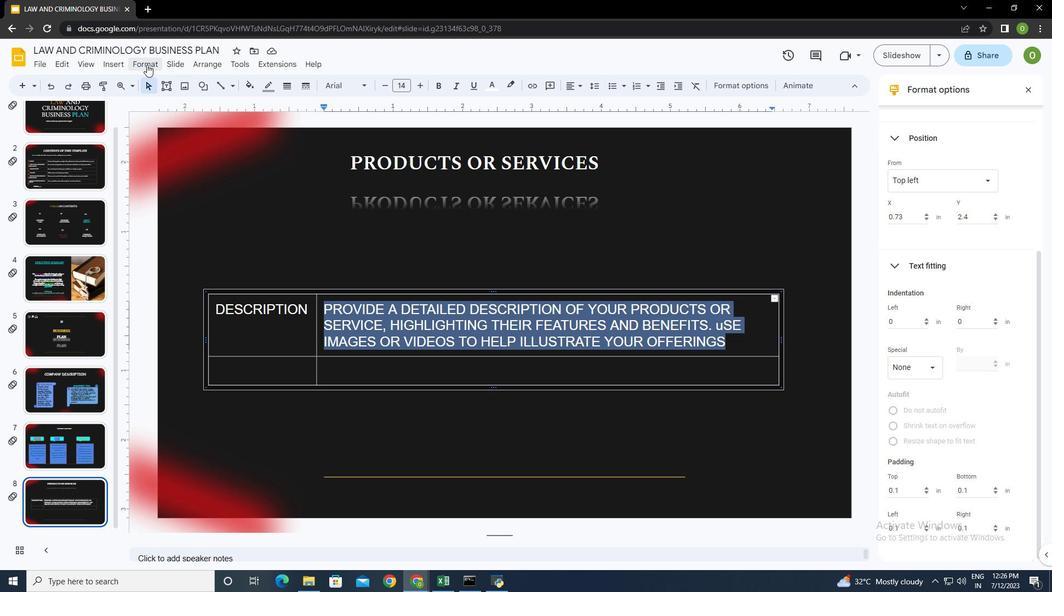 
Action: Mouse moved to (481, 289)
Screenshot: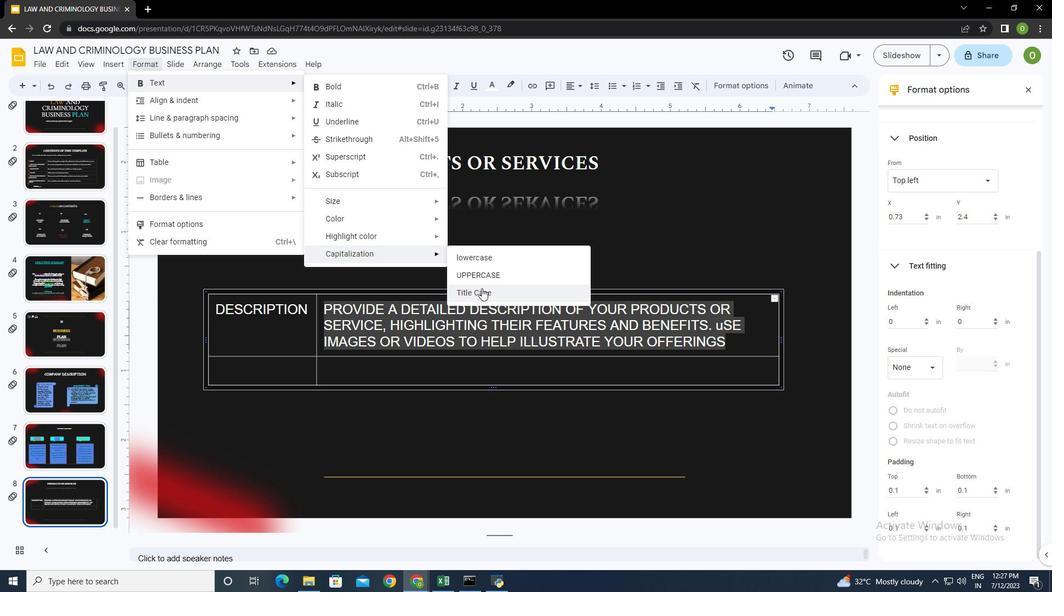 
Action: Mouse pressed left at (481, 289)
Screenshot: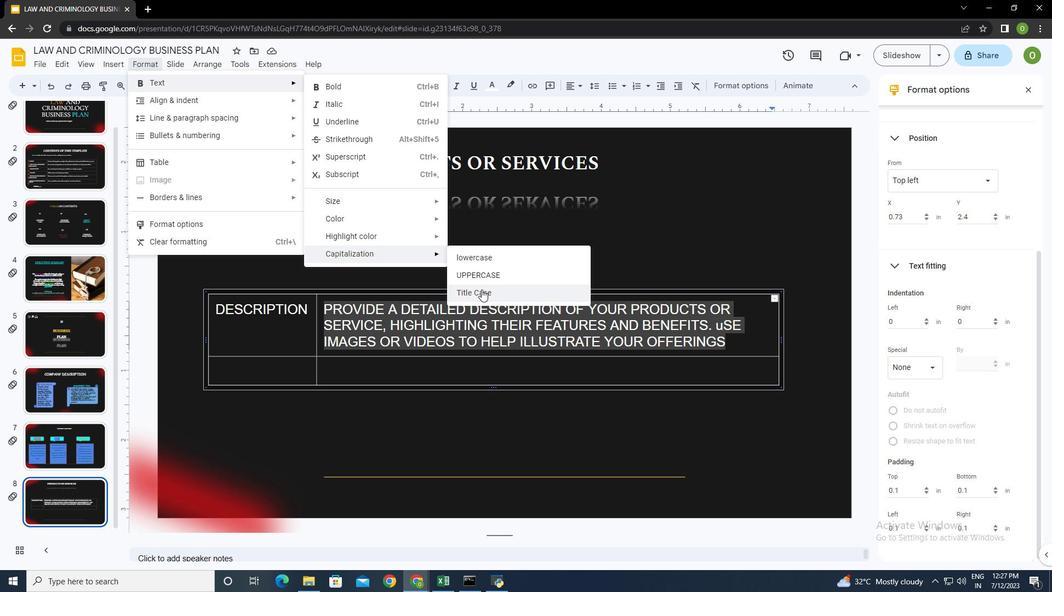 
Action: Mouse moved to (407, 344)
Screenshot: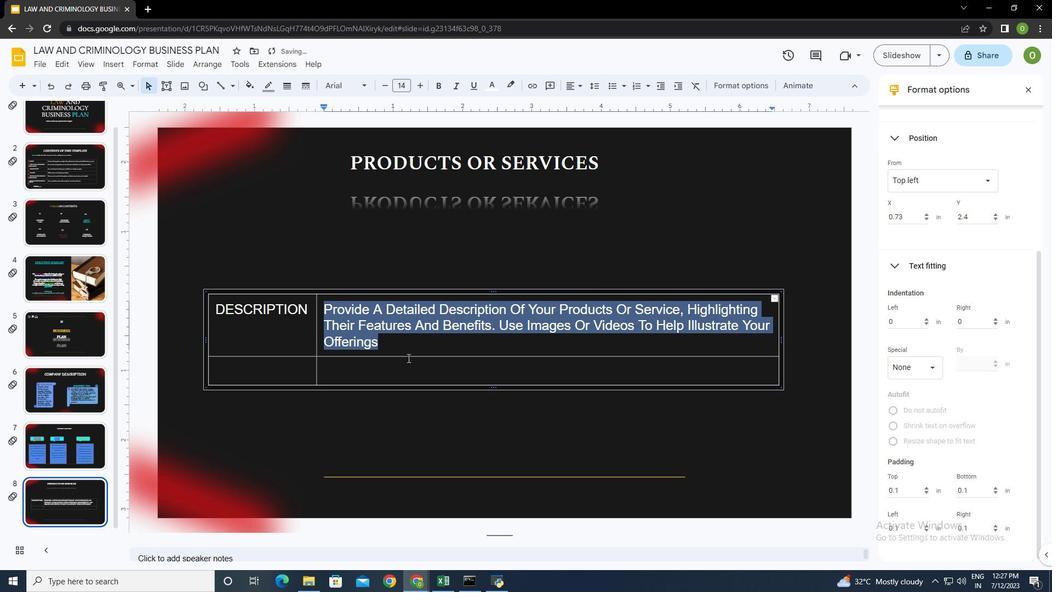 
Action: Mouse pressed left at (407, 344)
Screenshot: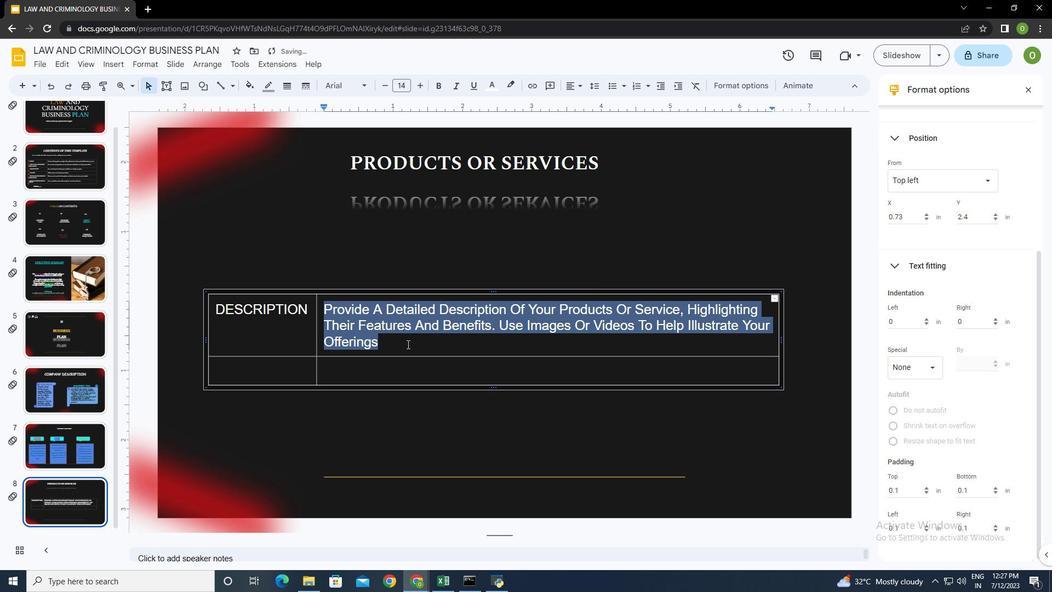 
Action: Mouse moved to (274, 374)
Screenshot: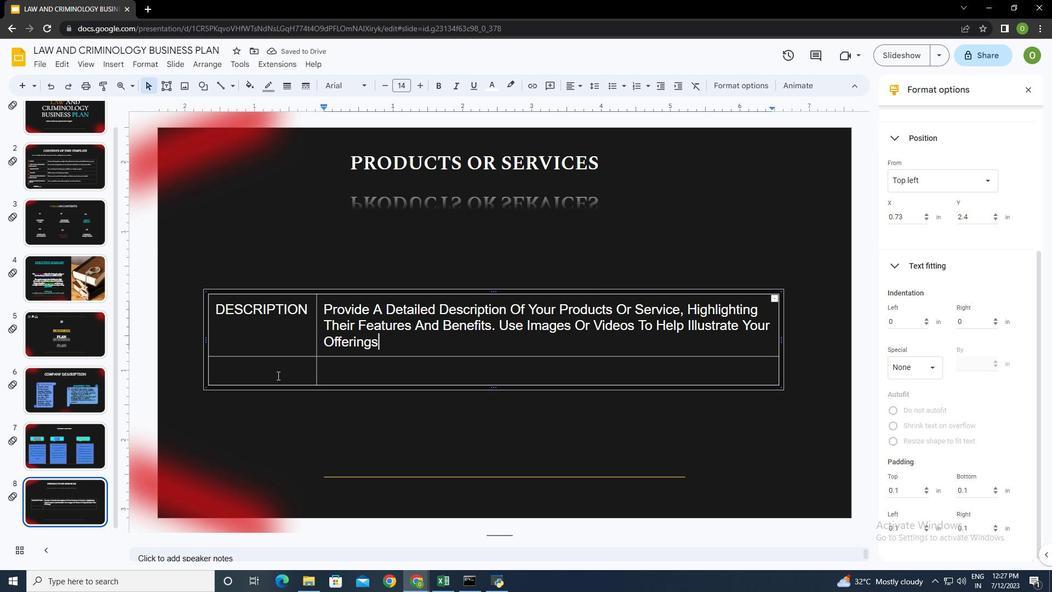 
Action: Mouse pressed left at (274, 374)
Screenshot: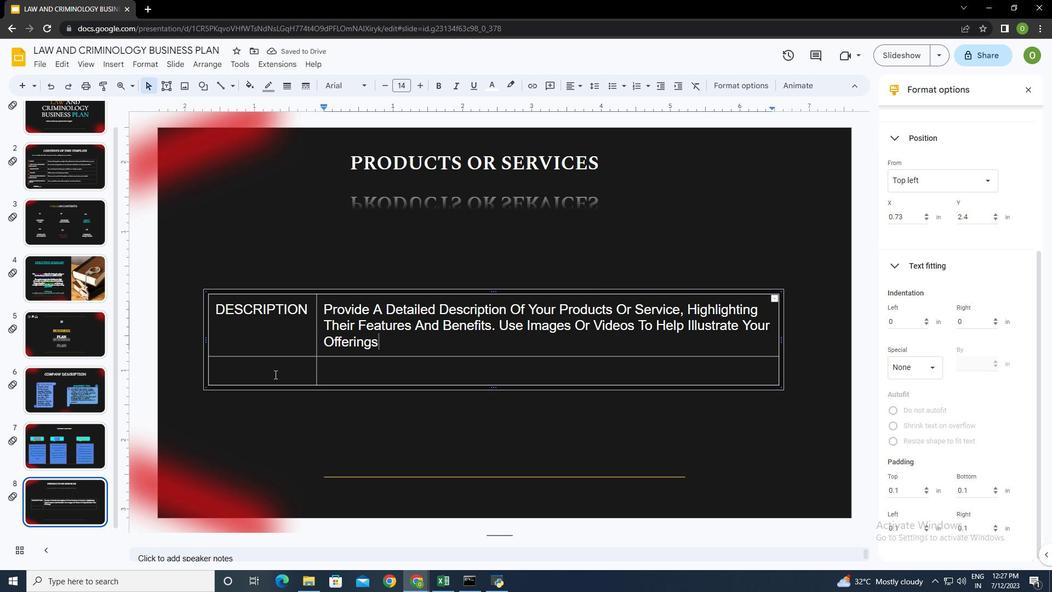 
Action: Mouse moved to (490, 87)
Screenshot: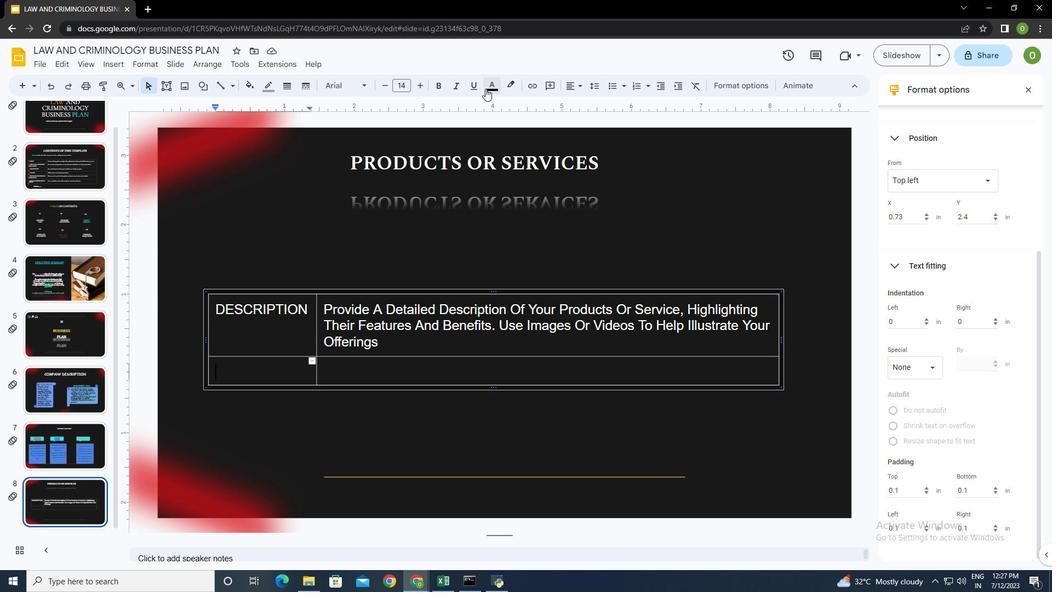 
Action: Mouse pressed left at (490, 87)
Screenshot: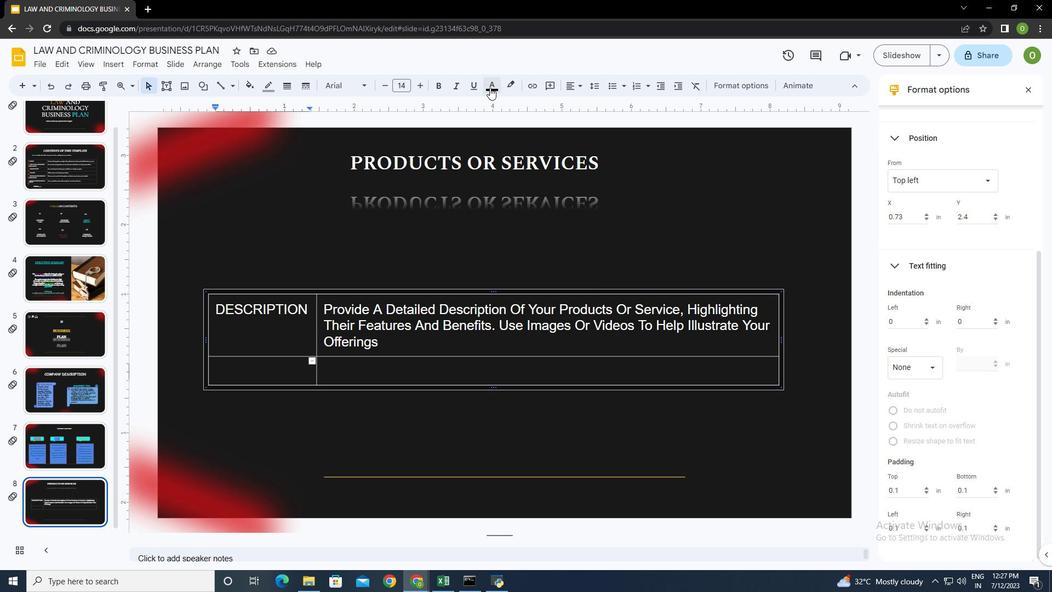 
Action: Mouse moved to (493, 119)
Screenshot: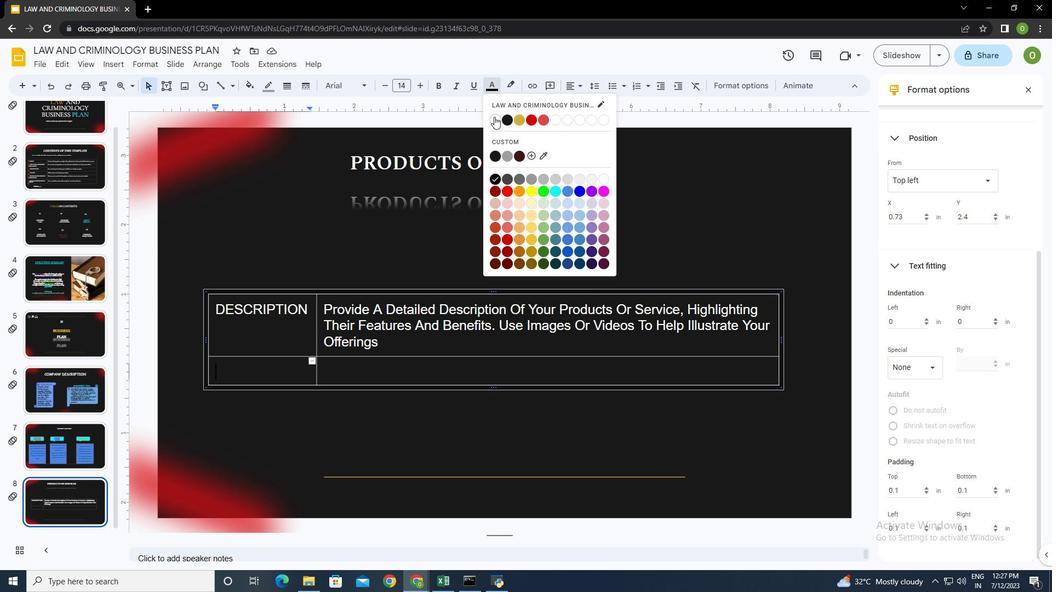 
Action: Mouse pressed left at (493, 119)
Screenshot: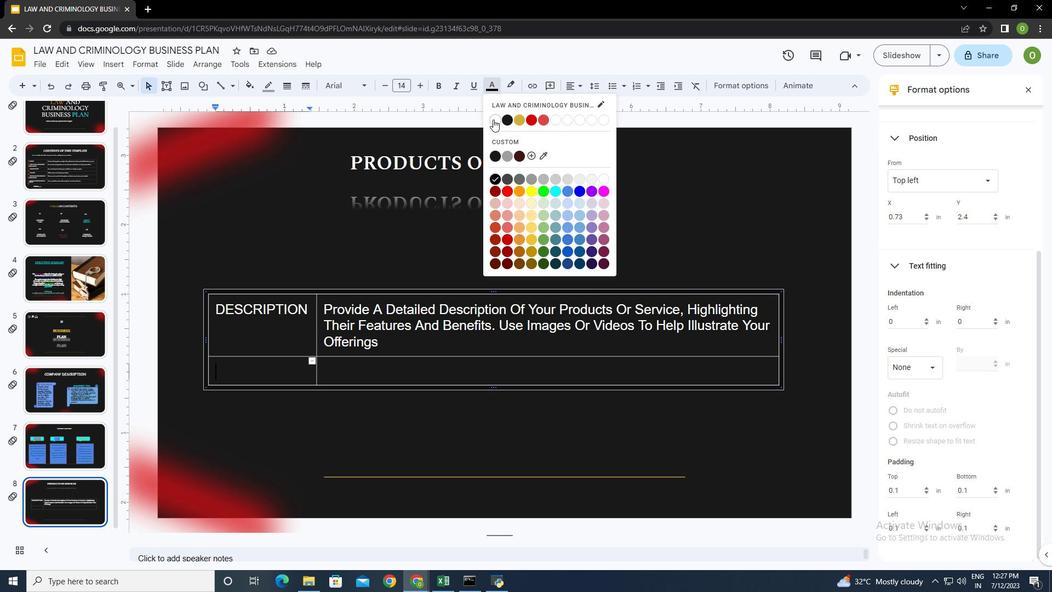 
Action: Mouse moved to (379, 360)
Screenshot: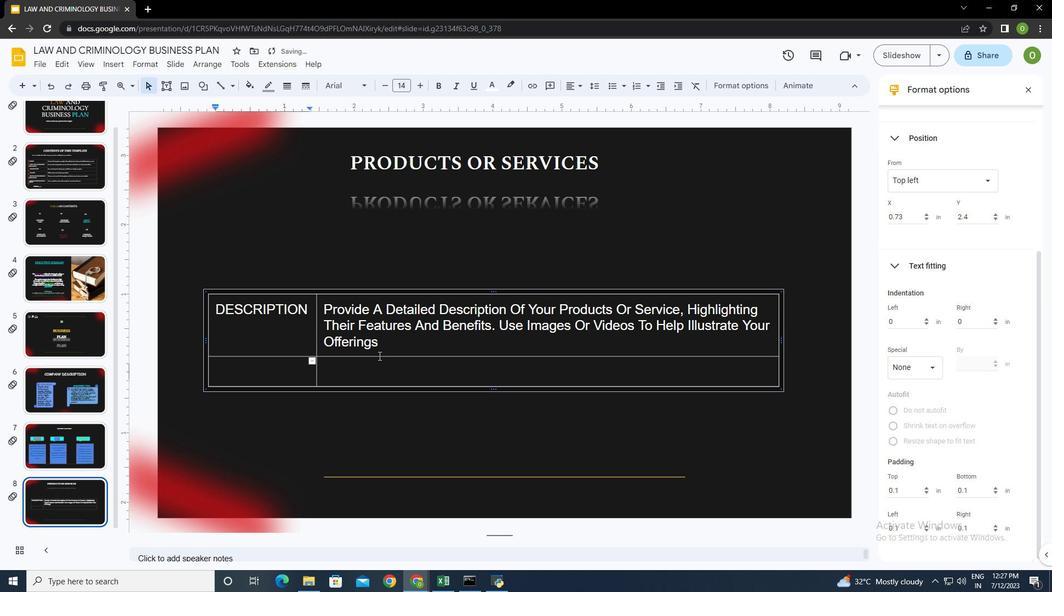 
Action: Key pressed <Key.shift><Key.shift>PRICING<Key.space>STRATEGY
Screenshot: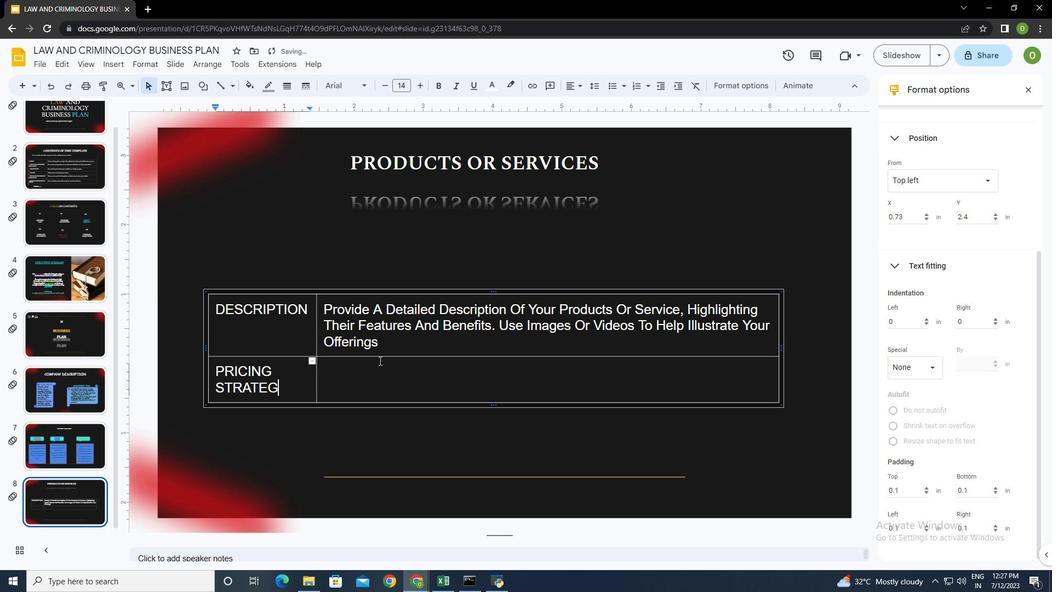 
Action: Mouse moved to (356, 374)
Screenshot: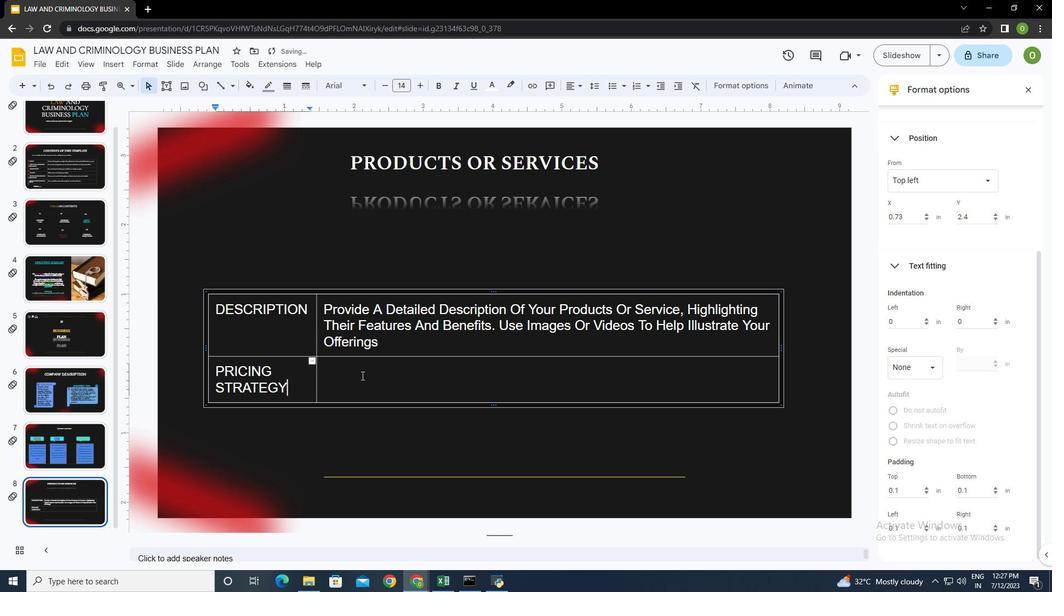 
Action: Mouse pressed left at (356, 374)
Screenshot: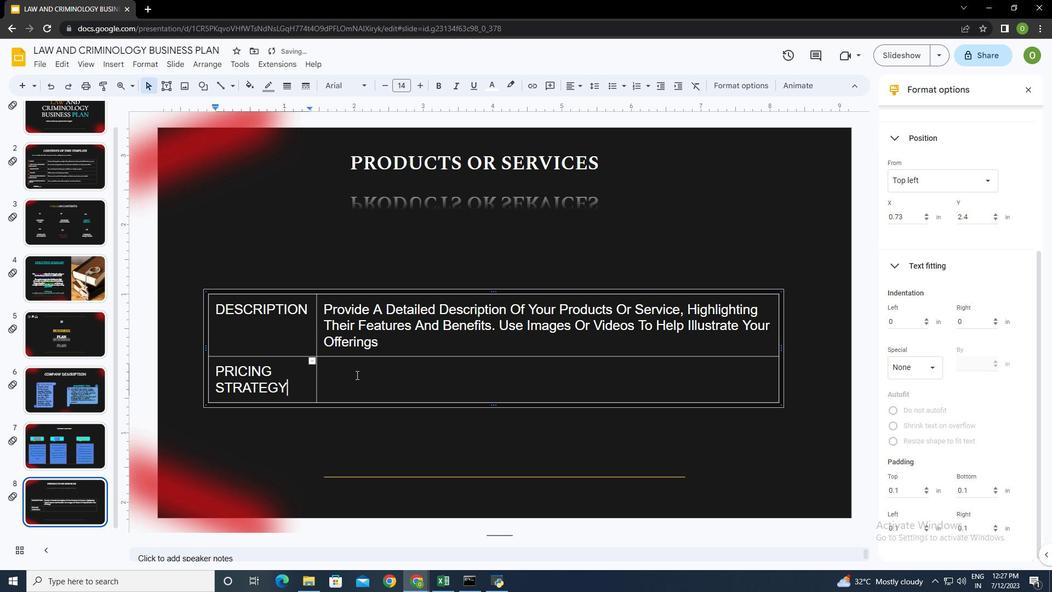 
Action: Key pressed <Key.caps_lock>
Screenshot: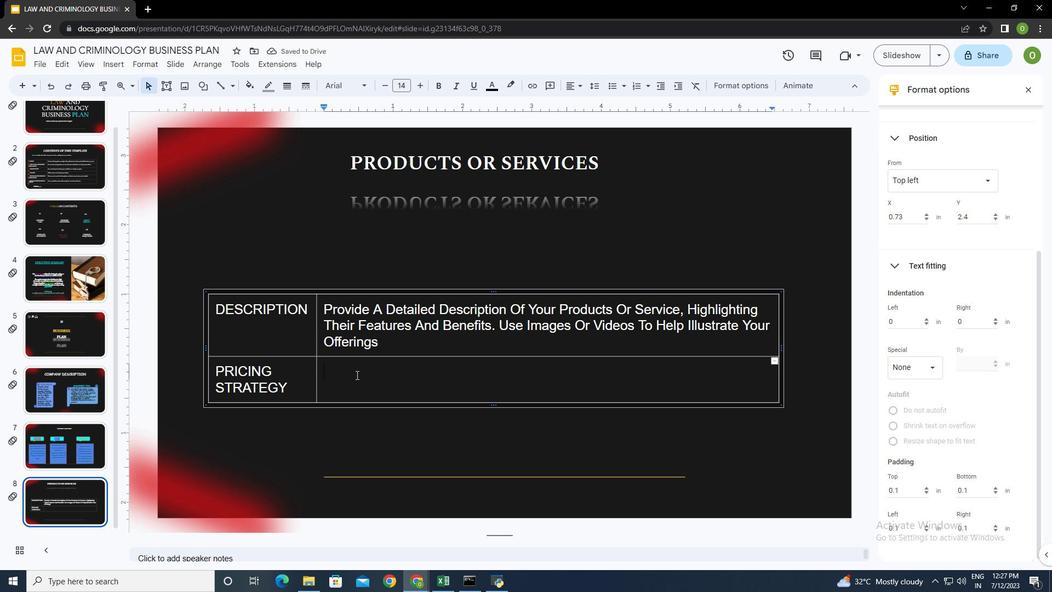 
Action: Mouse moved to (491, 86)
Screenshot: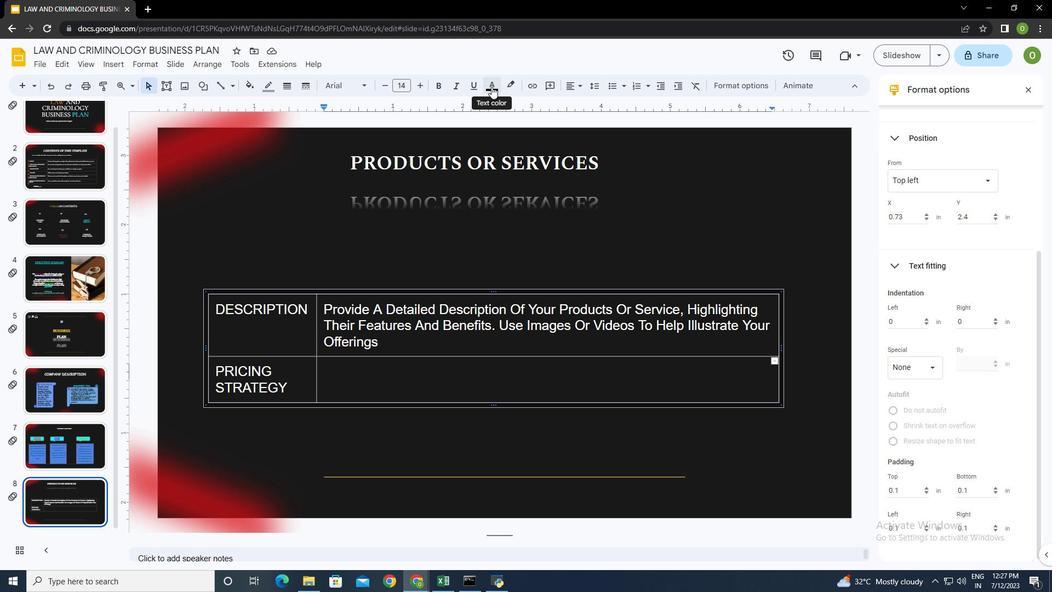 
Action: Mouse pressed left at (491, 86)
Screenshot: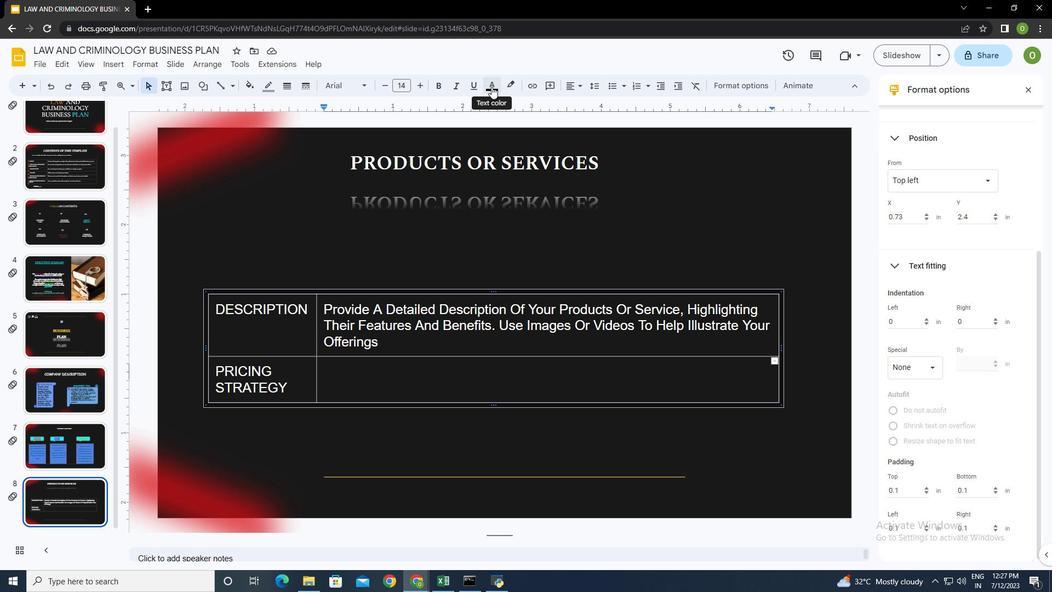 
Action: Mouse moved to (492, 119)
Screenshot: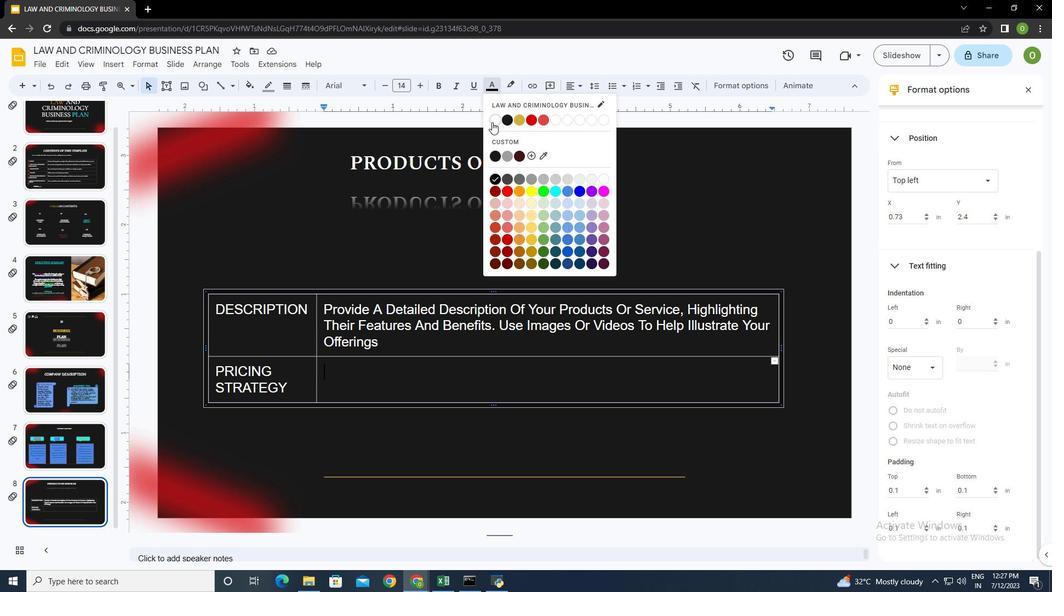 
Action: Mouse pressed left at (492, 119)
Screenshot: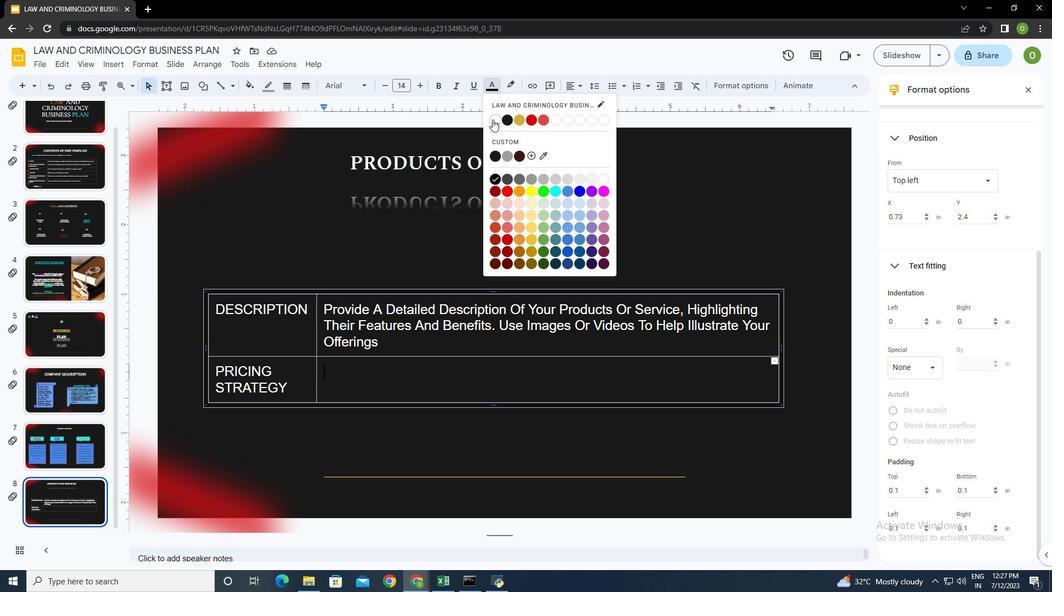 
Action: Mouse moved to (342, 368)
Screenshot: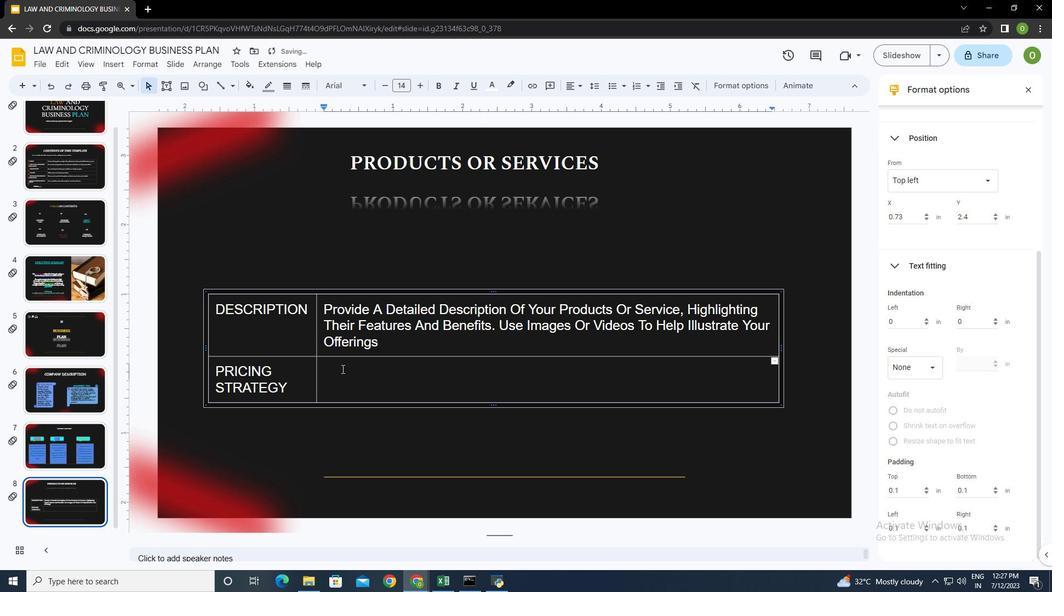 
Action: Key pressed <Key.shift><Key.shift><Key.shift><Key.shift><Key.shift><Key.shift><Key.shift><Key.shift><Key.shift><Key.shift>Discuss<Key.space>your<Key.space>pricing<Key.space>strategy,<Key.space>including<Key.space>any<Key.space>discounts<Key.space>or<Key.space>promotions<Key.space>your<Key.backspace><Key.space>offer.<Key.space><Key.shift>Explain<Key.space>how<Key.space>you<Key.space>arrived<Key.space>at<Key.space>your<Key.space>pricing<Key.space>model<Key.space>and<Key.space>why<Key.space>it<Key.space>is<Key.space>competitve.<Key.tab><Key.caps_lock><Key.shift>d<Key.backspace>DEVELOPMENT<Key.tab><Key.caps_lock><Key.shift>Share<Key.space>plans<Key.space>you<Key.space>have<Key.space>for<Key.space>developing<Key.space>new<Key.space>products<Key.space>or<Key.space>services<Key.space>u<Key.backspace>in<Key.space>the<Key.space>future.<Key.space><Key.shift>Explain<Key.space>how<Key.space>these<Key.space>offerings<Key.space>will<Key.space>address<Key.space>a<Key.space>need<Key.space>in<Key.space>the<Key.space>market<Key.space>and<Key.space>differentialte<Key.space>from<Key.space>others.<Key.tab><Key.shift><Key.caps_lock>CUSTOMER<Key.space>SUPPORT<Key.tab><Key.caps_lock><Key.shift><Key.shift>Describe<Key.space>customer<Key.space>support<Key.space>services<Key.space>offered<Key.space><Key.backspace>,<Key.space>including<Key.space>r<Key.backspace>techi<Key.backspace>nical<Key.space>support,<Key.space>training<Key.space><Key.backspace>,<Key.space>and<Key.space>warranties<Key.space><Key.backspace>/<Key.space>guarn<Key.backspace>antees.
Screenshot: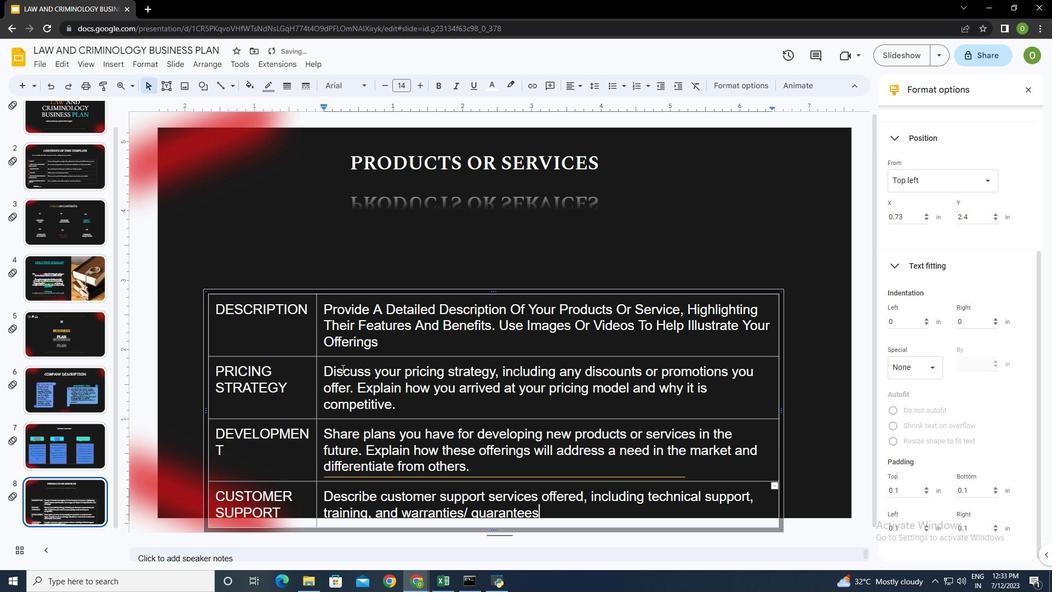 
Action: Mouse moved to (495, 292)
Screenshot: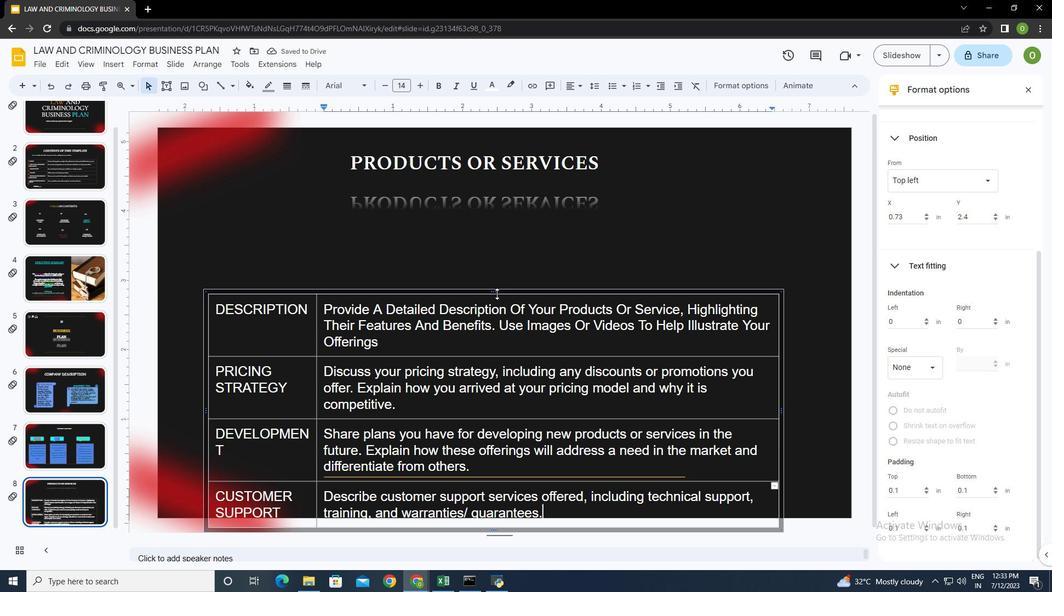 
Action: Mouse pressed left at (495, 292)
Screenshot: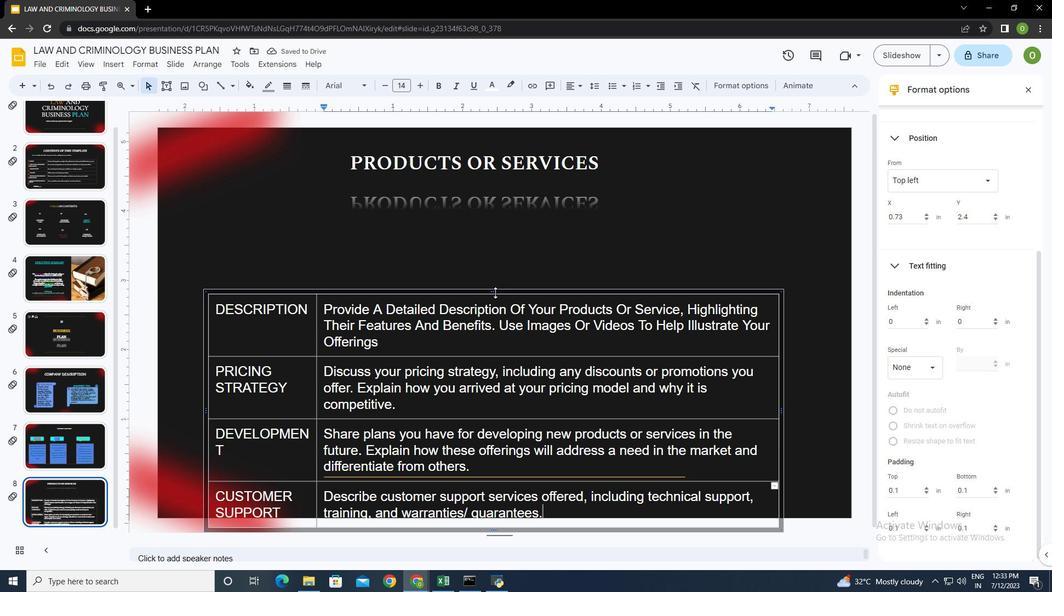 
Action: Mouse moved to (494, 530)
Screenshot: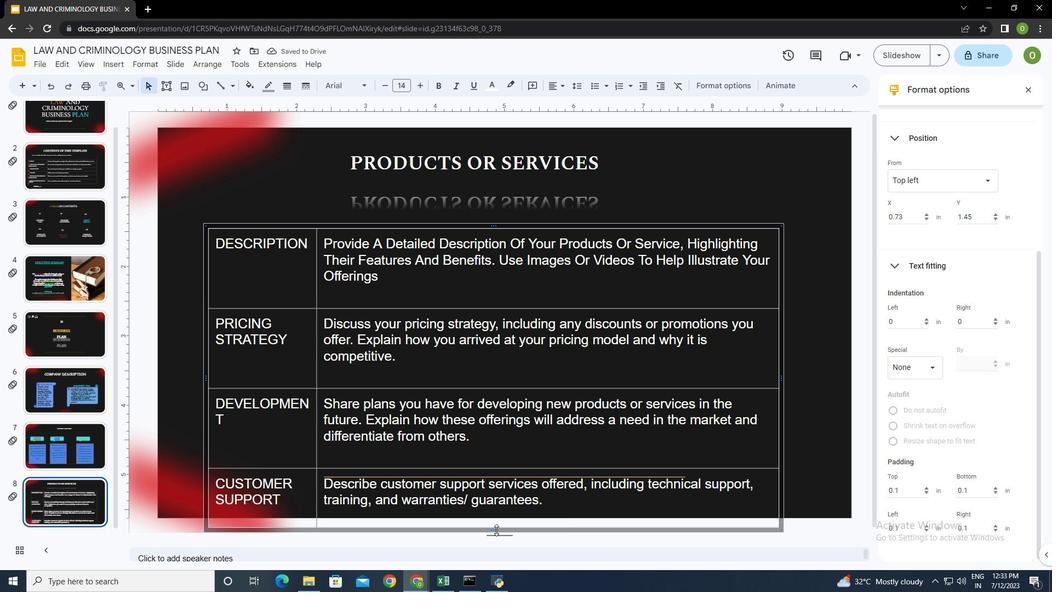 
Action: Mouse pressed left at (494, 530)
Screenshot: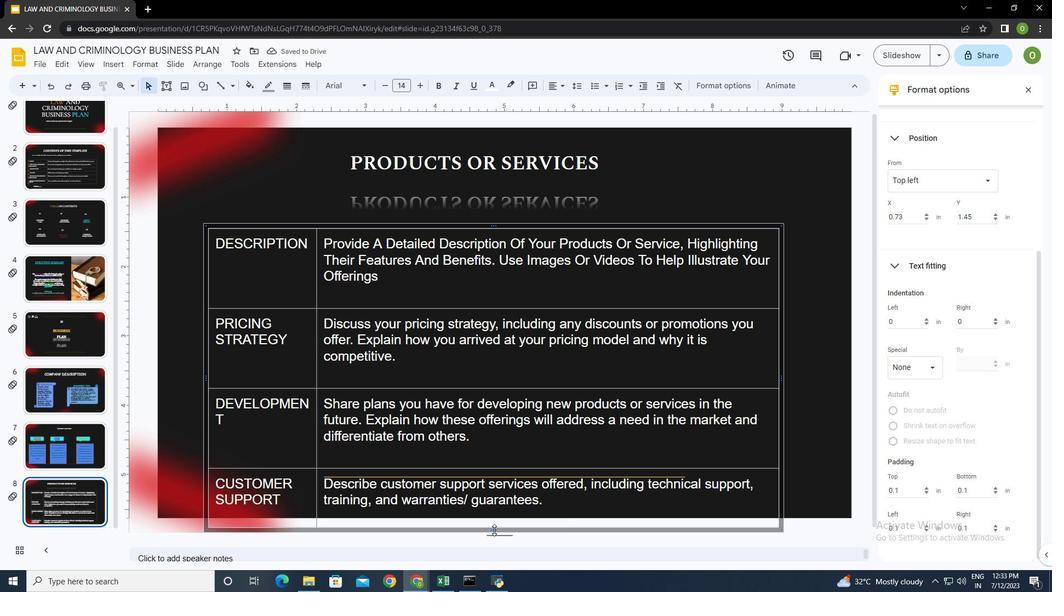 
Action: Mouse moved to (495, 511)
Screenshot: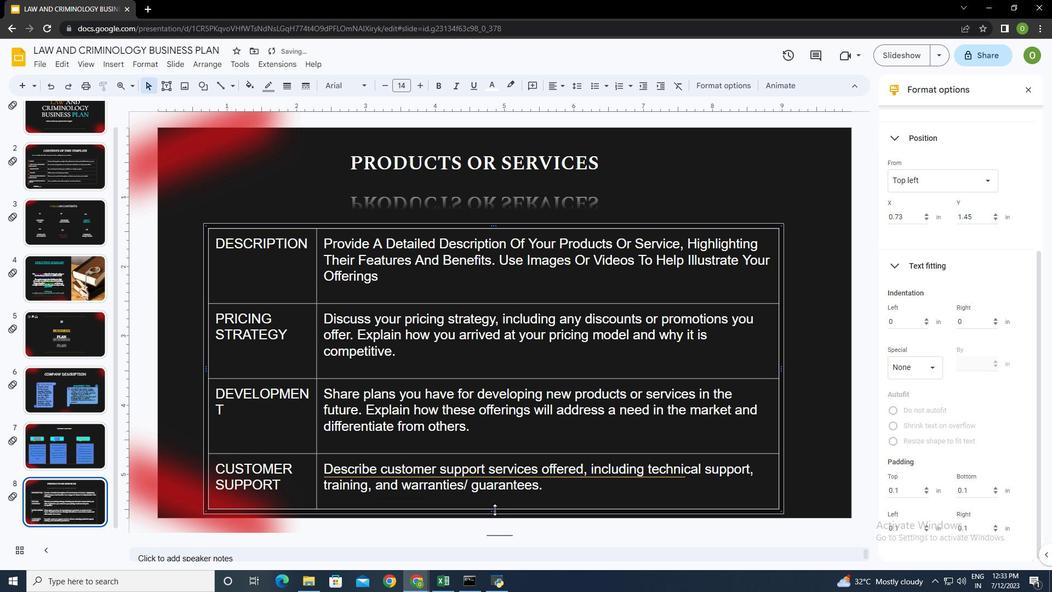 
Action: Mouse pressed left at (495, 511)
Screenshot: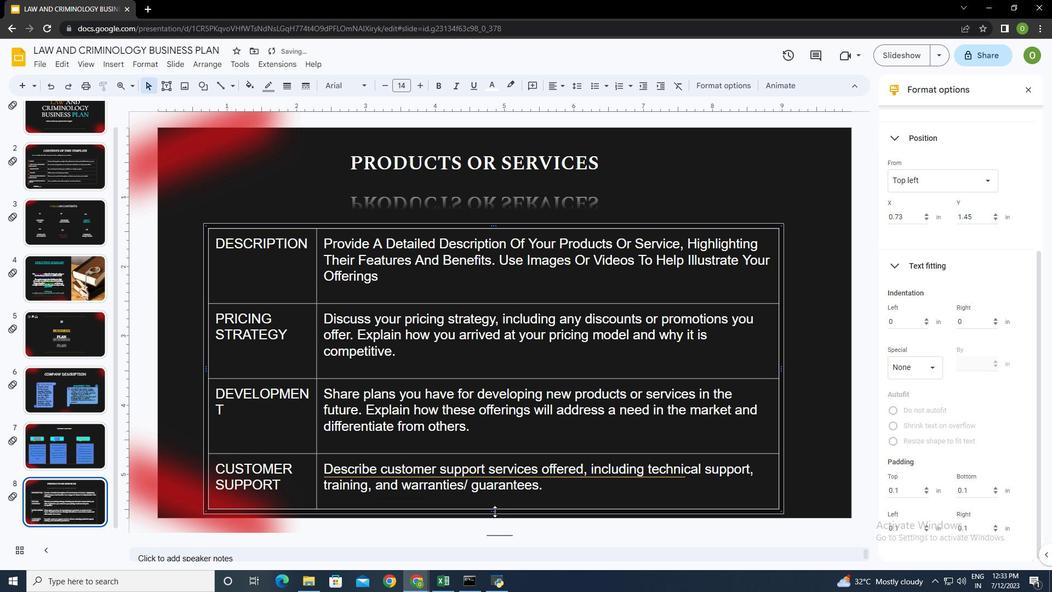 
Action: Mouse moved to (561, 487)
Screenshot: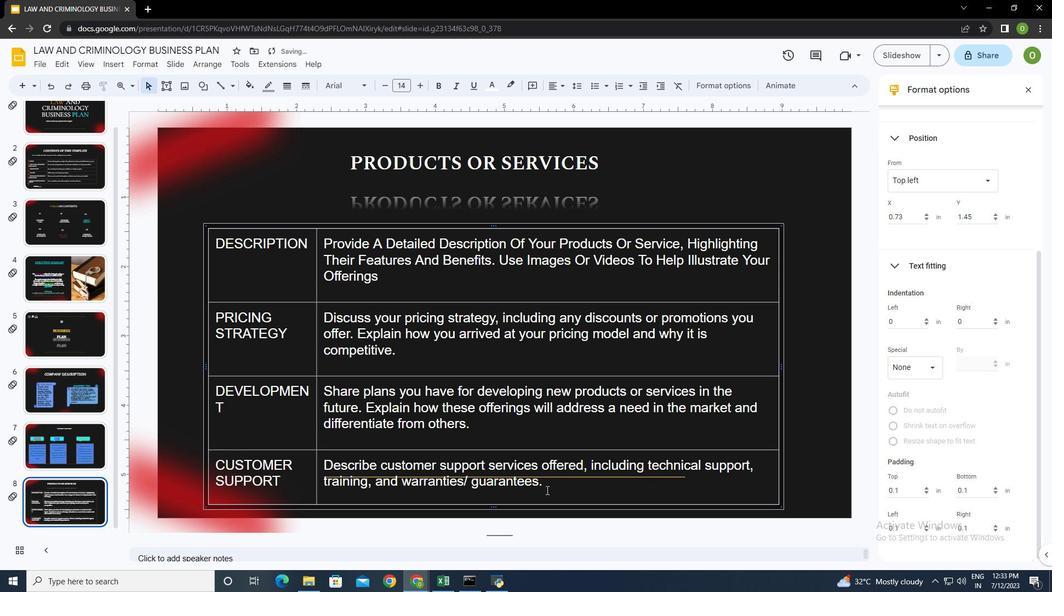 
Action: Mouse pressed left at (561, 487)
Screenshot: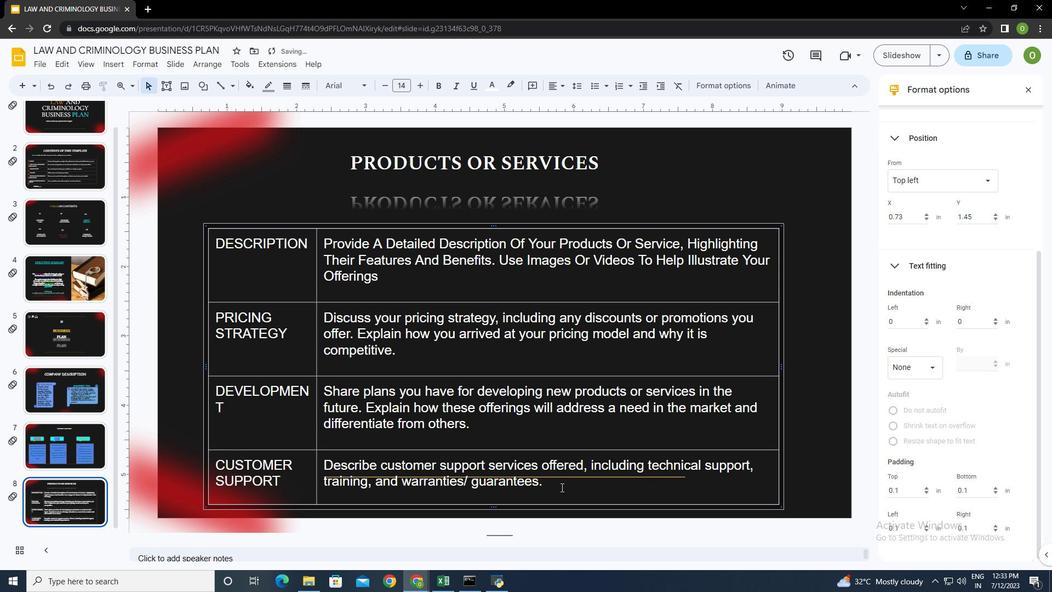 
Action: Mouse moved to (611, 478)
Screenshot: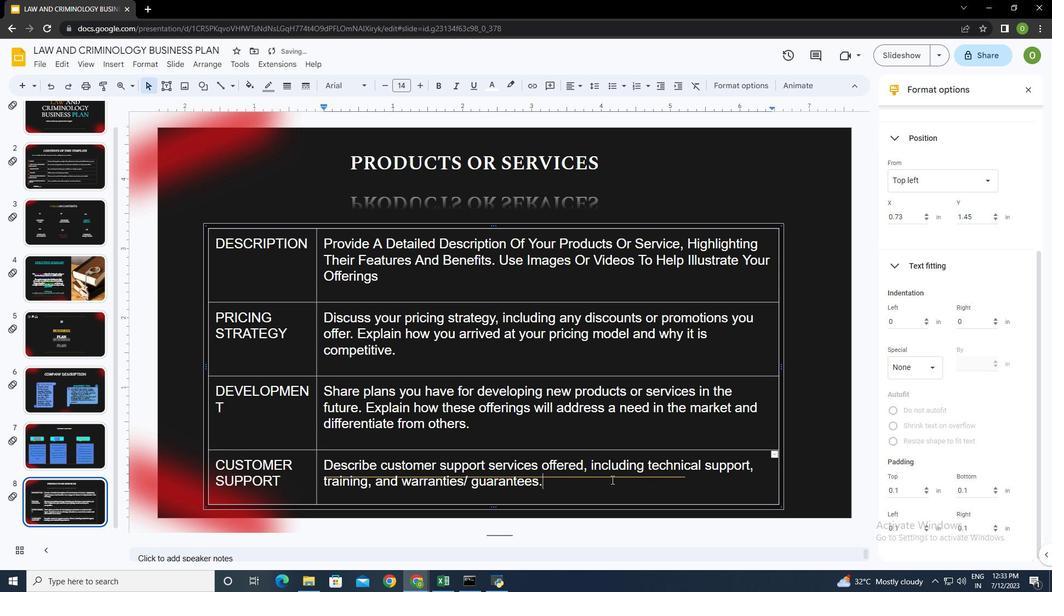 
Action: Mouse pressed left at (611, 478)
Screenshot: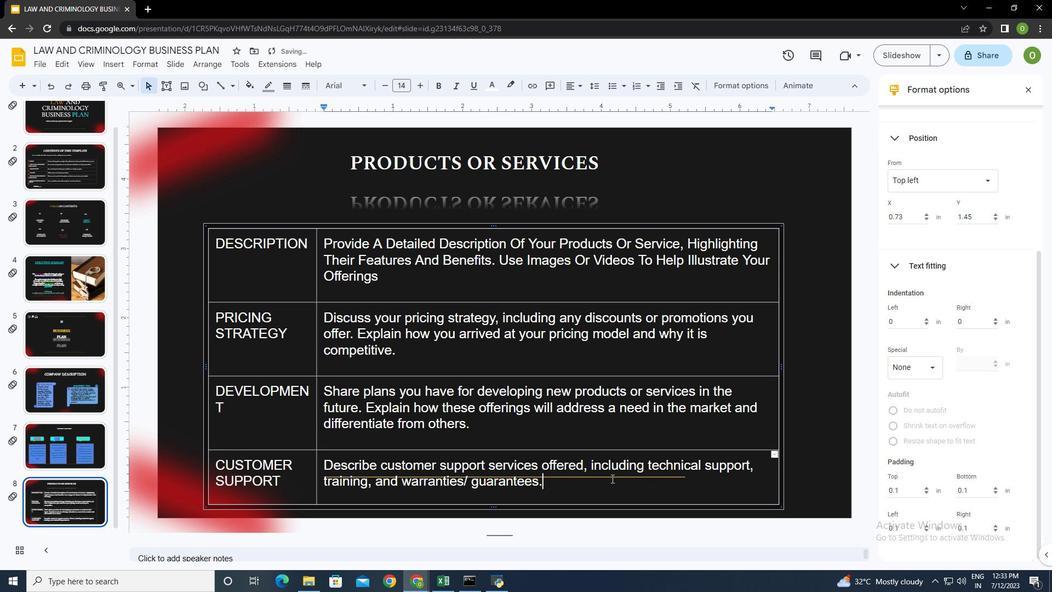 
Action: Mouse moved to (492, 507)
Screenshot: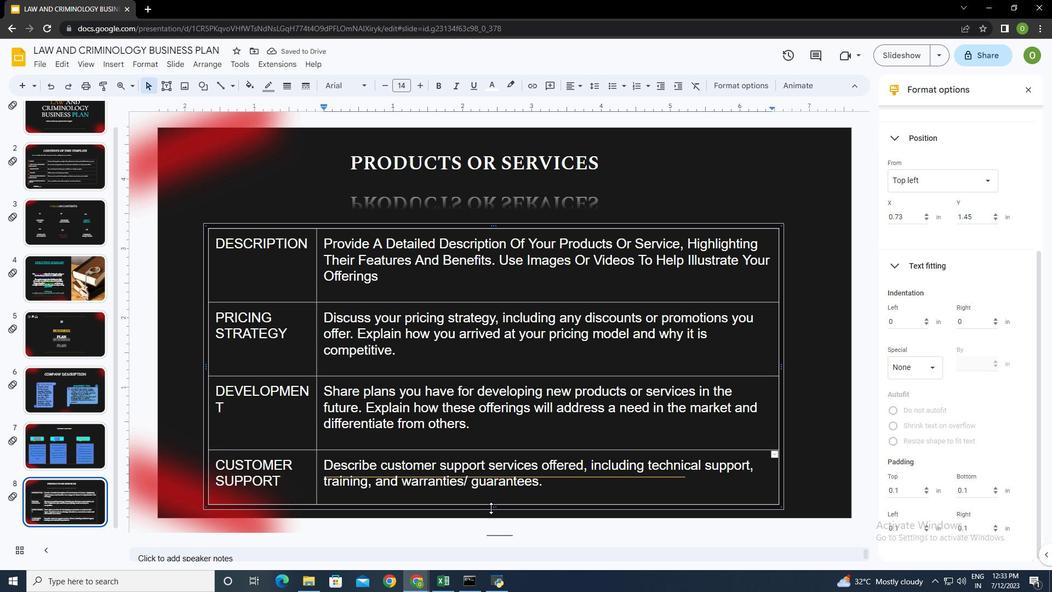 
Action: Mouse pressed left at (492, 507)
Screenshot: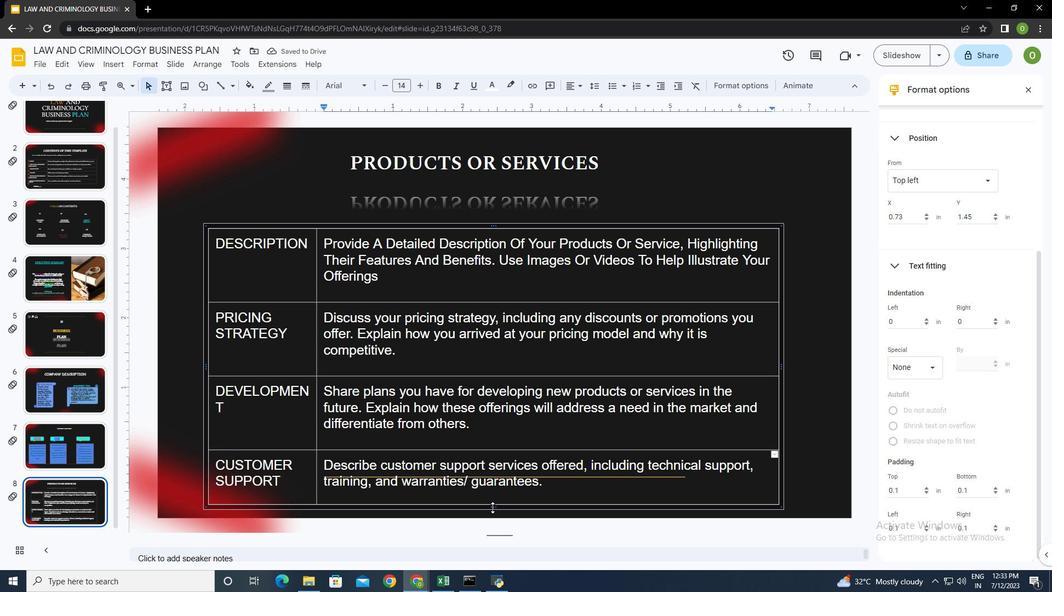 
Action: Mouse moved to (491, 227)
Screenshot: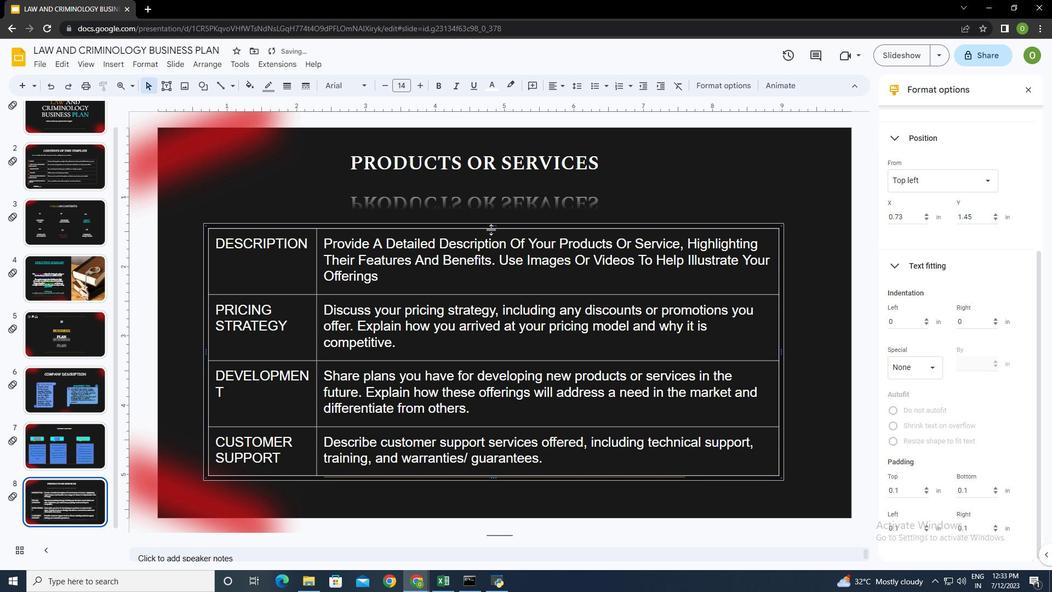 
Action: Mouse pressed left at (491, 227)
Screenshot: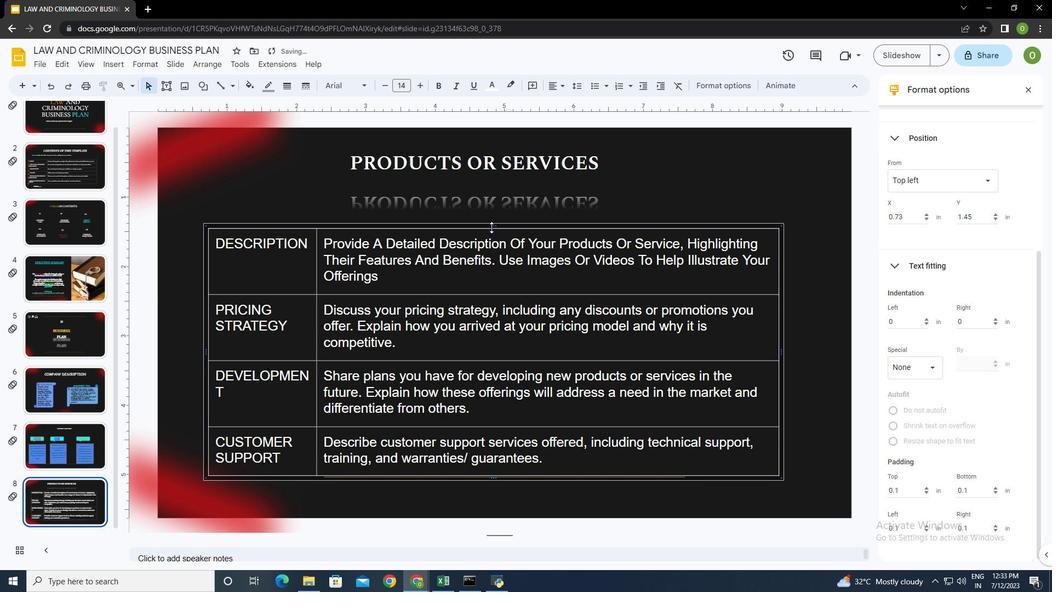 
Action: Mouse moved to (271, 263)
Screenshot: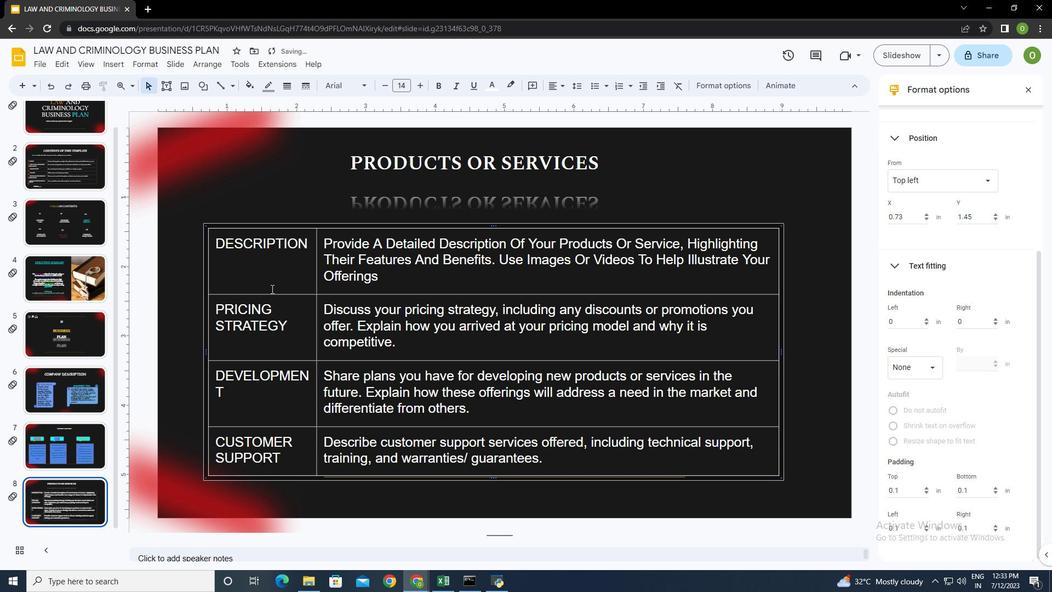 
Action: Mouse pressed left at (271, 263)
Screenshot: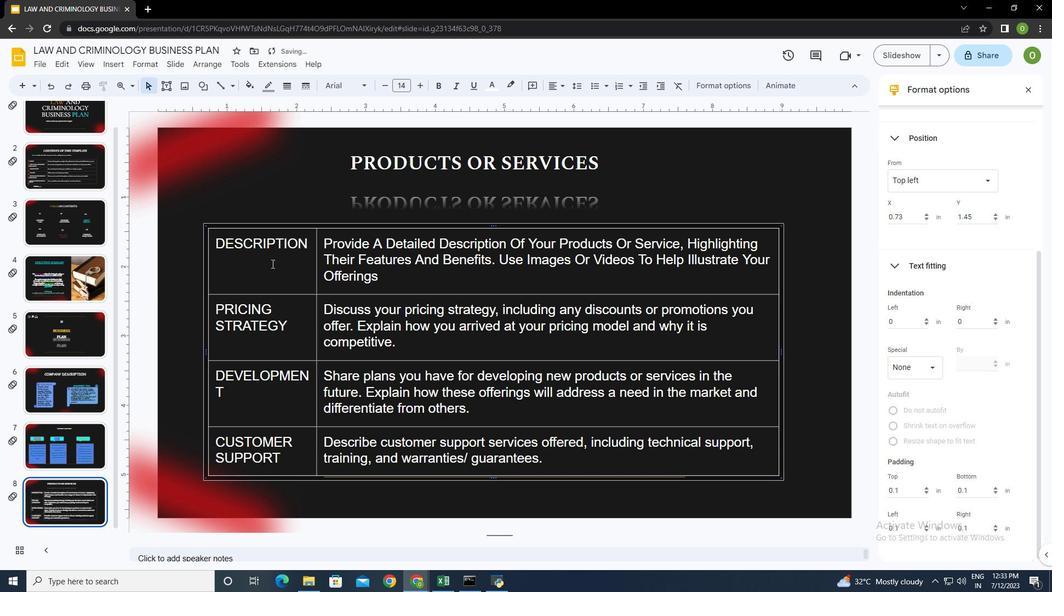 
Action: Mouse moved to (309, 245)
